 Task: Research Airbnb options in Martil, Morocco from 4th December, 2023 to 10th December, 2023 for 6 adults, 2 children. Place can be entire room or shared room with 6 bedrooms having 6 beds and 6 bathrooms. Property type can be house. Amenities needed are: wifi, TV, free parkinig on premises, gym, breakfast.
Action: Mouse moved to (432, 97)
Screenshot: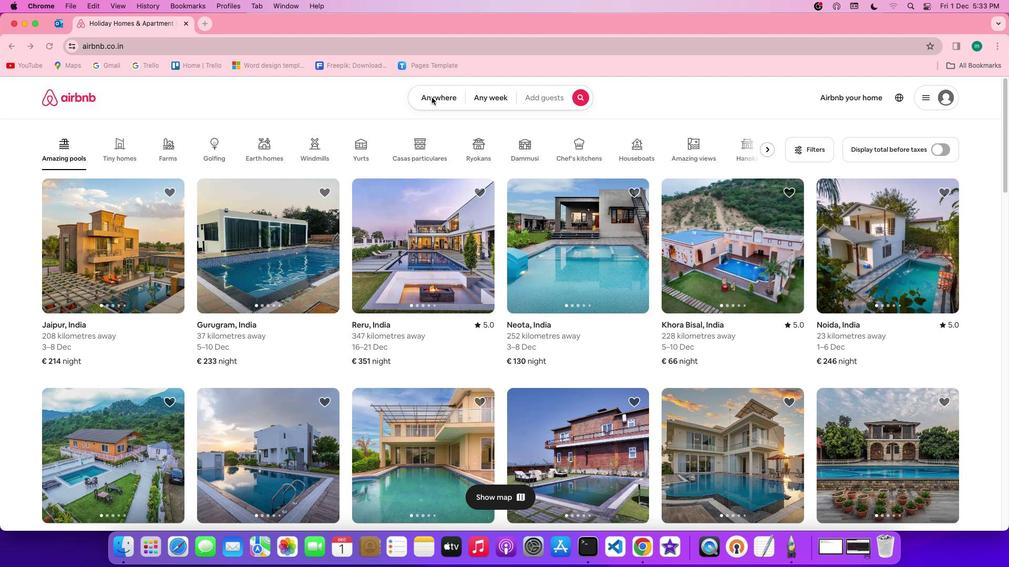 
Action: Mouse pressed left at (432, 97)
Screenshot: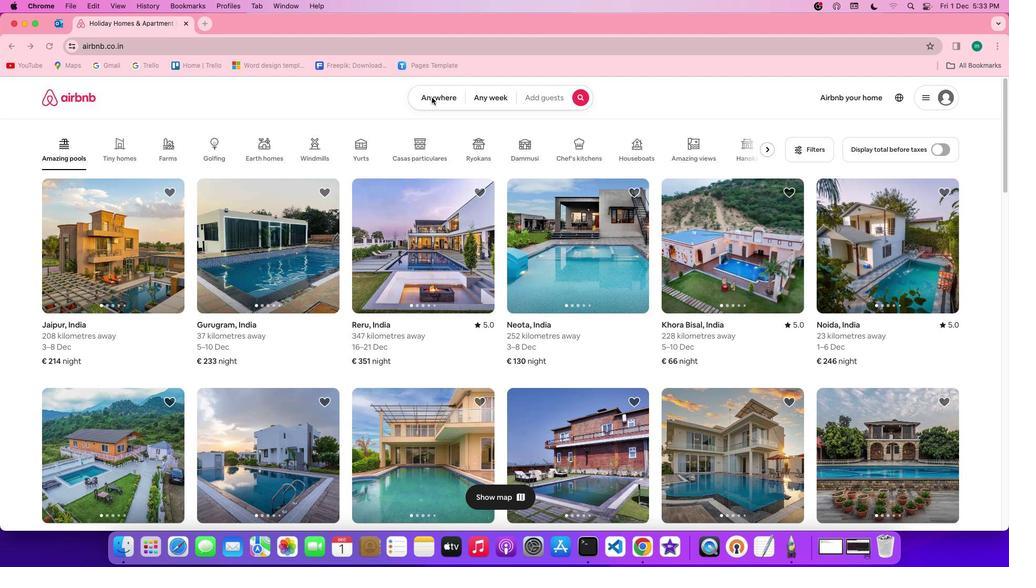
Action: Mouse pressed left at (432, 97)
Screenshot: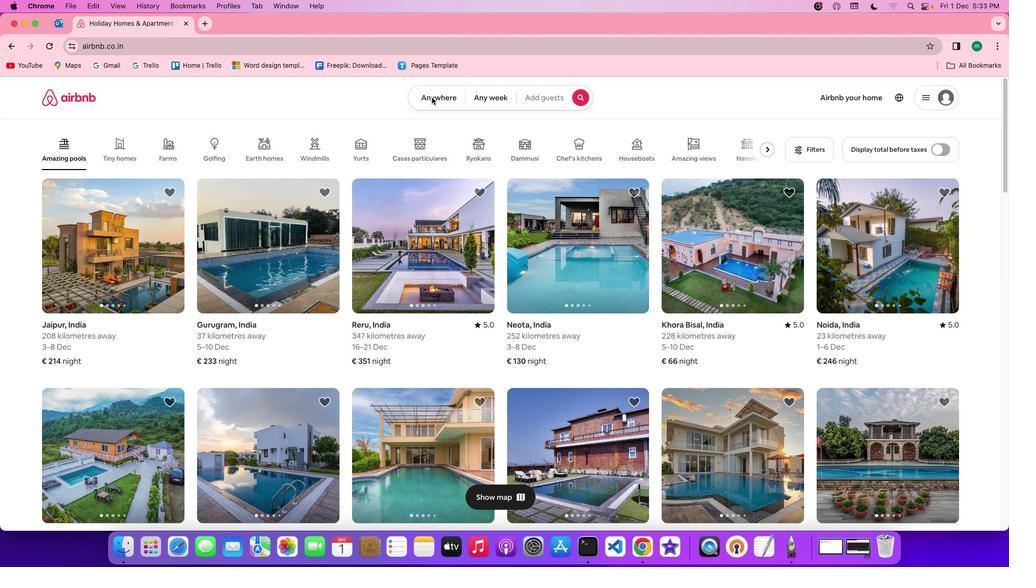 
Action: Mouse moved to (381, 137)
Screenshot: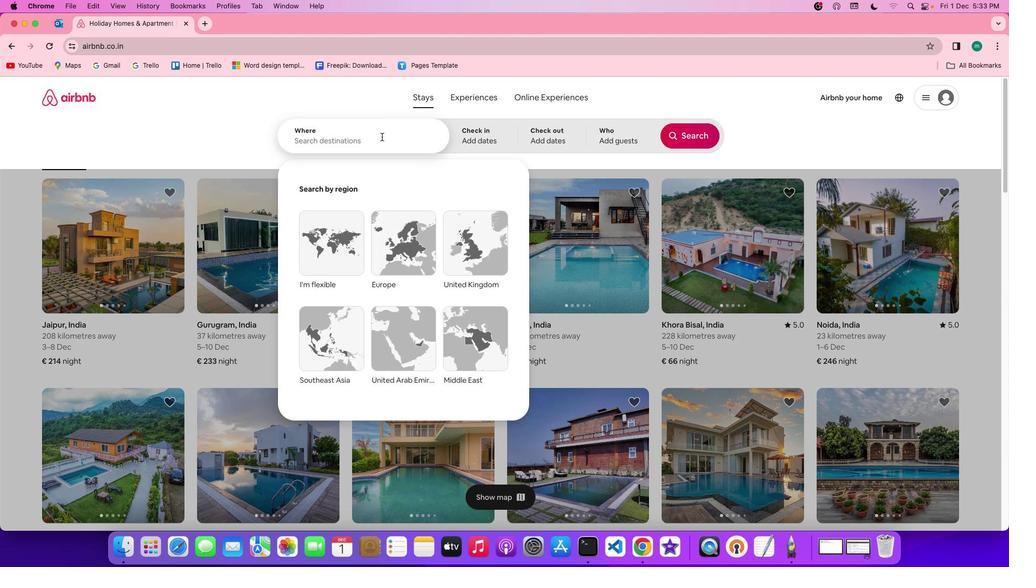 
Action: Mouse pressed left at (381, 137)
Screenshot: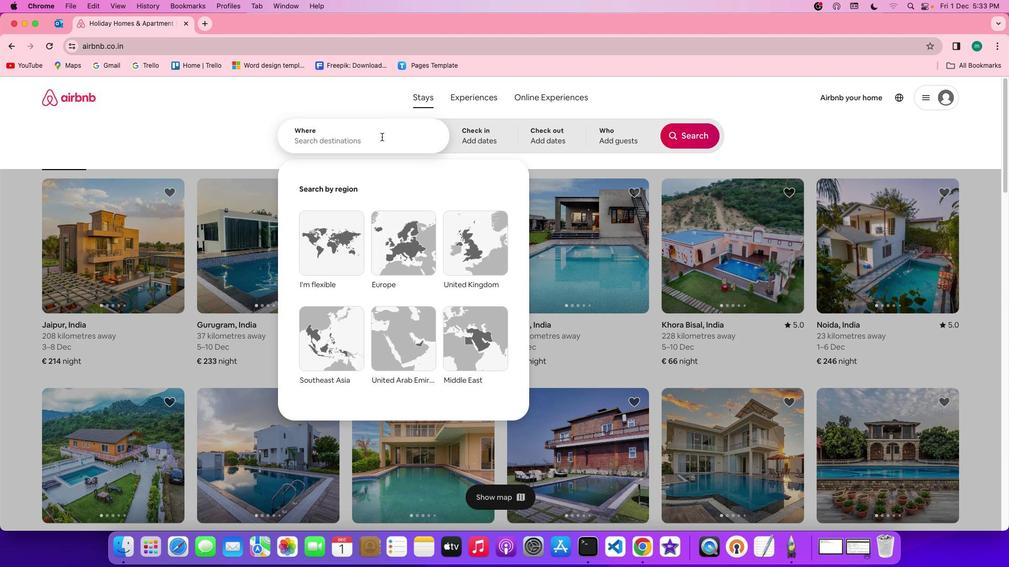 
Action: Key pressed Key.shift'M''a''r''t''i'','Key.spaceKey.shift'M''o''r''o''c''c''o'
Screenshot: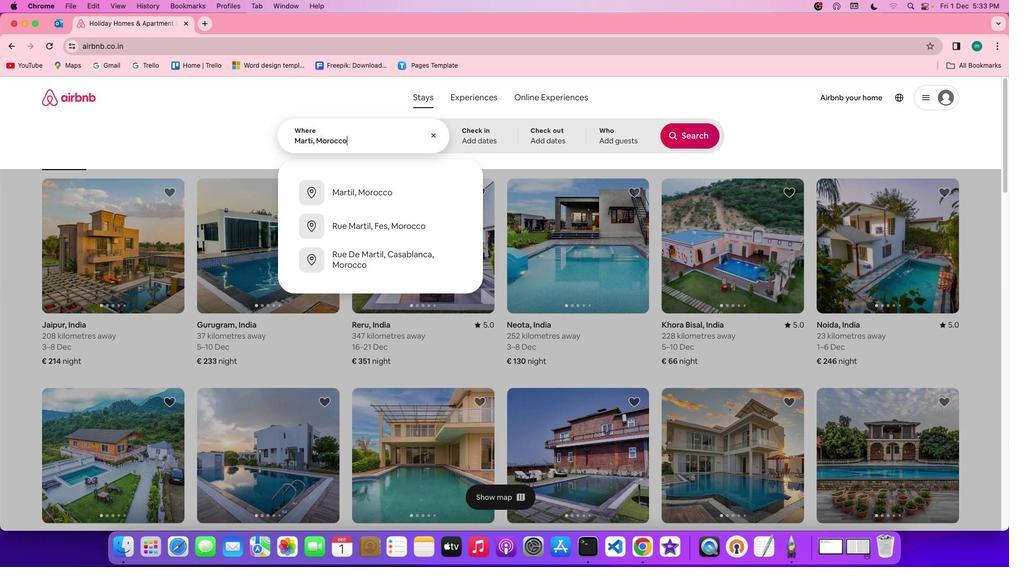 
Action: Mouse moved to (482, 150)
Screenshot: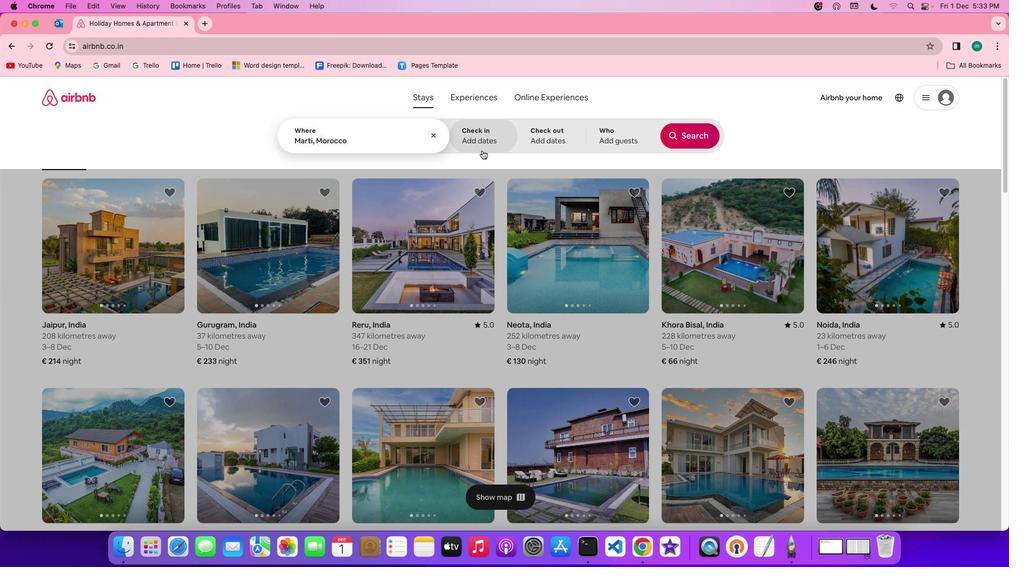 
Action: Mouse pressed left at (482, 150)
Screenshot: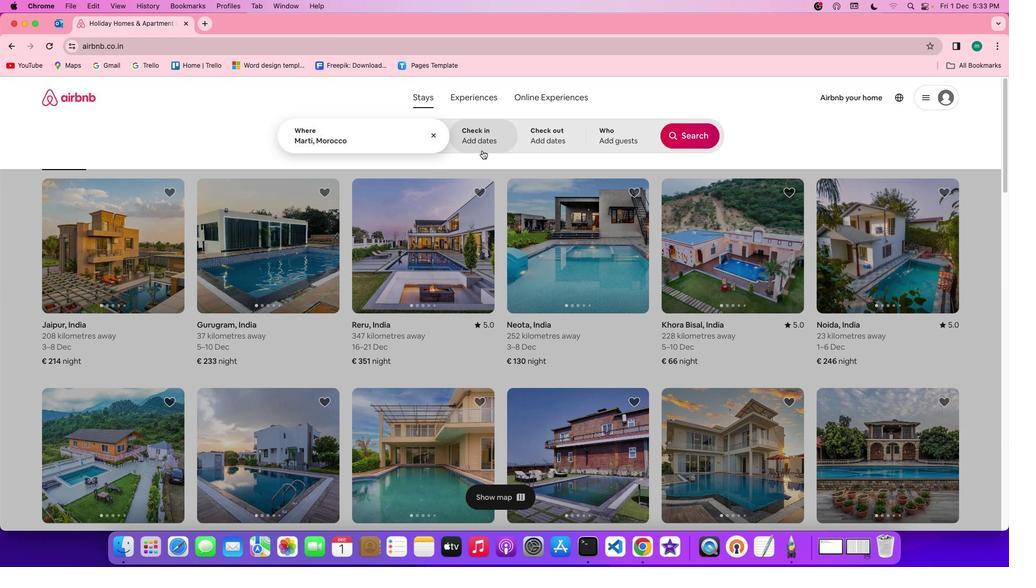 
Action: Mouse moved to (354, 295)
Screenshot: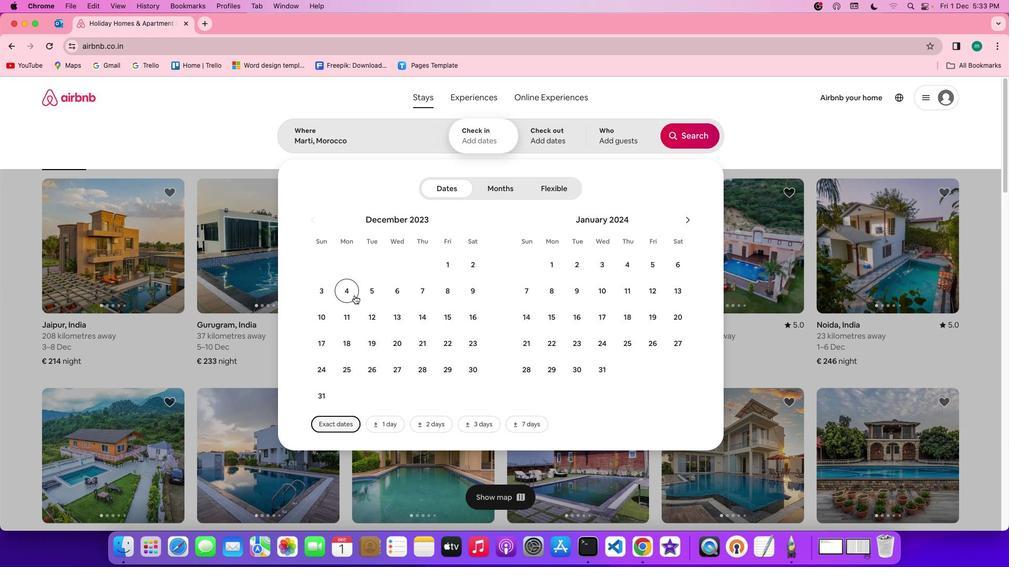
Action: Mouse pressed left at (354, 295)
Screenshot: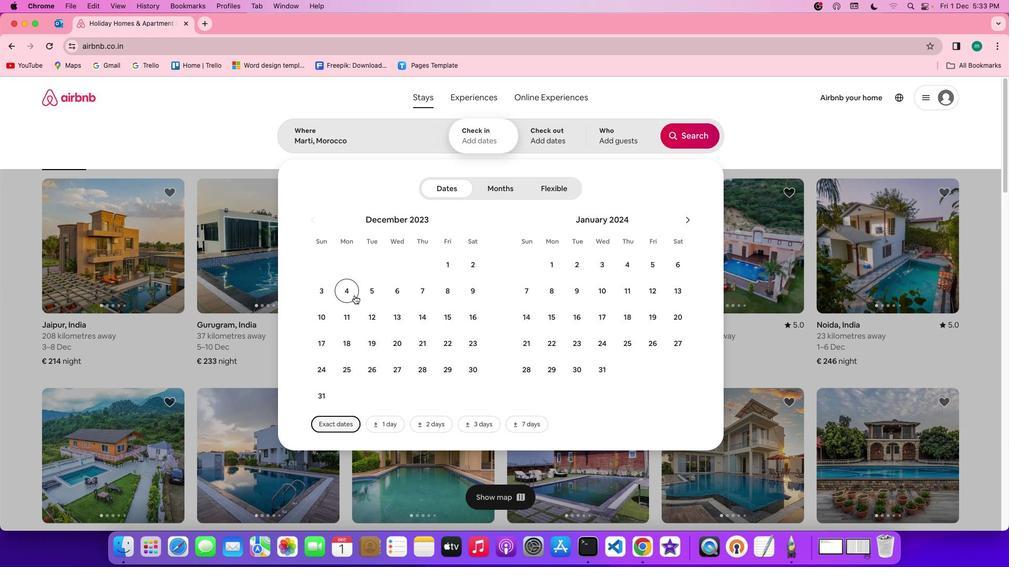 
Action: Mouse moved to (311, 329)
Screenshot: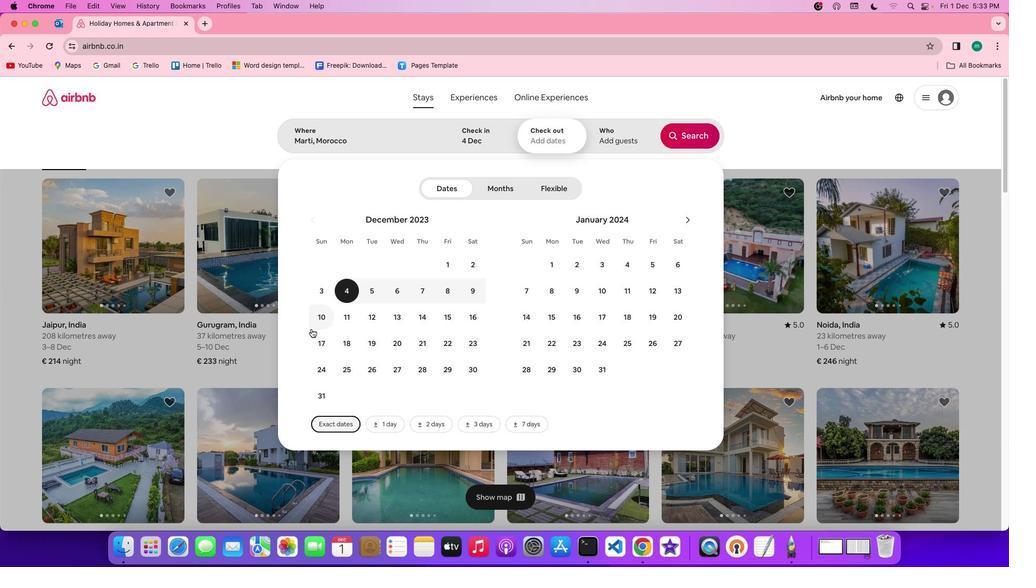 
Action: Mouse pressed left at (311, 329)
Screenshot: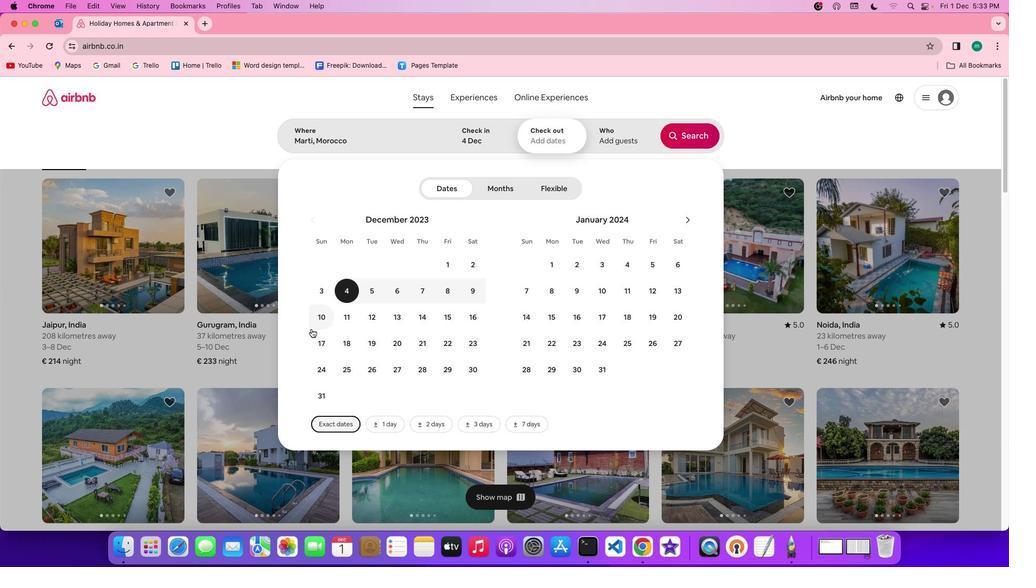 
Action: Mouse moved to (316, 324)
Screenshot: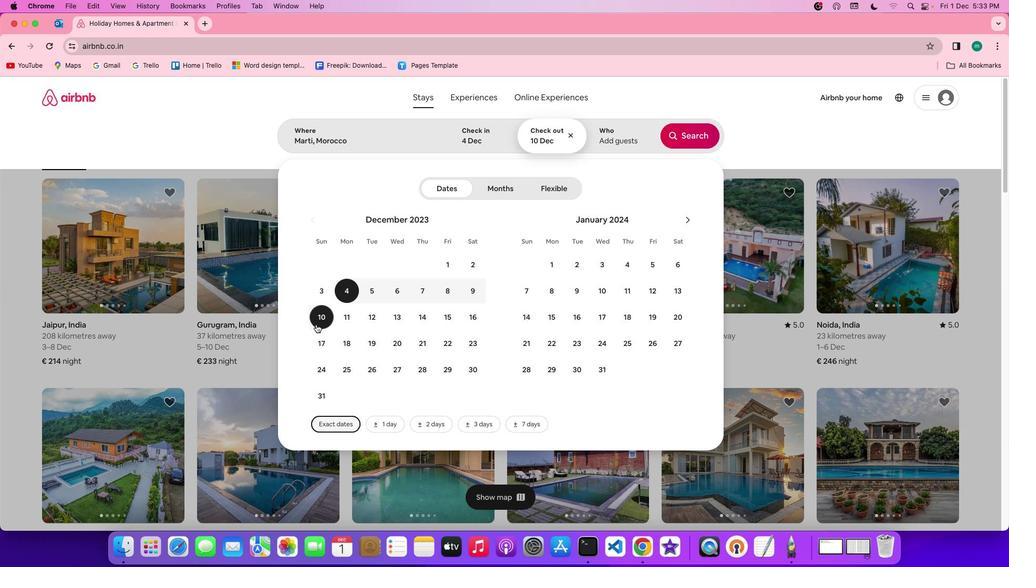 
Action: Mouse pressed left at (316, 324)
Screenshot: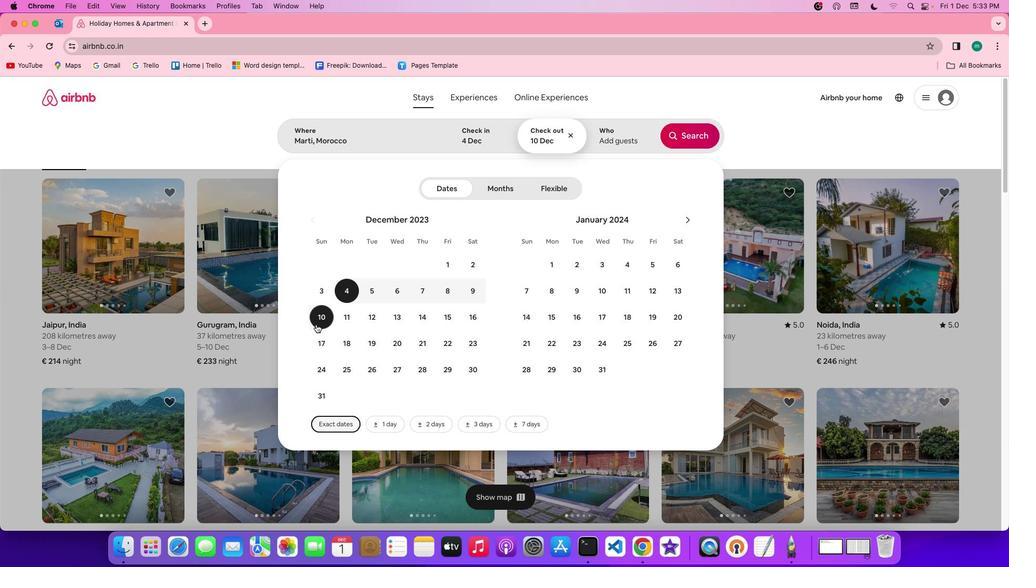 
Action: Mouse moved to (631, 140)
Screenshot: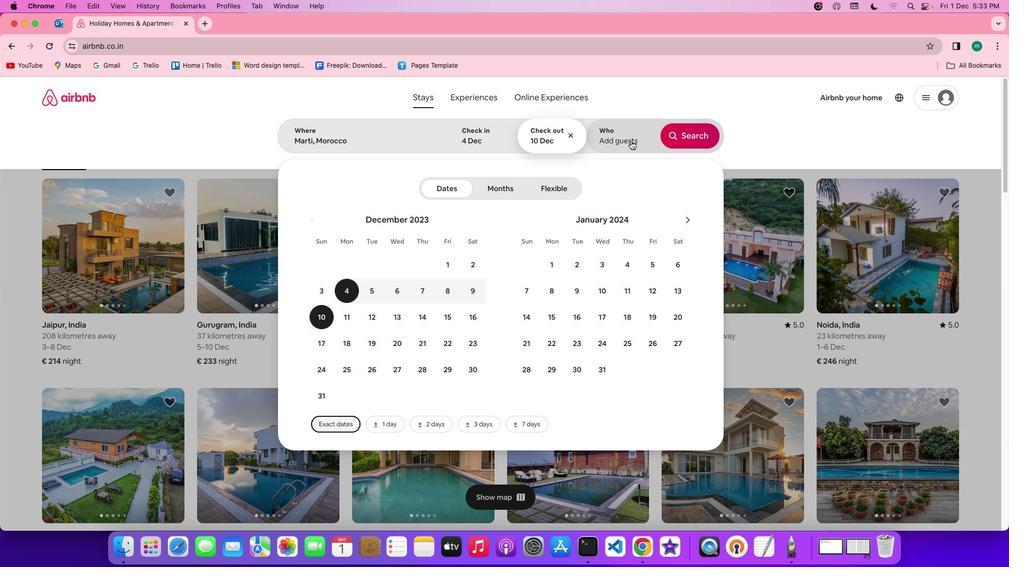 
Action: Mouse pressed left at (631, 140)
Screenshot: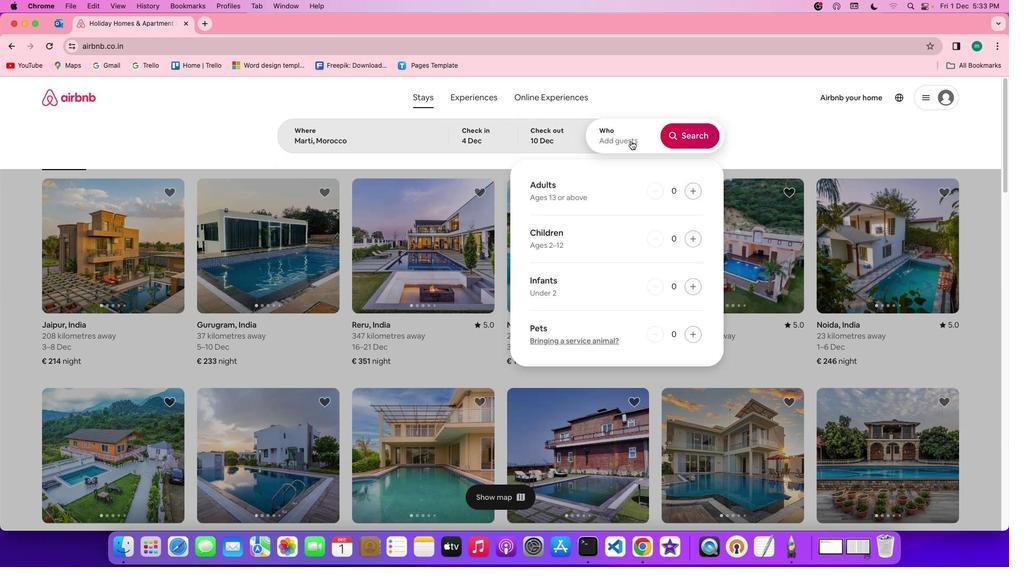 
Action: Mouse moved to (687, 192)
Screenshot: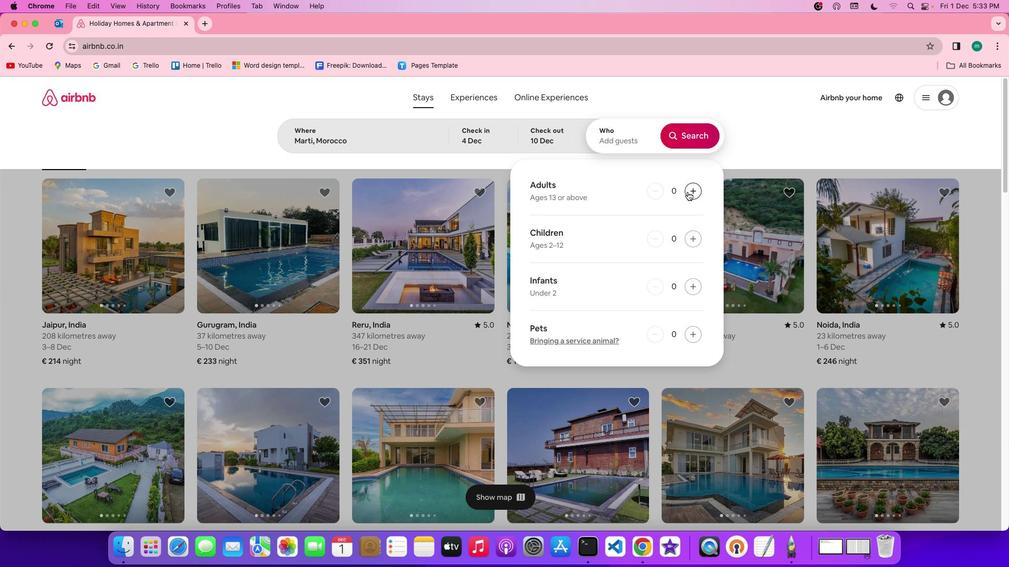 
Action: Mouse pressed left at (687, 192)
Screenshot: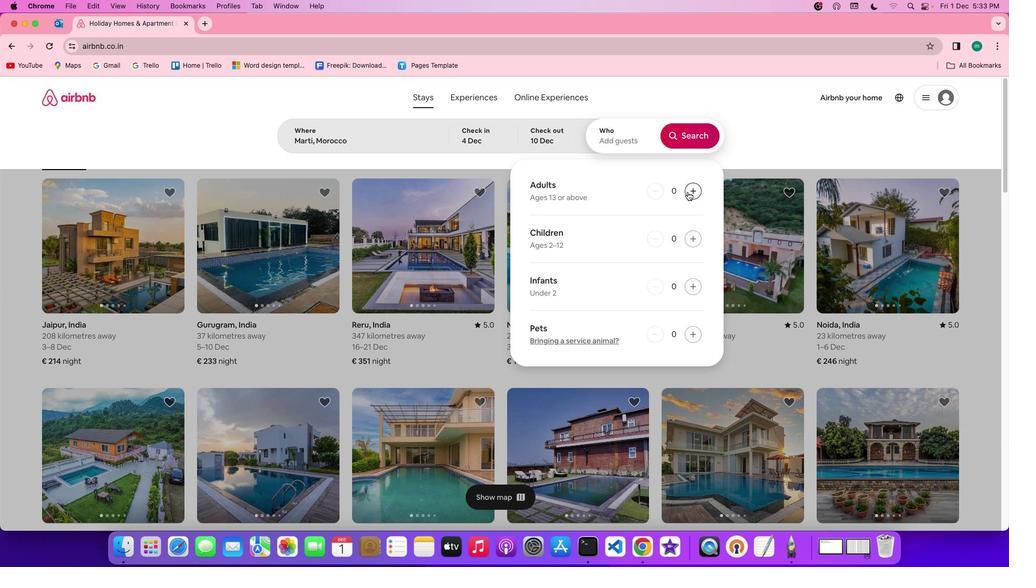 
Action: Mouse pressed left at (687, 192)
Screenshot: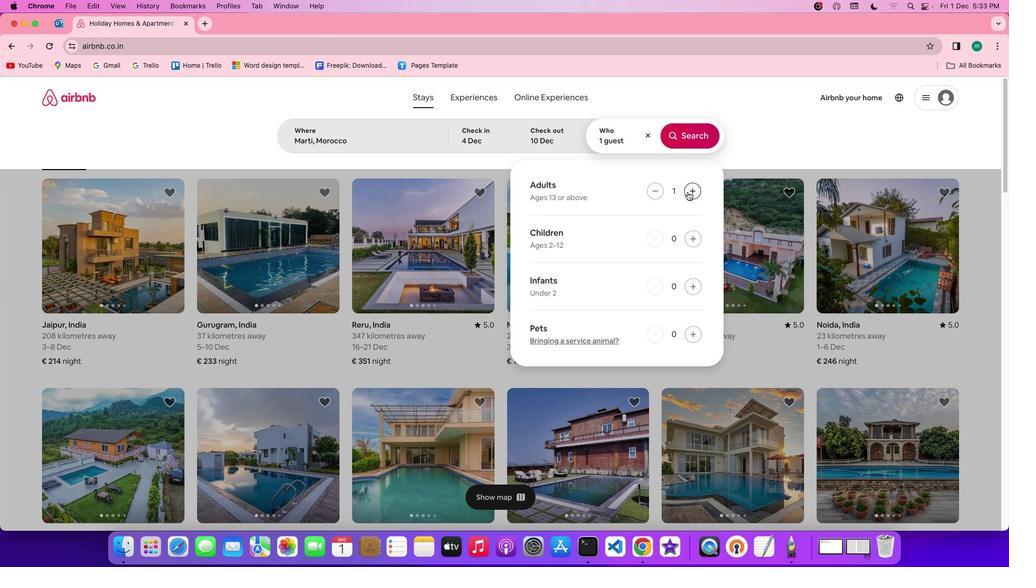 
Action: Mouse pressed left at (687, 192)
Screenshot: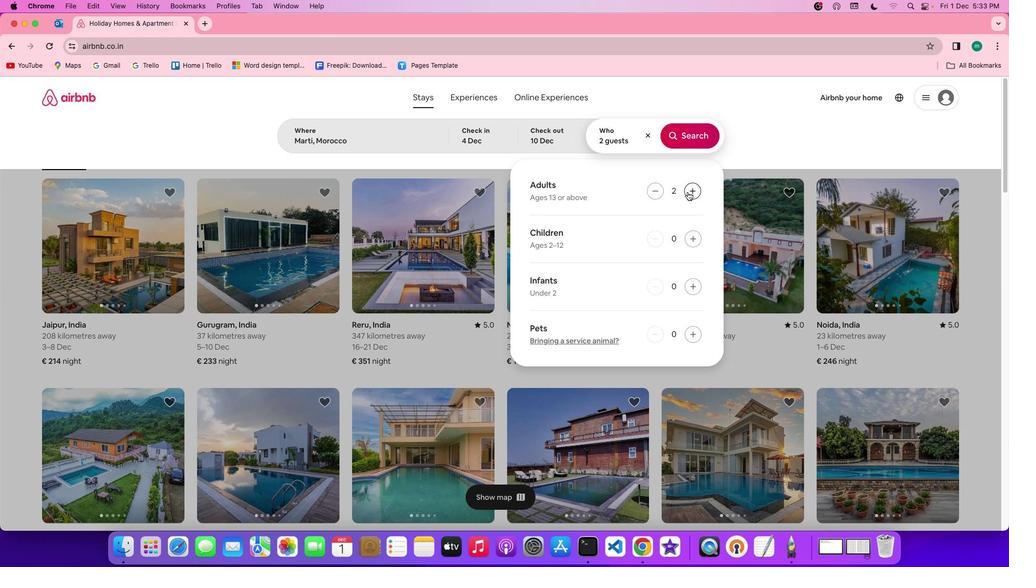 
Action: Mouse pressed left at (687, 192)
Screenshot: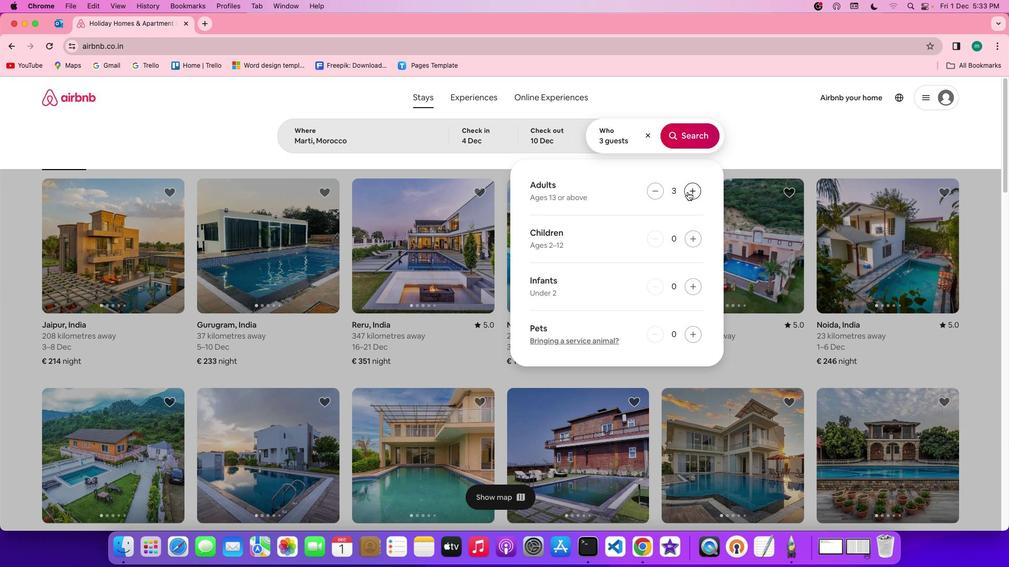 
Action: Mouse pressed left at (687, 192)
Screenshot: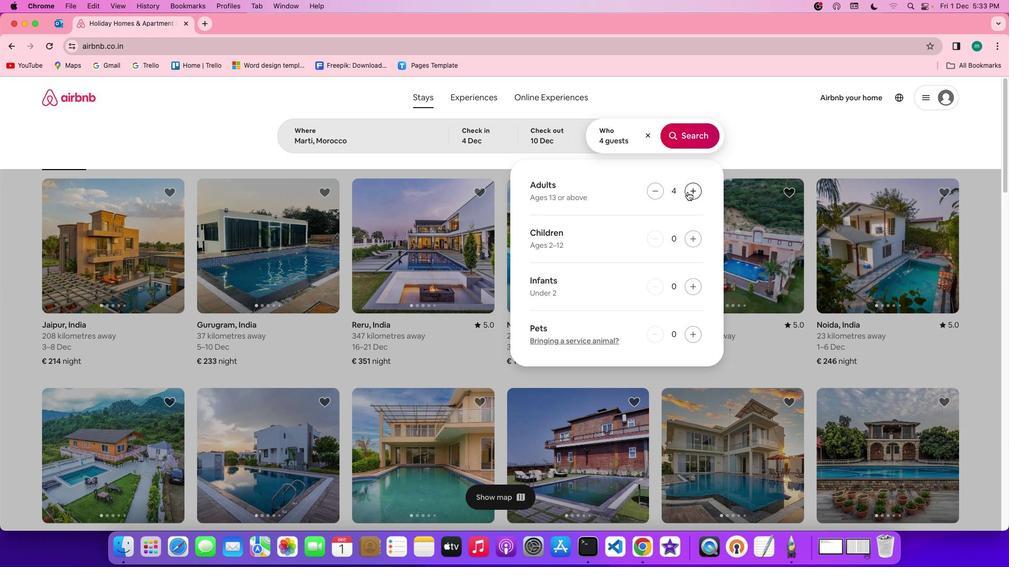 
Action: Mouse pressed left at (687, 192)
Screenshot: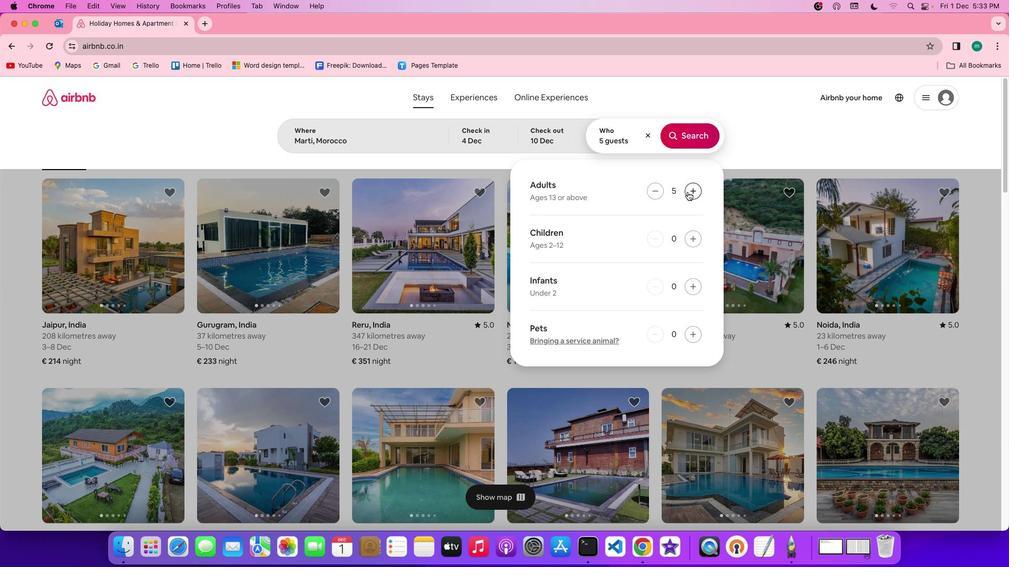 
Action: Mouse moved to (694, 234)
Screenshot: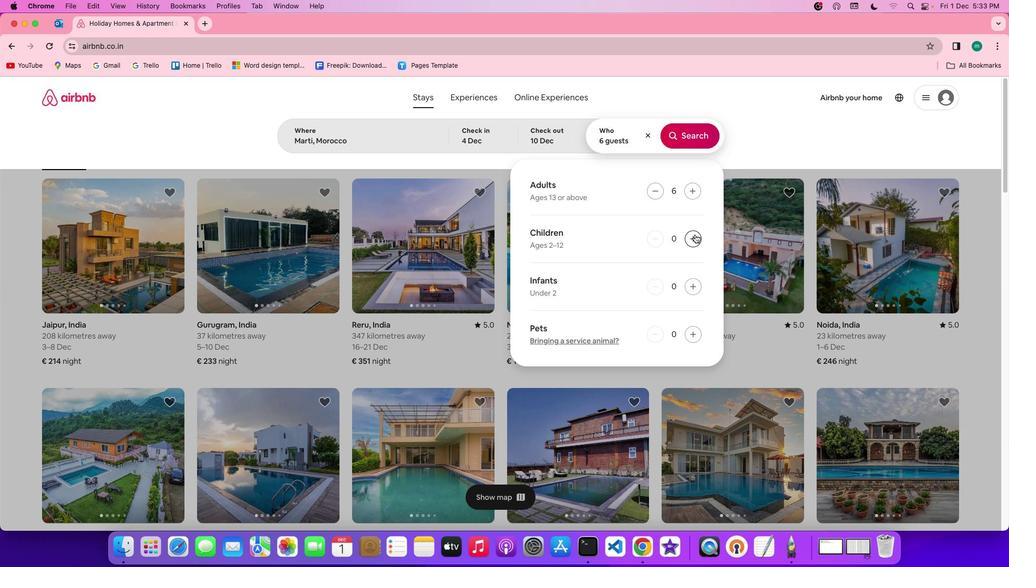 
Action: Mouse pressed left at (694, 234)
Screenshot: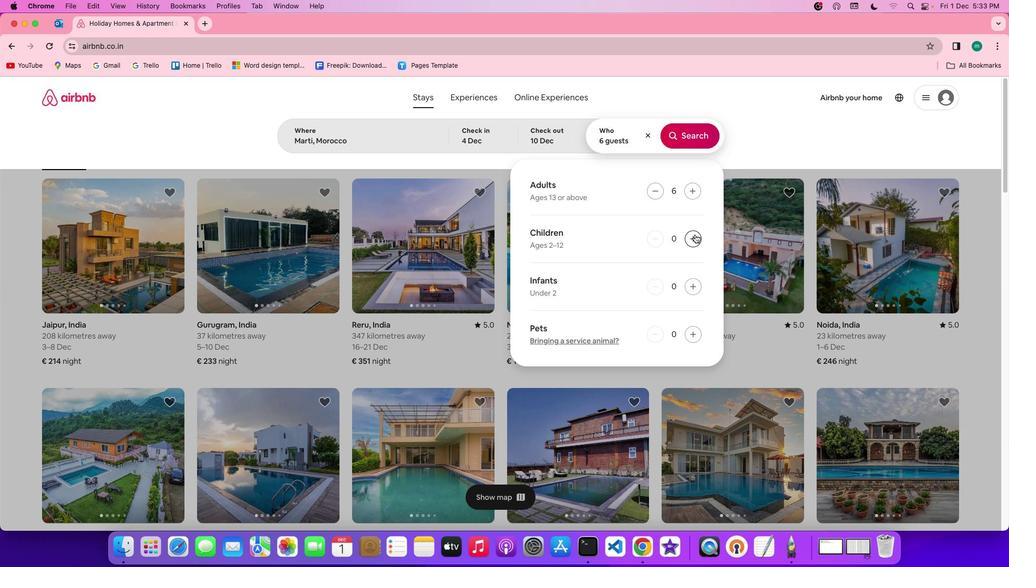 
Action: Mouse pressed left at (694, 234)
Screenshot: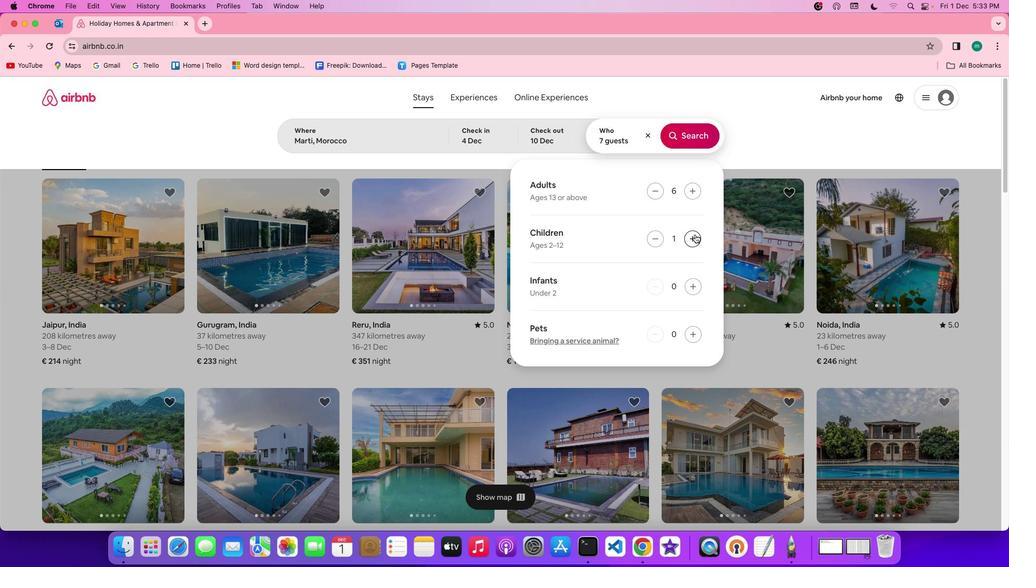 
Action: Mouse moved to (700, 139)
Screenshot: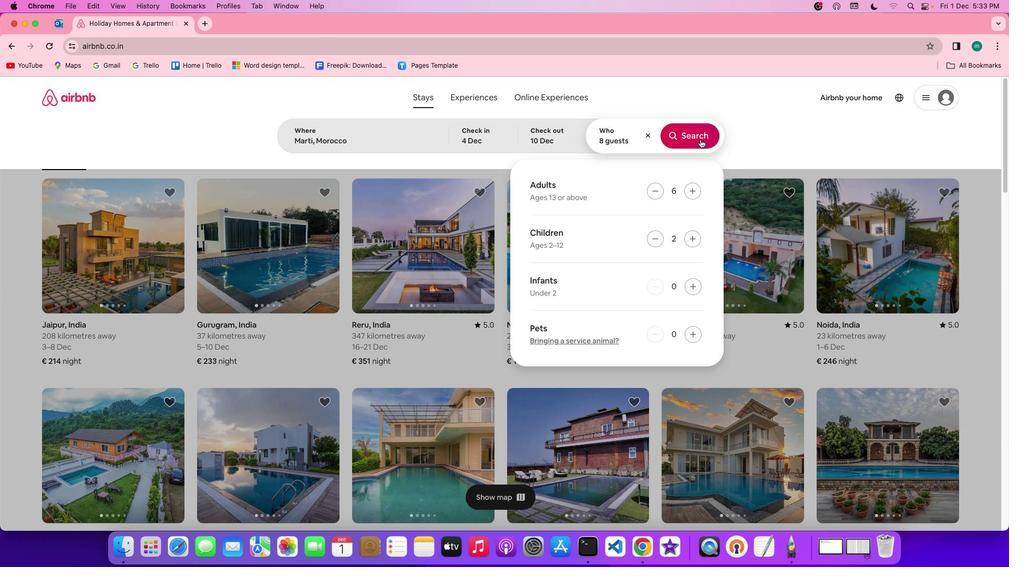 
Action: Mouse pressed left at (700, 139)
Screenshot: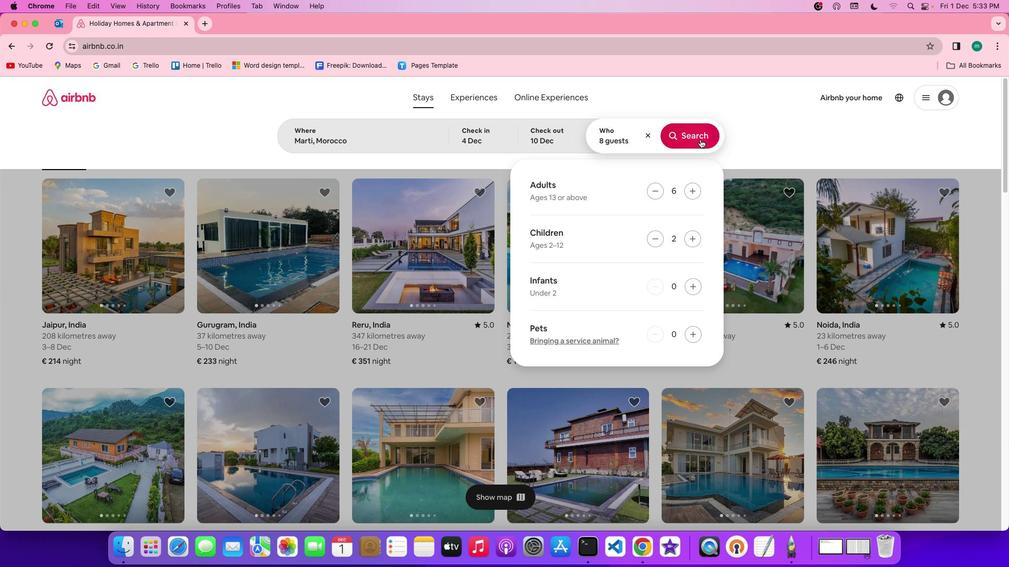 
Action: Mouse moved to (853, 134)
Screenshot: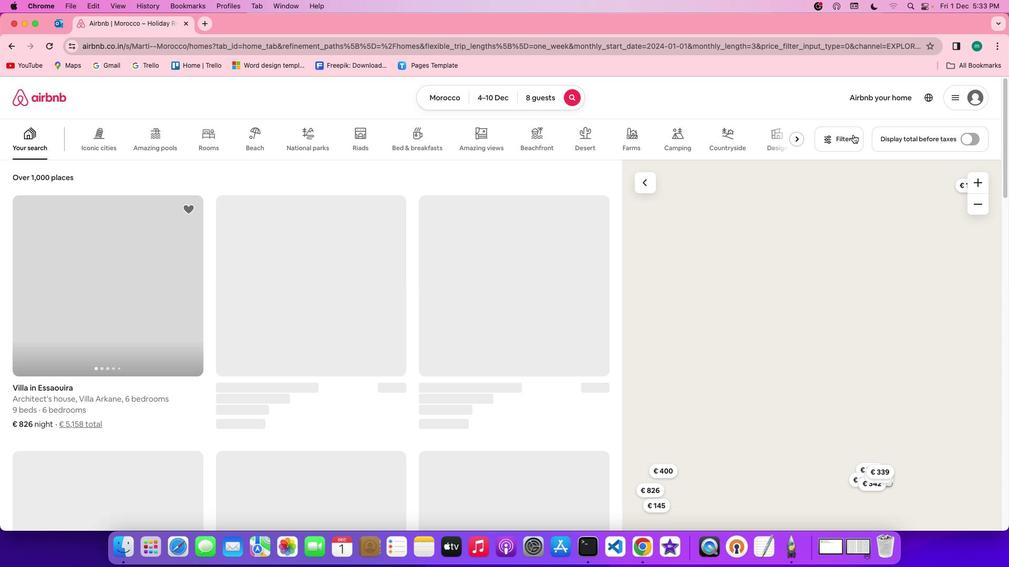 
Action: Mouse pressed left at (853, 134)
Screenshot: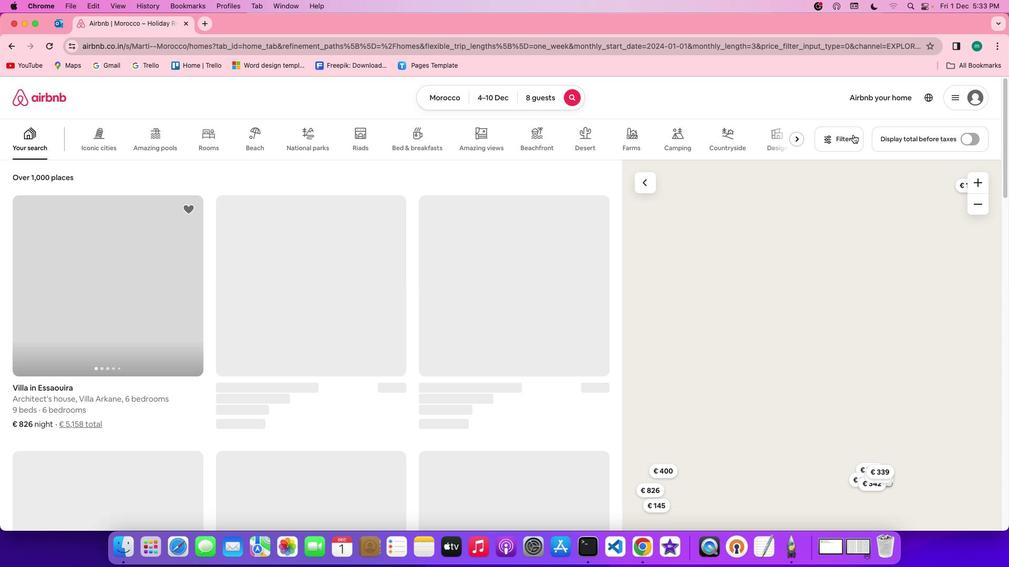 
Action: Mouse moved to (479, 280)
Screenshot: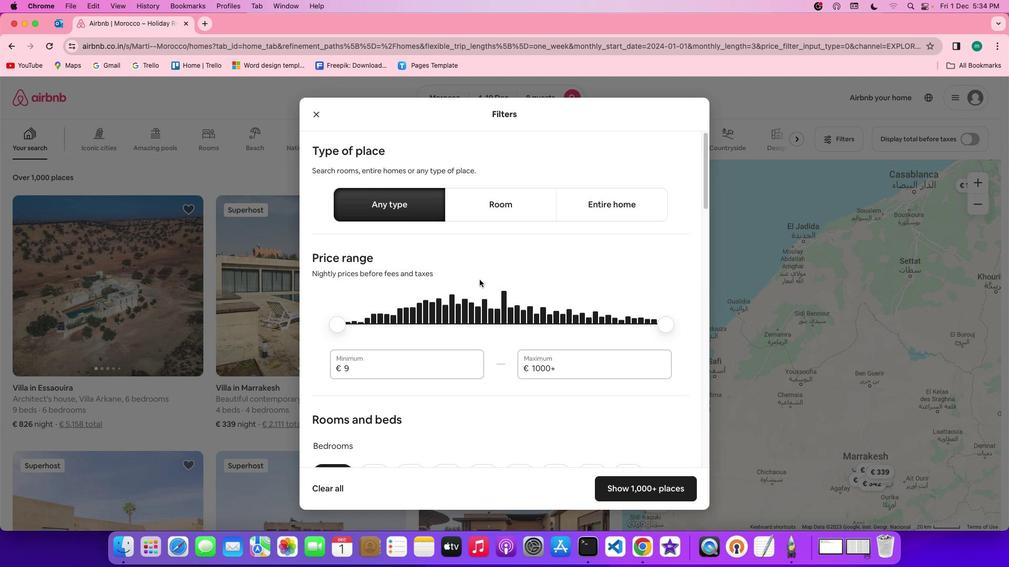 
Action: Mouse scrolled (479, 280) with delta (0, 0)
Screenshot: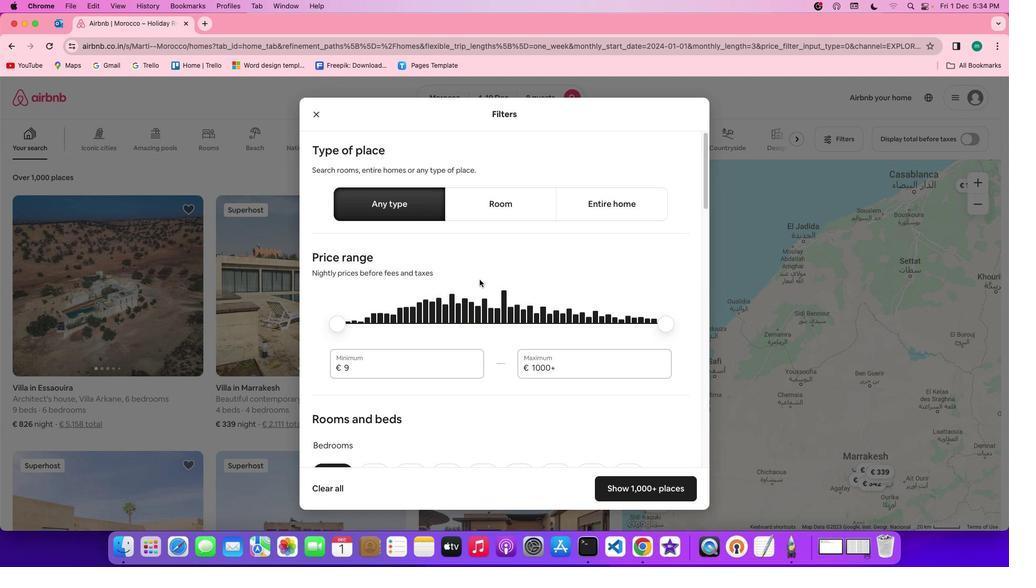 
Action: Mouse scrolled (479, 280) with delta (0, 0)
Screenshot: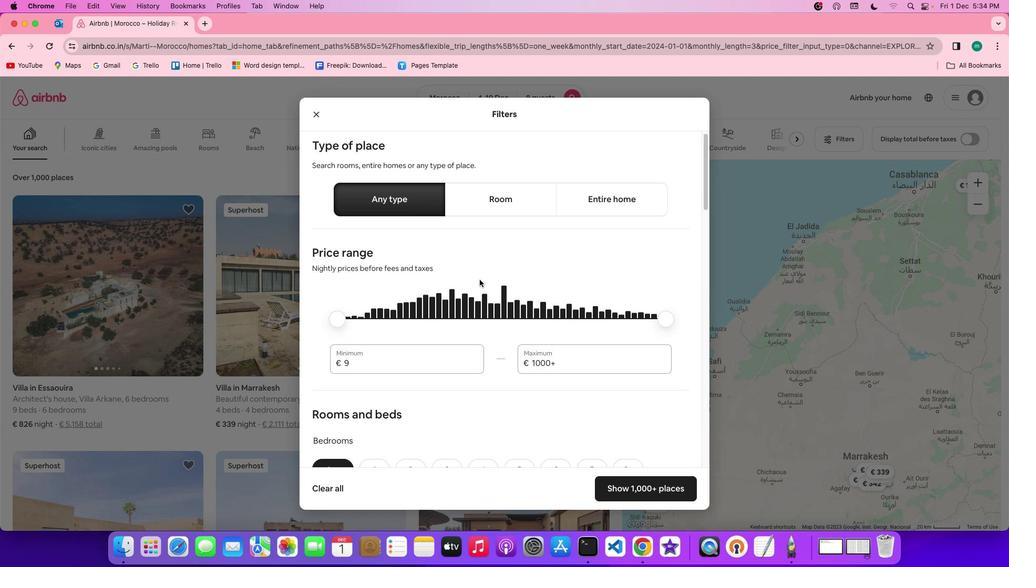 
Action: Mouse scrolled (479, 280) with delta (0, 0)
Screenshot: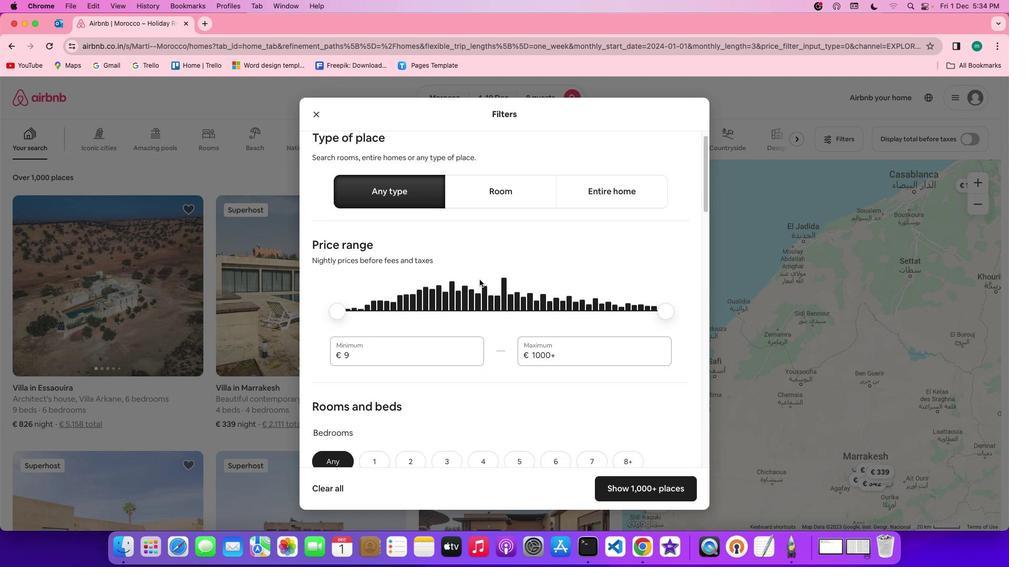 
Action: Mouse moved to (479, 280)
Screenshot: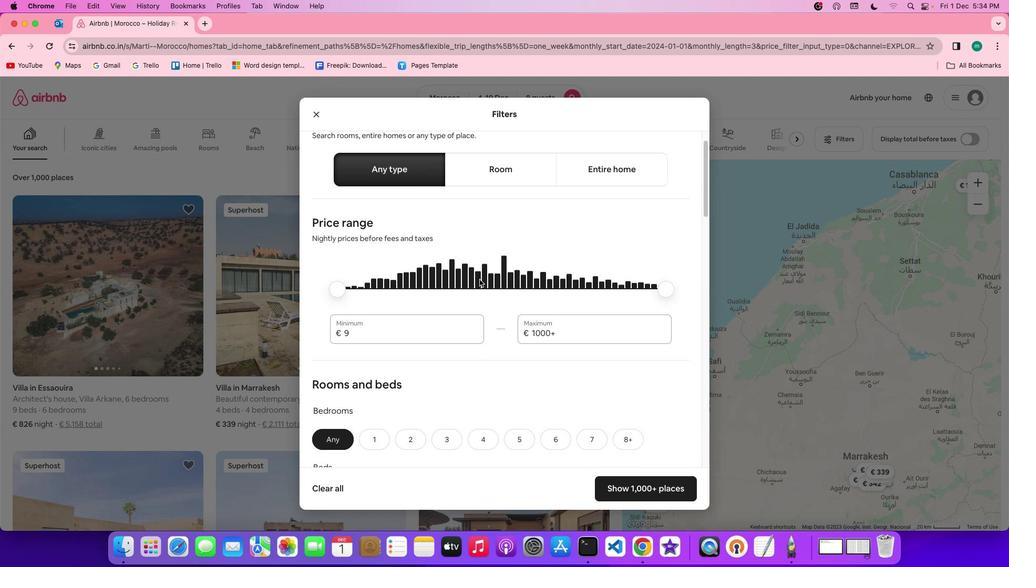 
Action: Mouse scrolled (479, 280) with delta (0, 0)
Screenshot: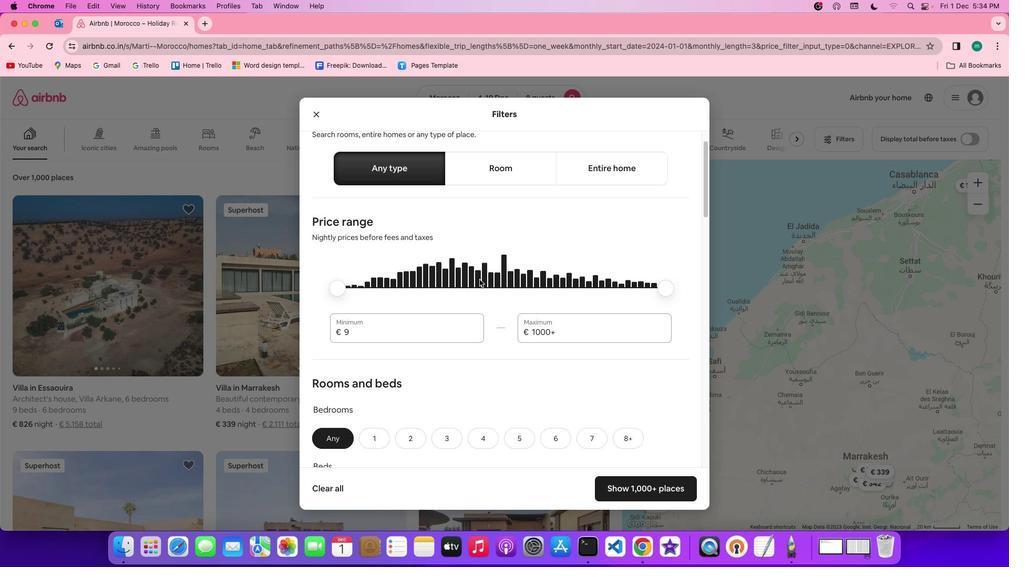 
Action: Mouse scrolled (479, 280) with delta (0, 0)
Screenshot: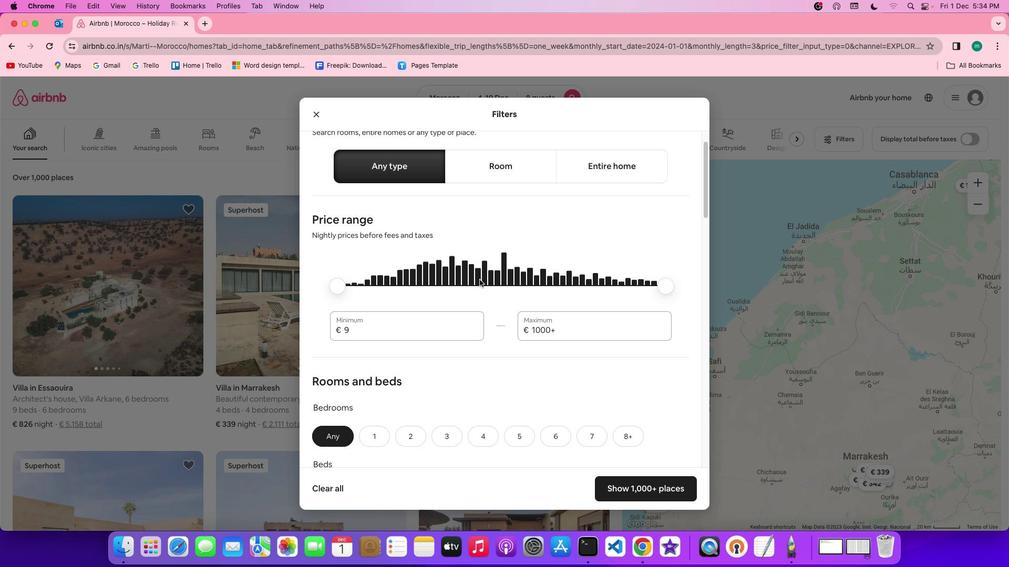 
Action: Mouse scrolled (479, 280) with delta (0, 0)
Screenshot: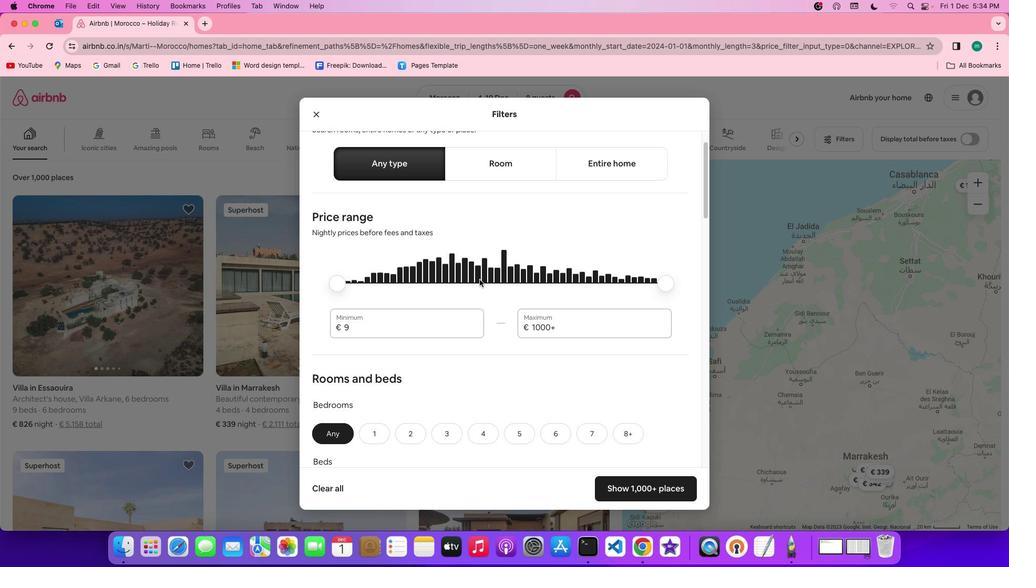 
Action: Mouse scrolled (479, 280) with delta (0, 0)
Screenshot: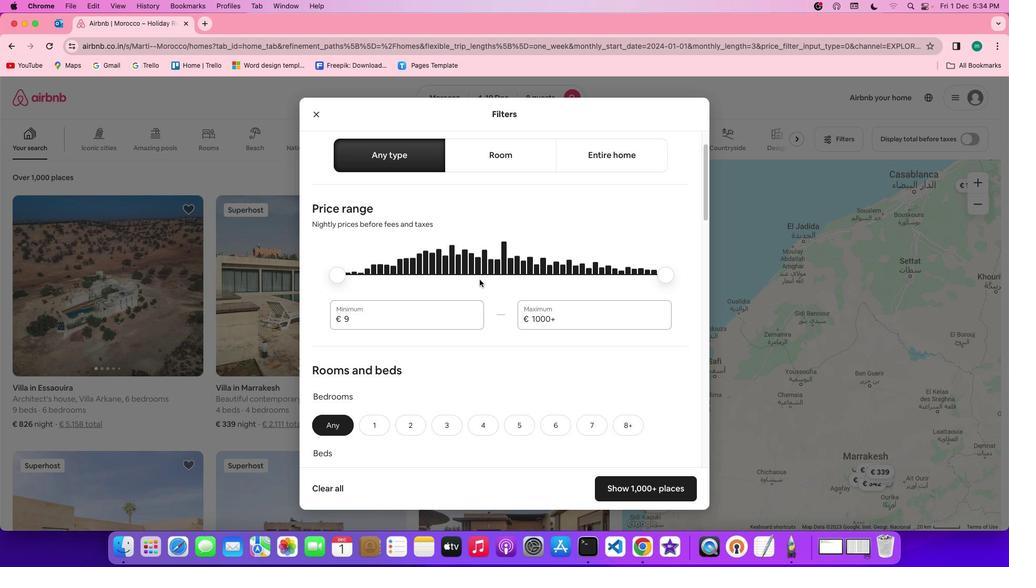 
Action: Mouse scrolled (479, 280) with delta (0, 0)
Screenshot: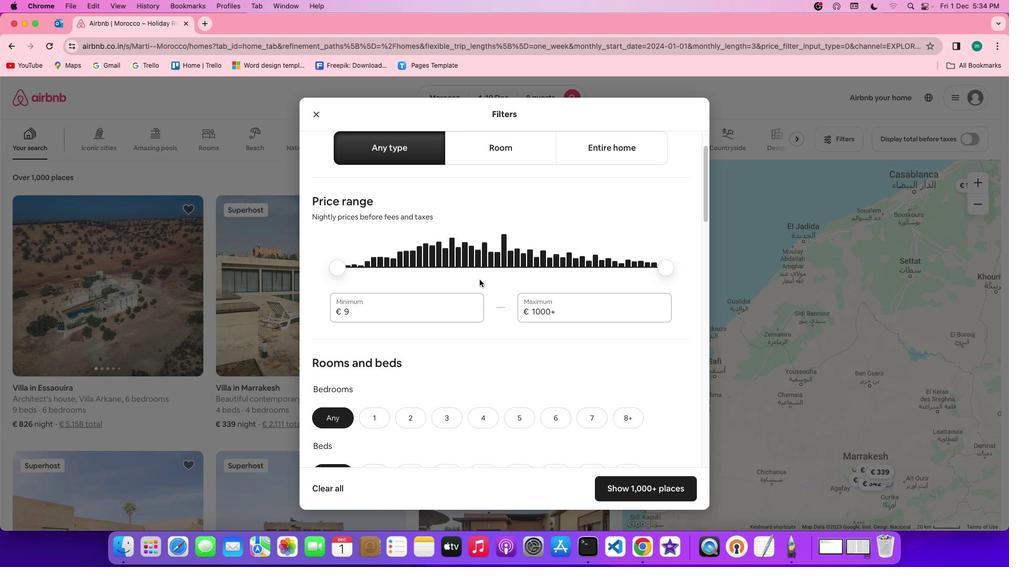 
Action: Mouse scrolled (479, 280) with delta (0, 0)
Screenshot: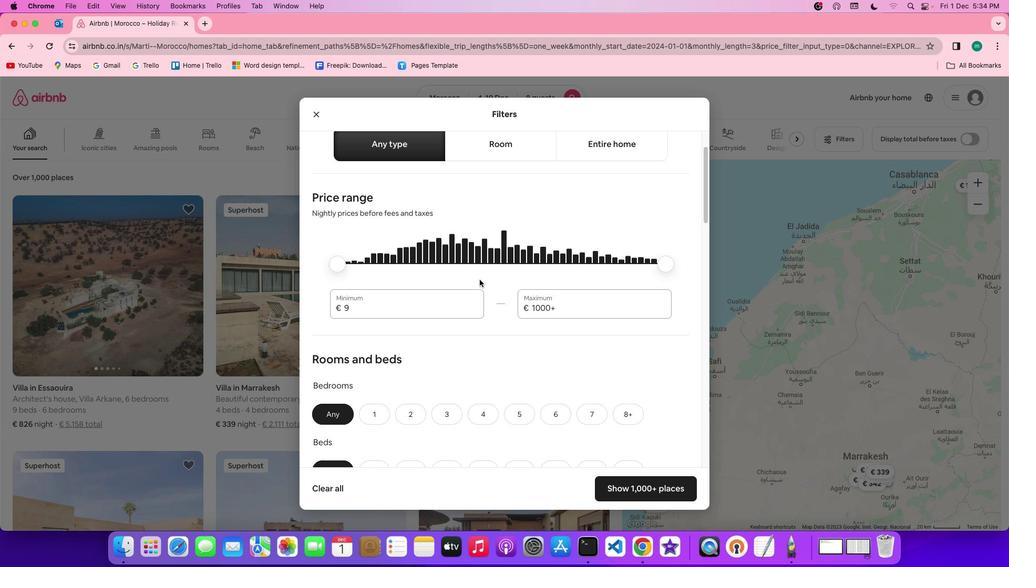 
Action: Mouse scrolled (479, 280) with delta (0, 0)
Screenshot: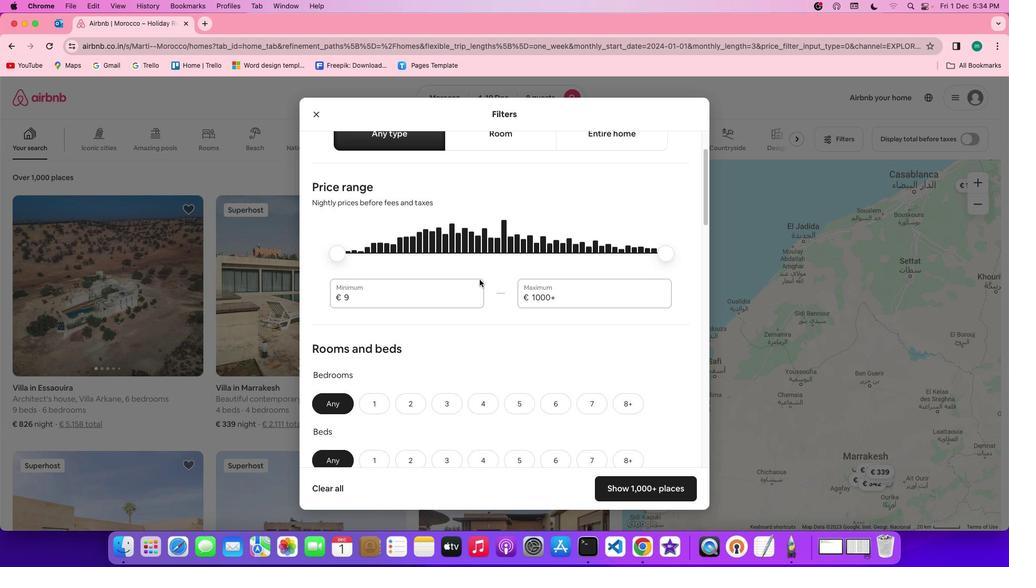 
Action: Mouse scrolled (479, 280) with delta (0, 0)
Screenshot: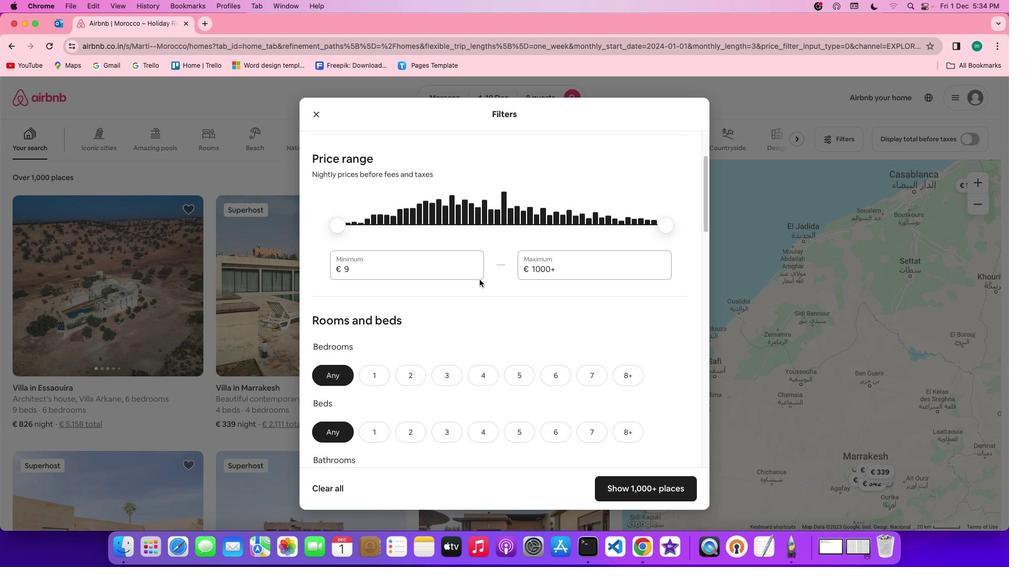 
Action: Mouse scrolled (479, 280) with delta (0, 0)
Screenshot: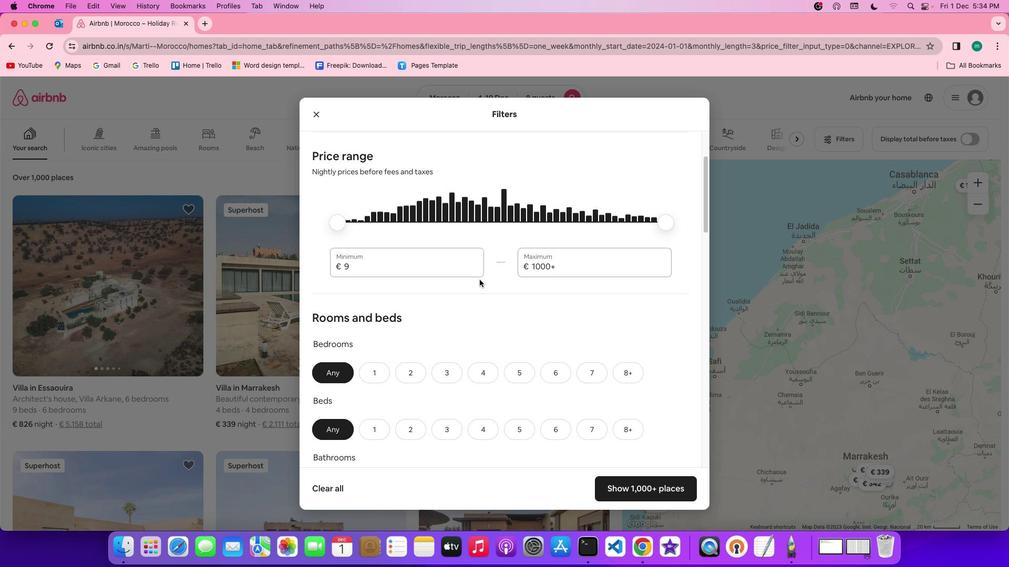 
Action: Mouse scrolled (479, 280) with delta (0, 0)
Screenshot: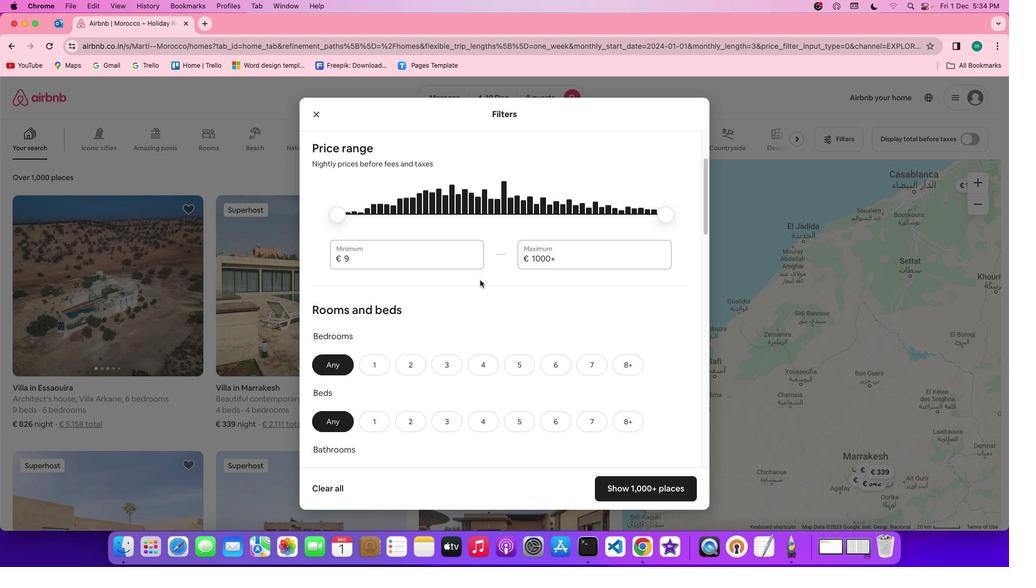
Action: Mouse moved to (479, 280)
Screenshot: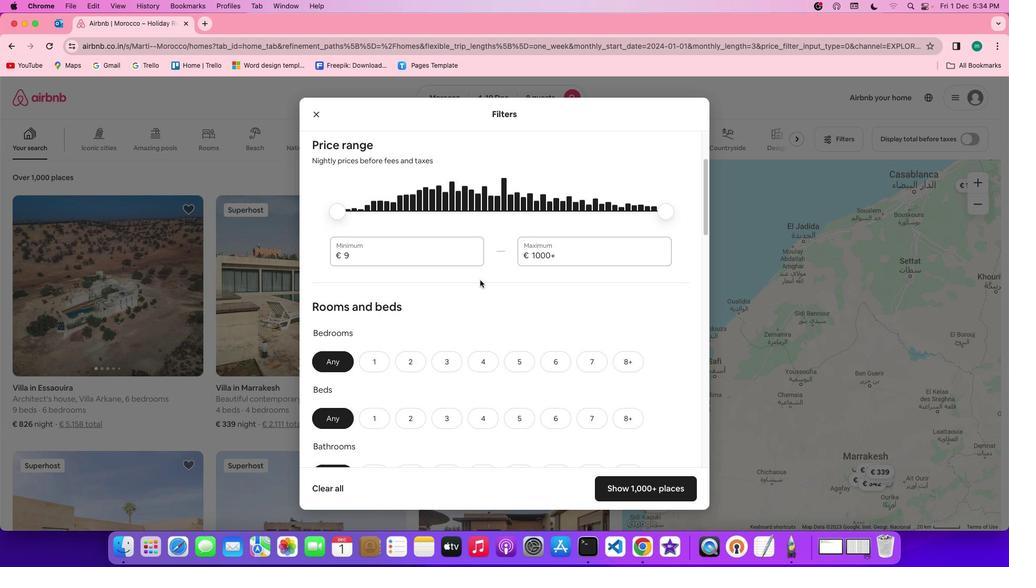 
Action: Mouse scrolled (479, 280) with delta (0, 0)
Screenshot: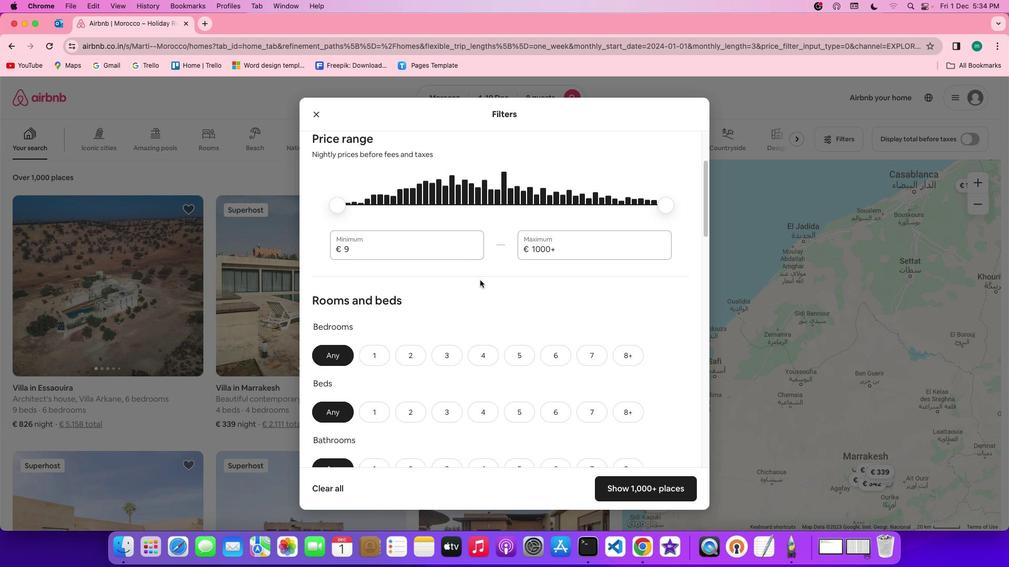 
Action: Mouse scrolled (479, 280) with delta (0, 0)
Screenshot: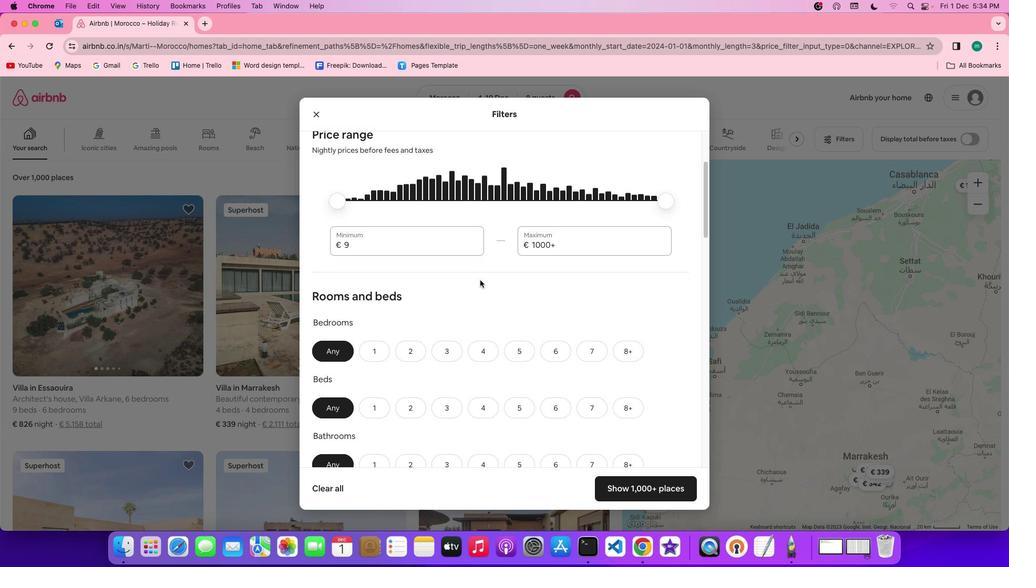 
Action: Mouse moved to (480, 280)
Screenshot: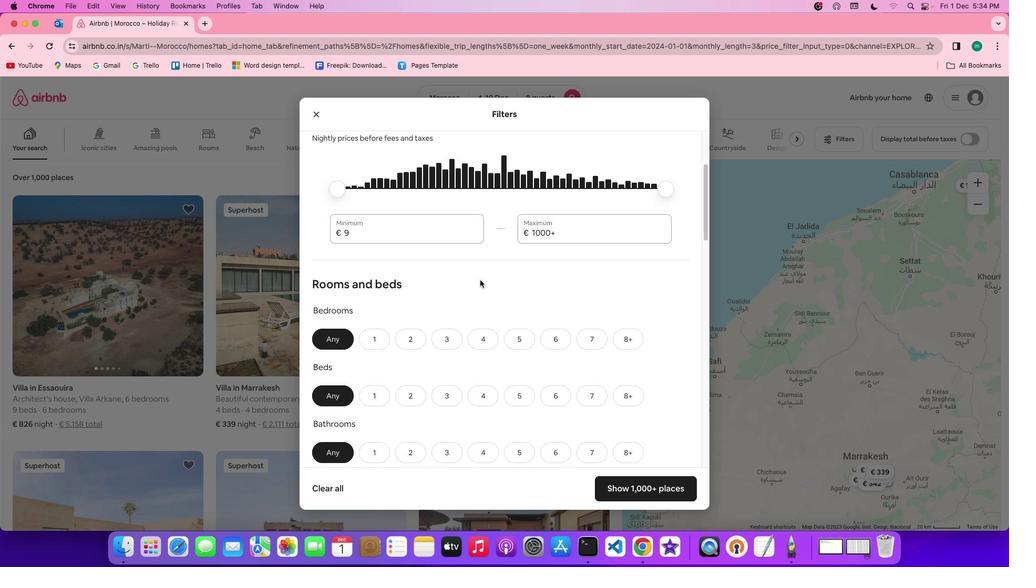 
Action: Mouse scrolled (480, 280) with delta (0, 0)
Screenshot: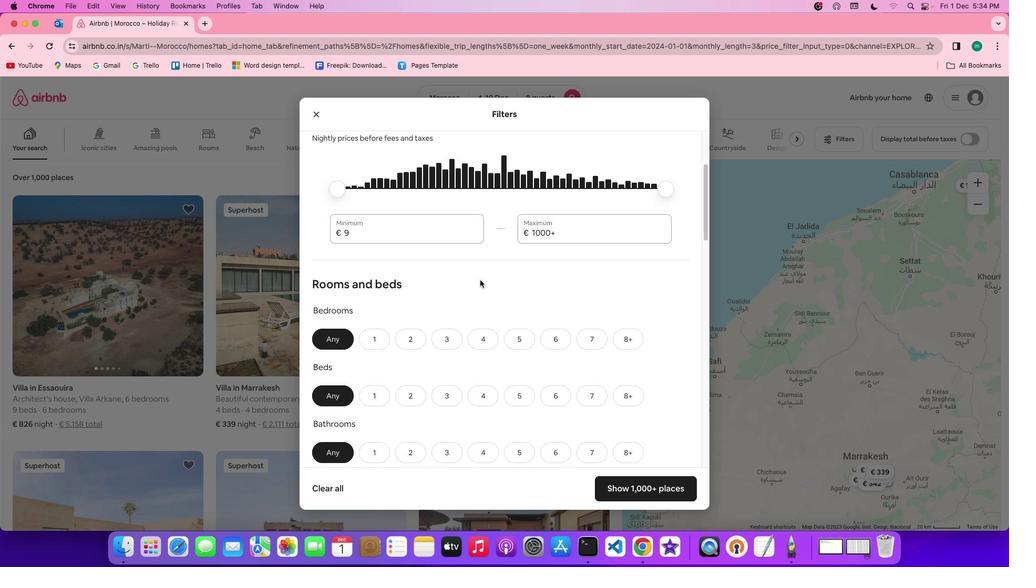 
Action: Mouse moved to (480, 284)
Screenshot: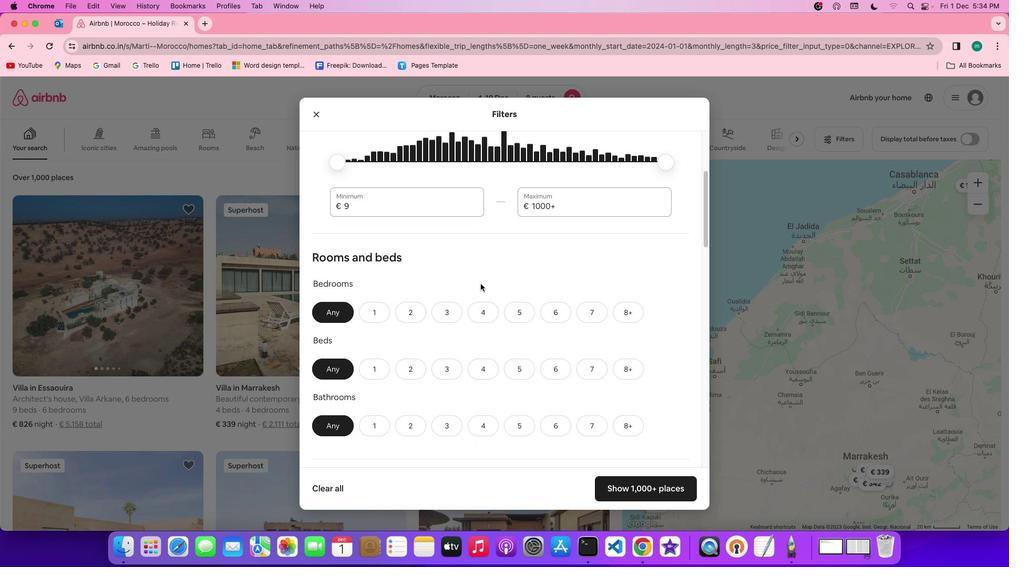
Action: Mouse scrolled (480, 284) with delta (0, 0)
Screenshot: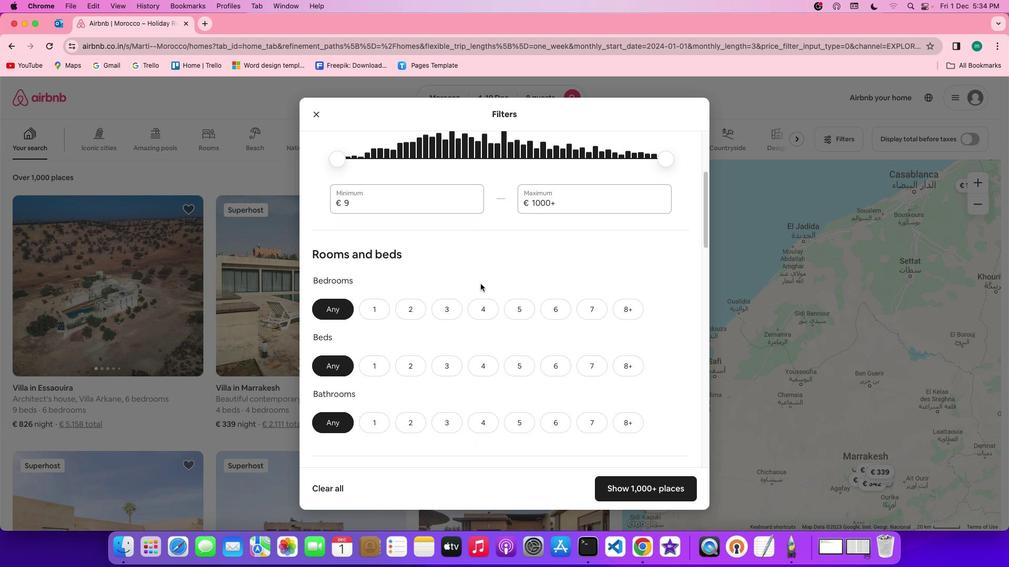 
Action: Mouse scrolled (480, 284) with delta (0, 0)
Screenshot: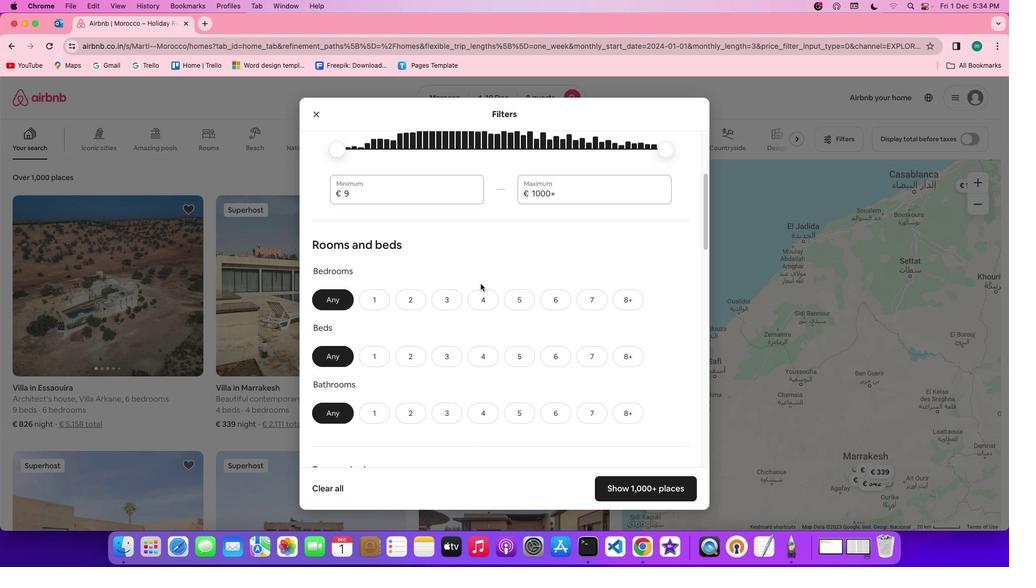 
Action: Mouse scrolled (480, 284) with delta (0, -1)
Screenshot: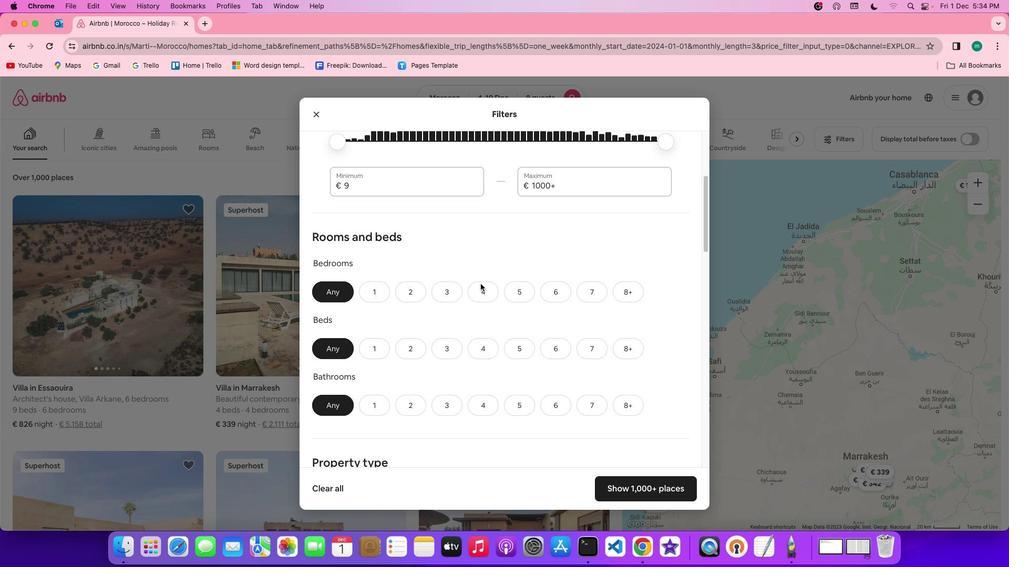 
Action: Mouse moved to (548, 233)
Screenshot: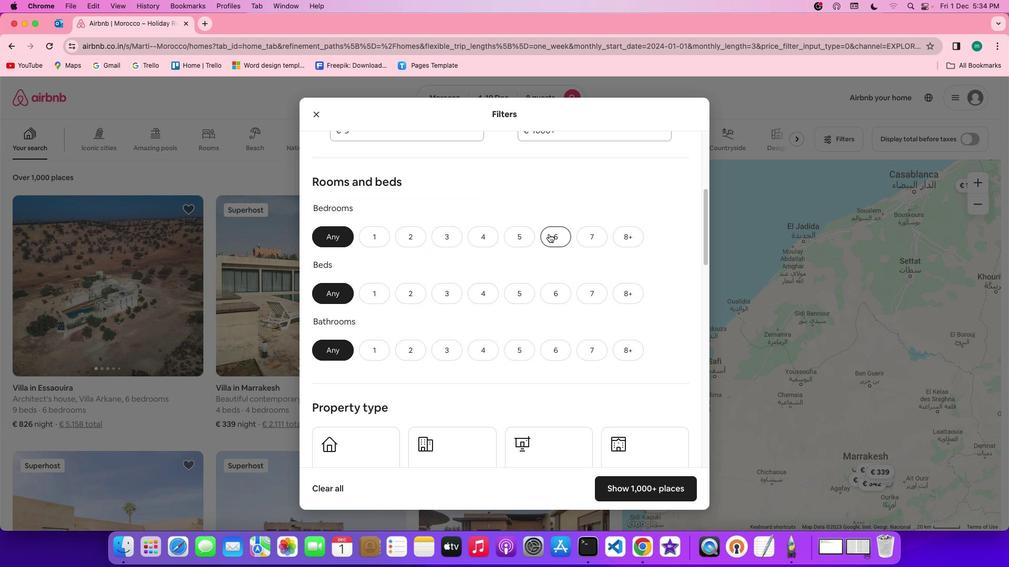 
Action: Mouse pressed left at (548, 233)
Screenshot: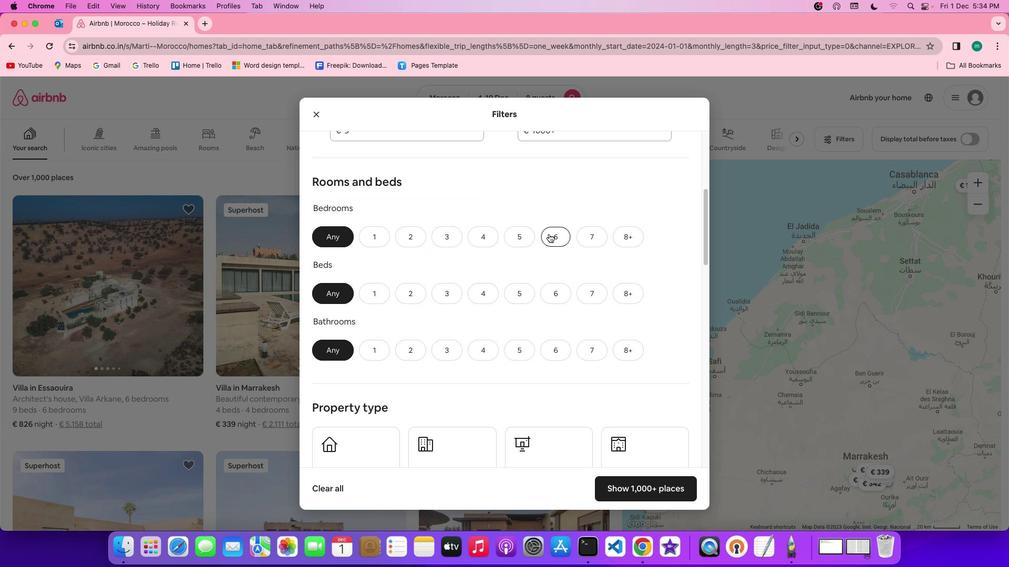 
Action: Mouse moved to (557, 305)
Screenshot: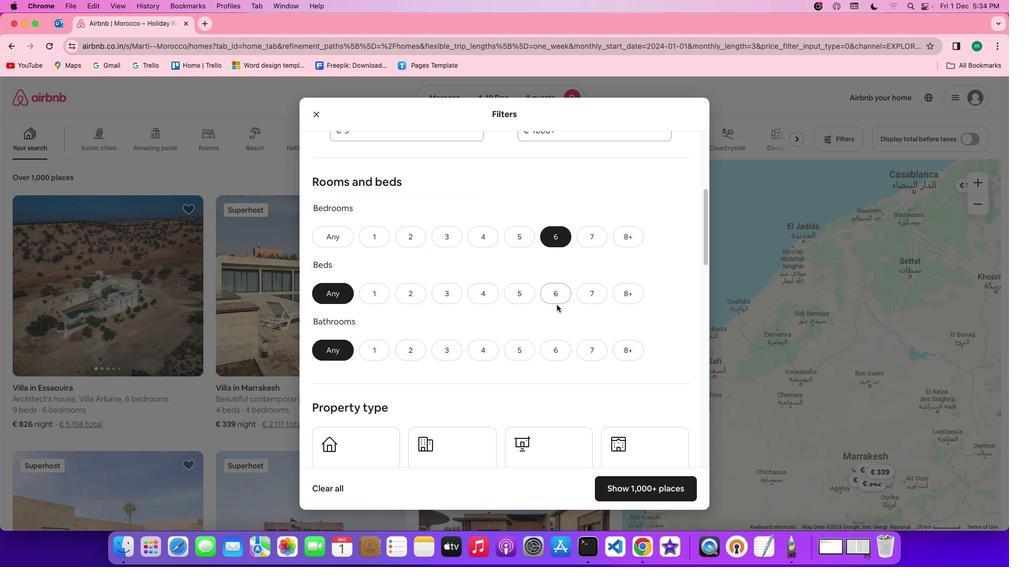 
Action: Mouse pressed left at (557, 305)
Screenshot: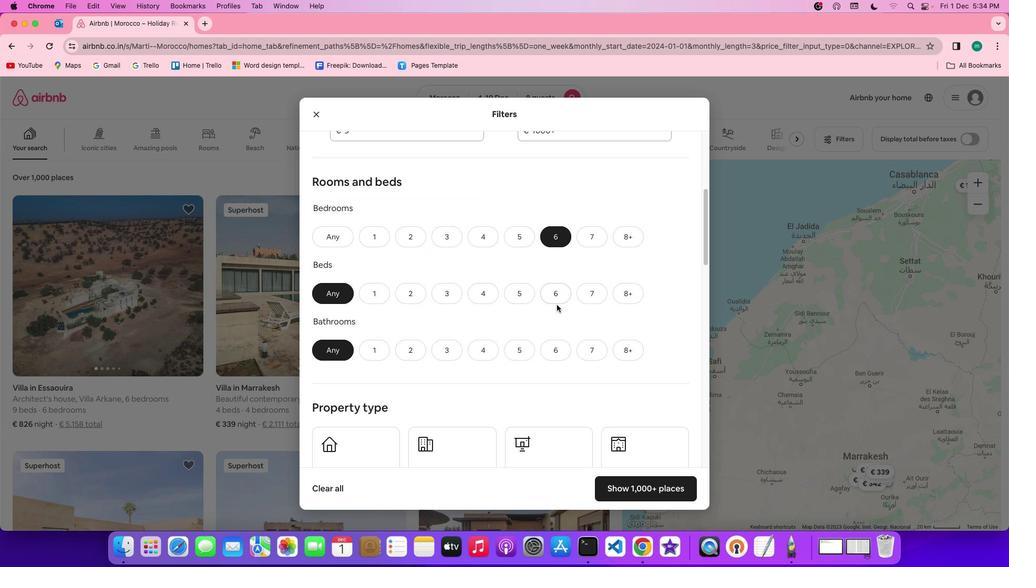 
Action: Mouse moved to (545, 286)
Screenshot: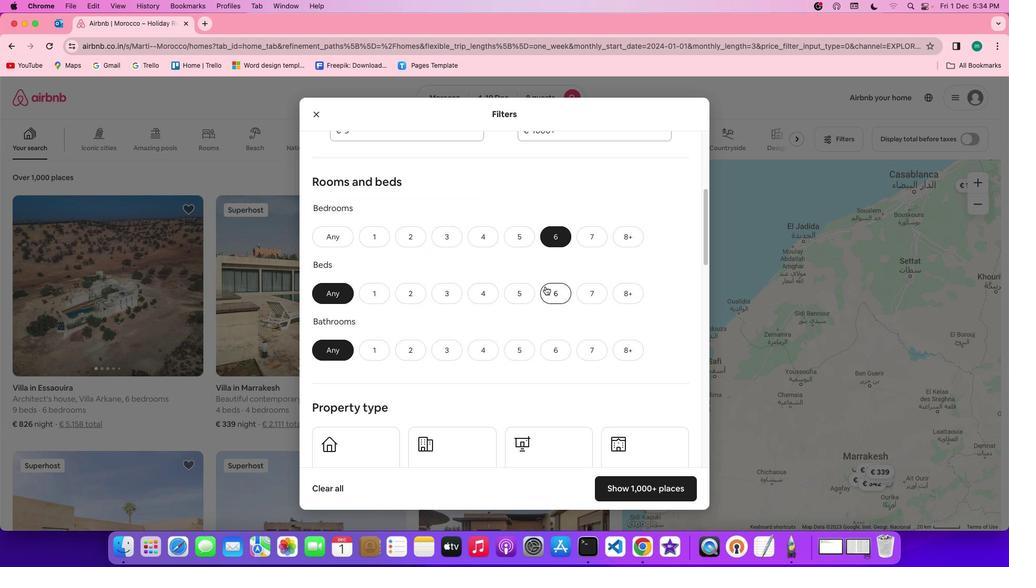 
Action: Mouse pressed left at (545, 286)
Screenshot: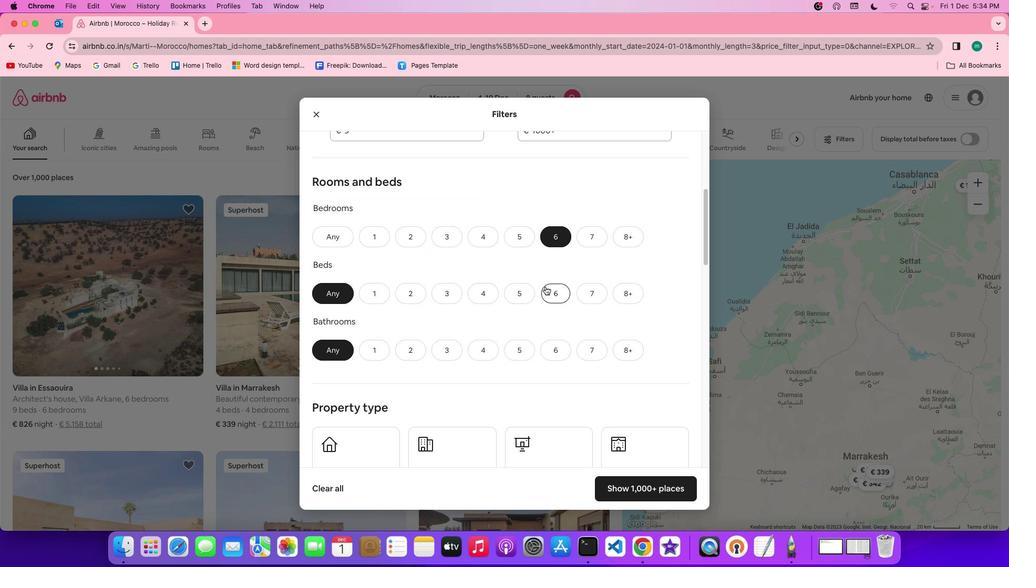 
Action: Mouse moved to (550, 350)
Screenshot: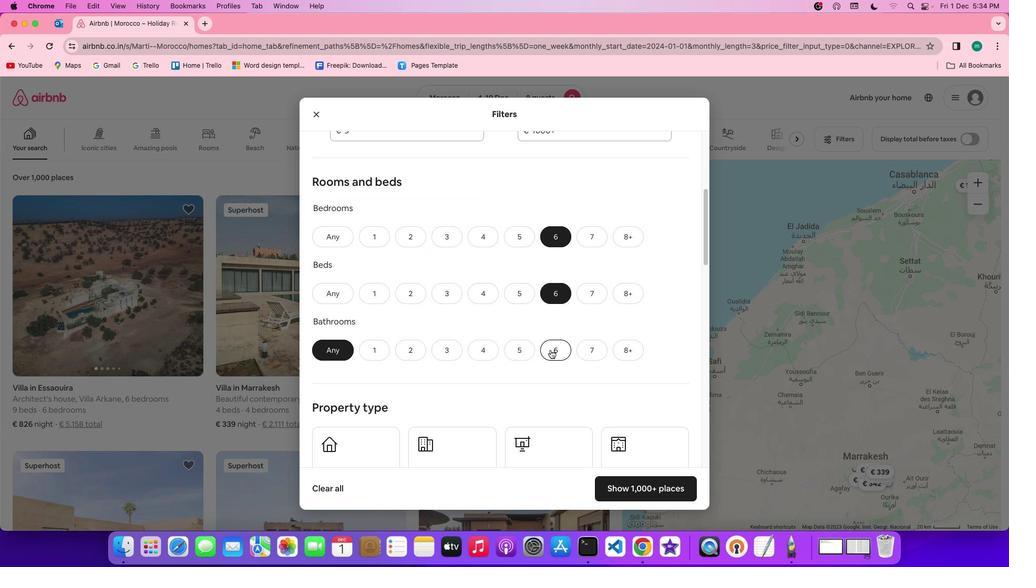
Action: Mouse pressed left at (550, 350)
Screenshot: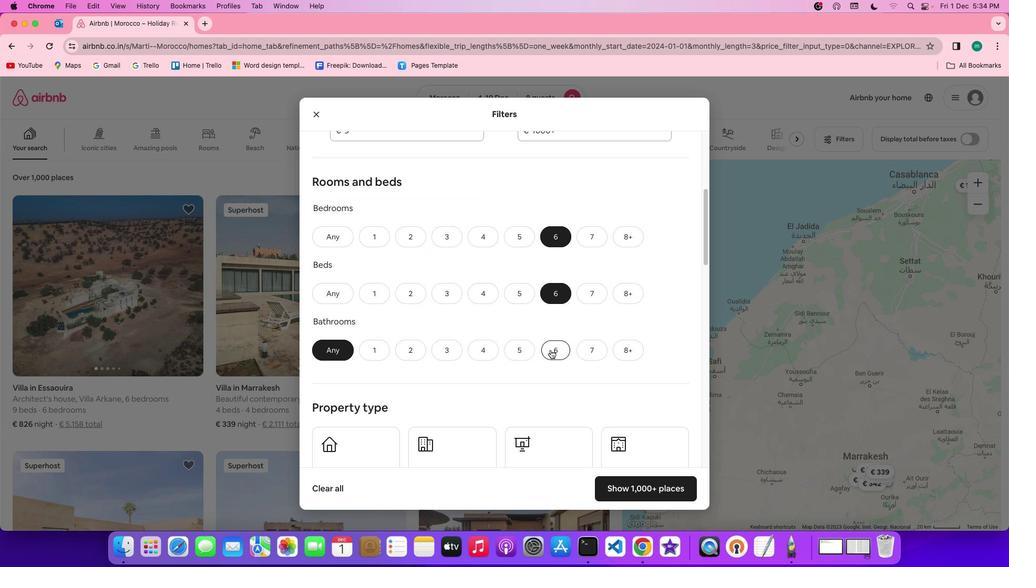 
Action: Mouse moved to (620, 343)
Screenshot: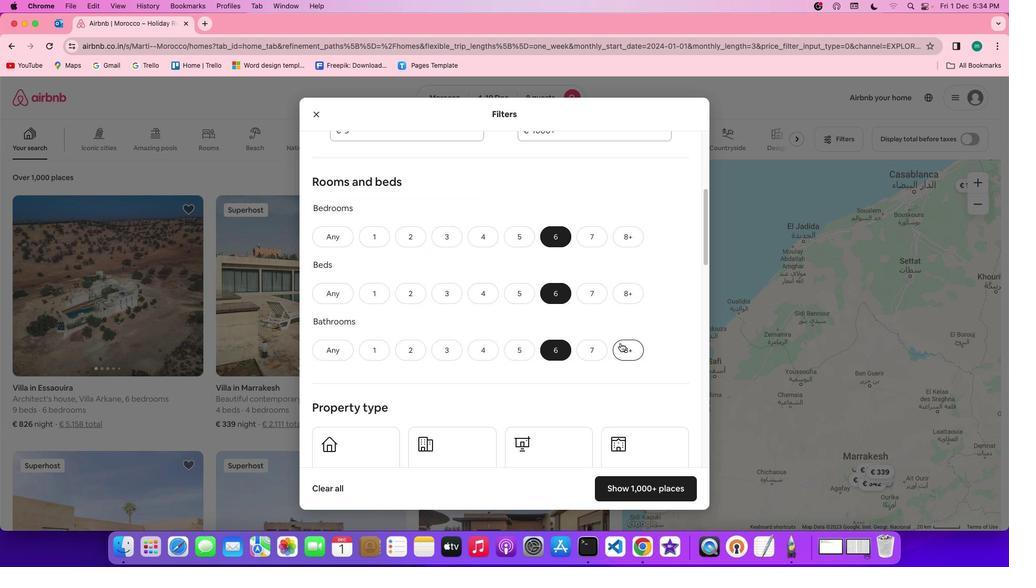 
Action: Mouse scrolled (620, 343) with delta (0, 0)
Screenshot: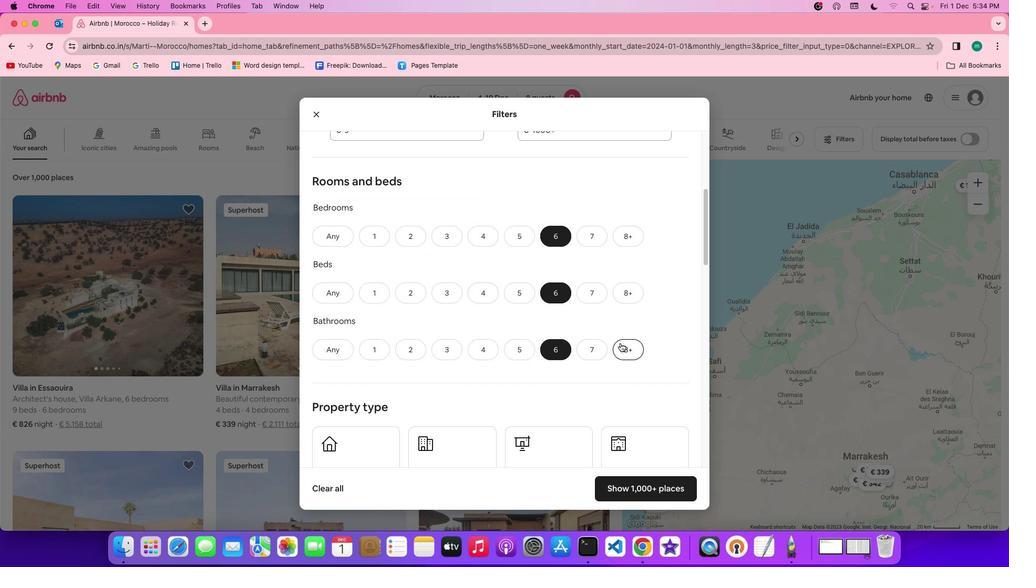 
Action: Mouse scrolled (620, 343) with delta (0, 0)
Screenshot: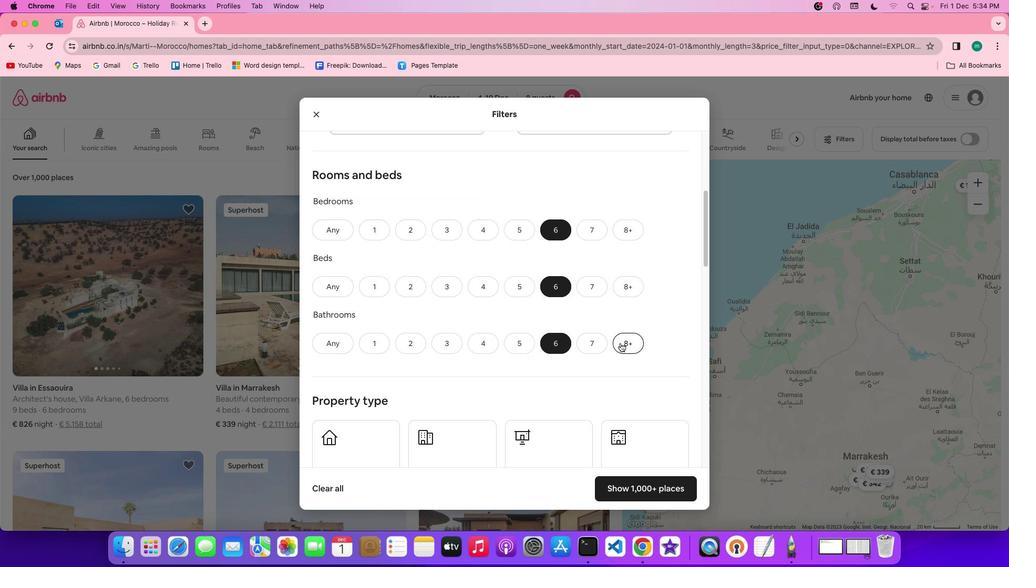
Action: Mouse scrolled (620, 343) with delta (0, 0)
Screenshot: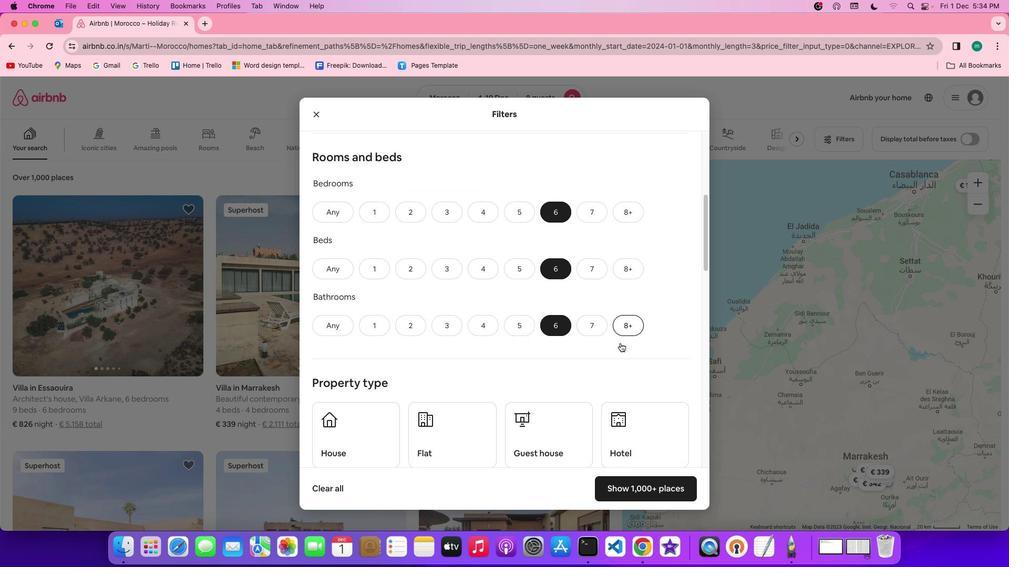 
Action: Mouse scrolled (620, 343) with delta (0, 0)
Screenshot: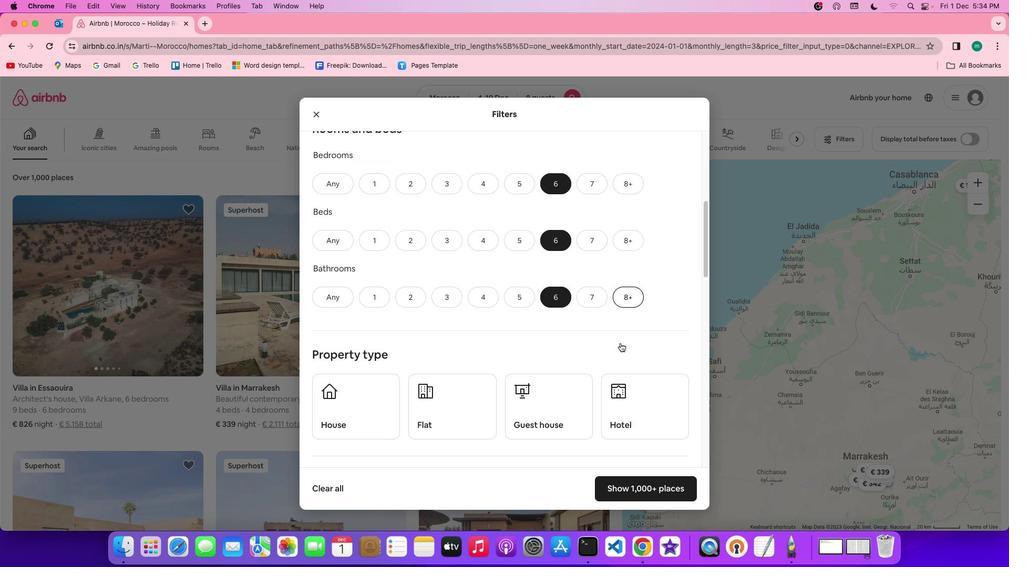 
Action: Mouse scrolled (620, 343) with delta (0, 0)
Screenshot: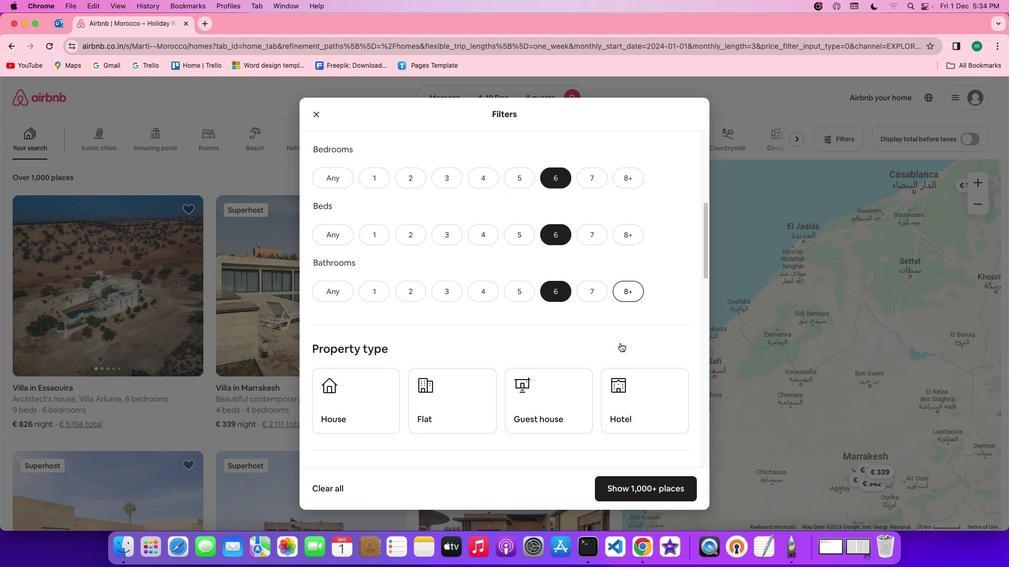 
Action: Mouse scrolled (620, 343) with delta (0, 0)
Screenshot: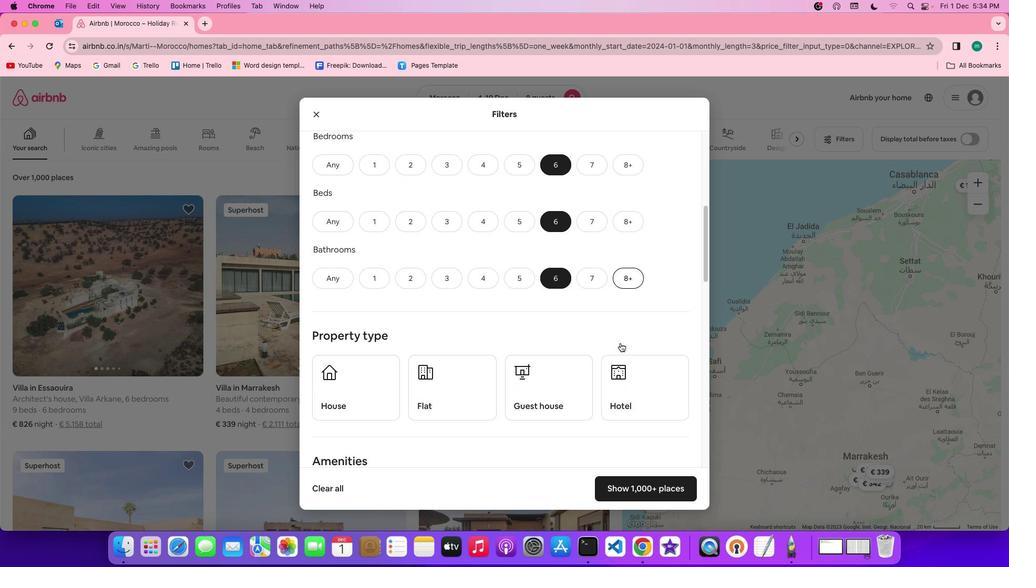 
Action: Mouse scrolled (620, 343) with delta (0, 0)
Screenshot: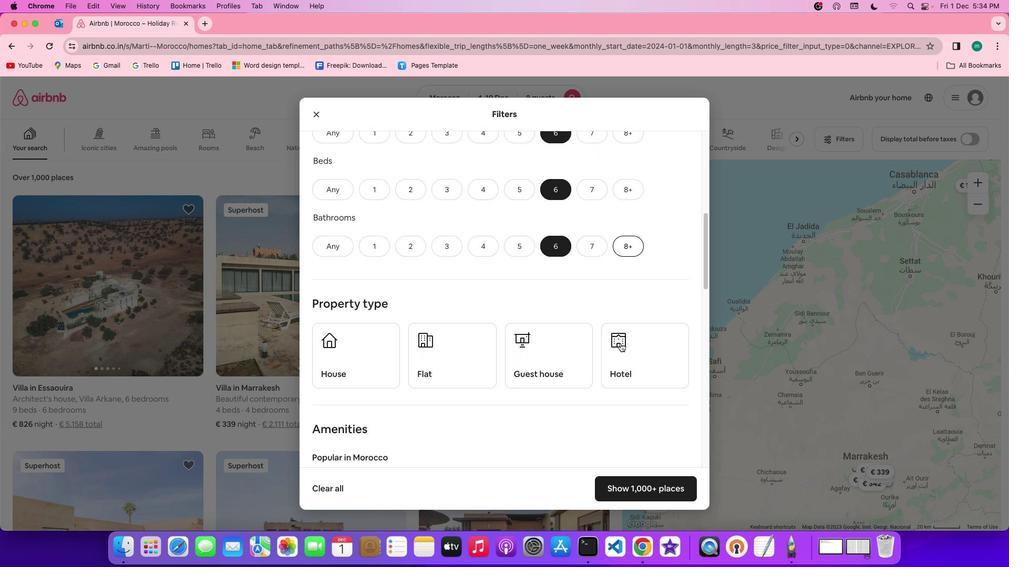 
Action: Mouse scrolled (620, 343) with delta (0, 0)
Screenshot: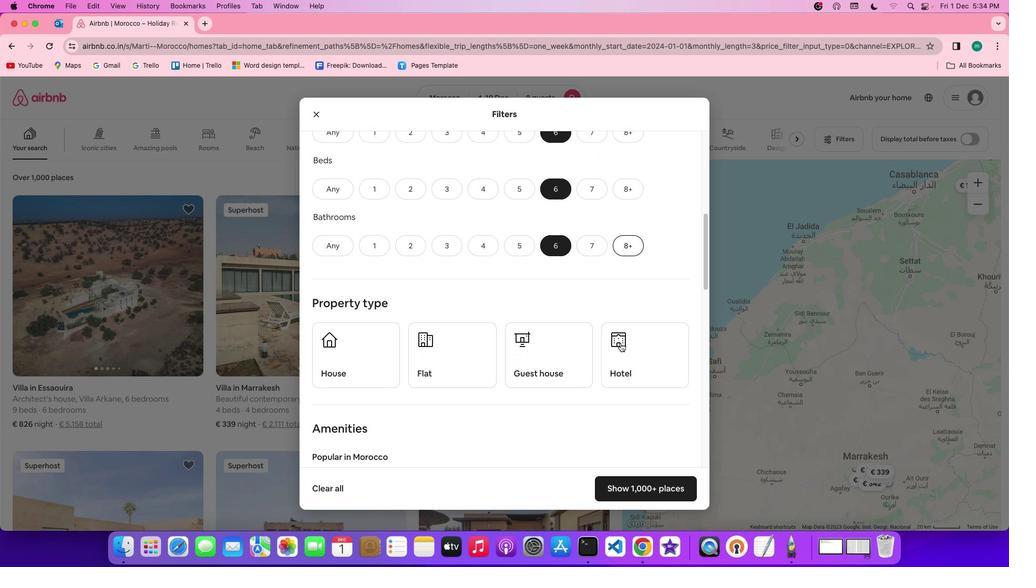 
Action: Mouse scrolled (620, 343) with delta (0, 0)
Screenshot: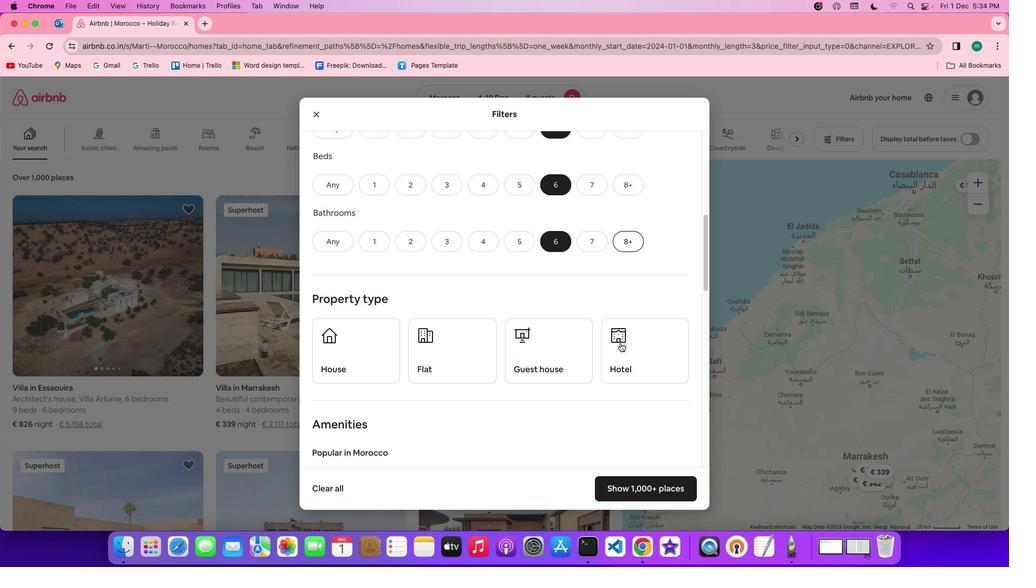 
Action: Mouse scrolled (620, 343) with delta (0, 0)
Screenshot: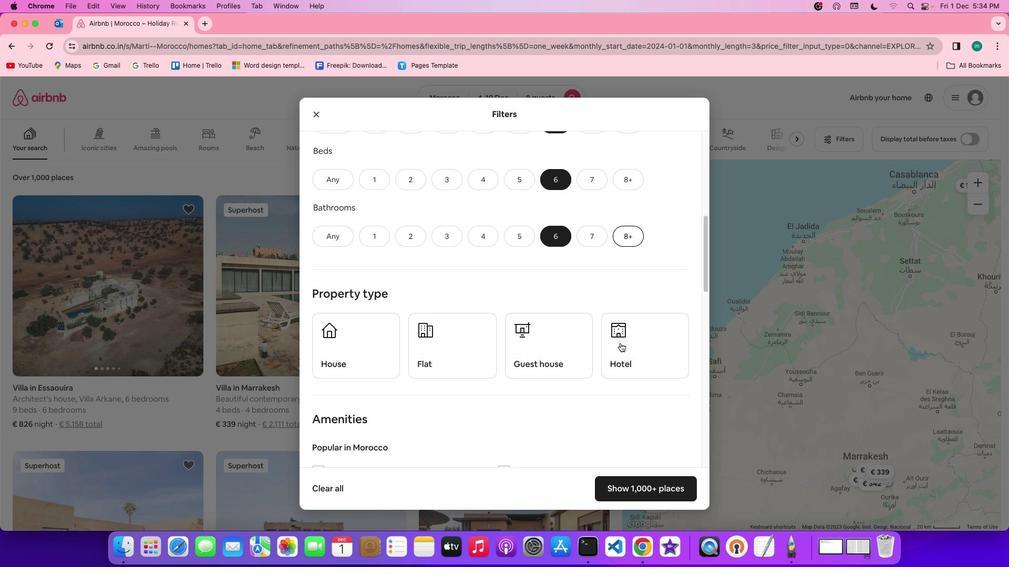 
Action: Mouse scrolled (620, 343) with delta (0, 0)
Screenshot: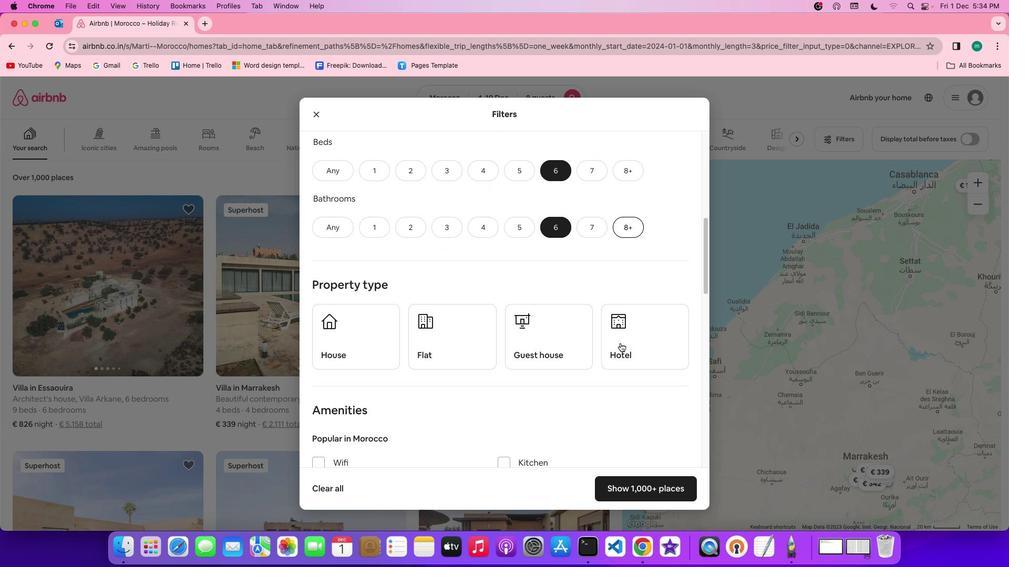 
Action: Mouse scrolled (620, 343) with delta (0, 0)
Screenshot: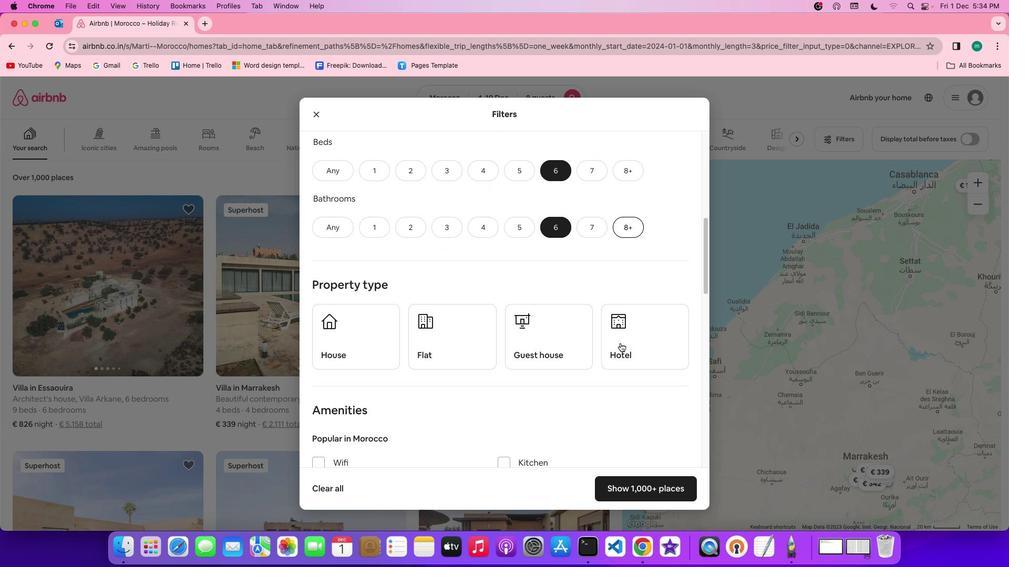 
Action: Mouse scrolled (620, 343) with delta (0, -1)
Screenshot: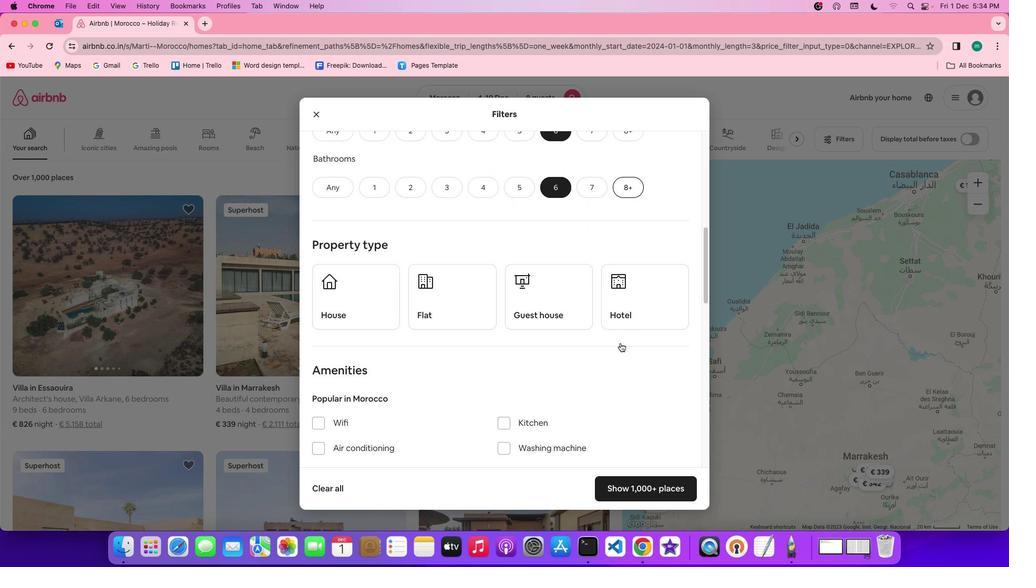 
Action: Mouse moved to (379, 263)
Screenshot: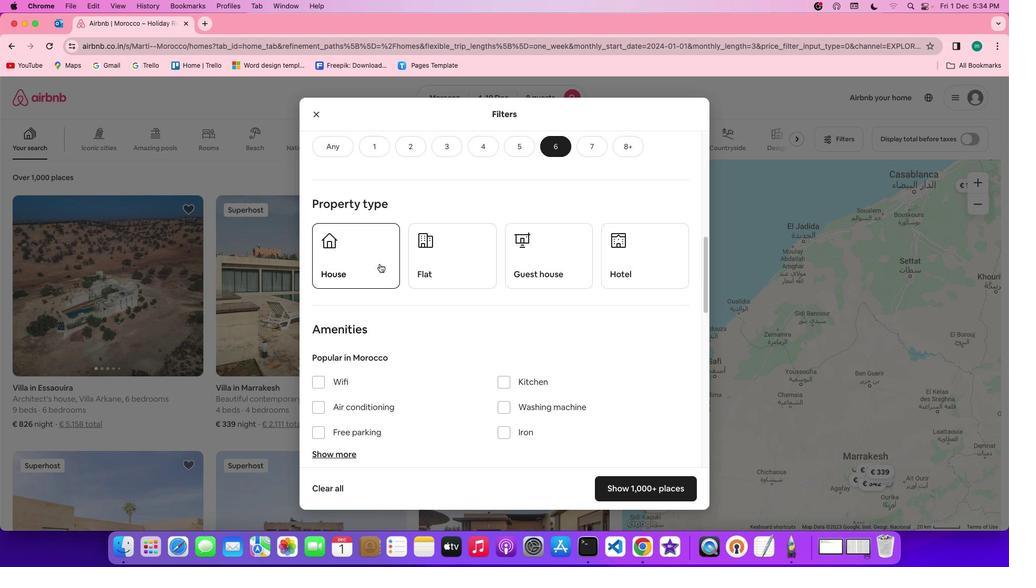
Action: Mouse pressed left at (379, 263)
Screenshot: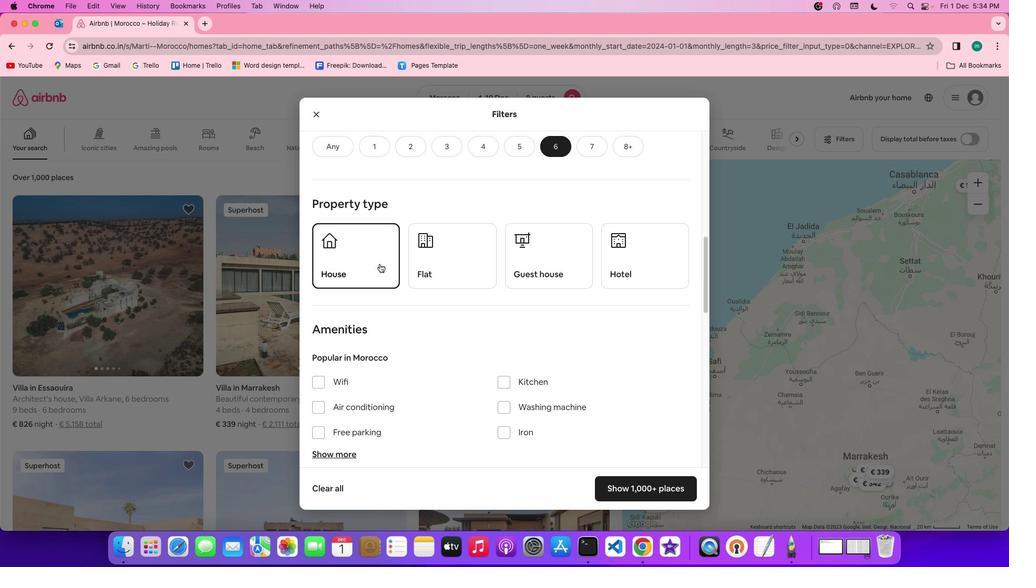 
Action: Mouse moved to (525, 309)
Screenshot: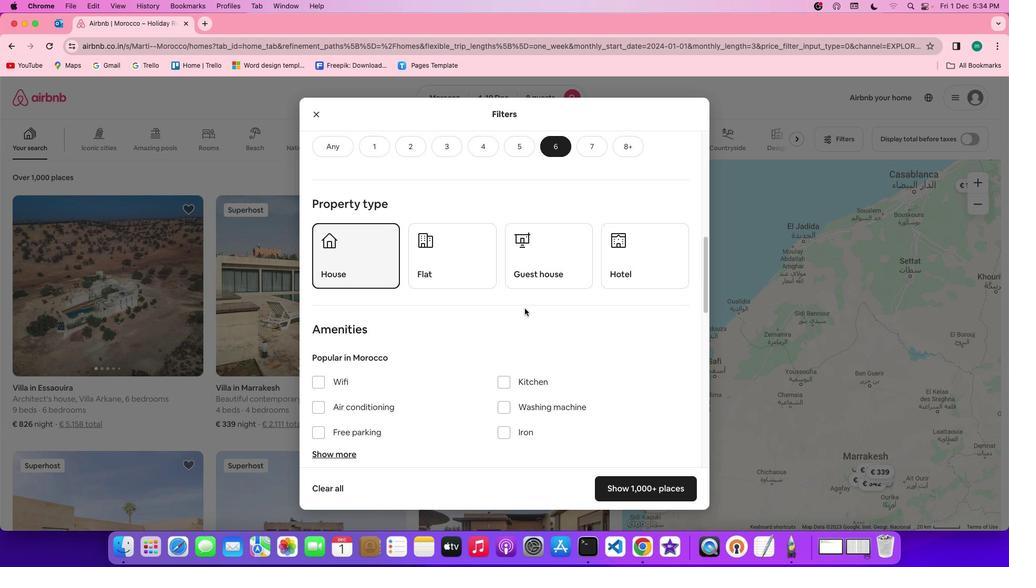 
Action: Mouse scrolled (525, 309) with delta (0, 0)
Screenshot: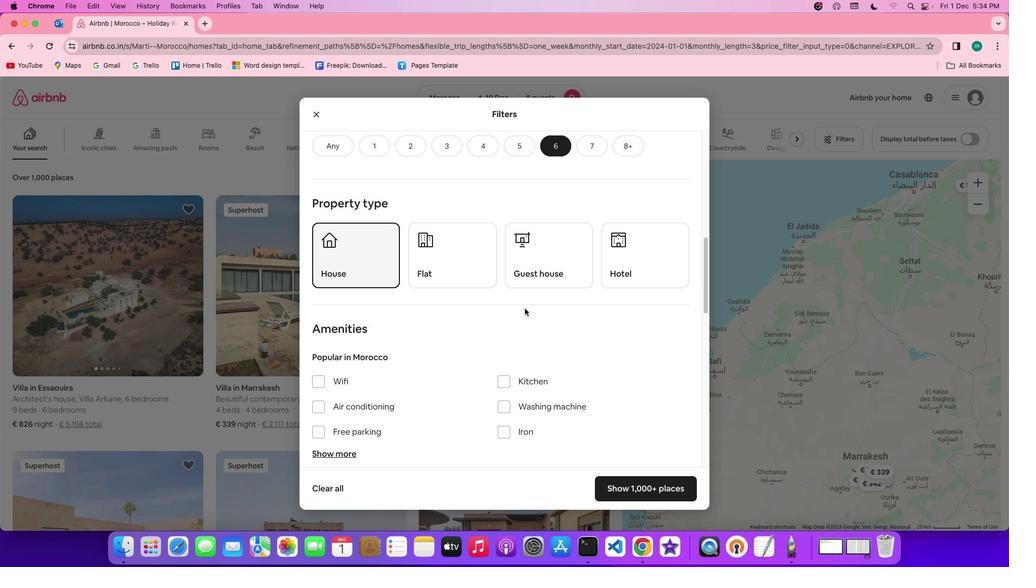
Action: Mouse scrolled (525, 309) with delta (0, 0)
Screenshot: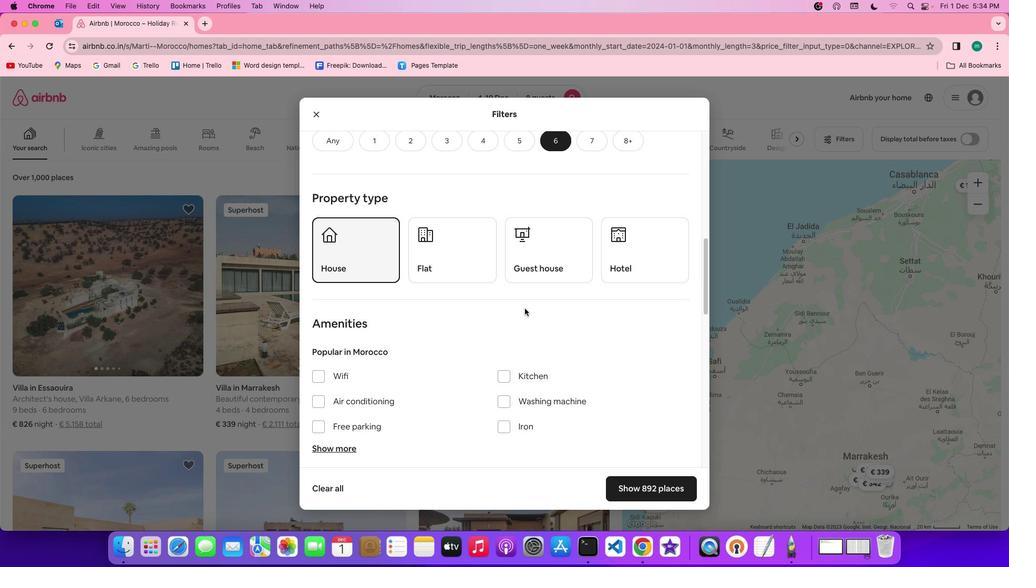 
Action: Mouse scrolled (525, 309) with delta (0, 0)
Screenshot: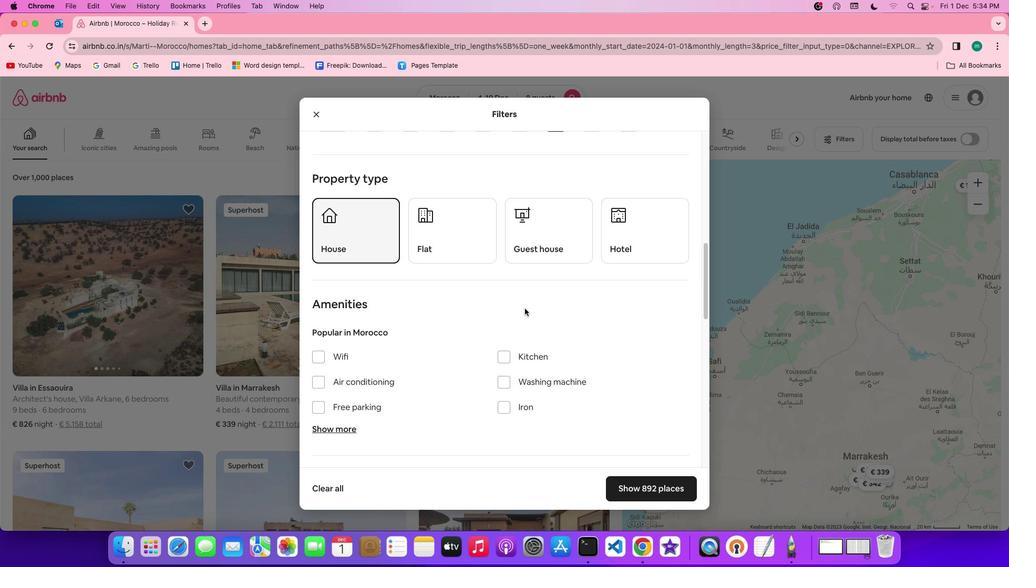 
Action: Mouse scrolled (525, 309) with delta (0, 0)
Screenshot: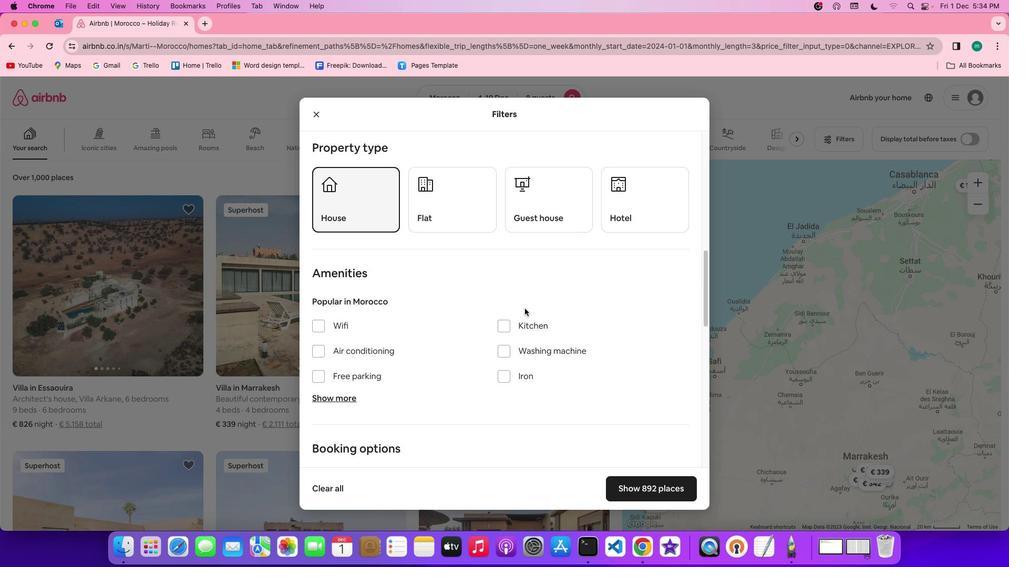 
Action: Mouse scrolled (525, 309) with delta (0, 0)
Screenshot: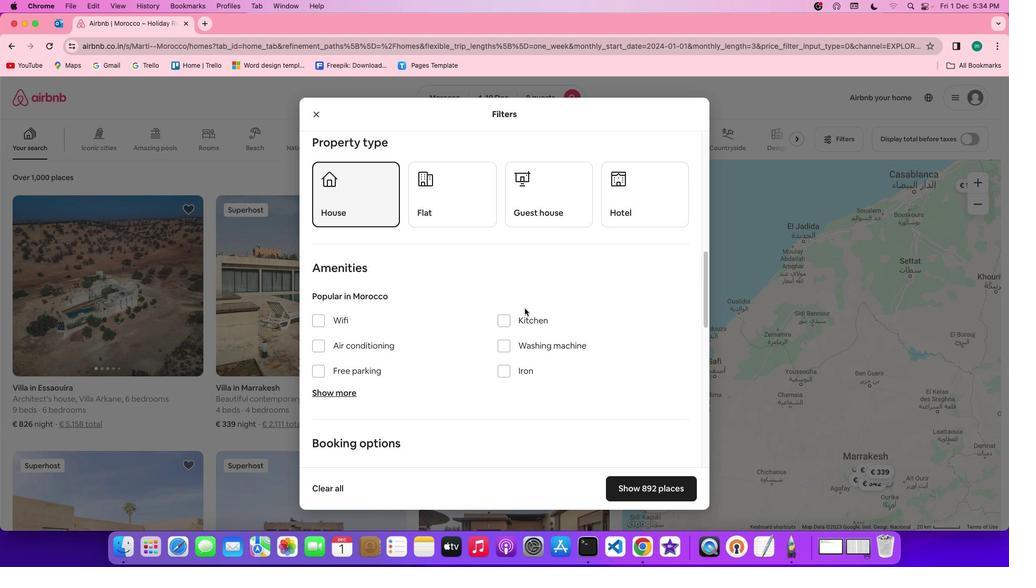 
Action: Mouse scrolled (525, 309) with delta (0, 0)
Screenshot: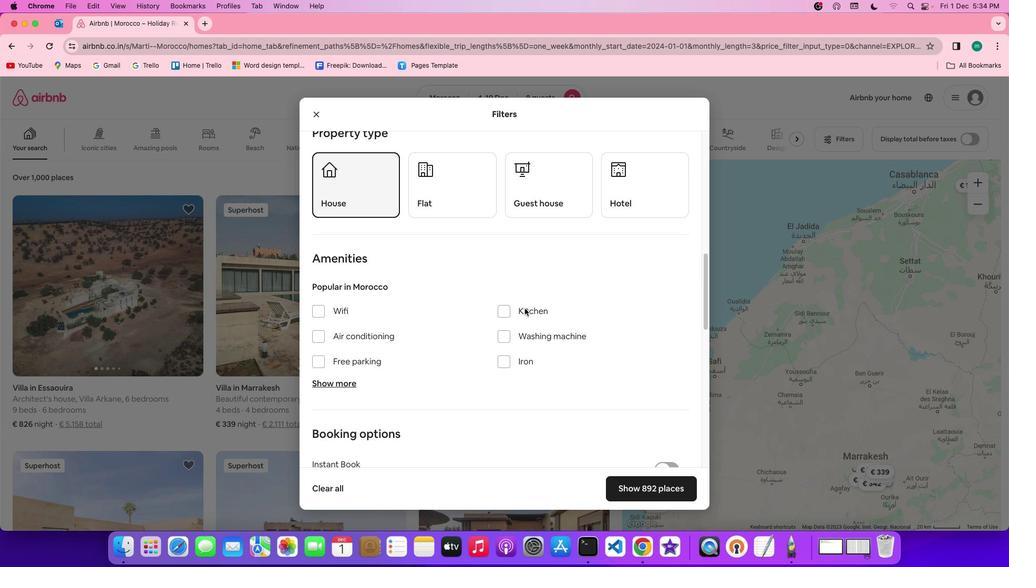 
Action: Mouse scrolled (525, 309) with delta (0, 0)
Screenshot: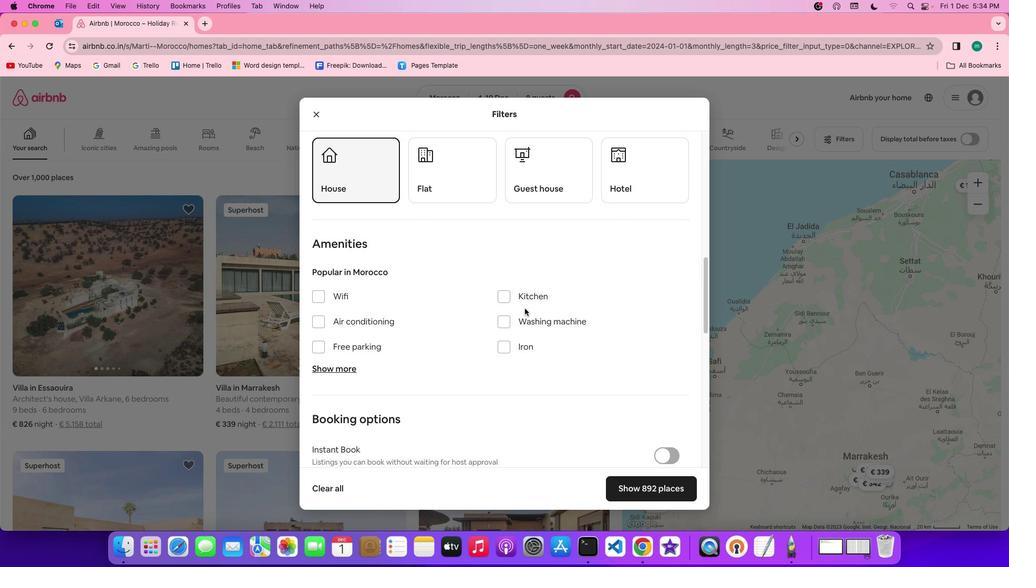 
Action: Mouse scrolled (525, 309) with delta (0, 0)
Screenshot: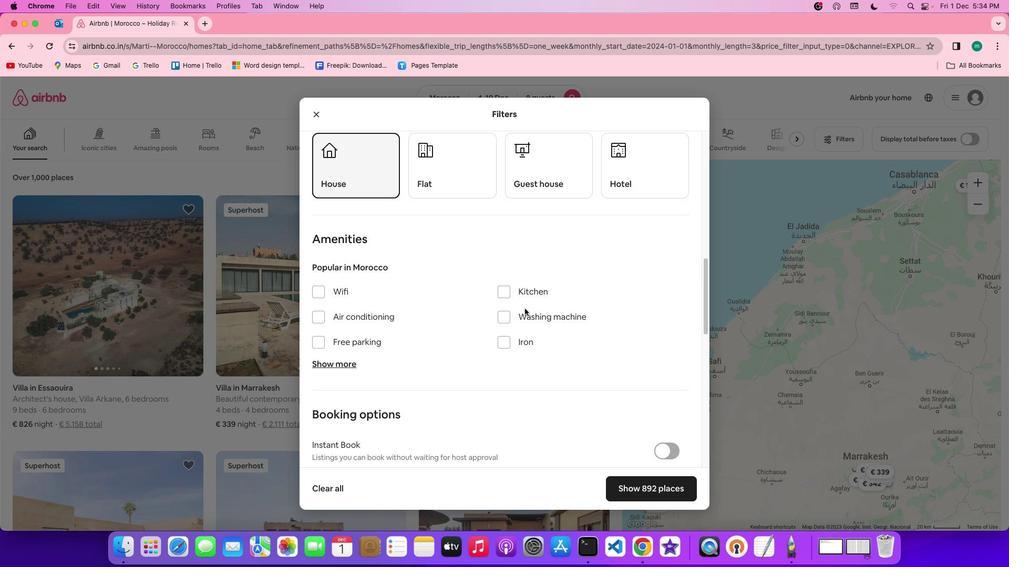 
Action: Mouse scrolled (525, 309) with delta (0, 0)
Screenshot: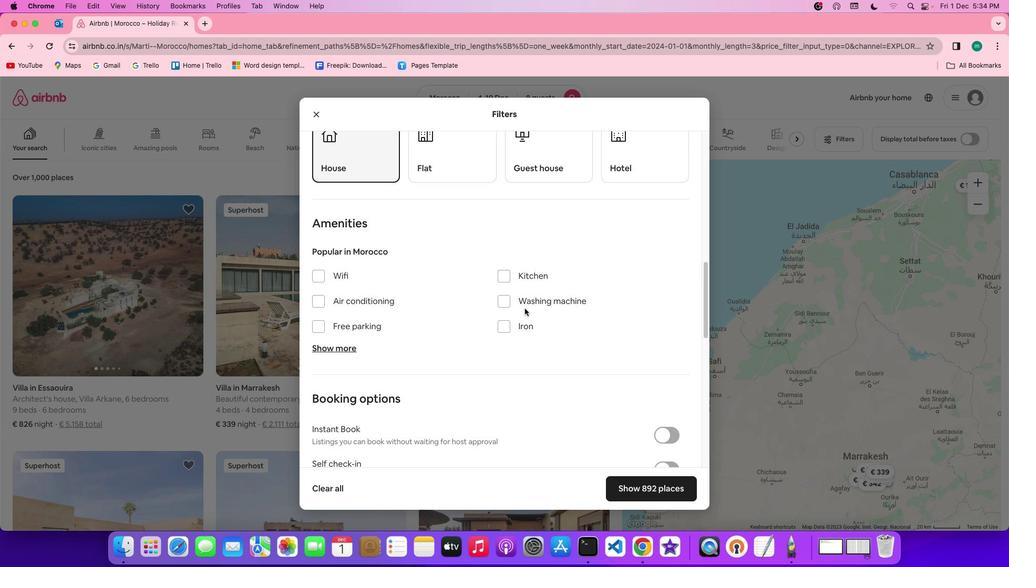 
Action: Mouse scrolled (525, 309) with delta (0, 0)
Screenshot: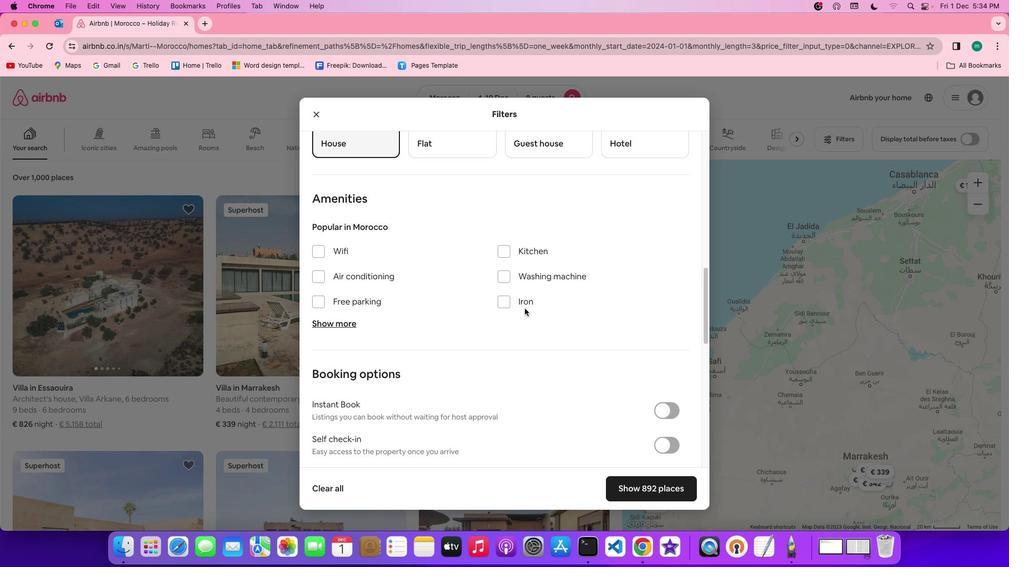 
Action: Mouse scrolled (525, 309) with delta (0, 0)
Screenshot: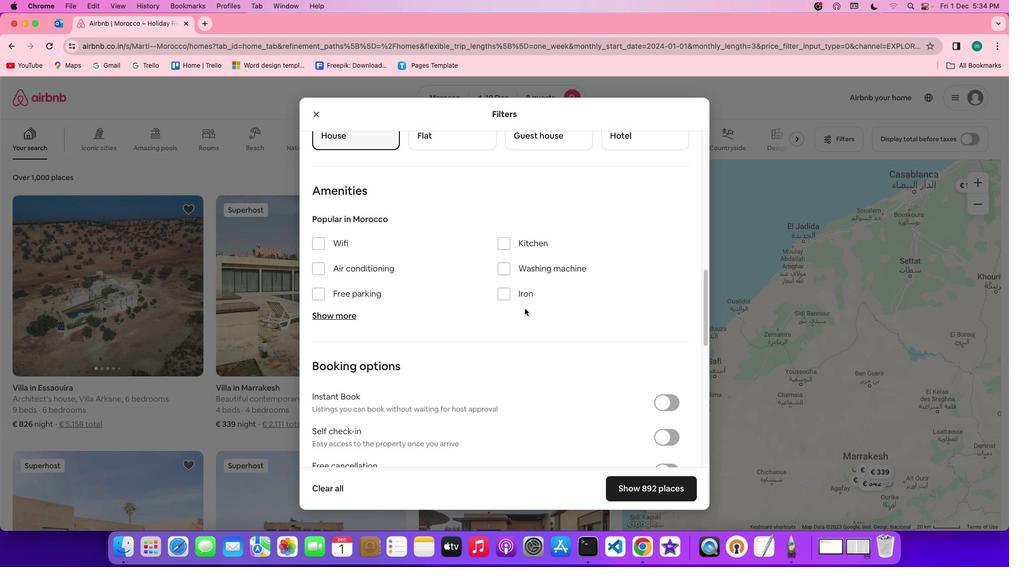 
Action: Mouse scrolled (525, 309) with delta (0, 0)
Screenshot: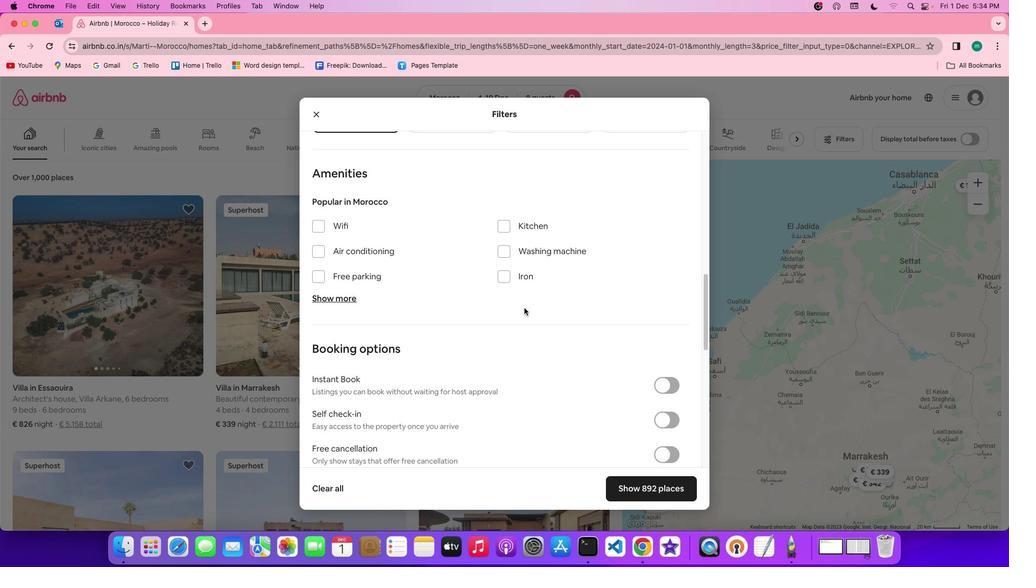 
Action: Mouse moved to (314, 201)
Screenshot: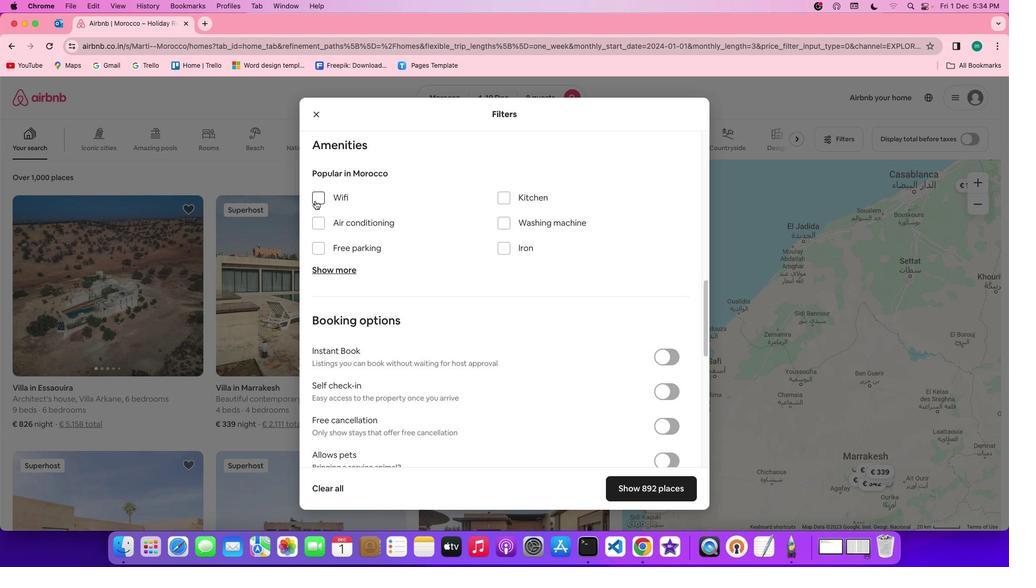 
Action: Mouse pressed left at (314, 201)
Screenshot: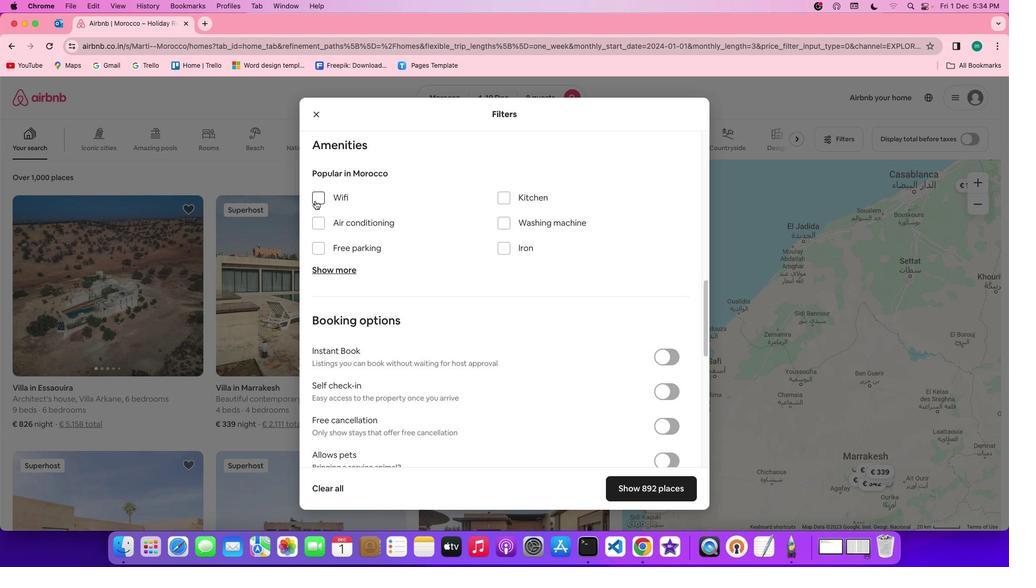 
Action: Mouse moved to (403, 253)
Screenshot: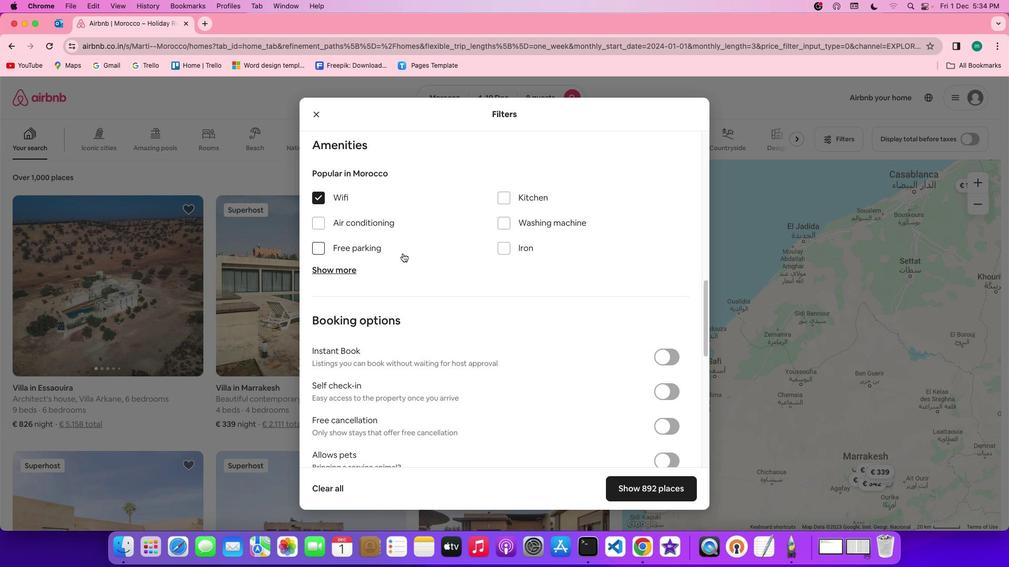 
Action: Mouse scrolled (403, 253) with delta (0, 0)
Screenshot: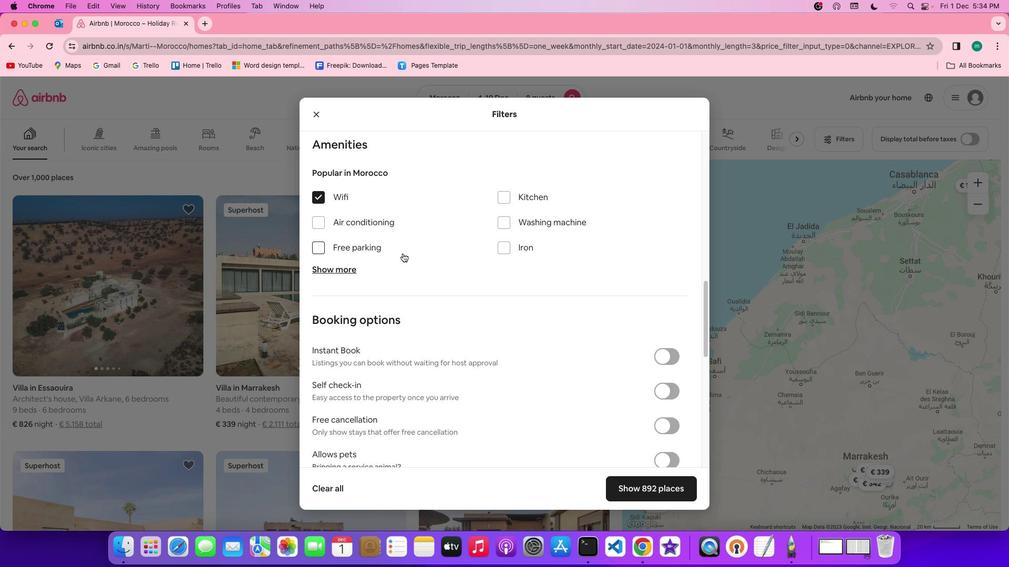 
Action: Mouse scrolled (403, 253) with delta (0, 0)
Screenshot: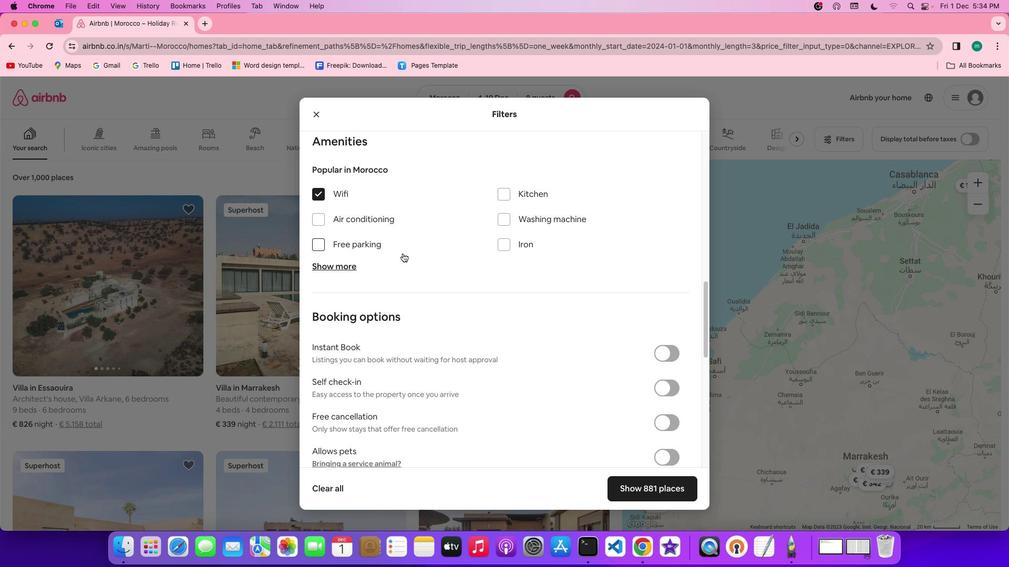 
Action: Mouse scrolled (403, 253) with delta (0, 0)
Screenshot: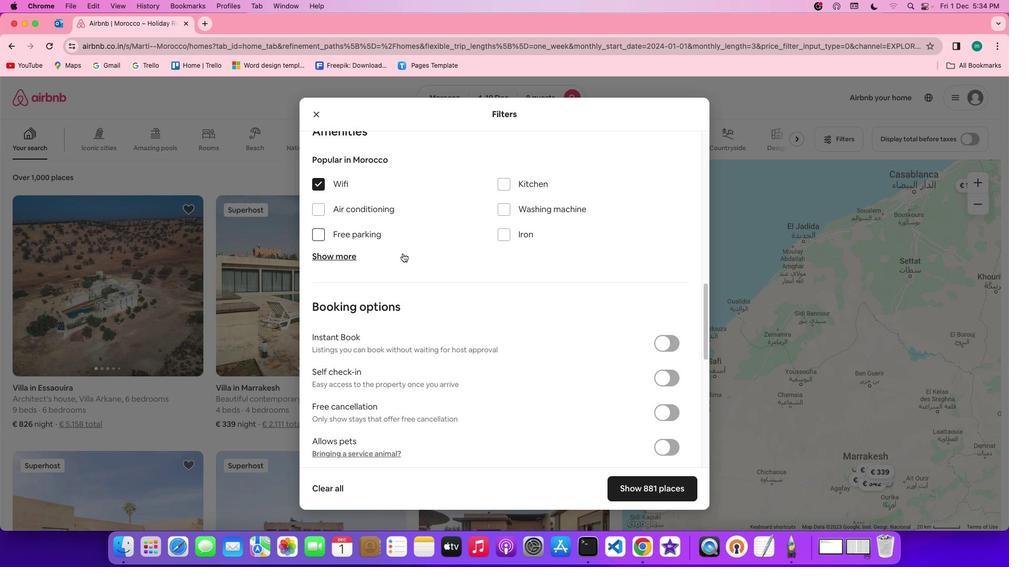 
Action: Mouse moved to (331, 238)
Screenshot: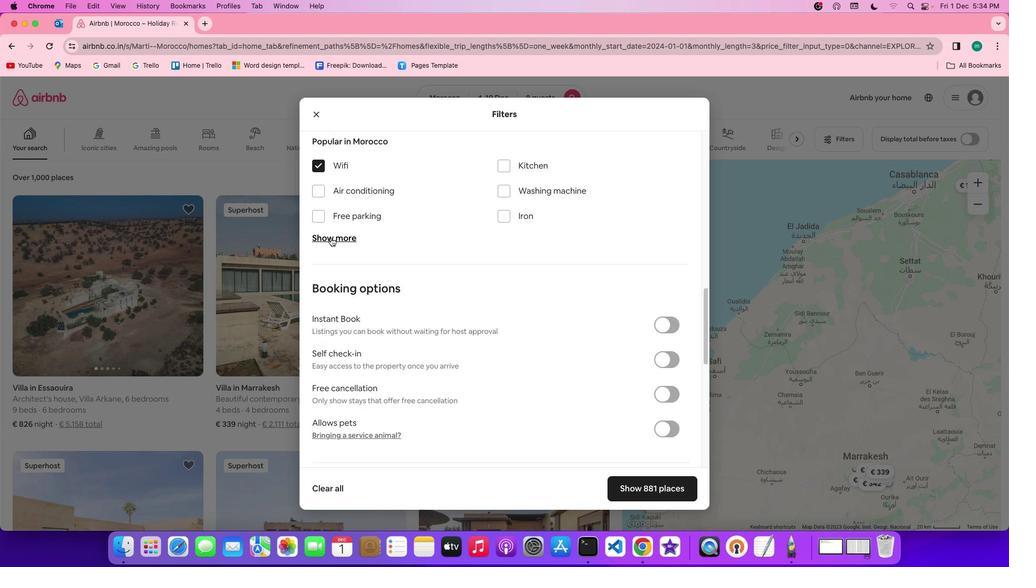
Action: Mouse pressed left at (331, 238)
Screenshot: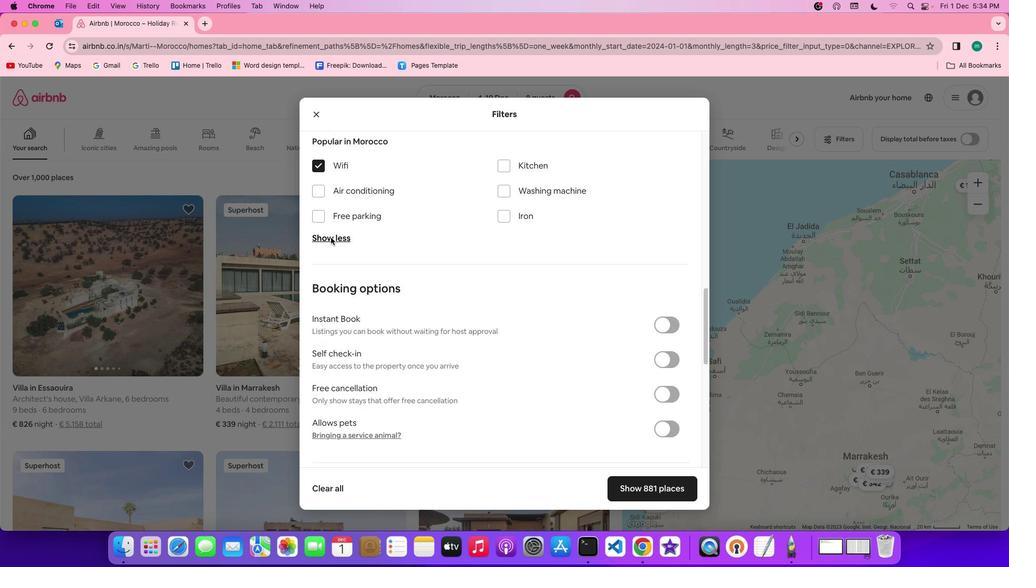 
Action: Mouse moved to (499, 297)
Screenshot: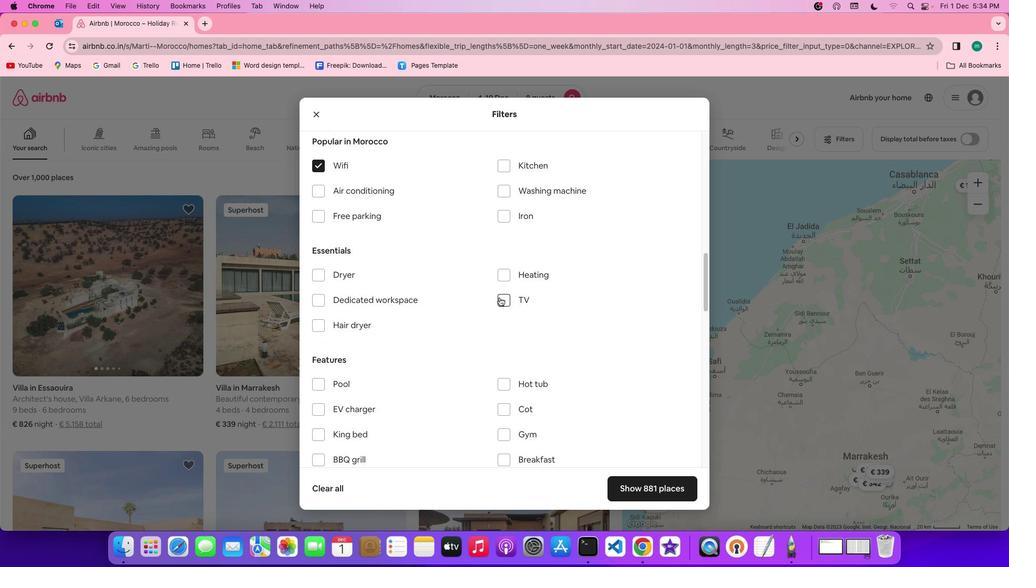
Action: Mouse pressed left at (499, 297)
Screenshot: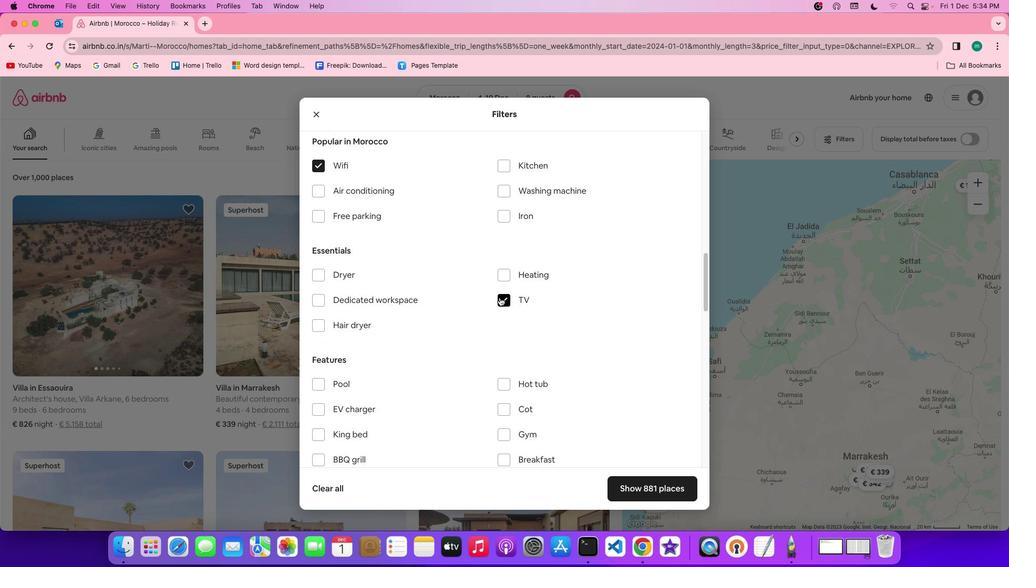 
Action: Mouse moved to (597, 316)
Screenshot: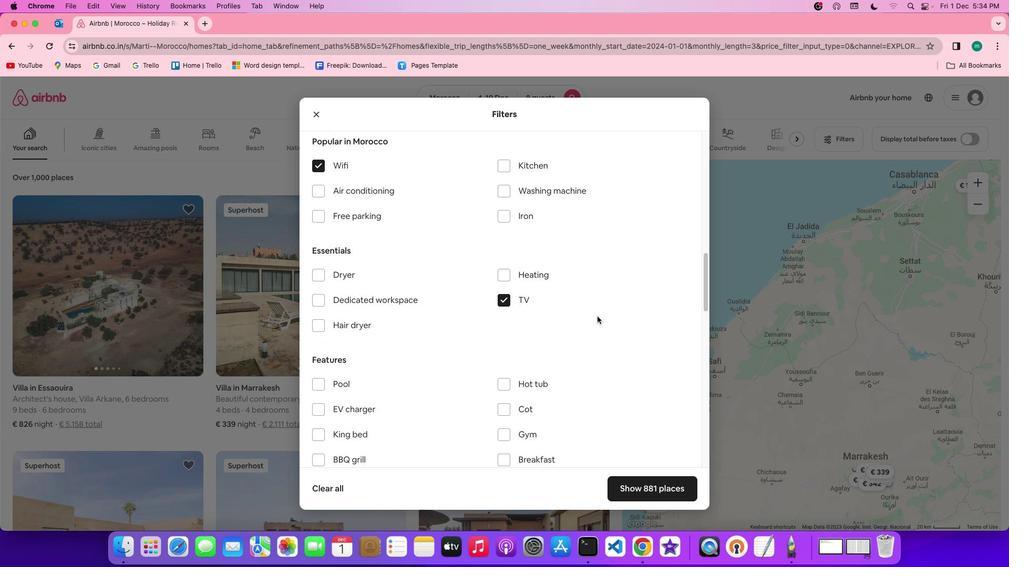 
Action: Mouse scrolled (597, 316) with delta (0, 0)
Screenshot: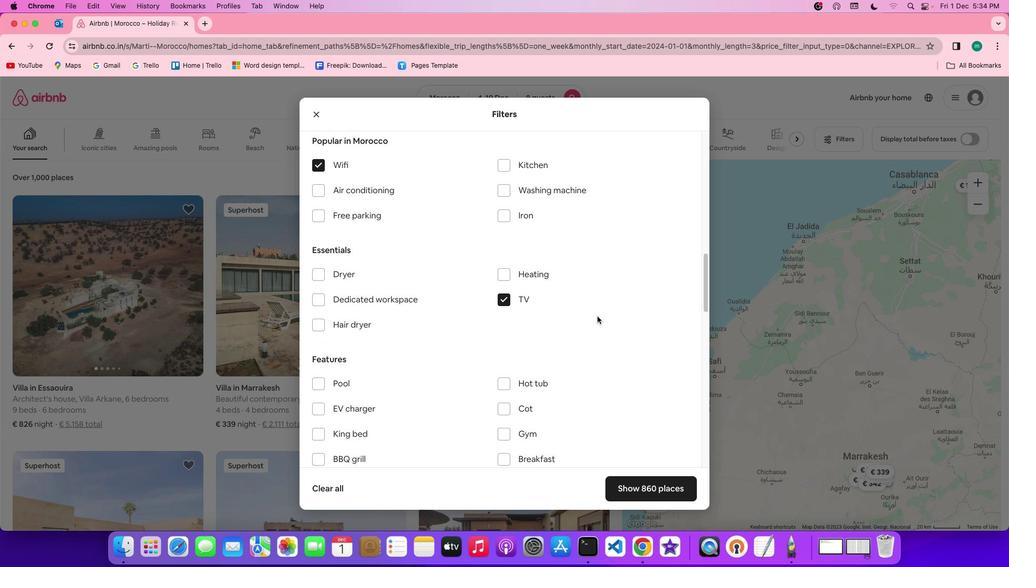 
Action: Mouse scrolled (597, 316) with delta (0, 0)
Screenshot: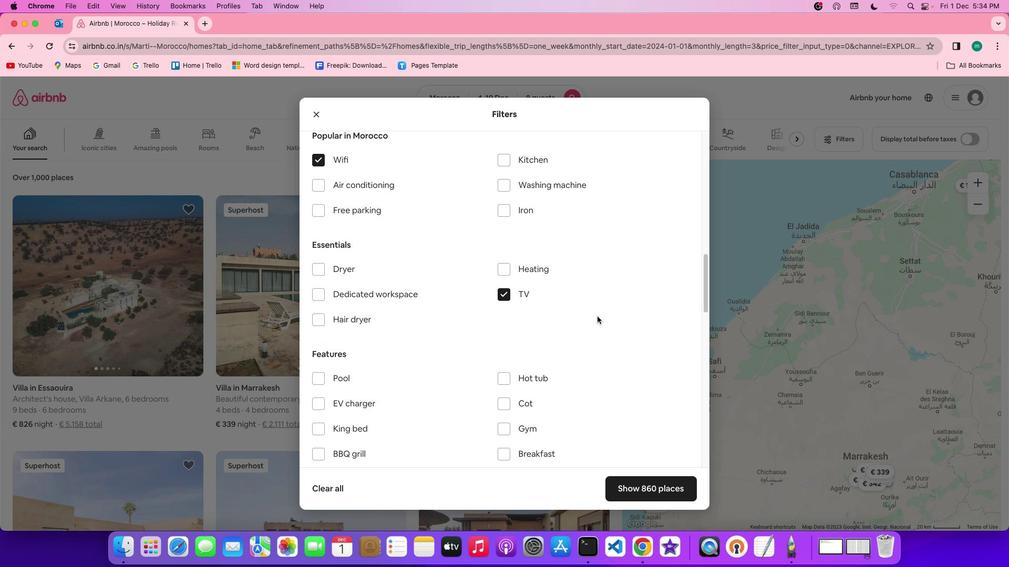 
Action: Mouse scrolled (597, 316) with delta (0, 0)
Screenshot: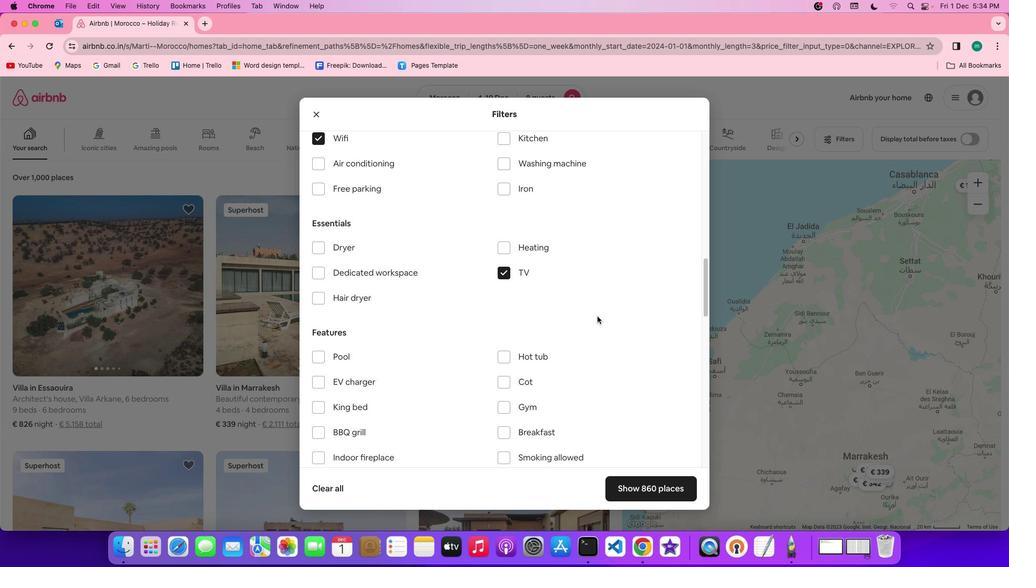 
Action: Mouse moved to (355, 172)
Screenshot: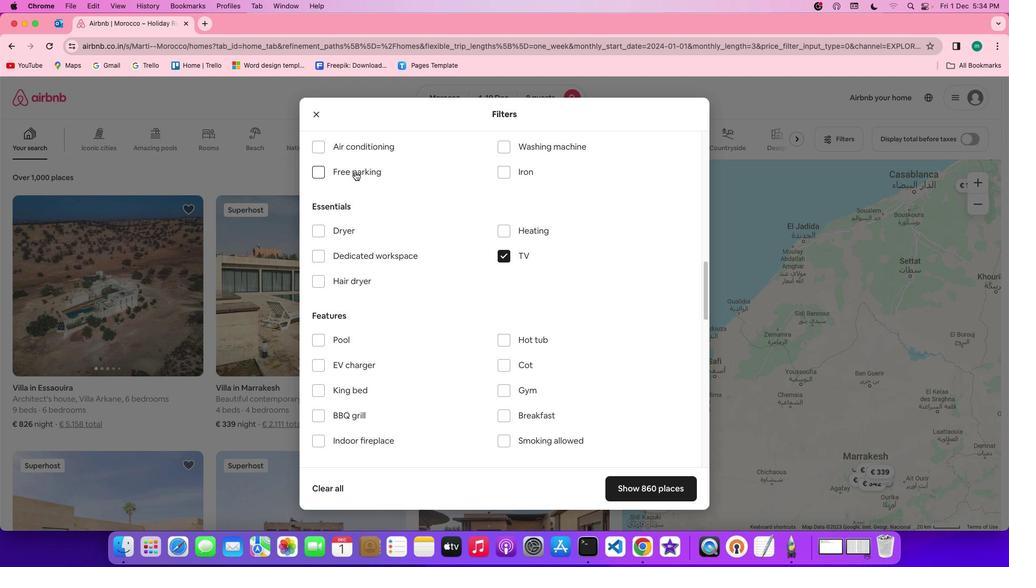 
Action: Mouse pressed left at (355, 172)
Screenshot: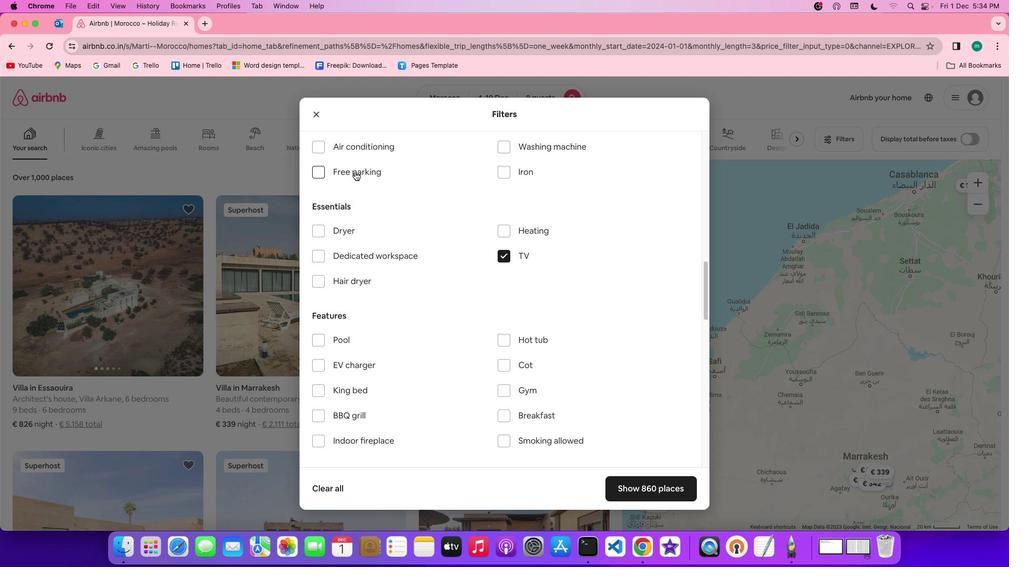 
Action: Mouse moved to (538, 288)
Screenshot: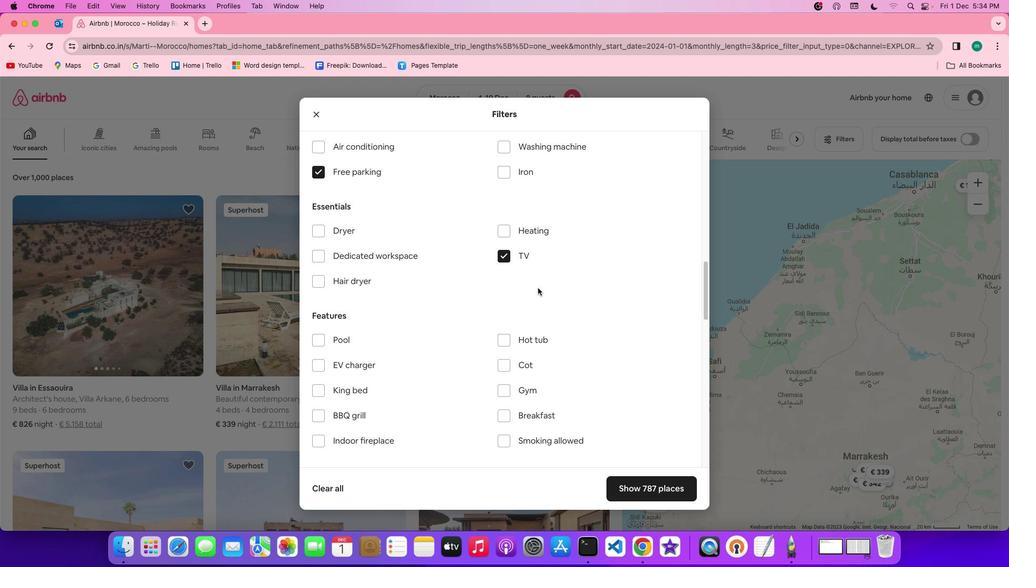 
Action: Mouse scrolled (538, 288) with delta (0, 0)
Screenshot: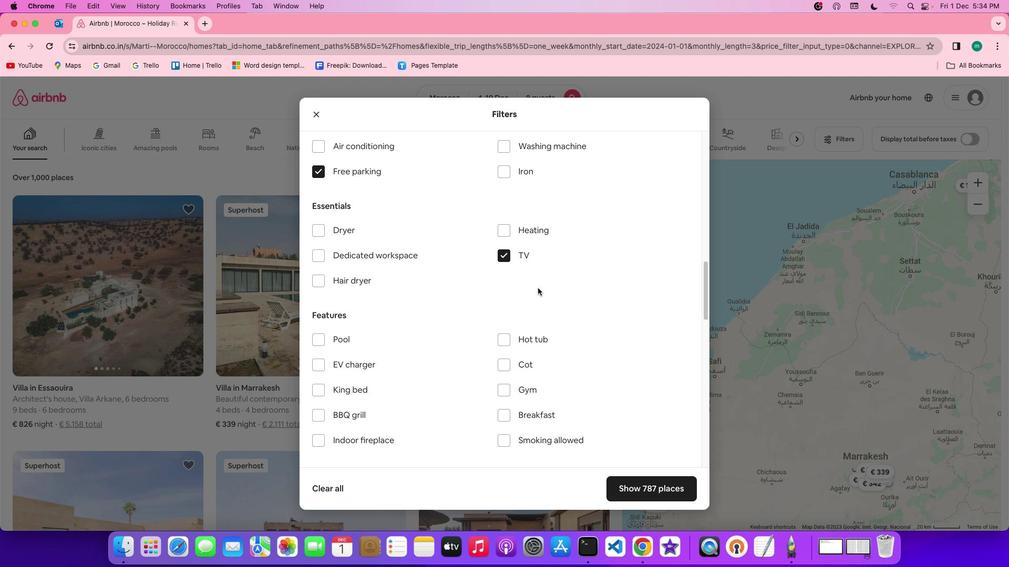 
Action: Mouse scrolled (538, 288) with delta (0, 0)
Screenshot: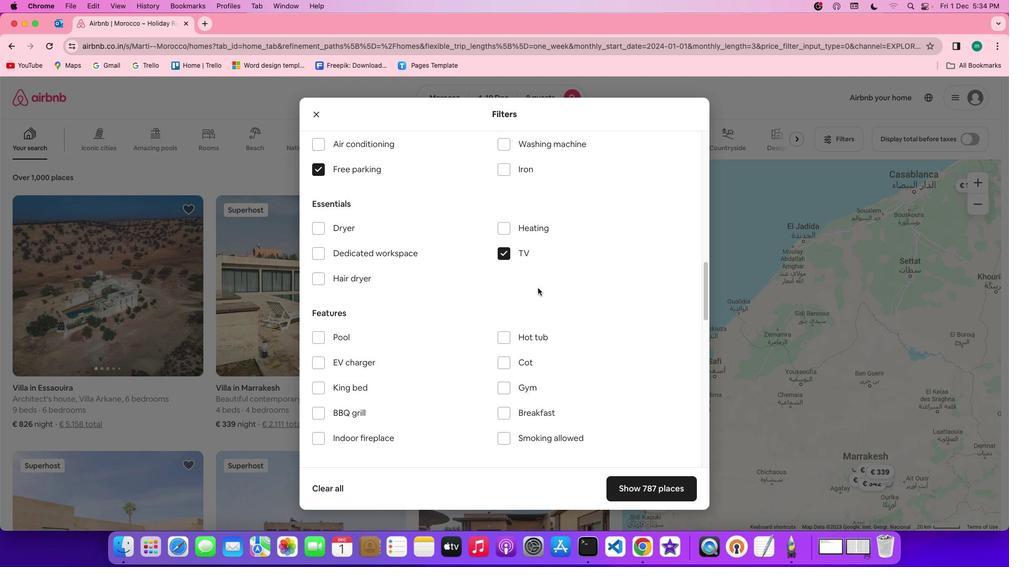 
Action: Mouse scrolled (538, 288) with delta (0, 0)
Screenshot: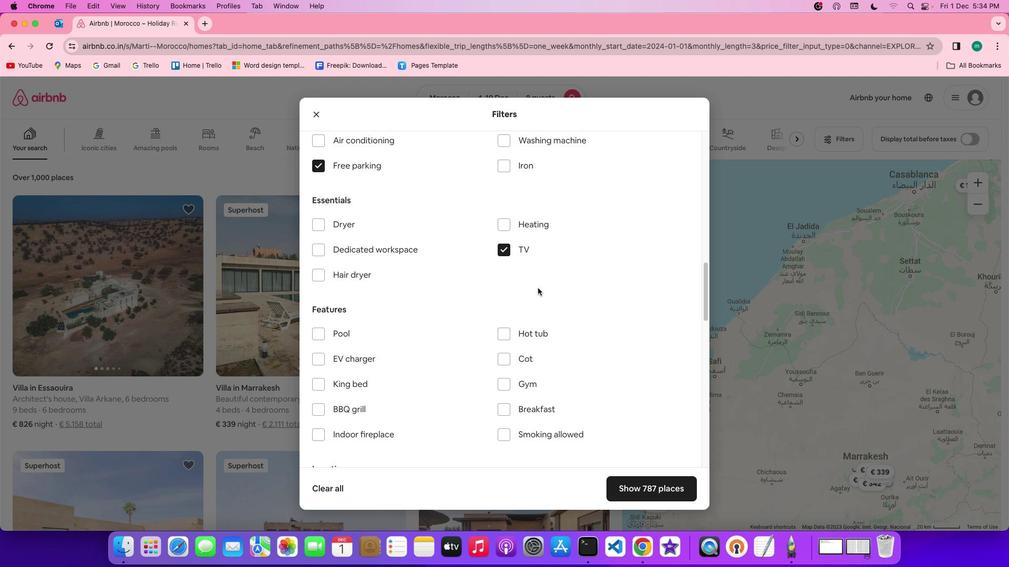 
Action: Mouse scrolled (538, 288) with delta (0, 0)
Screenshot: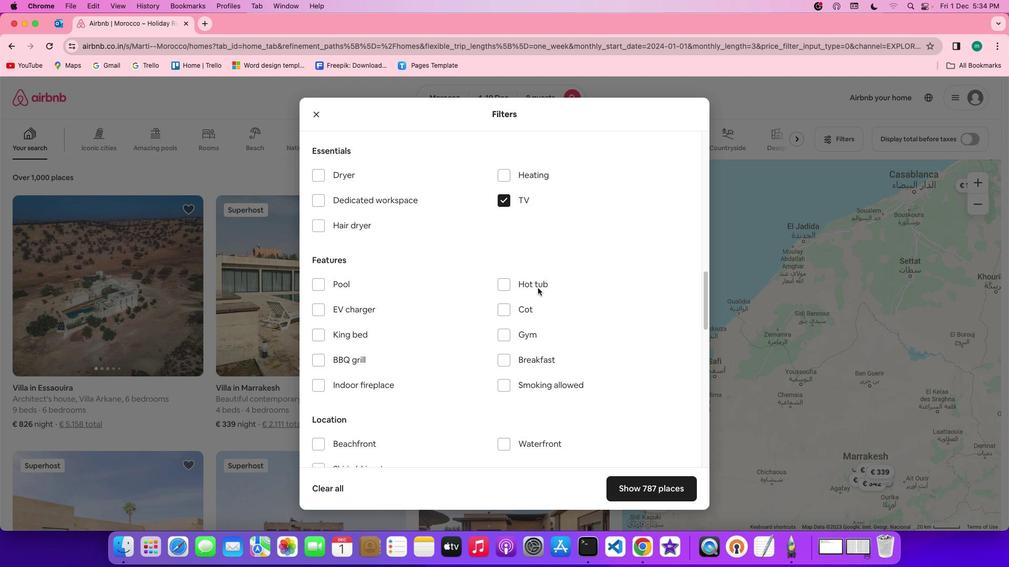 
Action: Mouse scrolled (538, 288) with delta (0, 0)
Screenshot: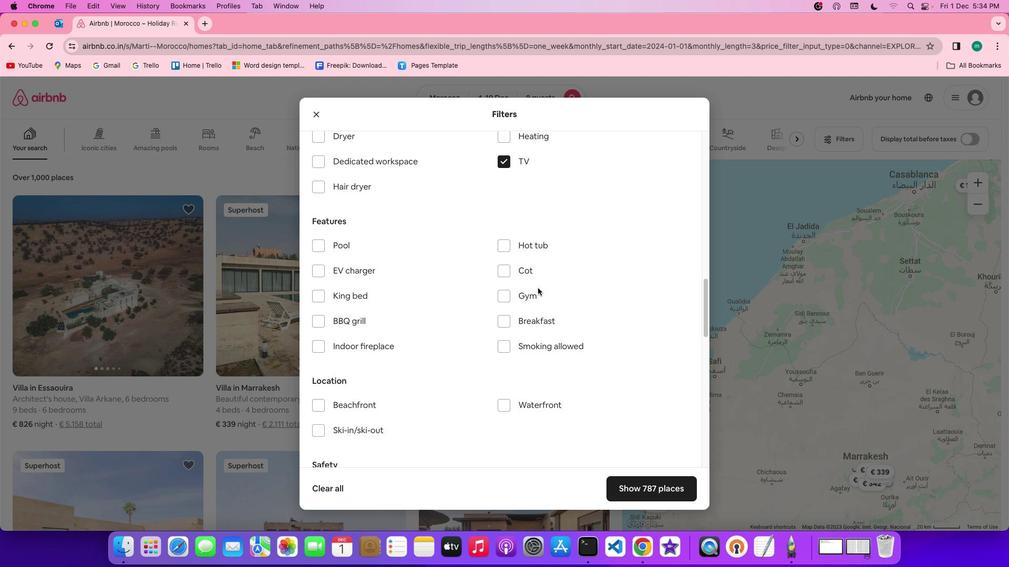 
Action: Mouse scrolled (538, 288) with delta (0, 0)
Screenshot: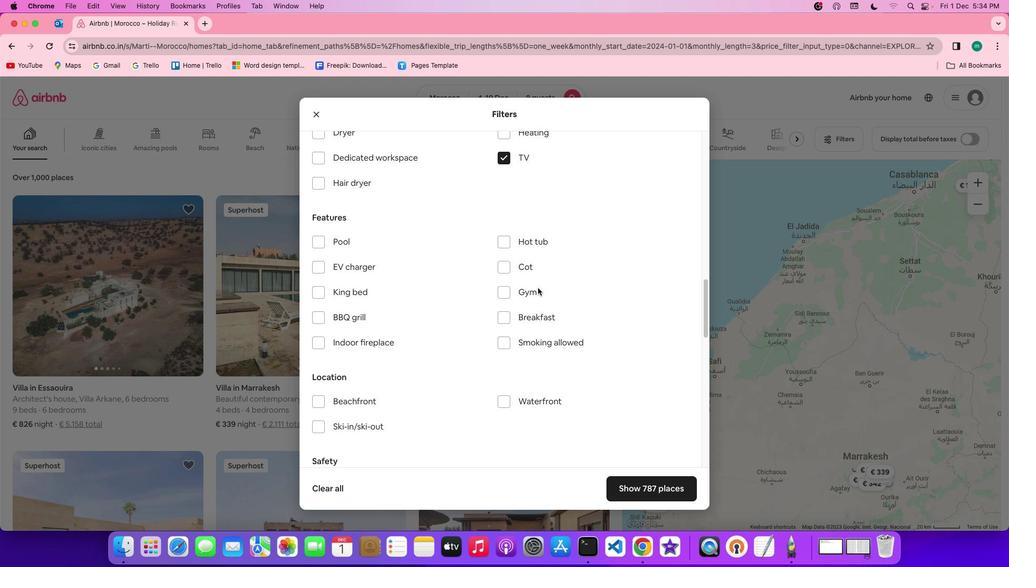 
Action: Mouse scrolled (538, 288) with delta (0, 0)
Screenshot: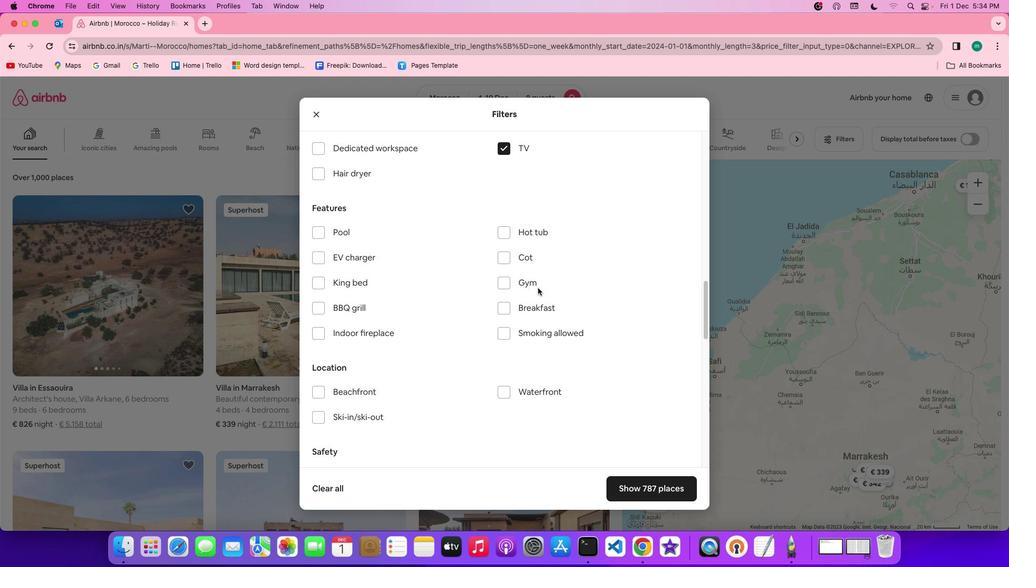 
Action: Mouse moved to (526, 253)
Screenshot: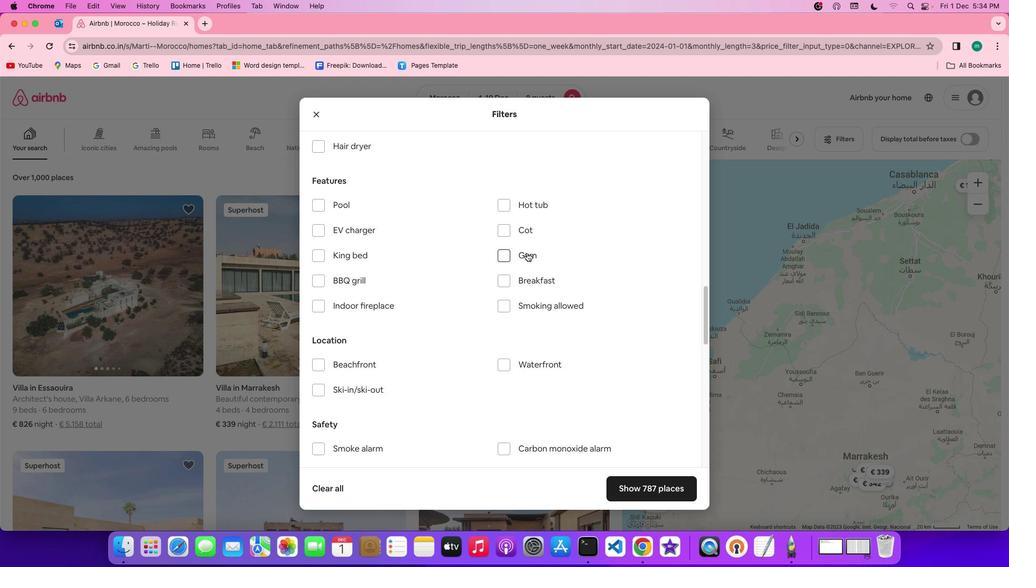 
Action: Mouse pressed left at (526, 253)
Screenshot: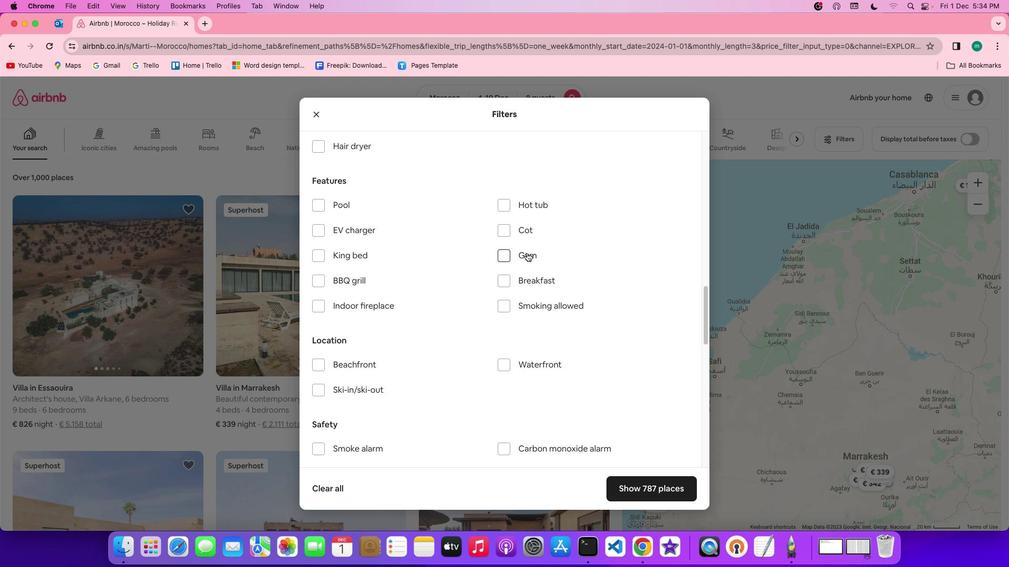
Action: Mouse moved to (535, 285)
Screenshot: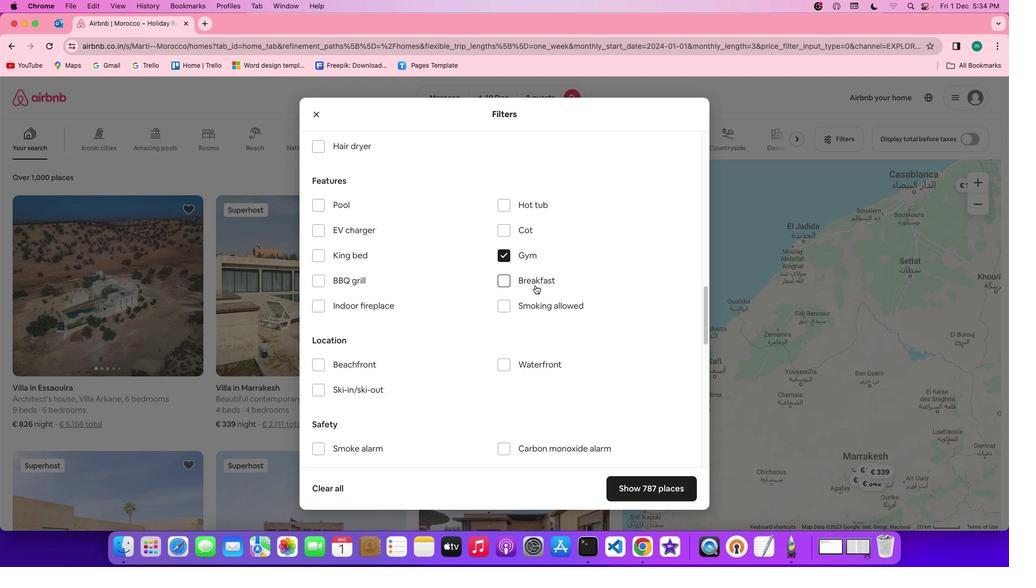 
Action: Mouse pressed left at (535, 285)
Screenshot: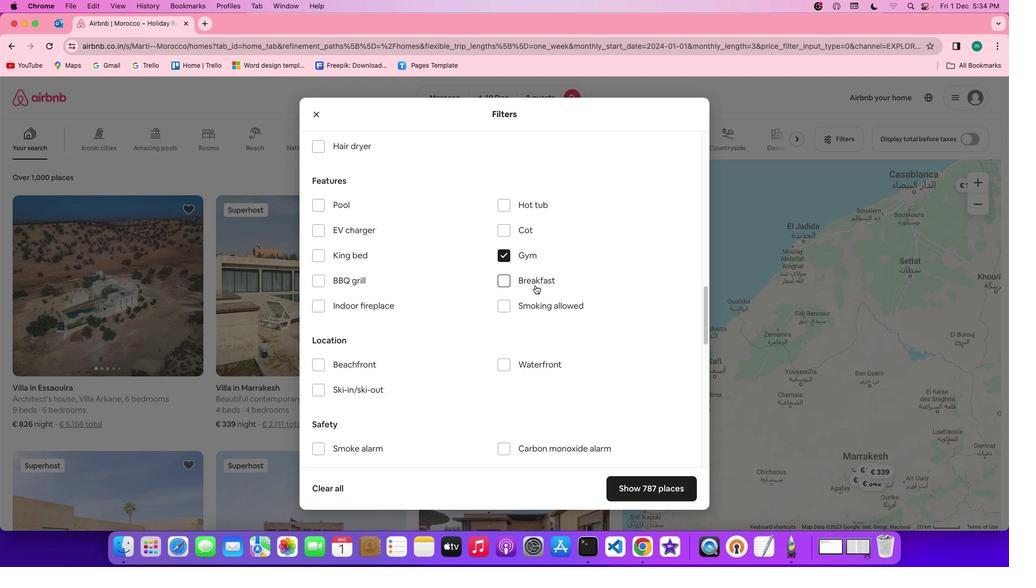 
Action: Mouse moved to (627, 326)
Screenshot: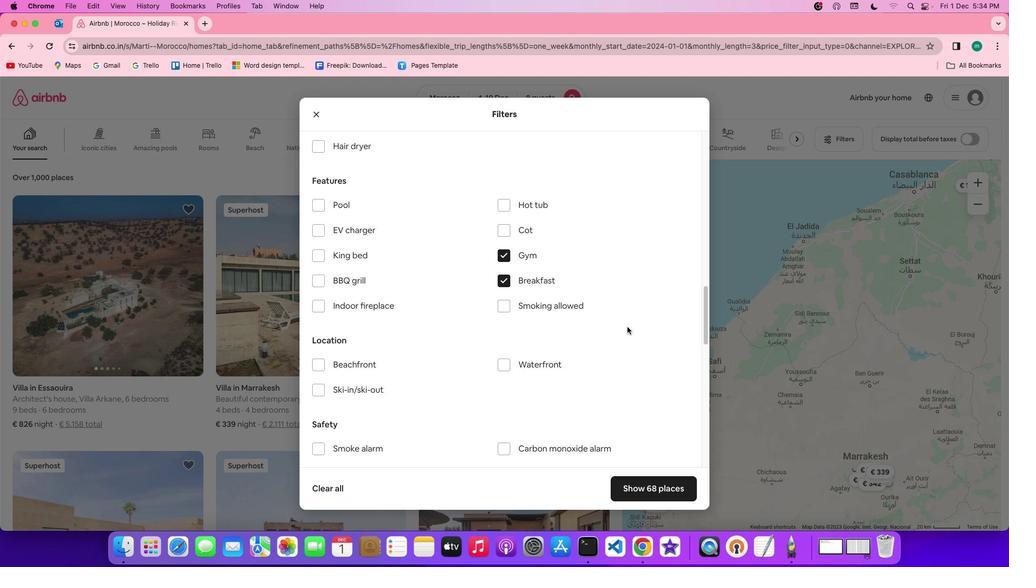 
Action: Mouse scrolled (627, 326) with delta (0, 0)
Screenshot: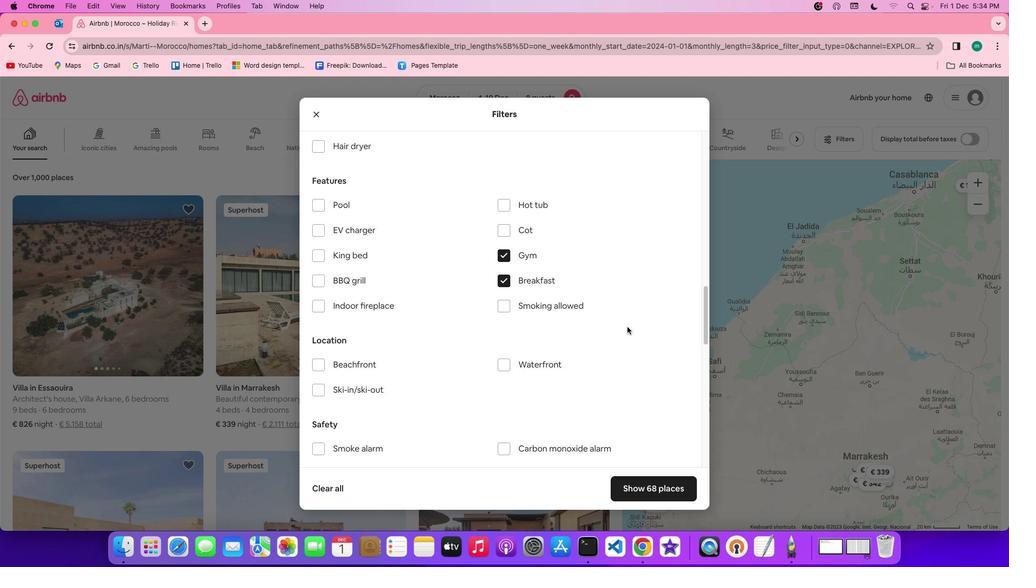 
Action: Mouse scrolled (627, 326) with delta (0, 0)
Screenshot: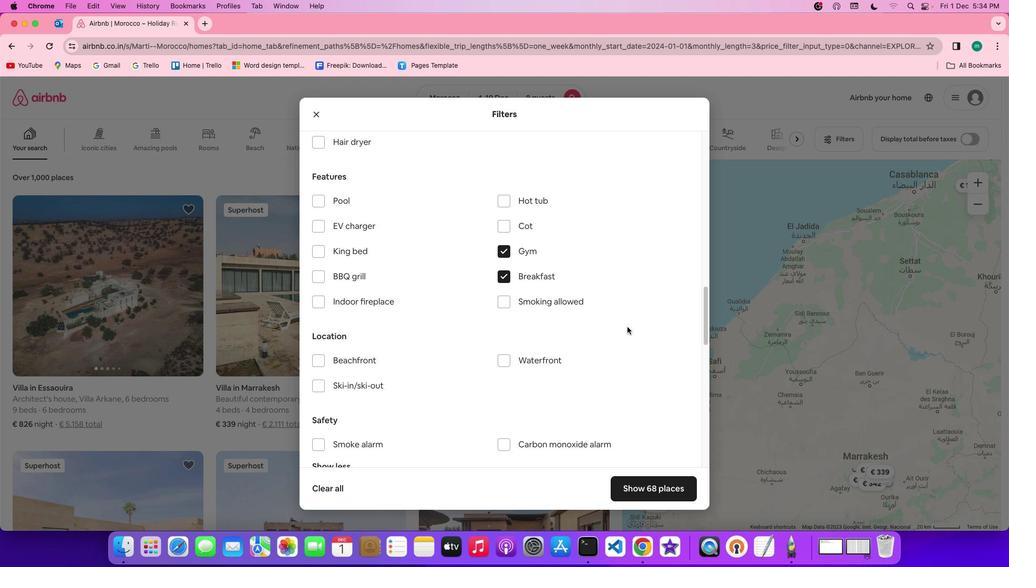 
Action: Mouse scrolled (627, 326) with delta (0, 0)
Screenshot: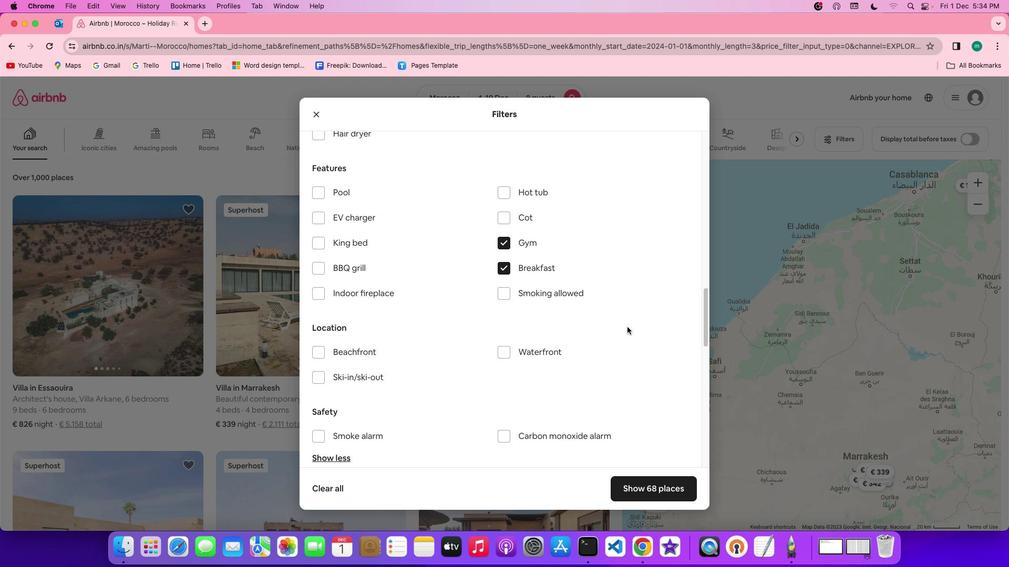 
Action: Mouse scrolled (627, 326) with delta (0, 0)
Screenshot: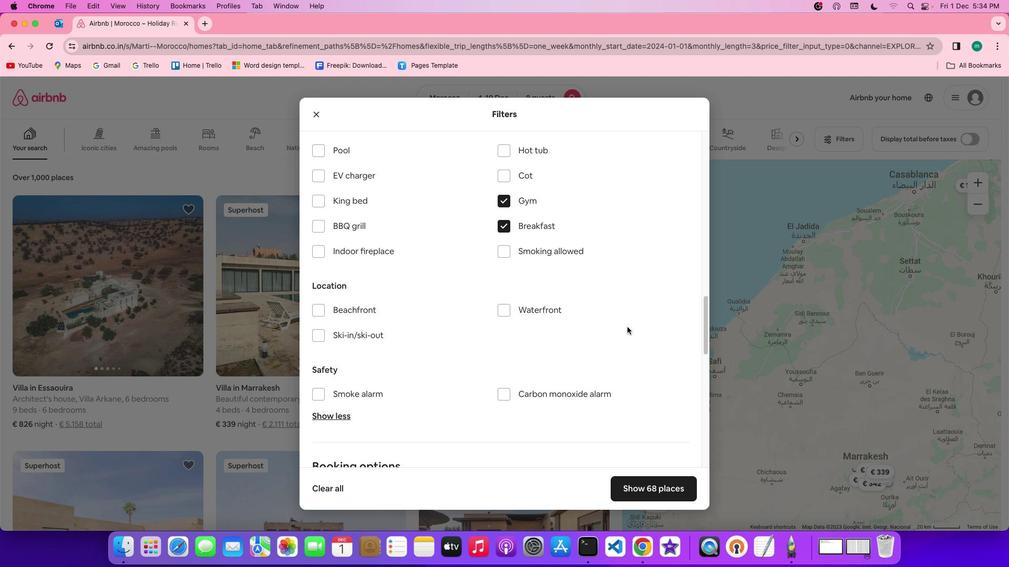 
Action: Mouse moved to (627, 331)
Screenshot: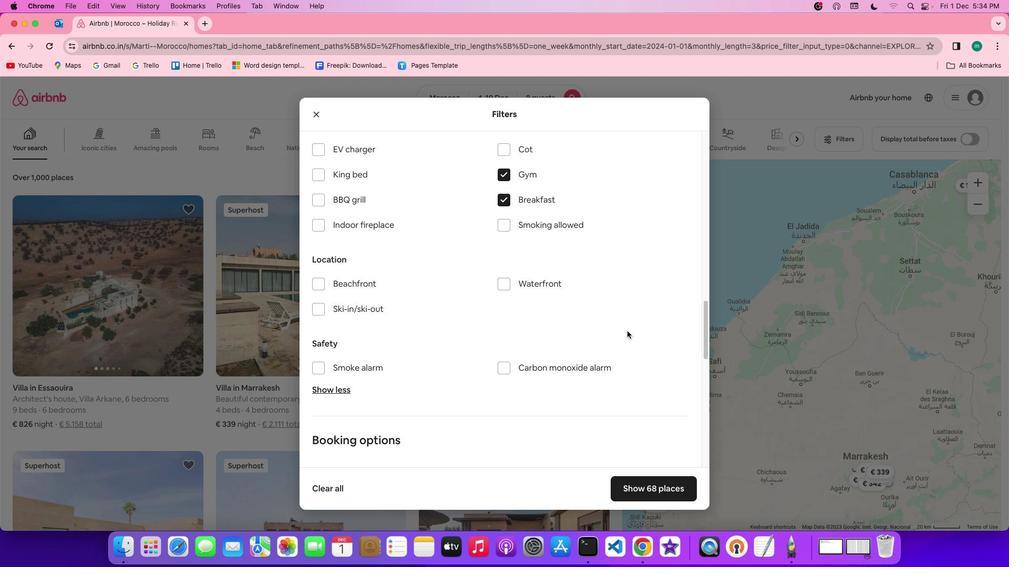 
Action: Mouse scrolled (627, 331) with delta (0, 0)
Screenshot: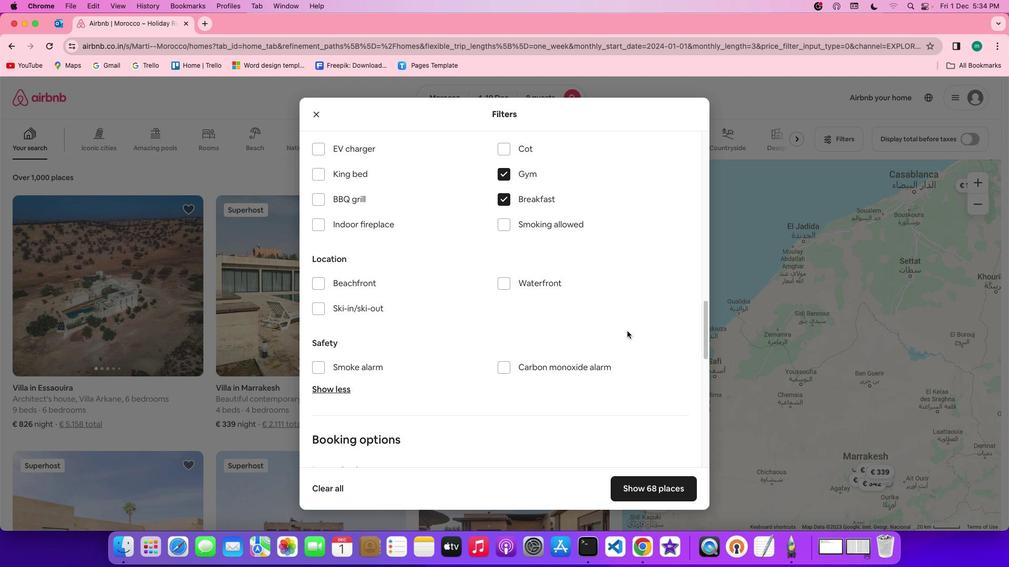 
Action: Mouse scrolled (627, 331) with delta (0, 0)
Screenshot: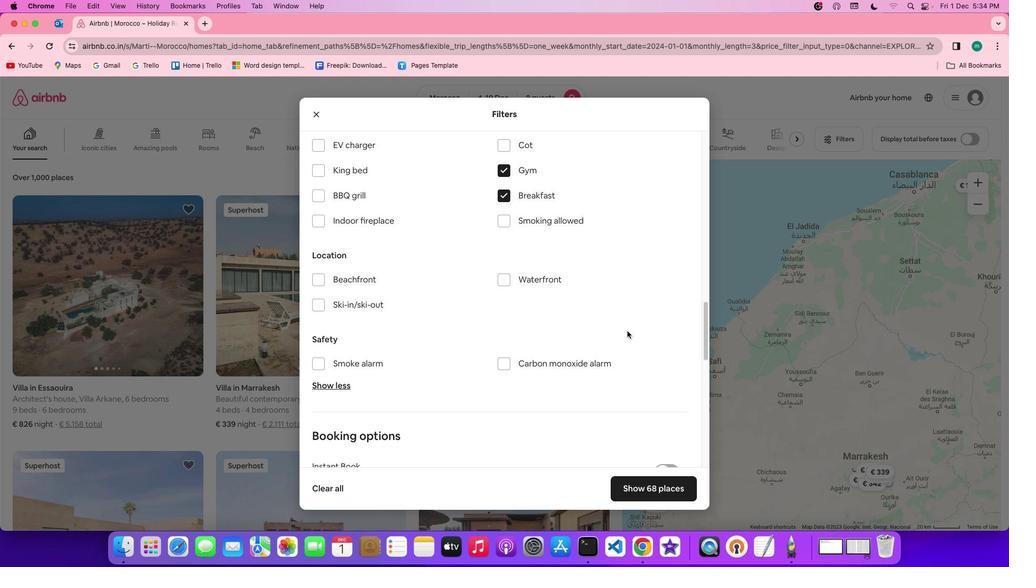 
Action: Mouse scrolled (627, 331) with delta (0, 0)
Screenshot: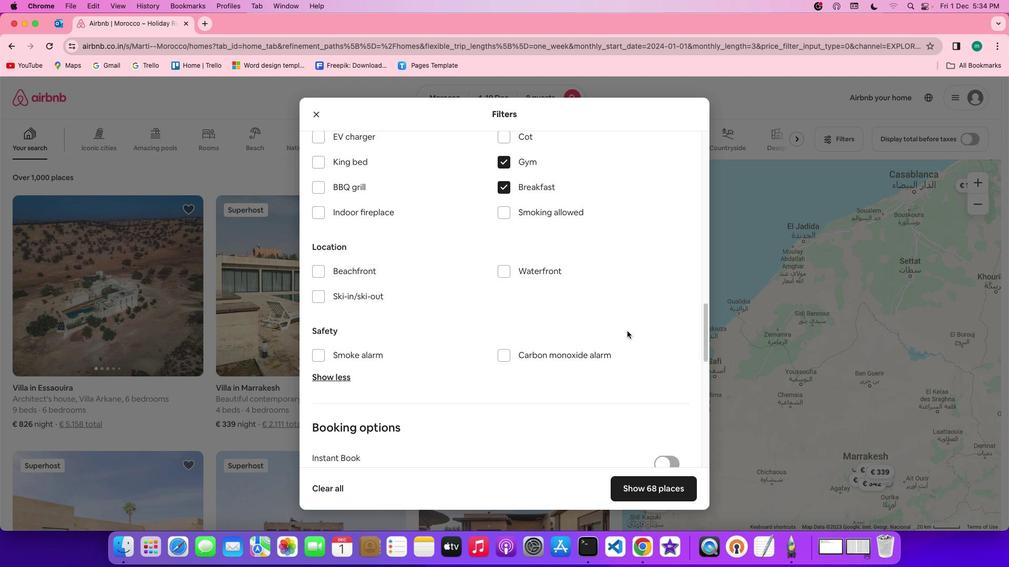 
Action: Mouse scrolled (627, 331) with delta (0, 0)
Screenshot: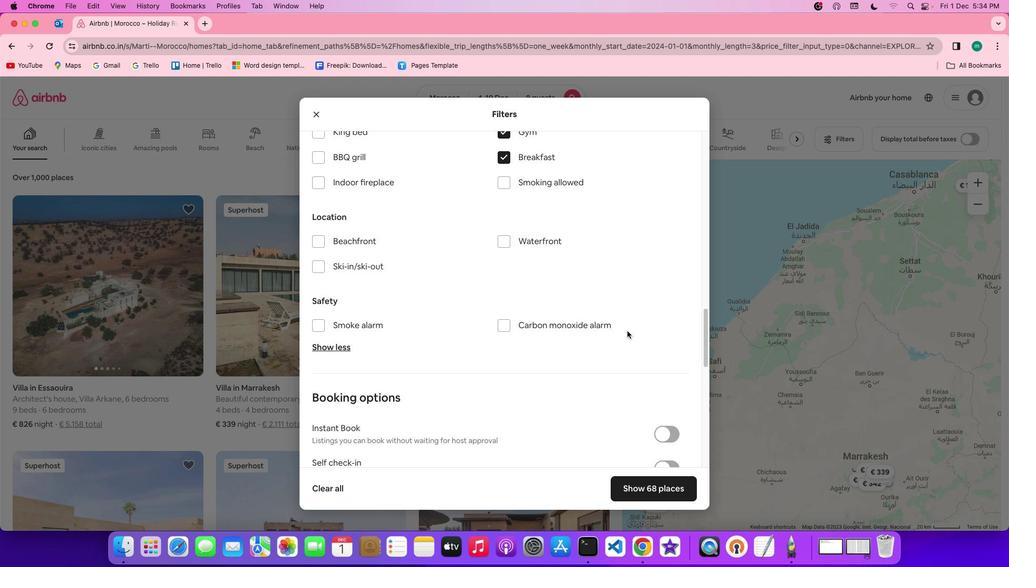 
Action: Mouse scrolled (627, 331) with delta (0, 0)
Screenshot: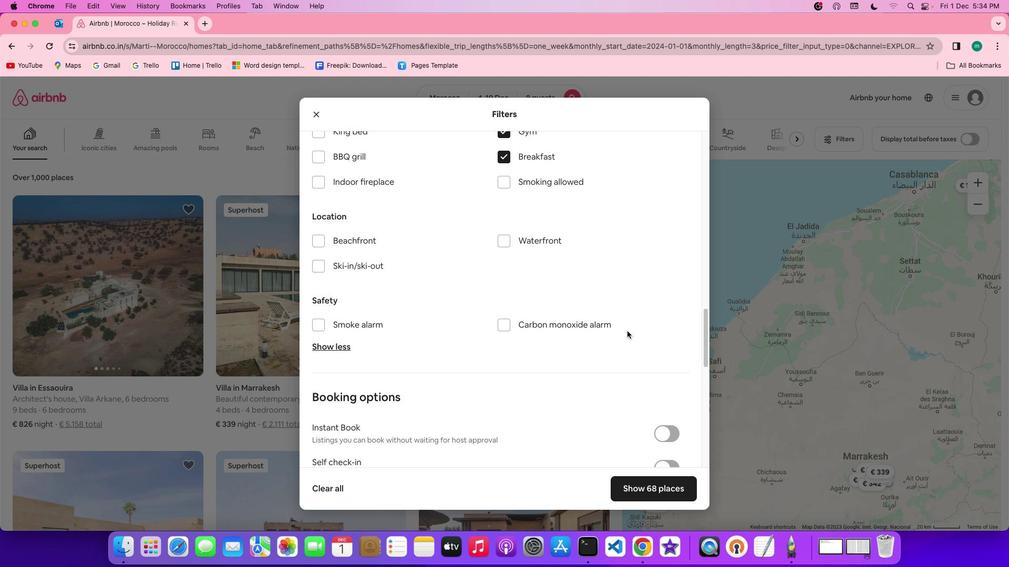 
Action: Mouse scrolled (627, 331) with delta (0, 0)
Screenshot: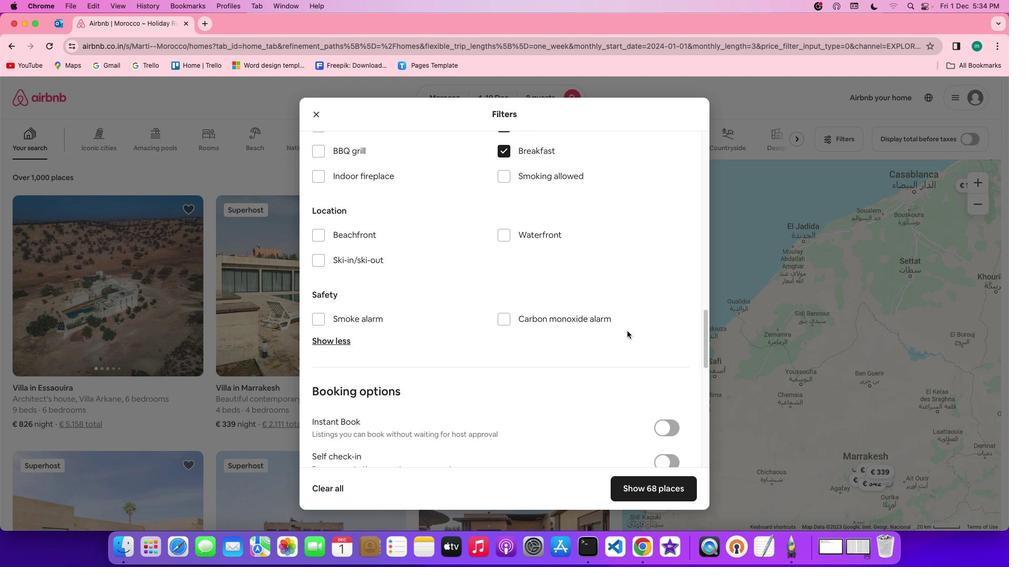 
Action: Mouse scrolled (627, 331) with delta (0, -1)
Screenshot: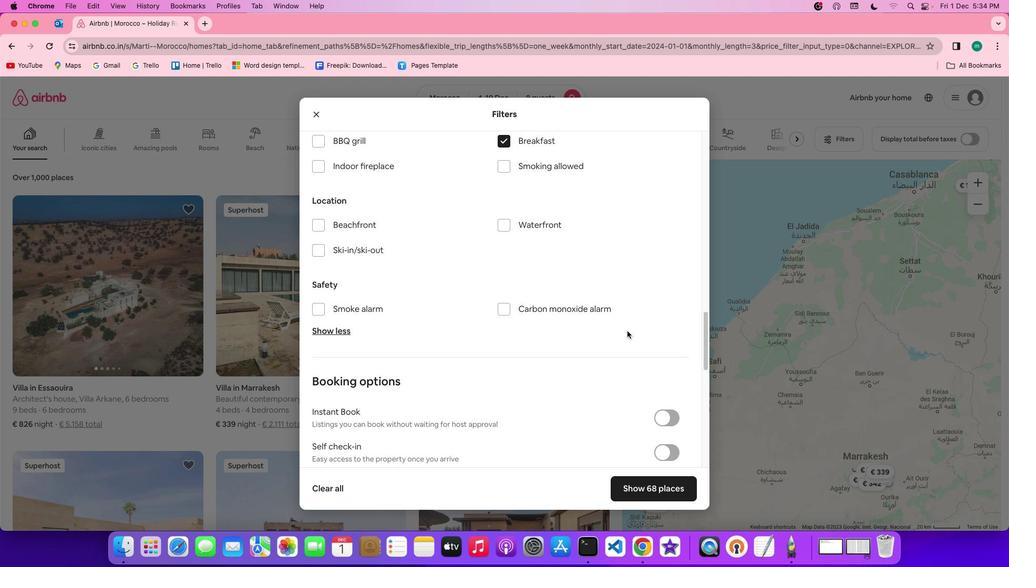 
Action: Mouse scrolled (627, 331) with delta (0, -1)
Screenshot: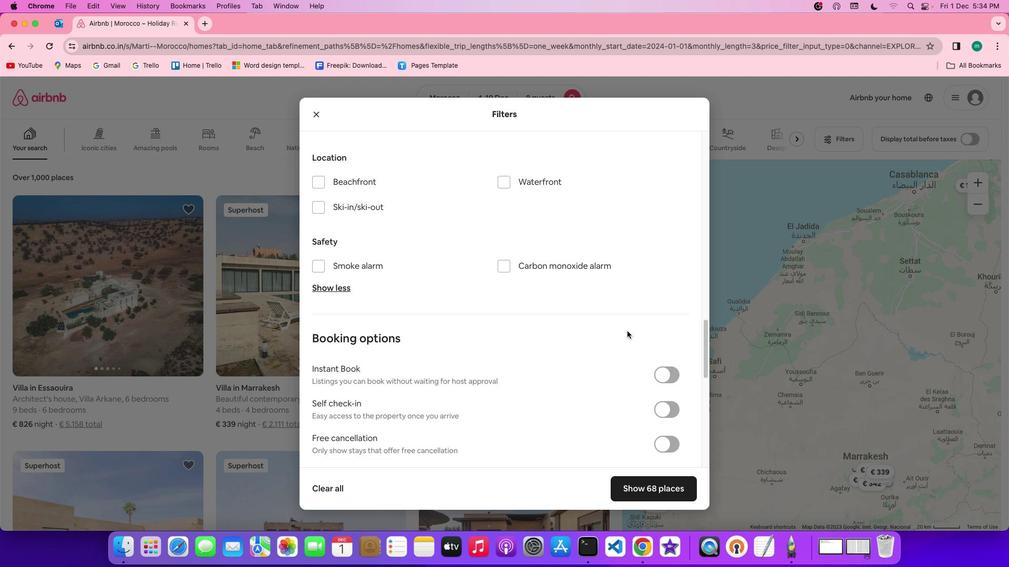 
Action: Mouse scrolled (627, 331) with delta (0, 0)
Screenshot: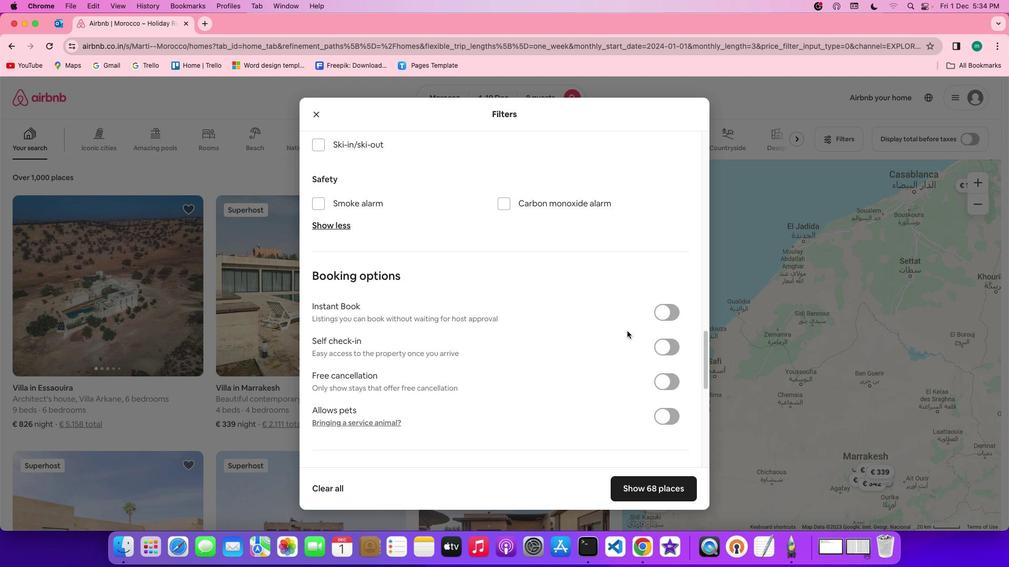 
Action: Mouse scrolled (627, 331) with delta (0, 0)
Screenshot: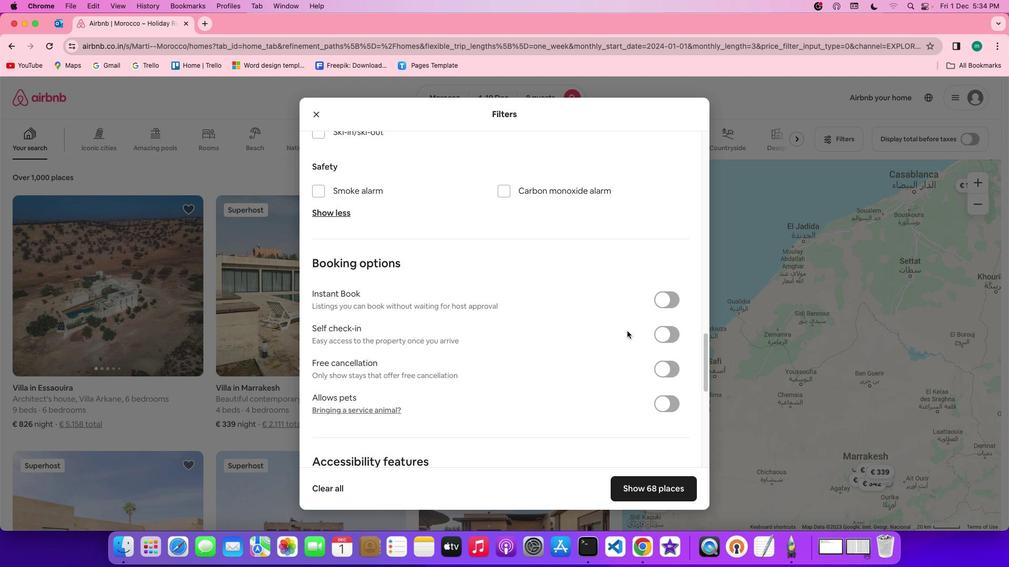
Action: Mouse scrolled (627, 331) with delta (0, -1)
Screenshot: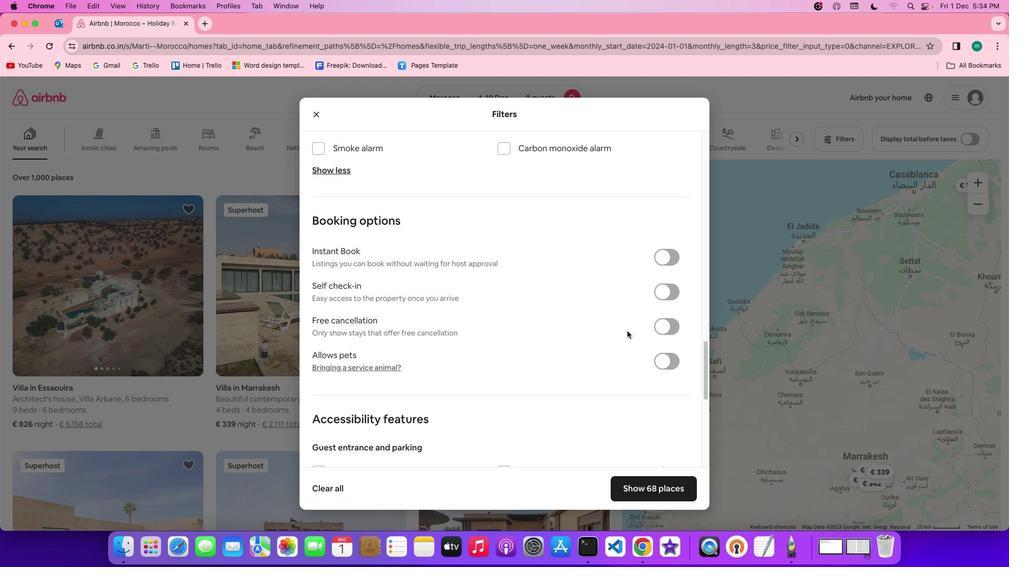 
Action: Mouse scrolled (627, 331) with delta (0, -2)
Screenshot: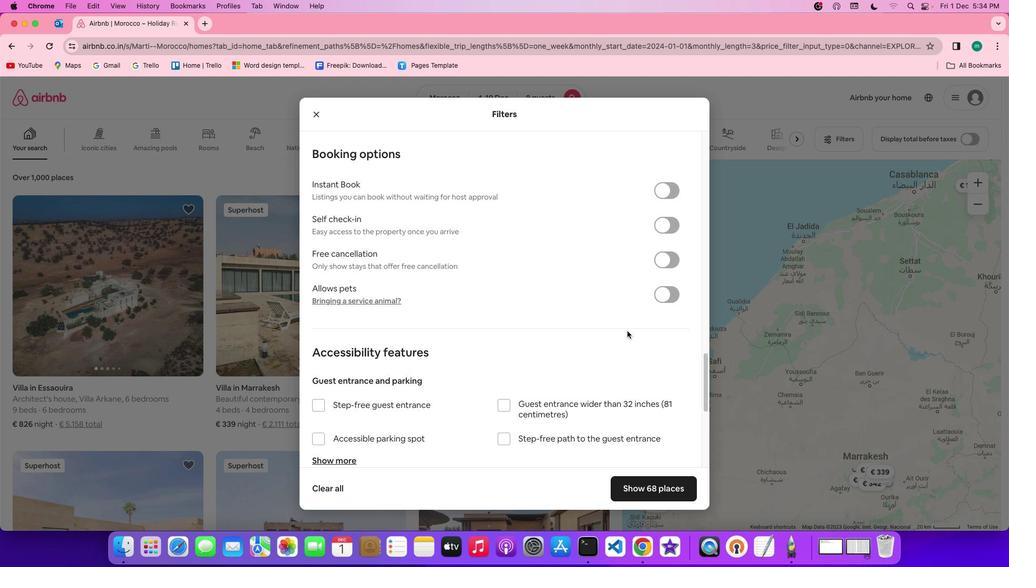 
Action: Mouse scrolled (627, 331) with delta (0, 0)
Screenshot: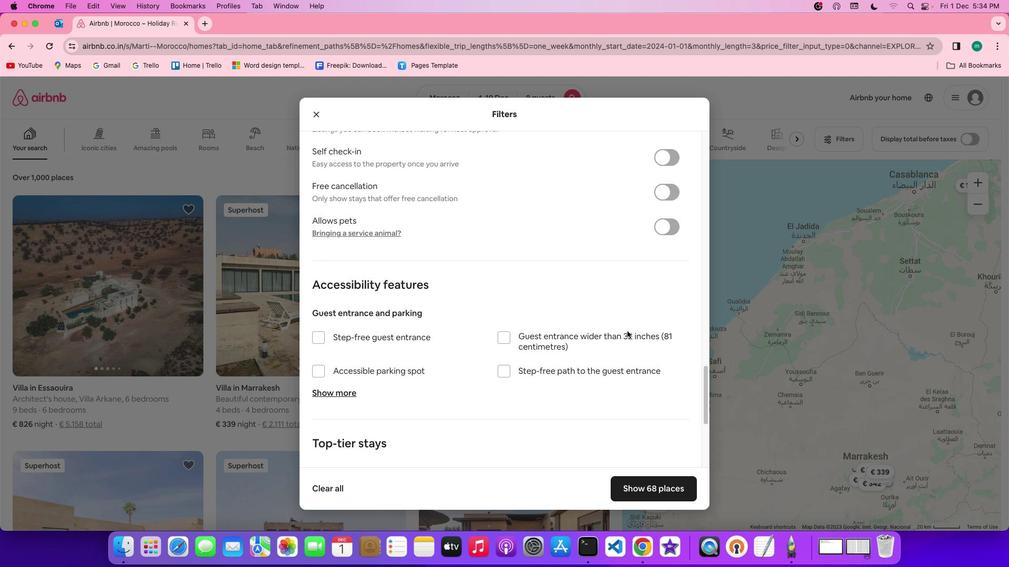 
Action: Mouse scrolled (627, 331) with delta (0, 0)
Screenshot: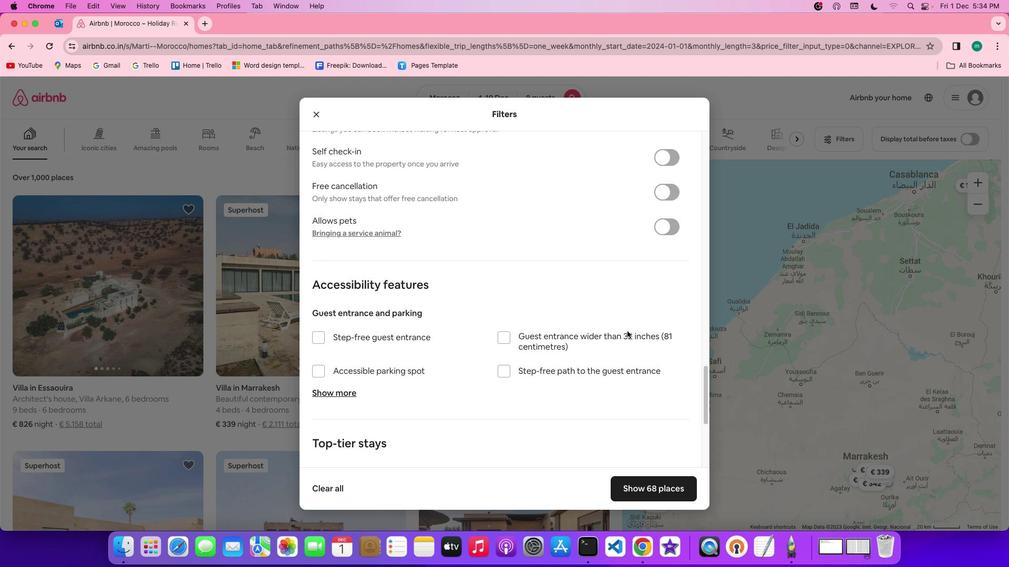 
Action: Mouse scrolled (627, 331) with delta (0, -1)
Screenshot: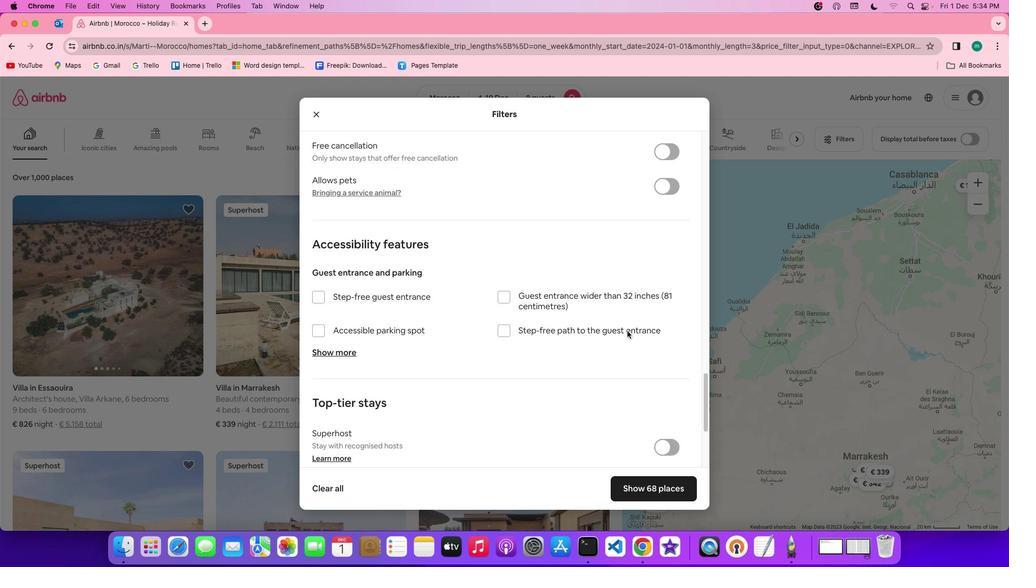 
Action: Mouse scrolled (627, 331) with delta (0, -2)
Screenshot: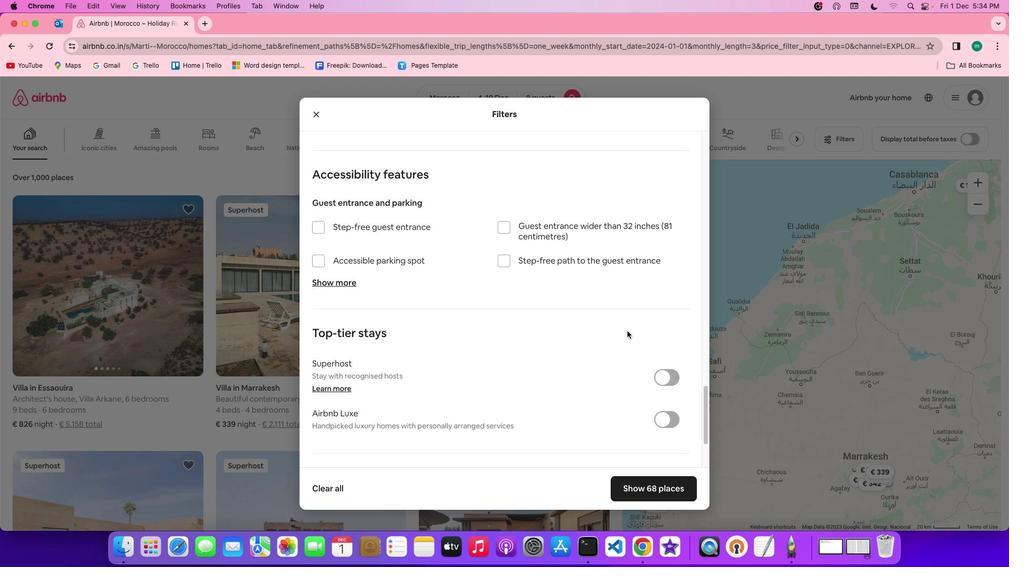 
Action: Mouse scrolled (627, 331) with delta (0, -2)
Screenshot: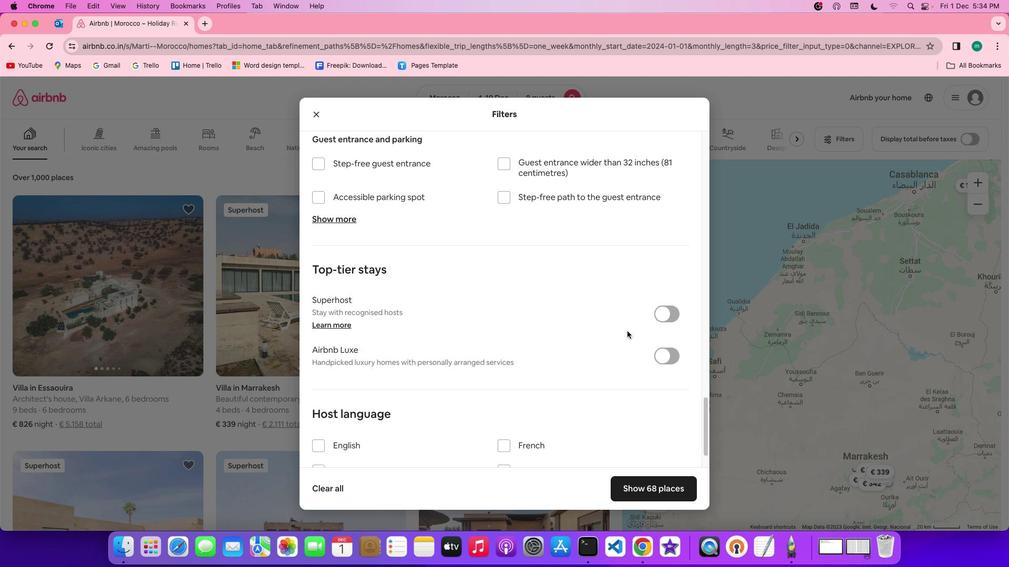 
Action: Mouse scrolled (627, 331) with delta (0, 0)
Screenshot: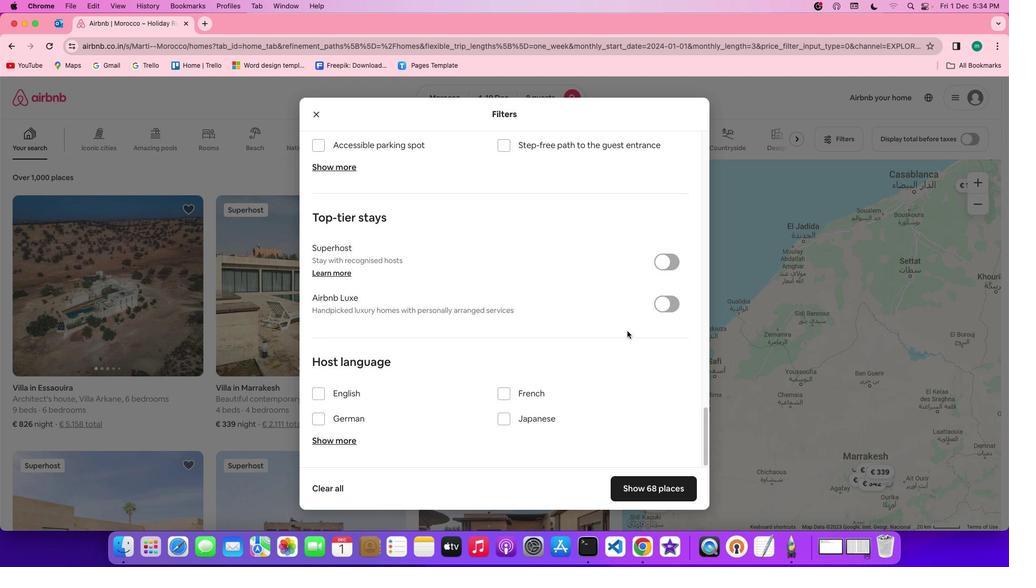 
Action: Mouse scrolled (627, 331) with delta (0, 0)
Screenshot: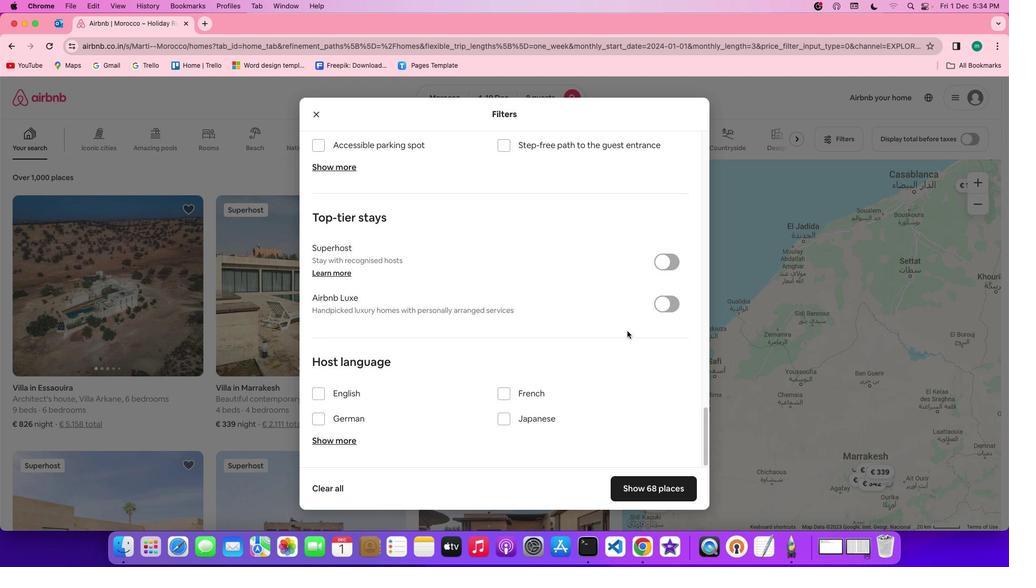 
Action: Mouse scrolled (627, 331) with delta (0, -1)
Screenshot: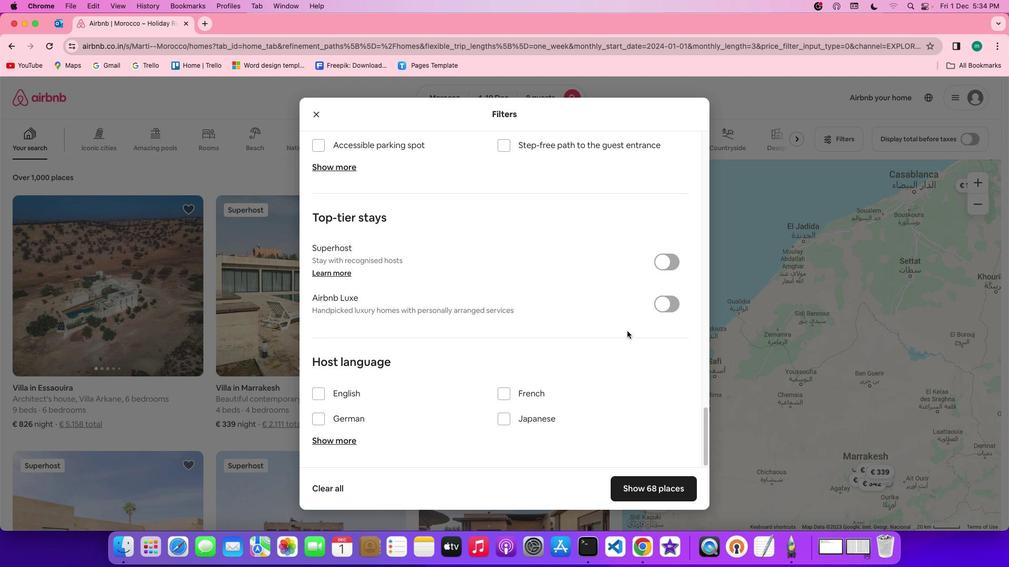 
Action: Mouse scrolled (627, 331) with delta (0, -2)
Screenshot: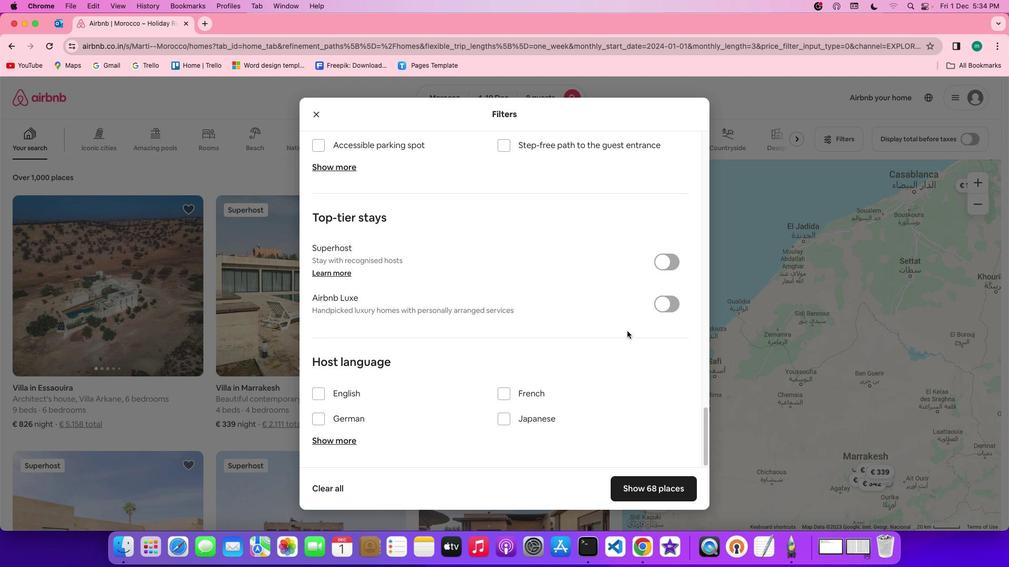 
Action: Mouse scrolled (627, 331) with delta (0, -3)
Screenshot: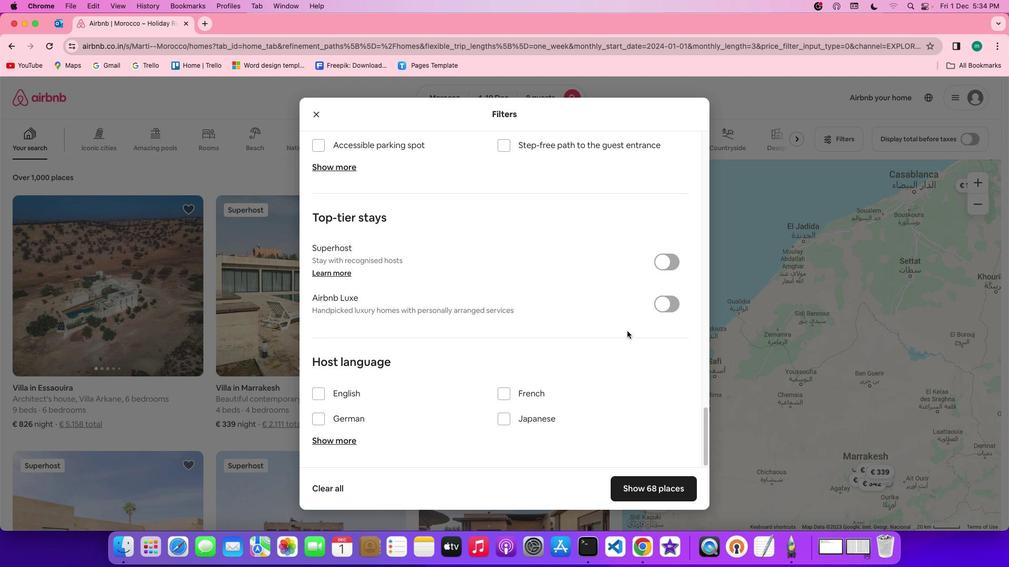 
Action: Mouse moved to (657, 485)
Screenshot: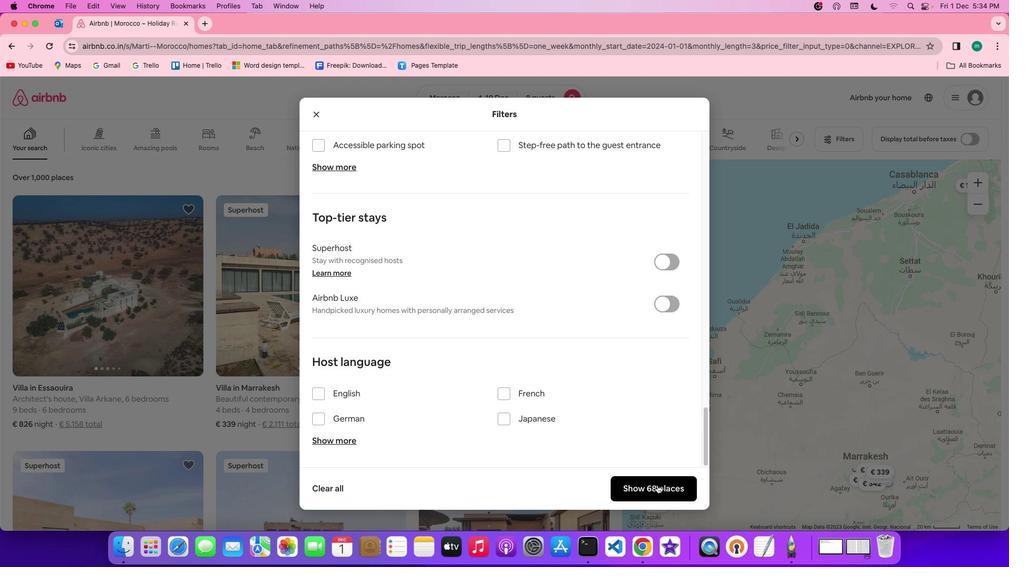 
Action: Mouse pressed left at (657, 485)
Screenshot: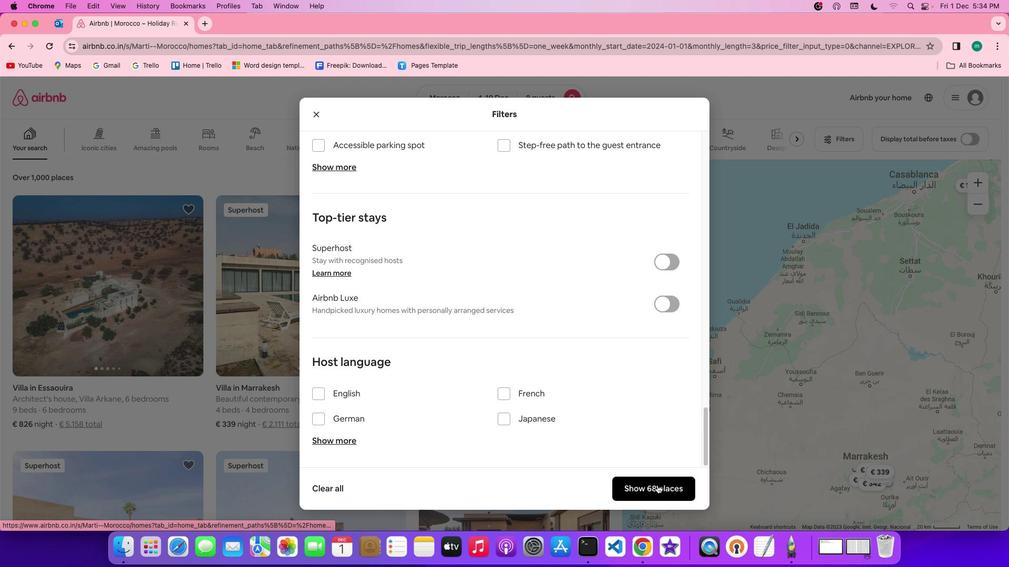 
Action: Mouse moved to (172, 318)
Screenshot: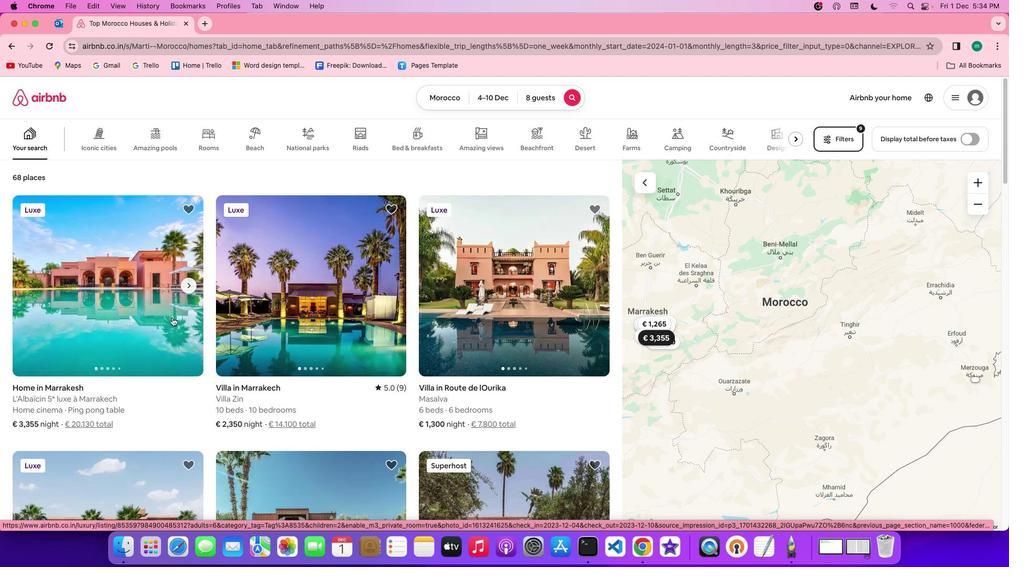 
Action: Mouse scrolled (172, 318) with delta (0, 0)
Screenshot: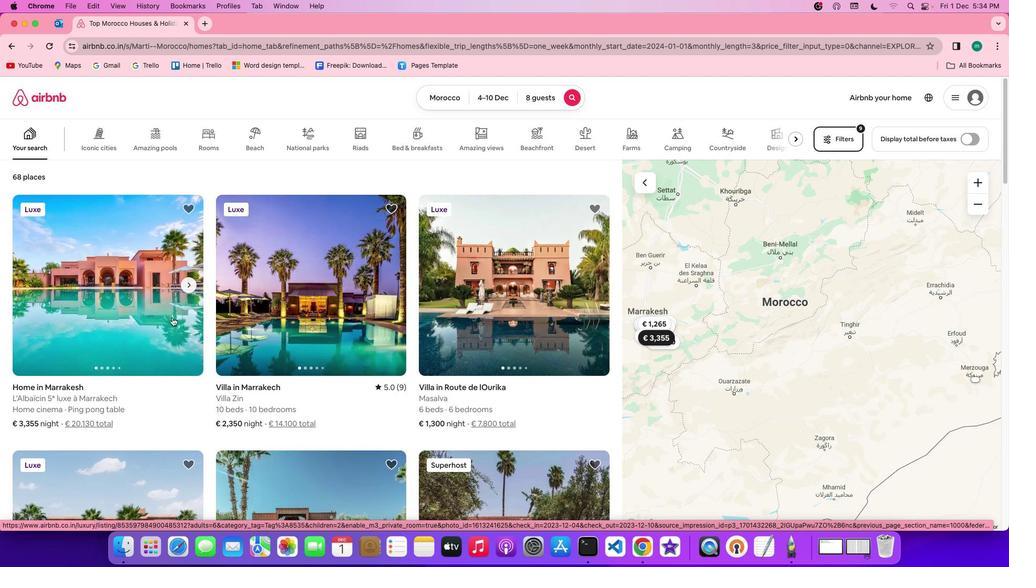 
Action: Mouse scrolled (172, 318) with delta (0, 0)
Screenshot: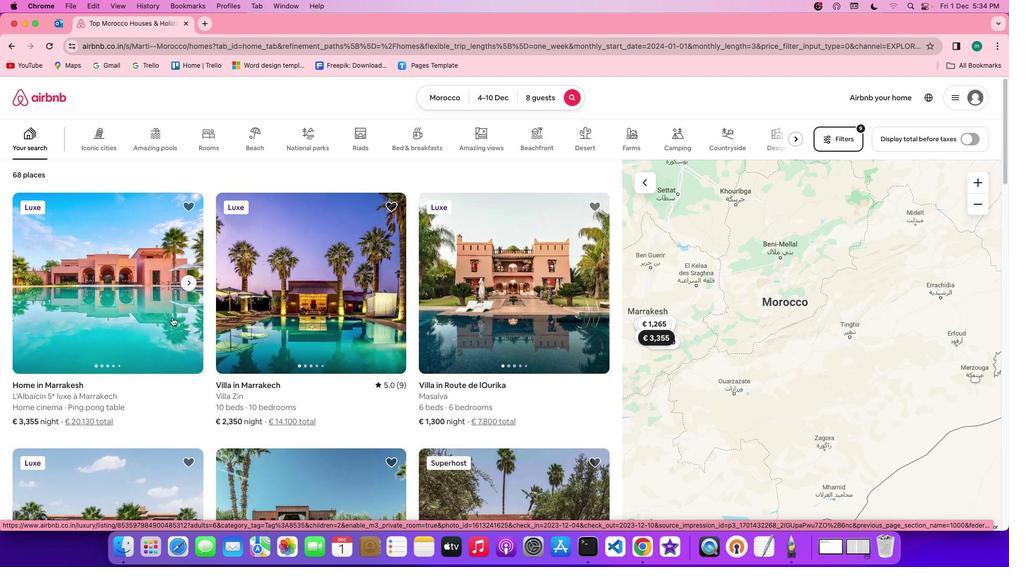 
Action: Mouse scrolled (172, 318) with delta (0, 0)
Screenshot: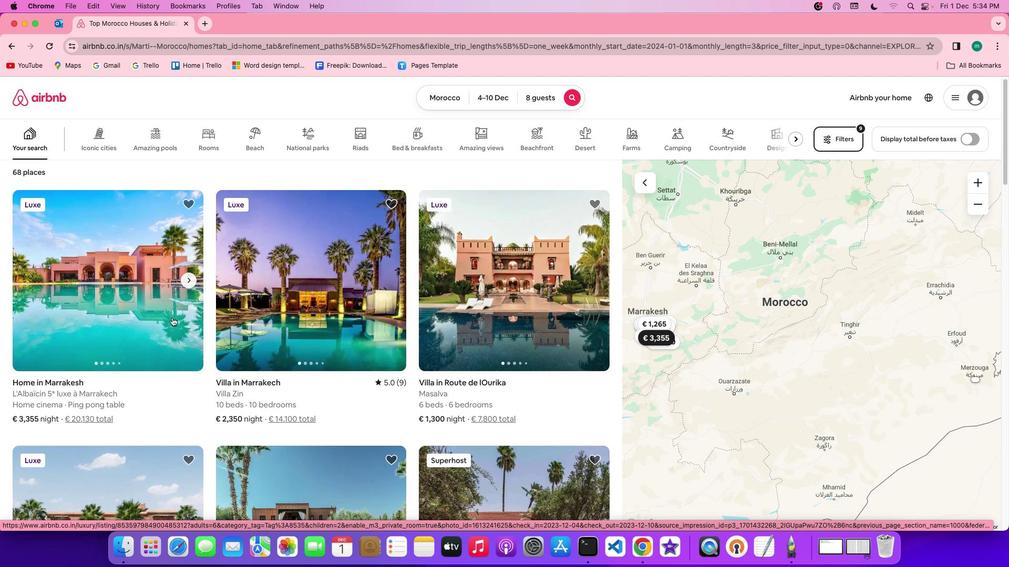 
Action: Mouse scrolled (172, 318) with delta (0, 0)
Screenshot: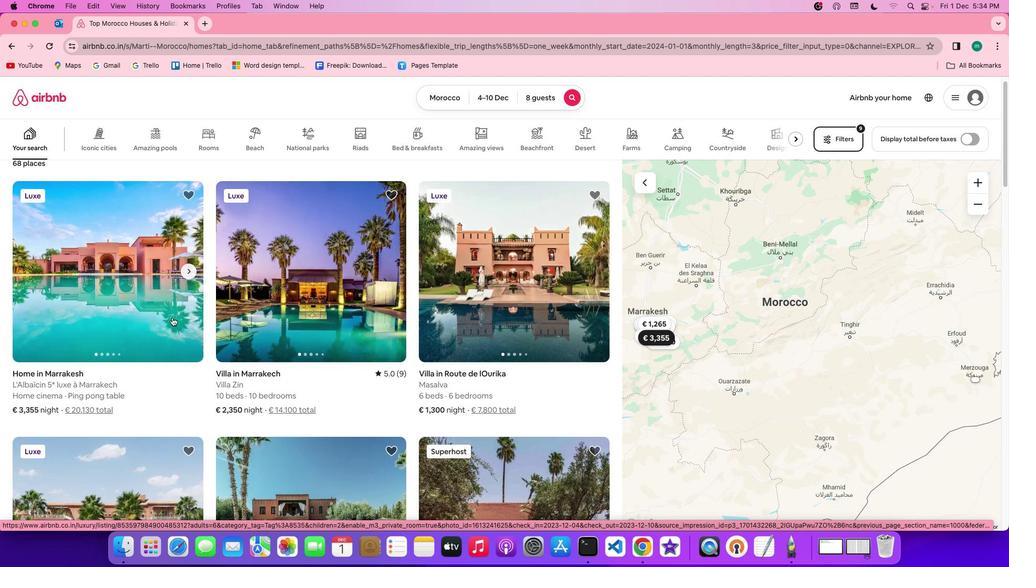 
Action: Mouse scrolled (172, 318) with delta (0, 0)
Screenshot: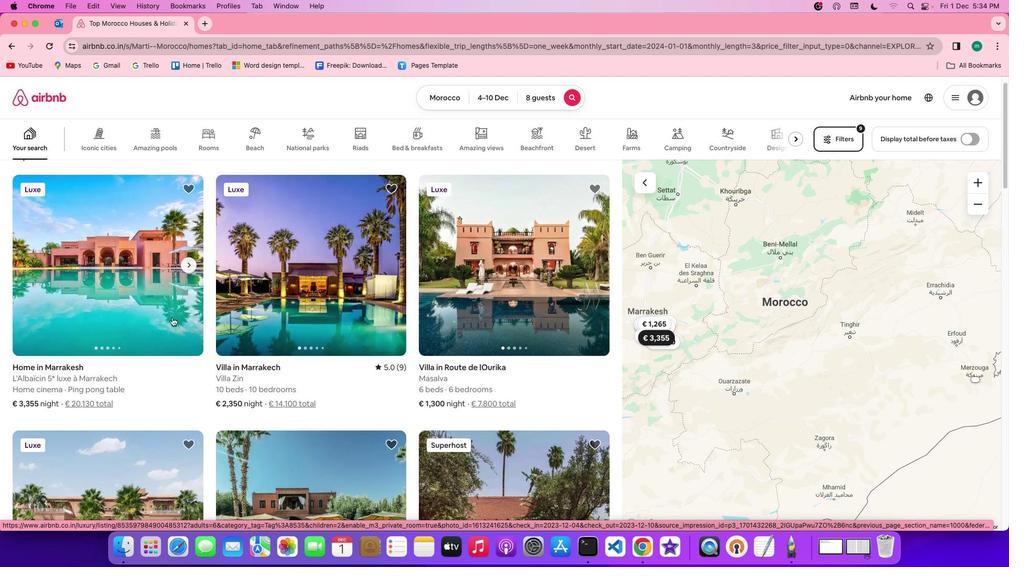 
Action: Mouse scrolled (172, 318) with delta (0, 0)
Screenshot: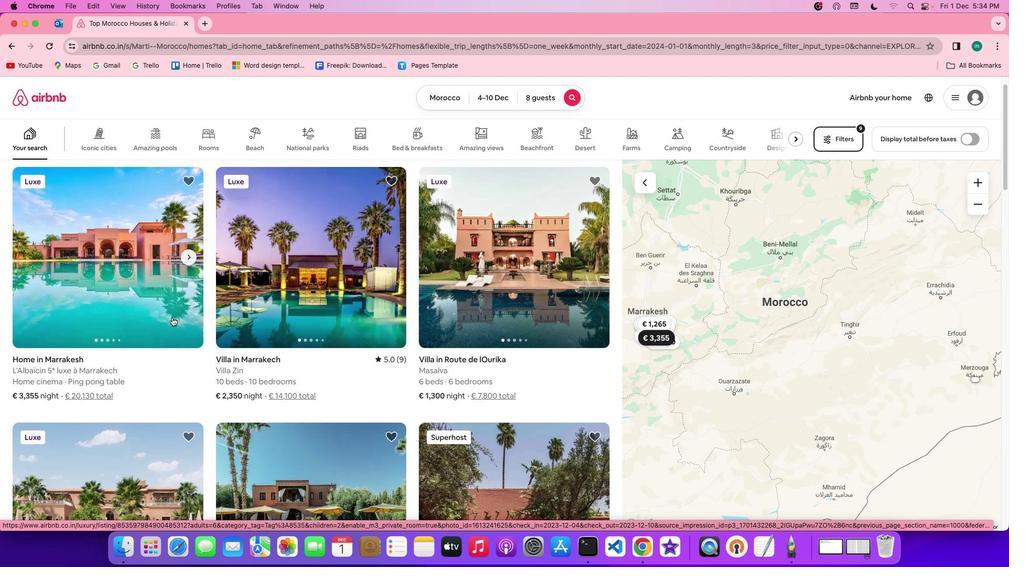 
Action: Mouse scrolled (172, 318) with delta (0, 0)
Screenshot: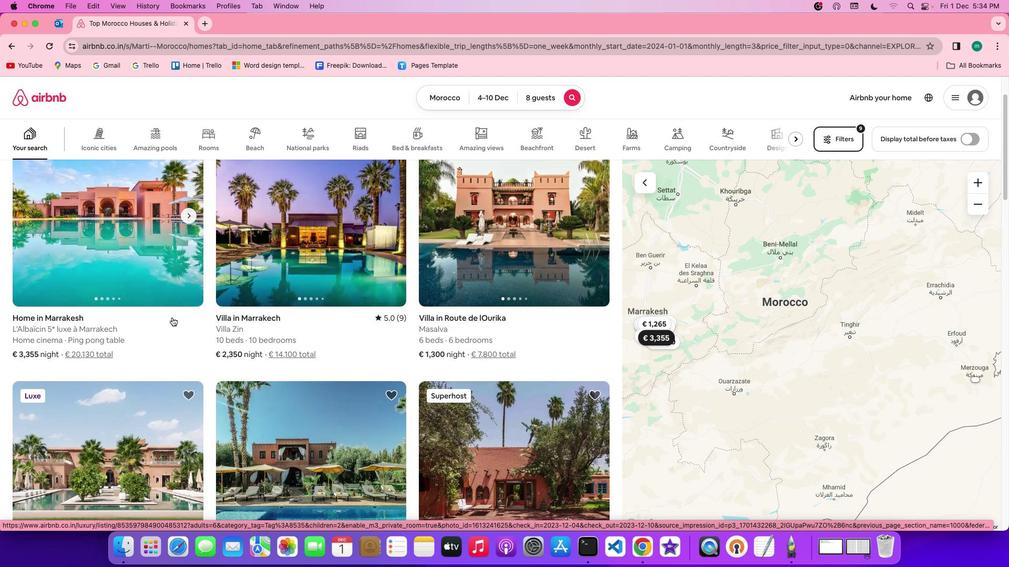 
Action: Mouse scrolled (172, 318) with delta (0, 0)
Screenshot: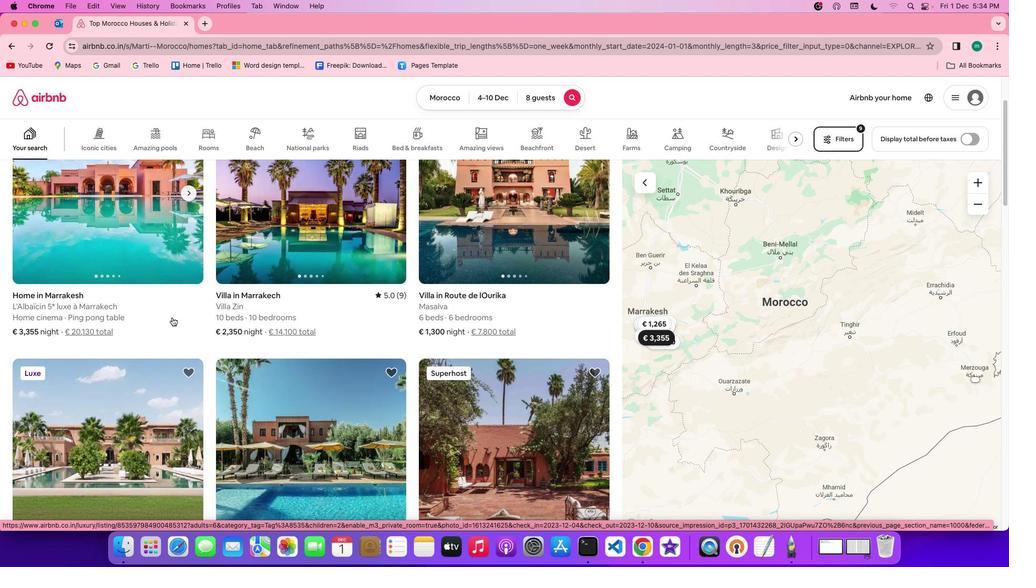 
Action: Mouse scrolled (172, 318) with delta (0, 0)
Screenshot: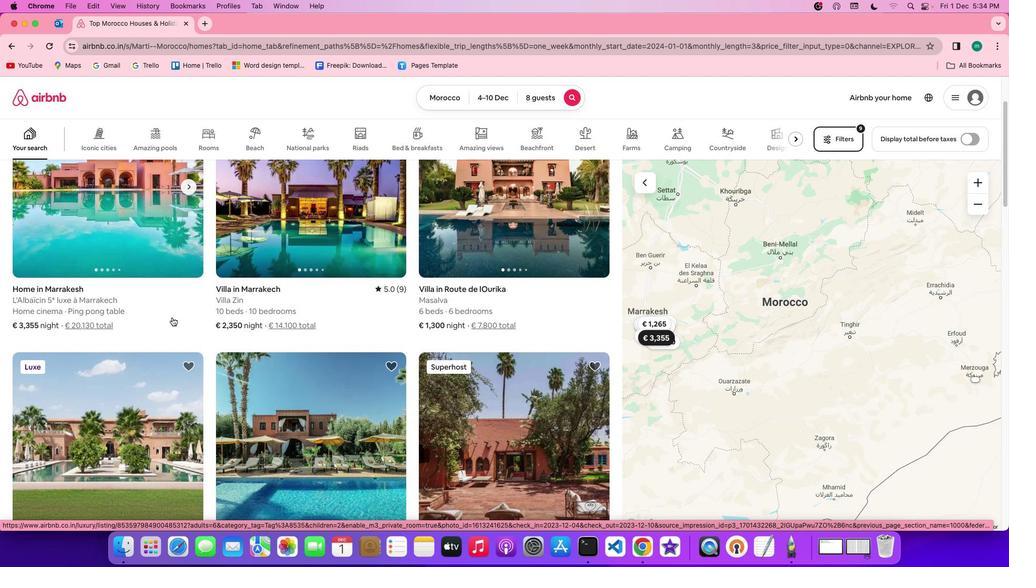 
Action: Mouse scrolled (172, 318) with delta (0, 0)
Screenshot: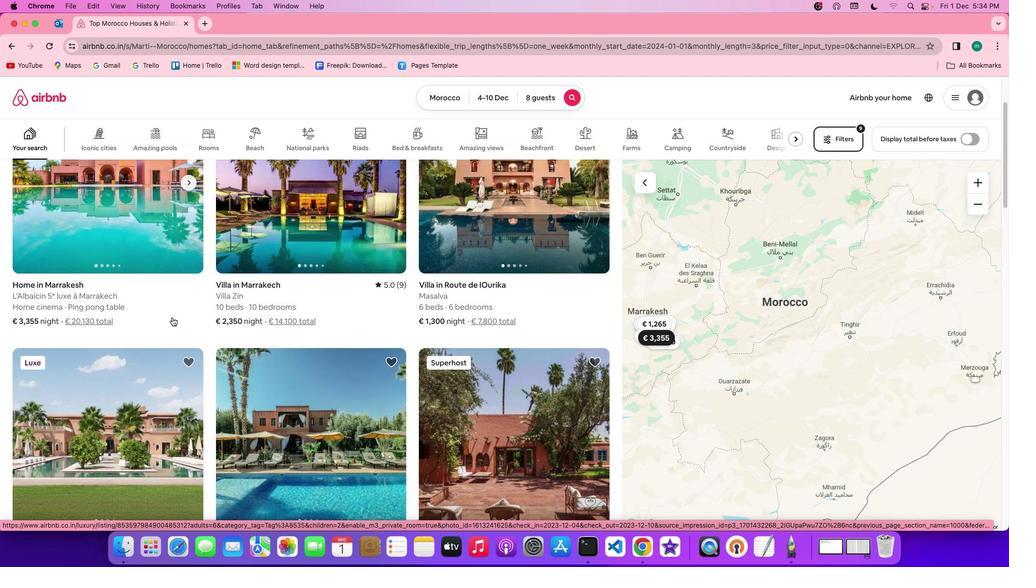 
Action: Mouse scrolled (172, 318) with delta (0, -1)
Screenshot: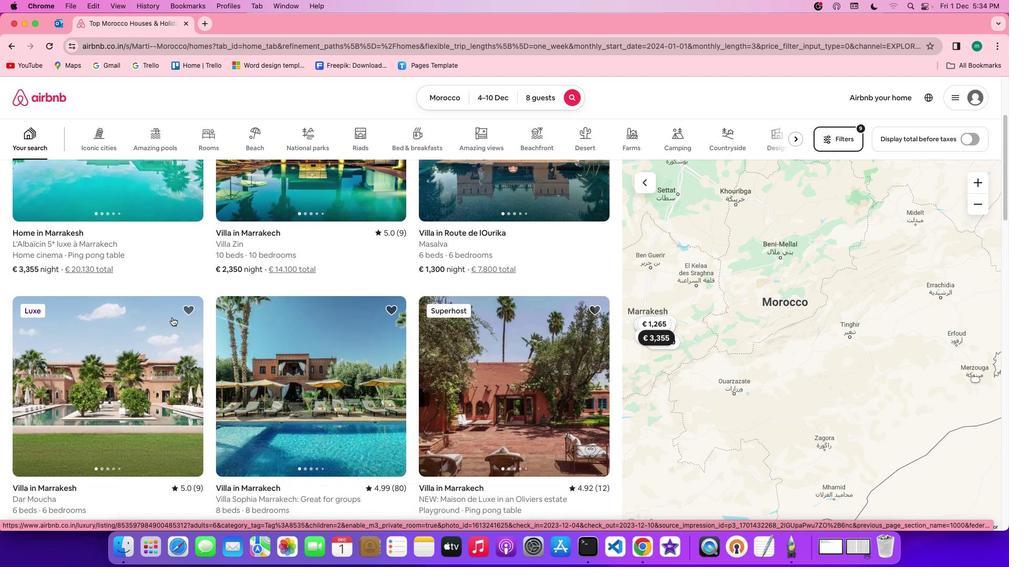 
Action: Mouse moved to (273, 344)
Screenshot: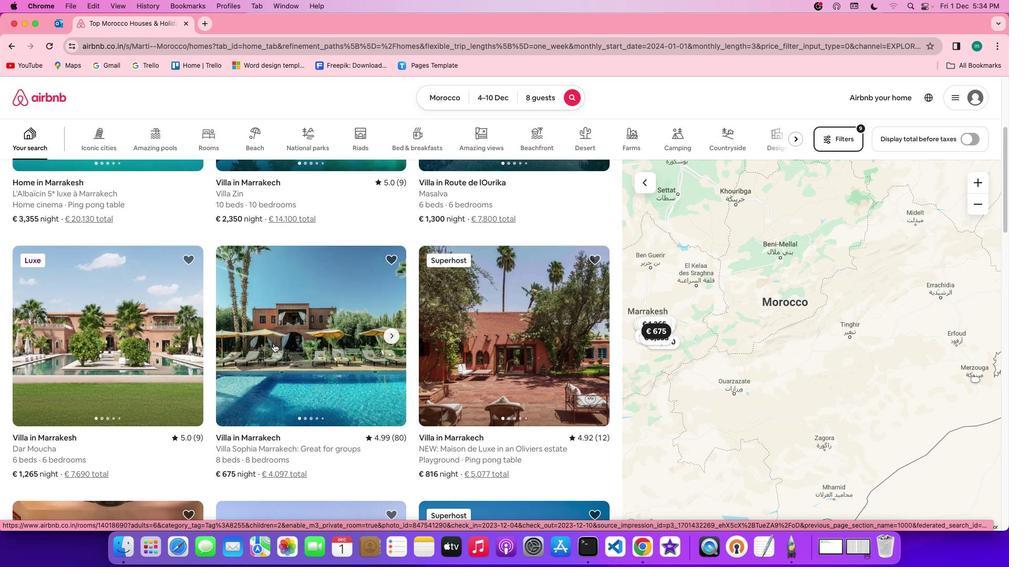 
Action: Mouse scrolled (273, 344) with delta (0, 0)
Screenshot: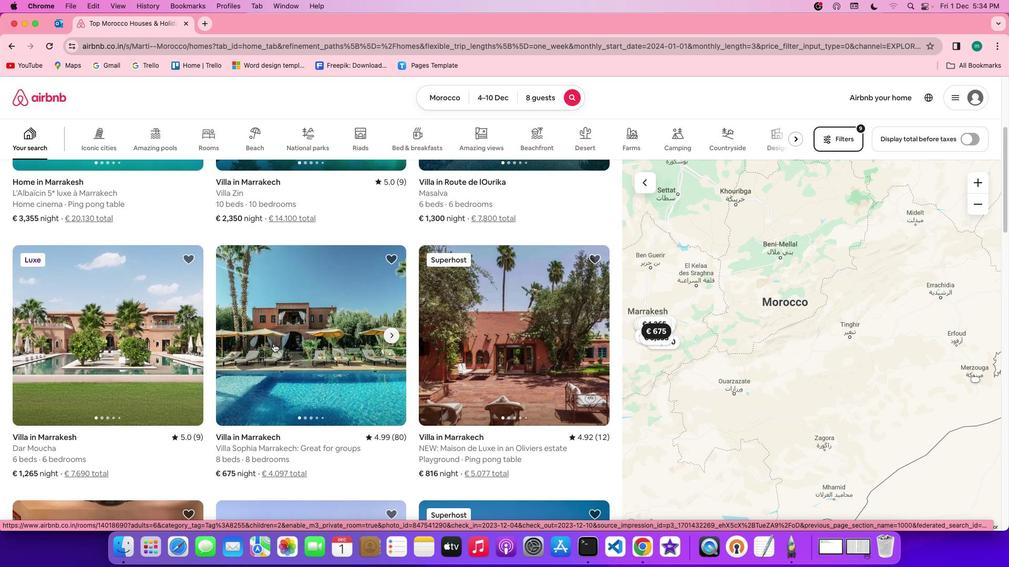 
Action: Mouse scrolled (273, 344) with delta (0, 0)
Screenshot: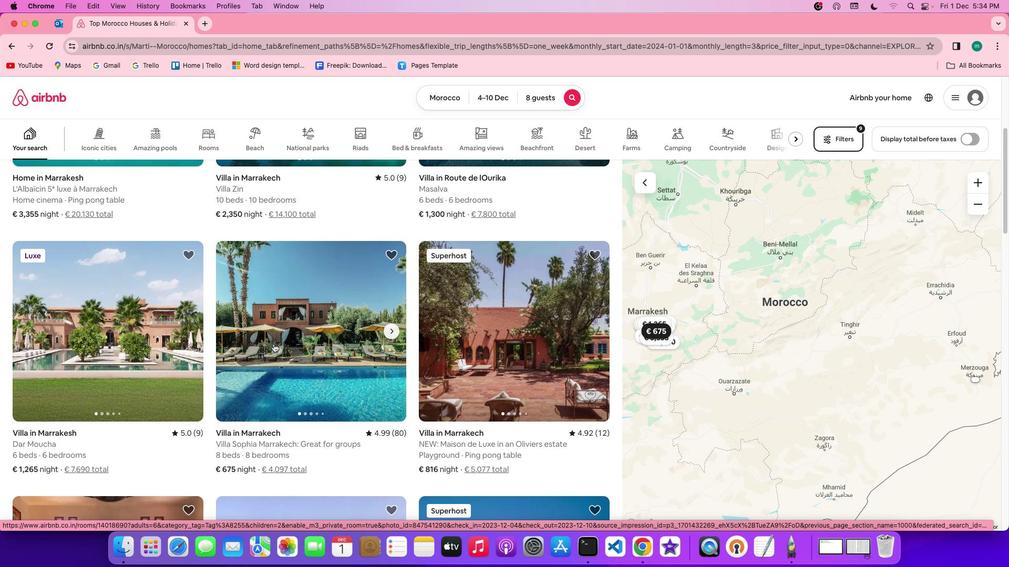
Action: Mouse scrolled (273, 344) with delta (0, 0)
Screenshot: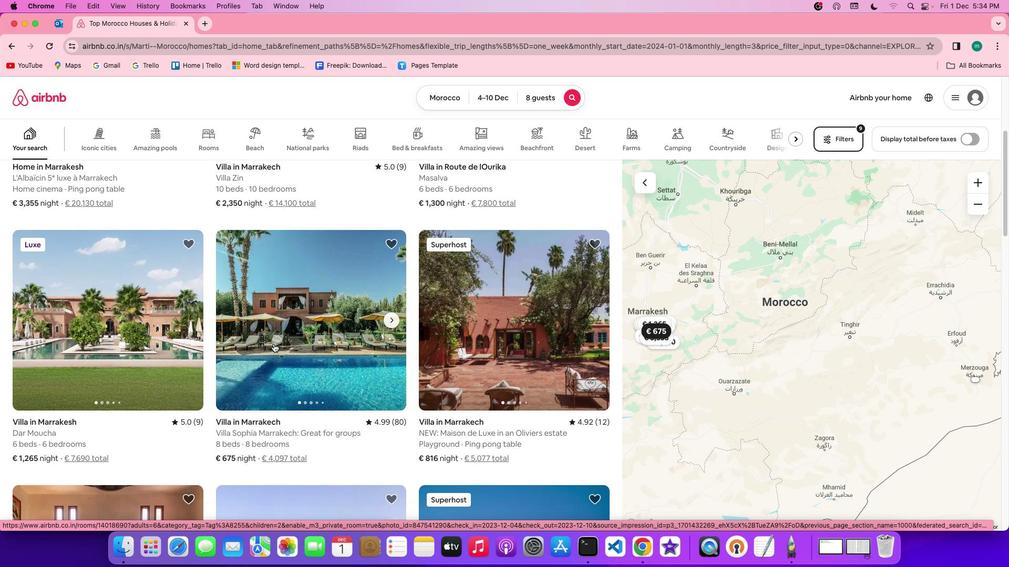 
Action: Mouse scrolled (273, 344) with delta (0, 0)
Screenshot: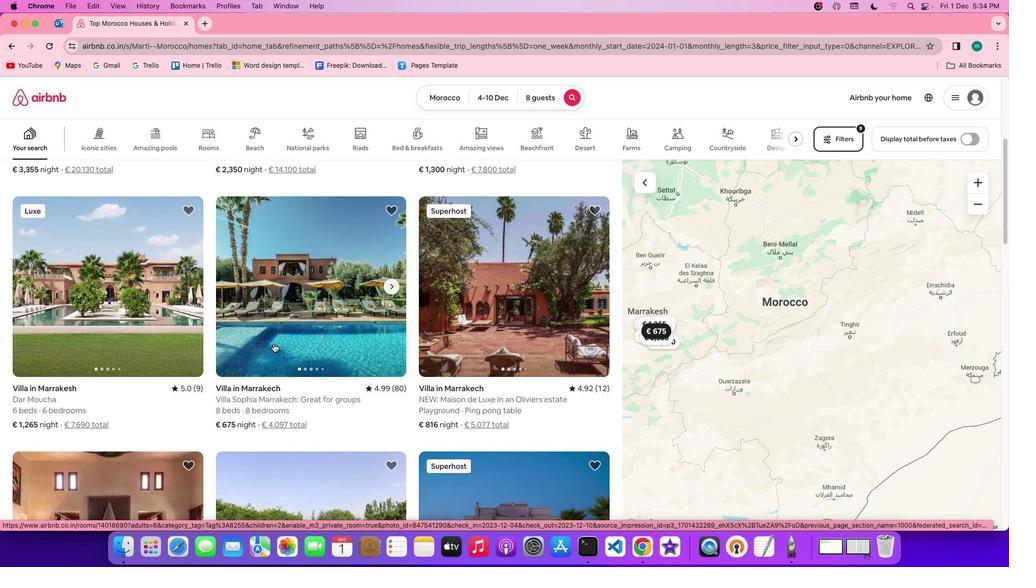 
Action: Mouse scrolled (273, 344) with delta (0, 0)
Screenshot: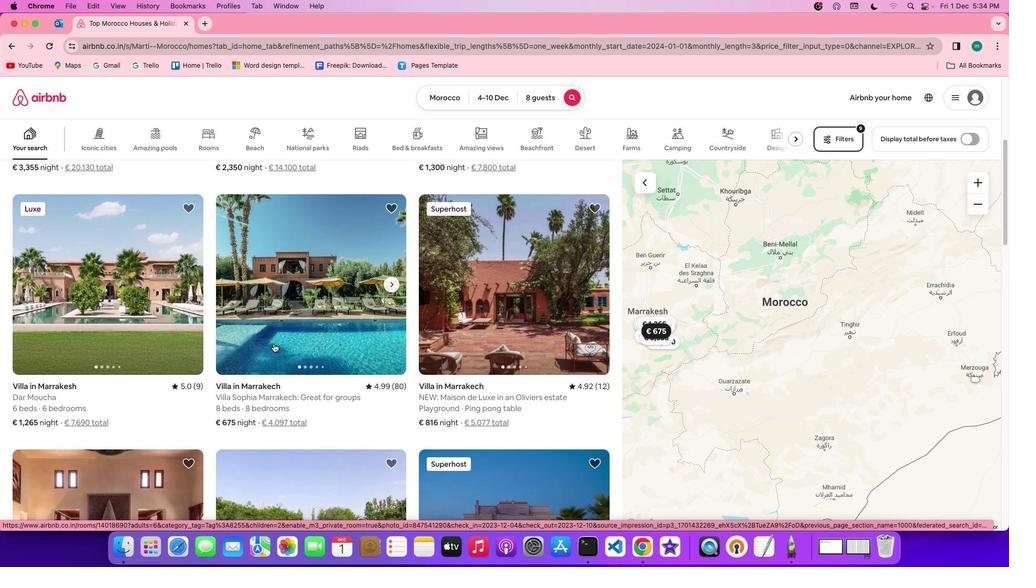 
Action: Mouse scrolled (273, 344) with delta (0, 0)
Screenshot: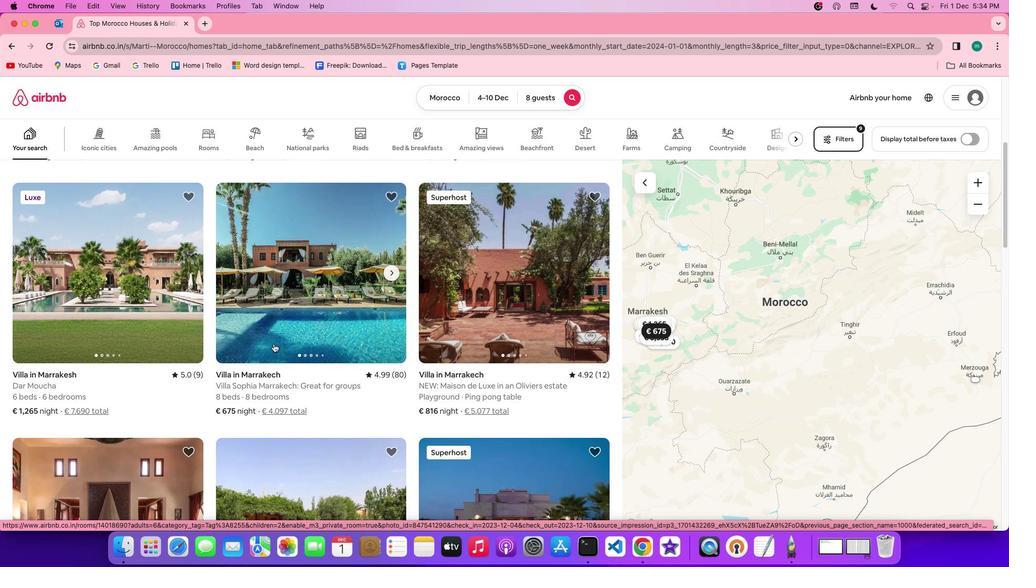 
Action: Mouse scrolled (273, 344) with delta (0, 0)
Screenshot: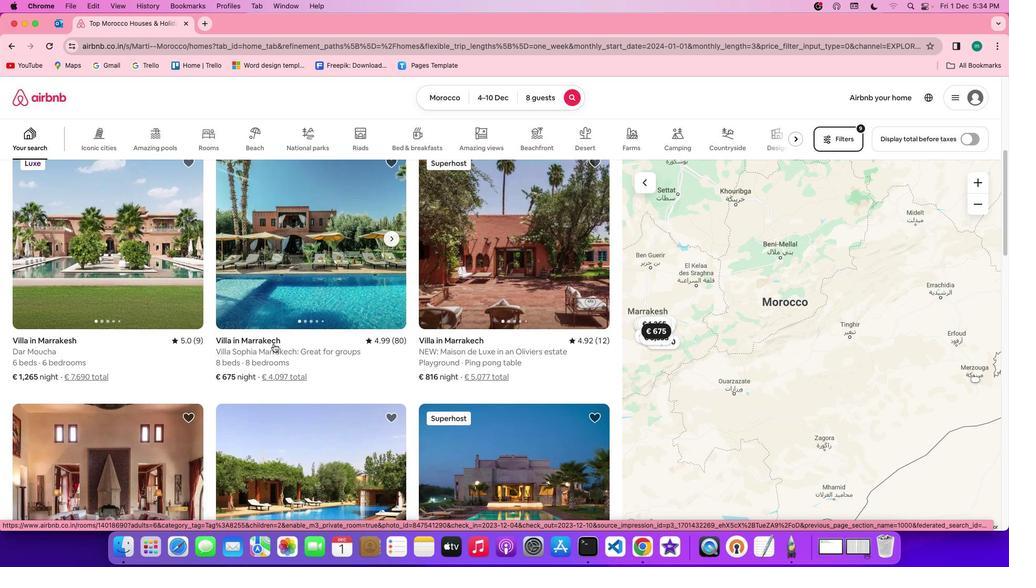 
Action: Mouse scrolled (273, 344) with delta (0, 0)
Screenshot: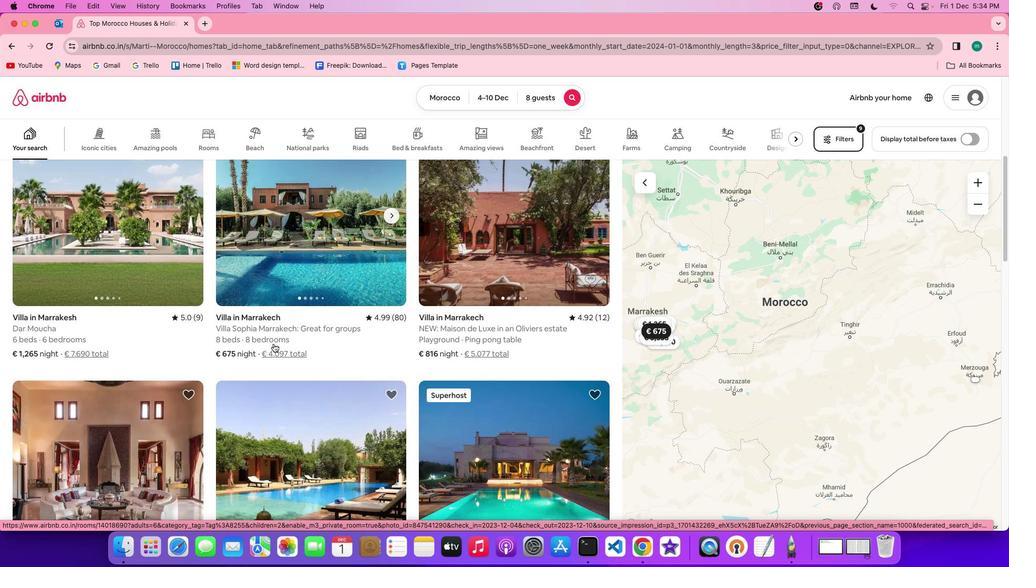 
Action: Mouse scrolled (273, 344) with delta (0, 0)
Screenshot: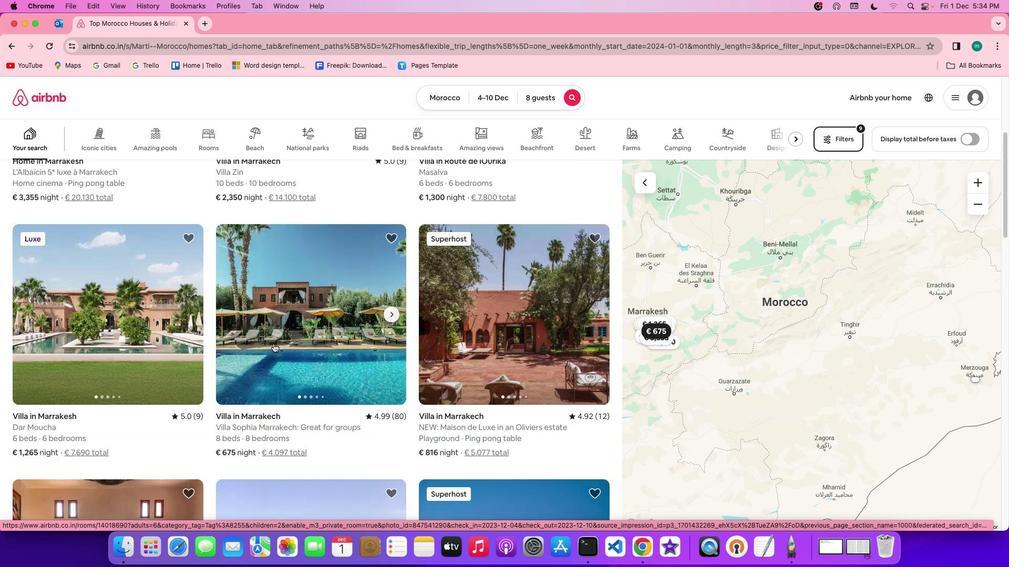 
Action: Mouse scrolled (273, 344) with delta (0, 1)
Screenshot: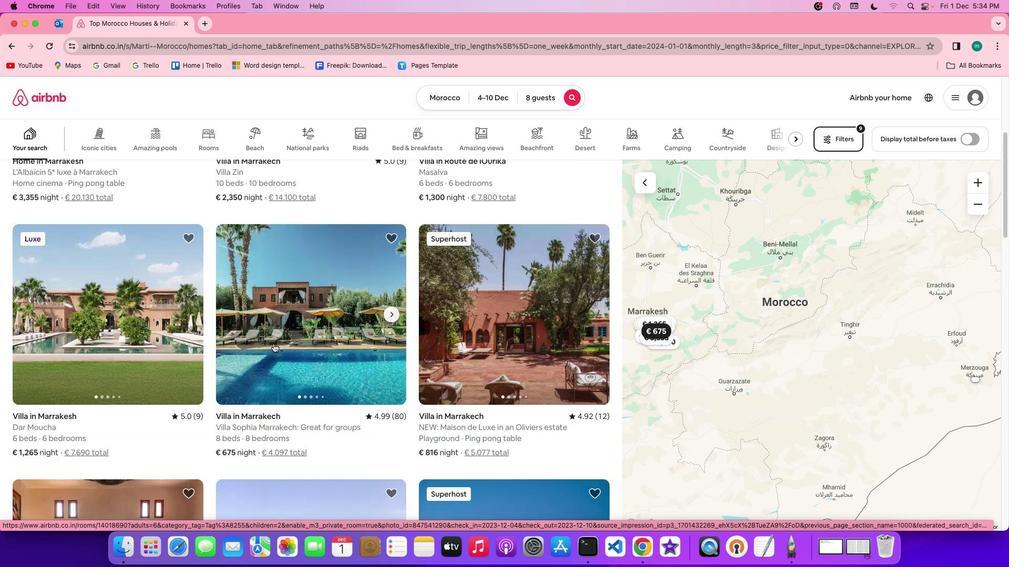 
Action: Mouse scrolled (273, 344) with delta (0, 2)
Screenshot: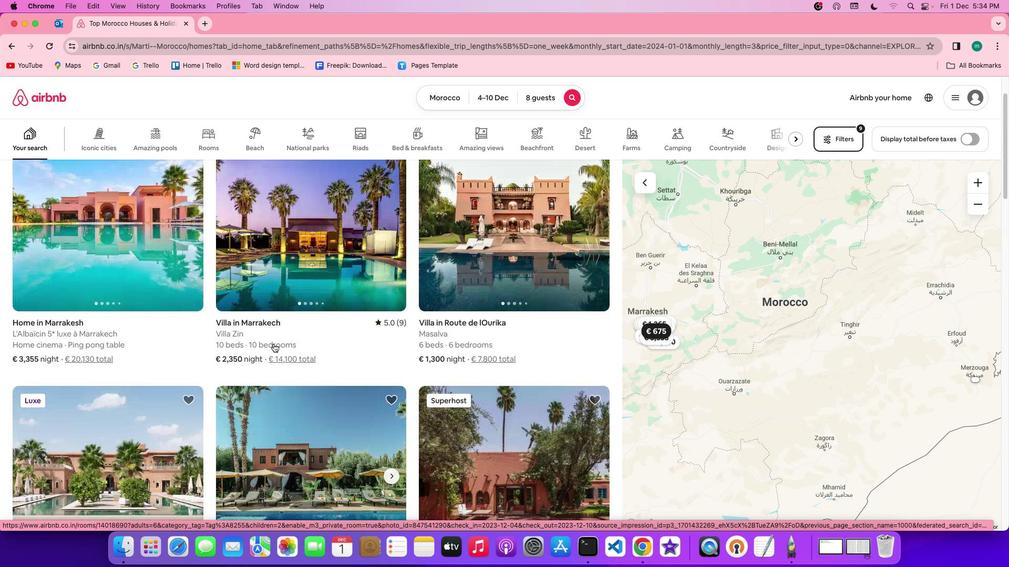 
Action: Mouse scrolled (273, 344) with delta (0, 3)
Screenshot: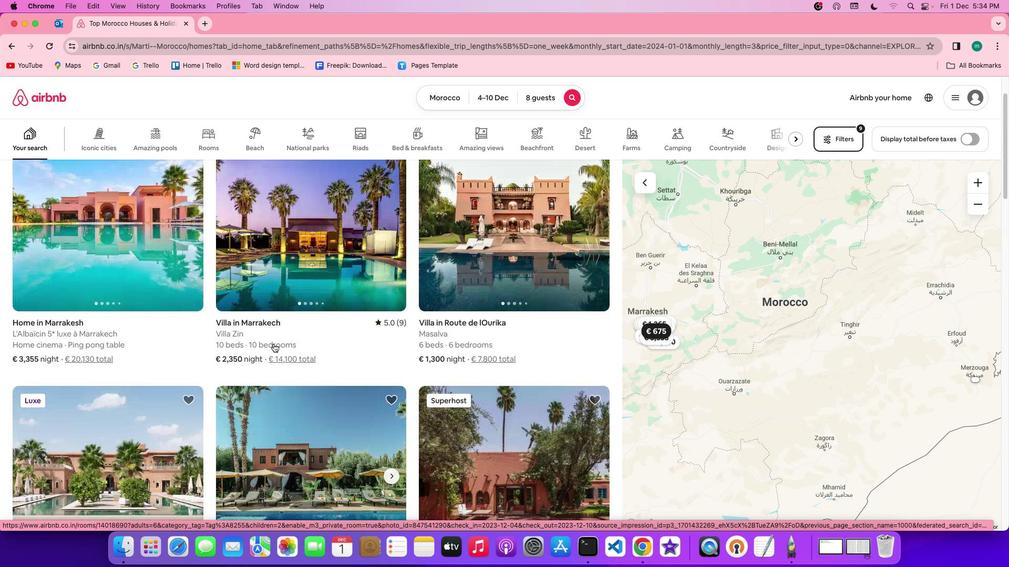 
Action: Mouse moved to (248, 314)
Screenshot: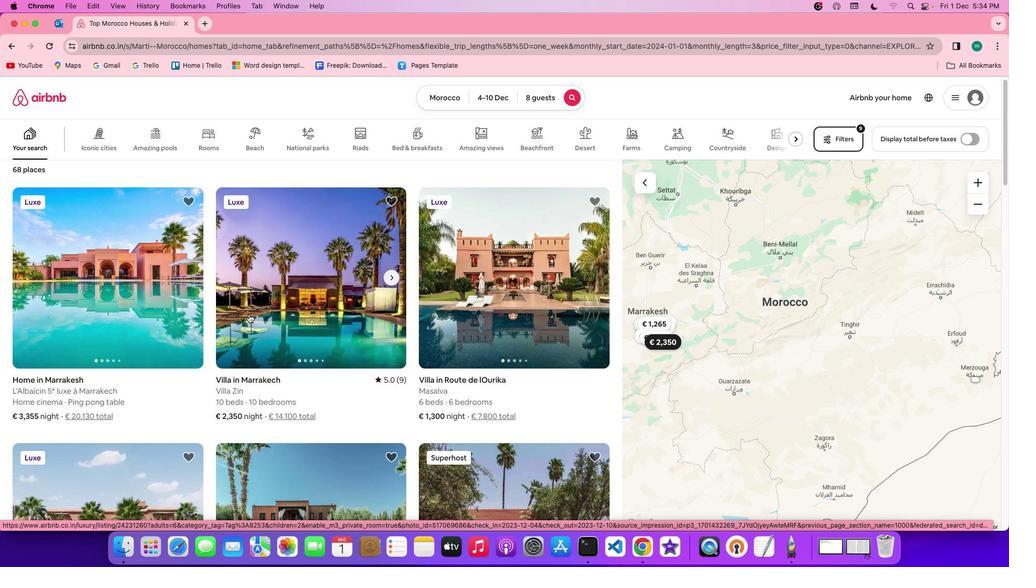 
Action: Mouse pressed left at (248, 314)
Screenshot: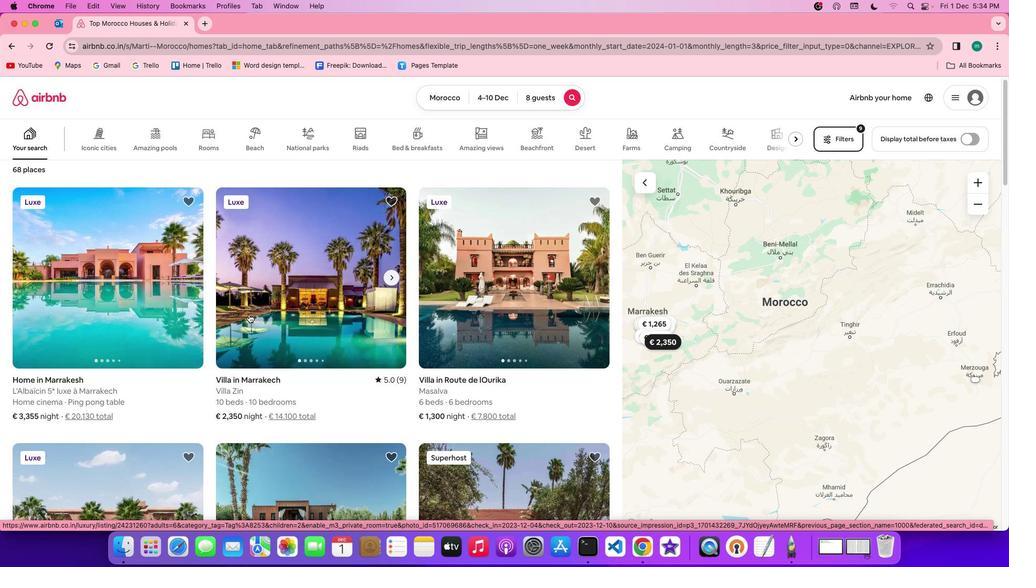 
Action: Mouse moved to (749, 398)
Screenshot: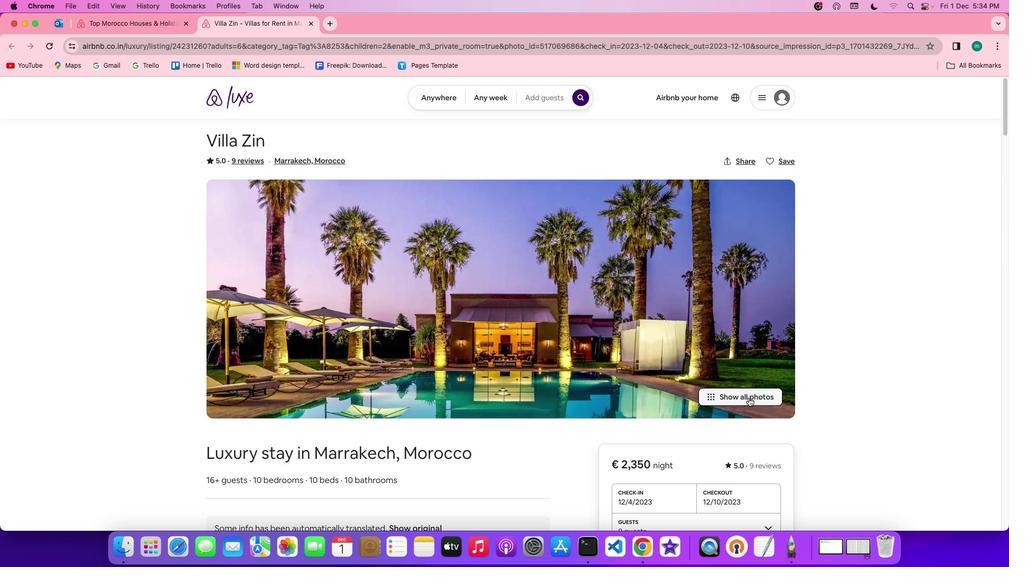 
Action: Mouse pressed left at (749, 398)
Screenshot: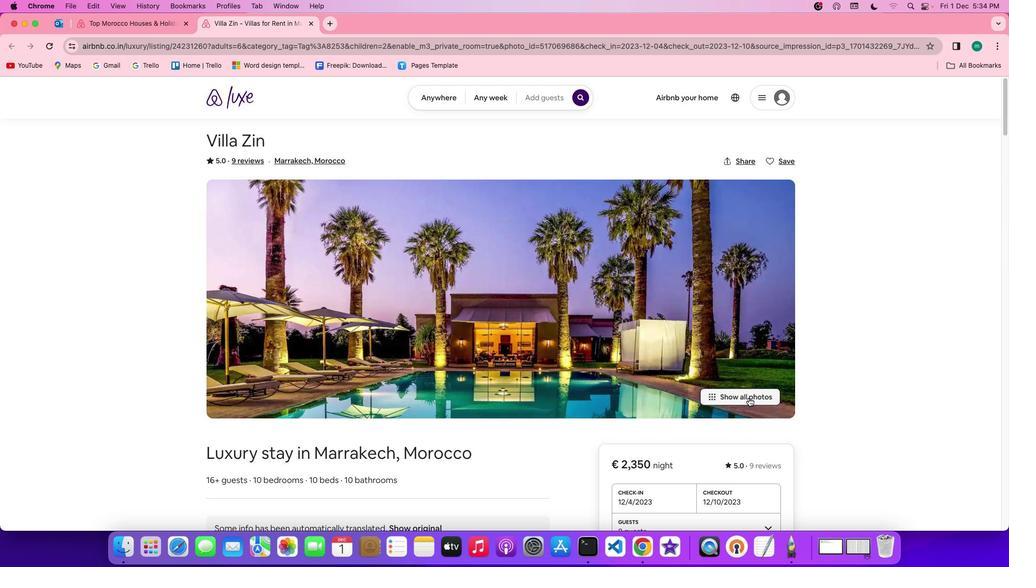 
Action: Mouse moved to (630, 432)
Screenshot: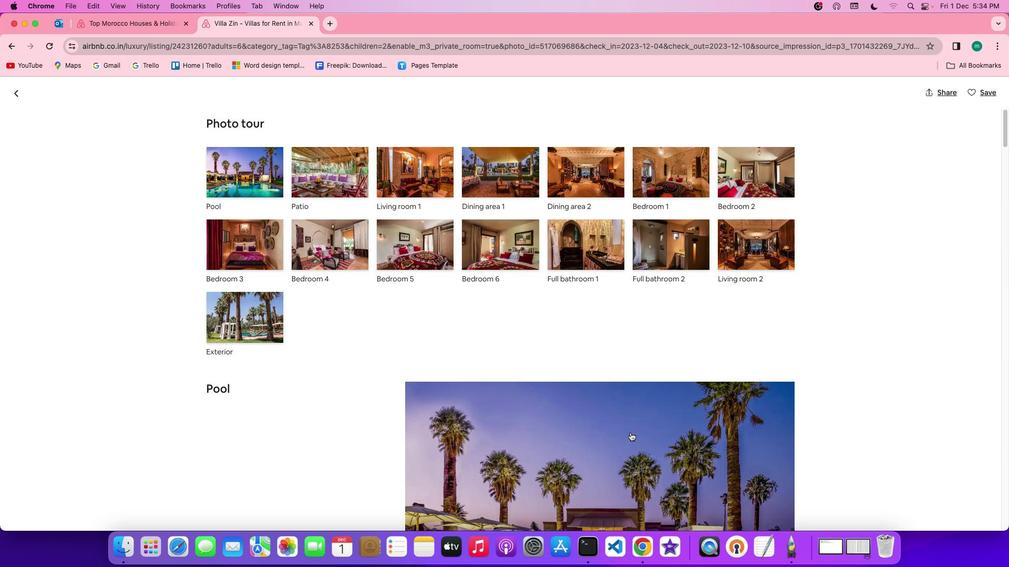 
Action: Mouse scrolled (630, 432) with delta (0, 0)
Screenshot: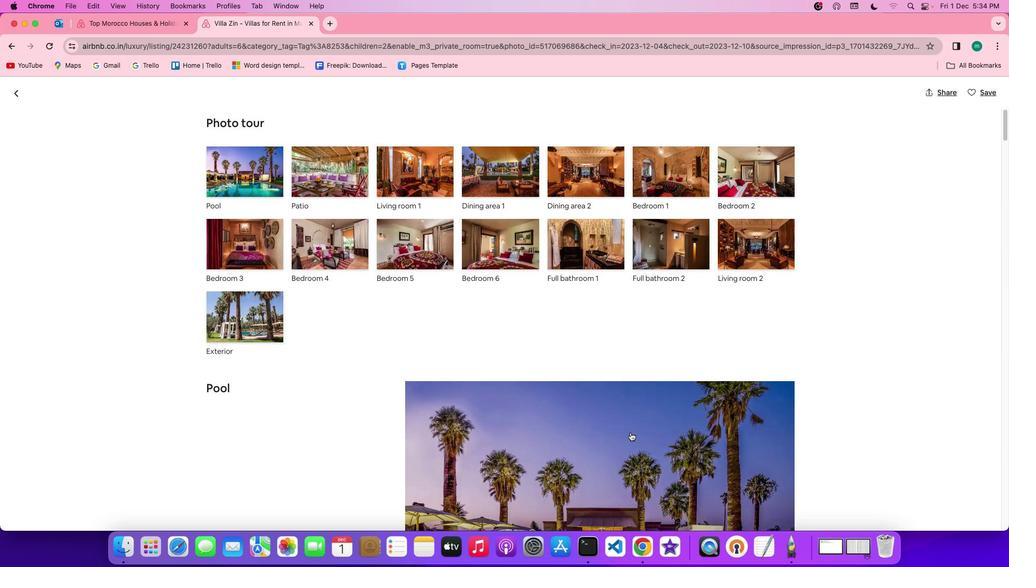 
Action: Mouse scrolled (630, 432) with delta (0, 0)
Screenshot: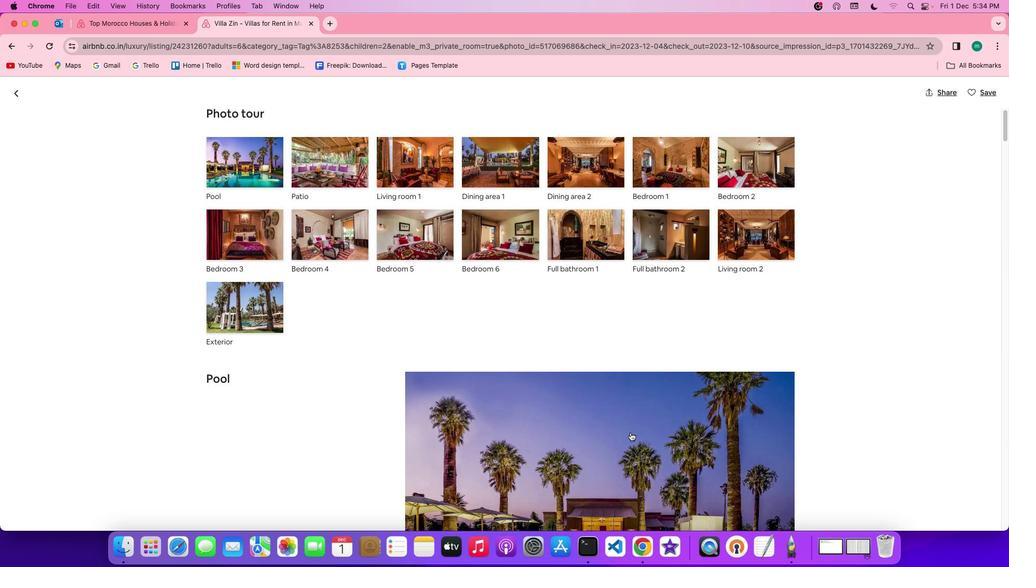
Action: Mouse scrolled (630, 432) with delta (0, -1)
Screenshot: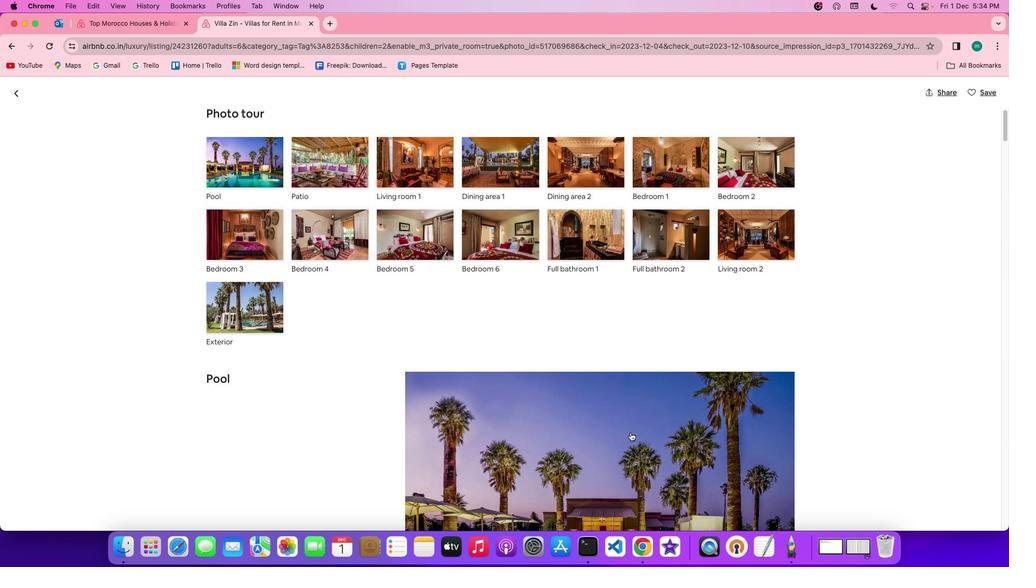 
Action: Mouse scrolled (630, 432) with delta (0, -1)
Screenshot: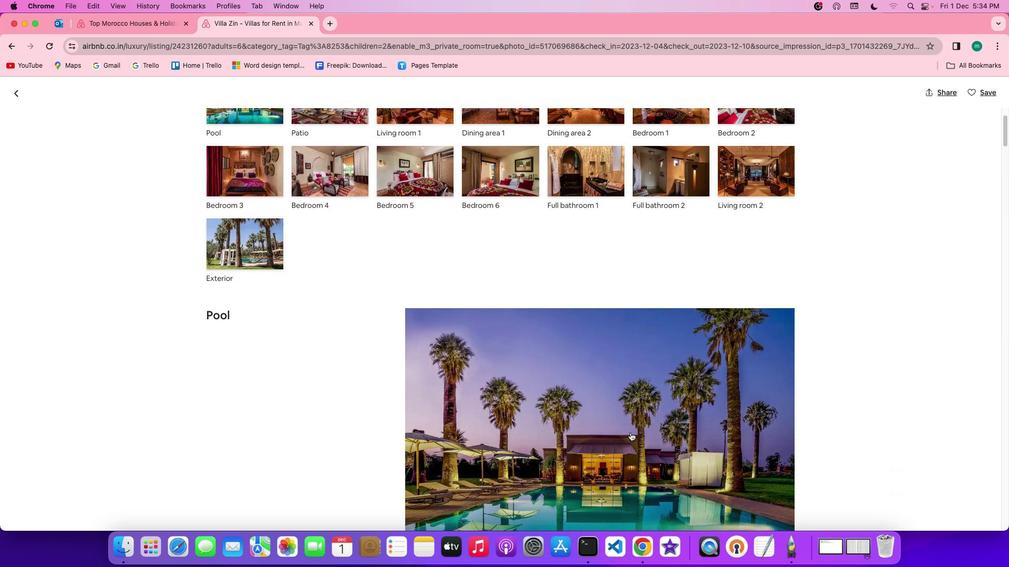 
Action: Mouse moved to (628, 432)
Screenshot: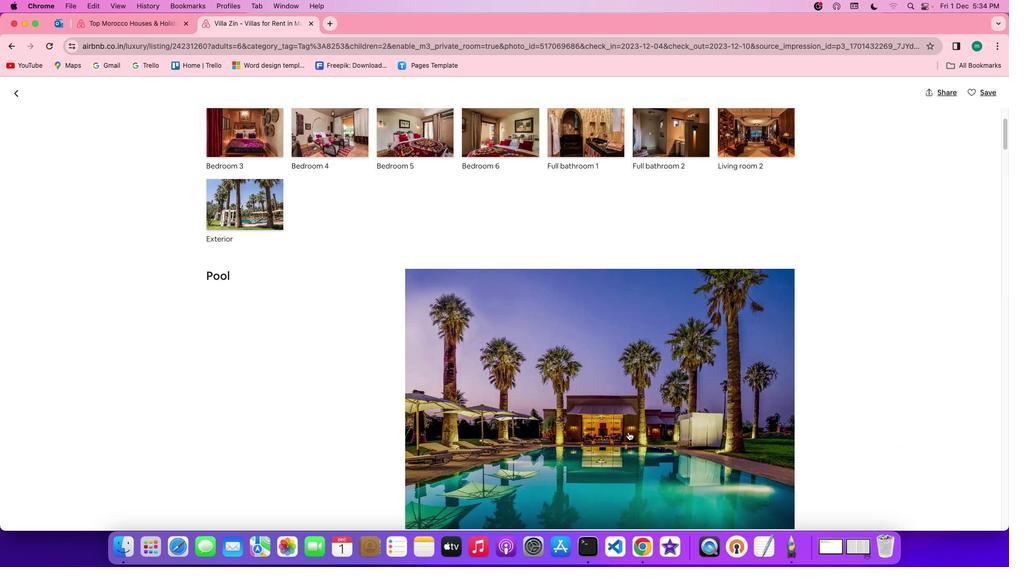 
Action: Mouse scrolled (628, 432) with delta (0, 0)
Screenshot: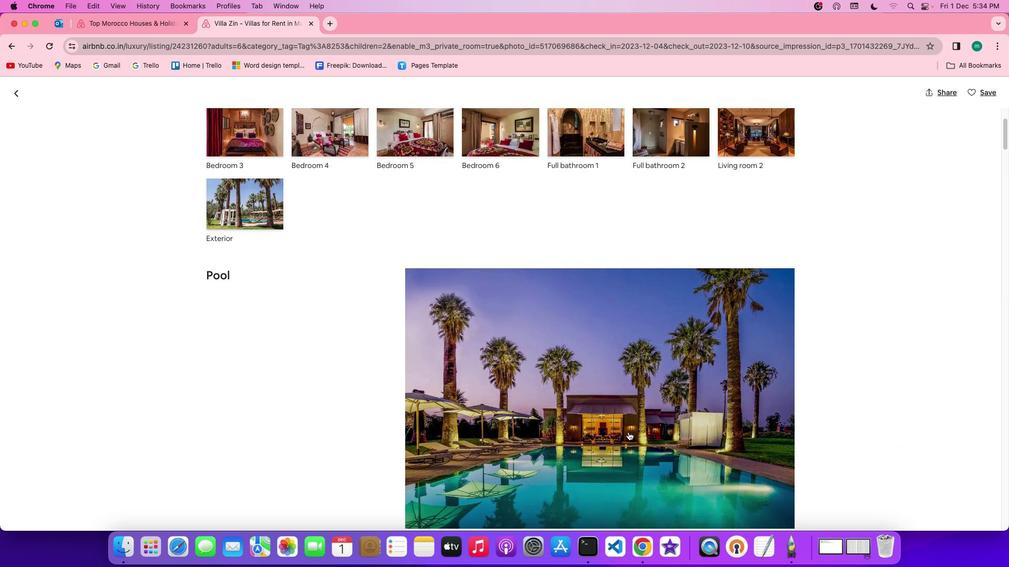 
Action: Mouse scrolled (628, 432) with delta (0, 0)
Screenshot: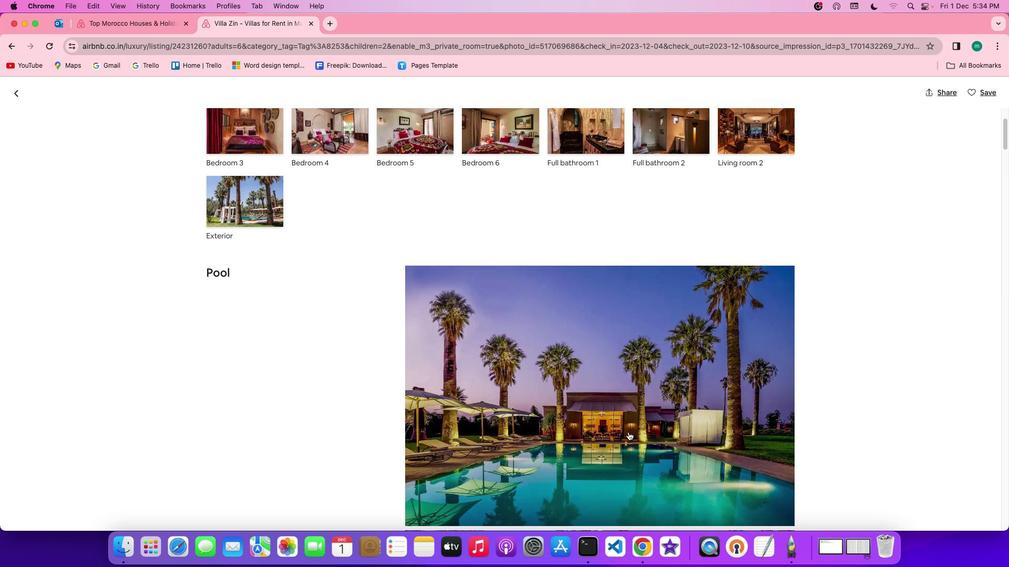 
Action: Mouse scrolled (628, 432) with delta (0, 0)
Screenshot: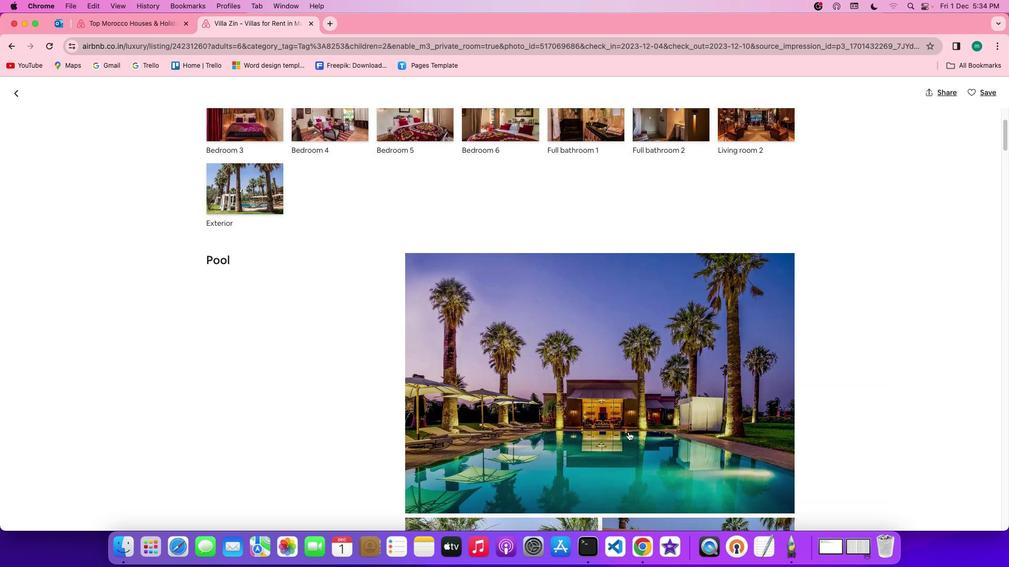 
Action: Mouse scrolled (628, 432) with delta (0, 0)
Screenshot: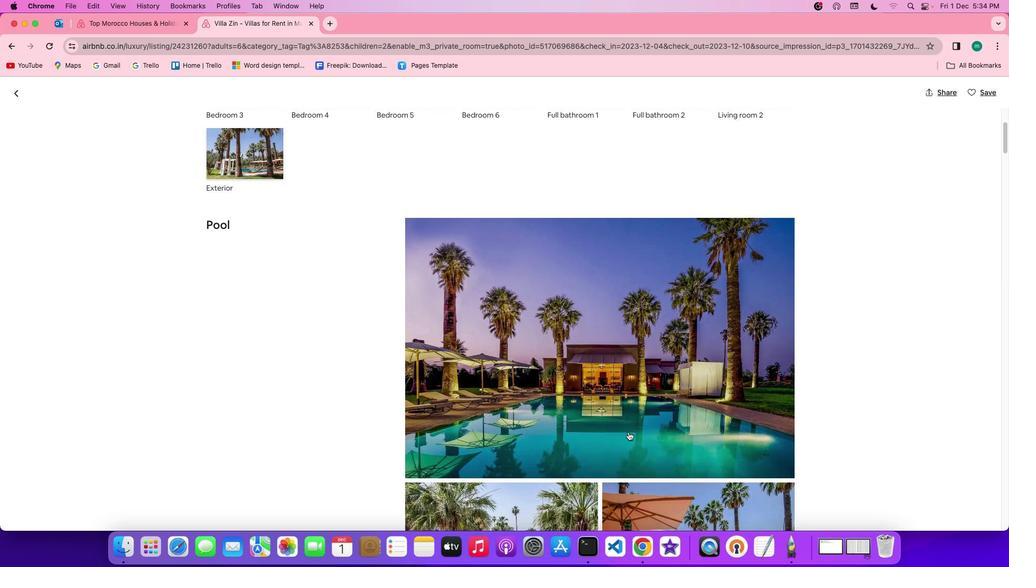 
Action: Mouse scrolled (628, 432) with delta (0, 0)
Screenshot: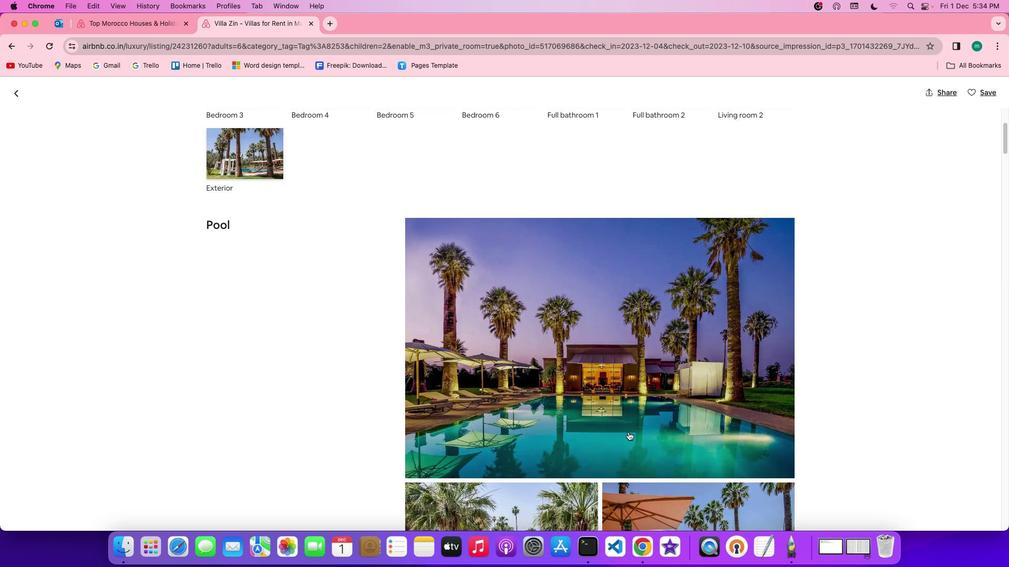 
Action: Mouse scrolled (628, 432) with delta (0, 0)
Screenshot: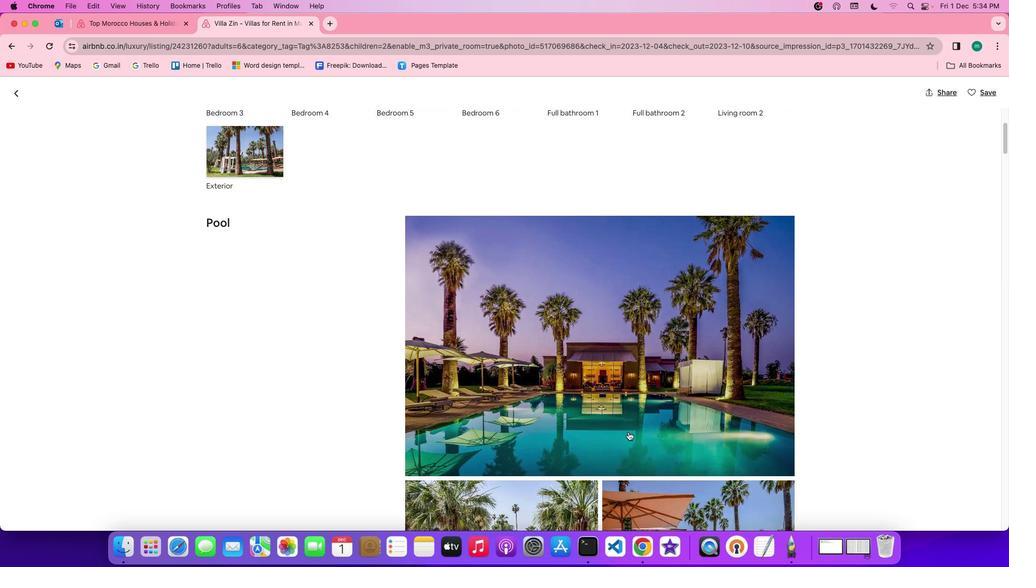 
Action: Mouse scrolled (628, 432) with delta (0, -1)
Screenshot: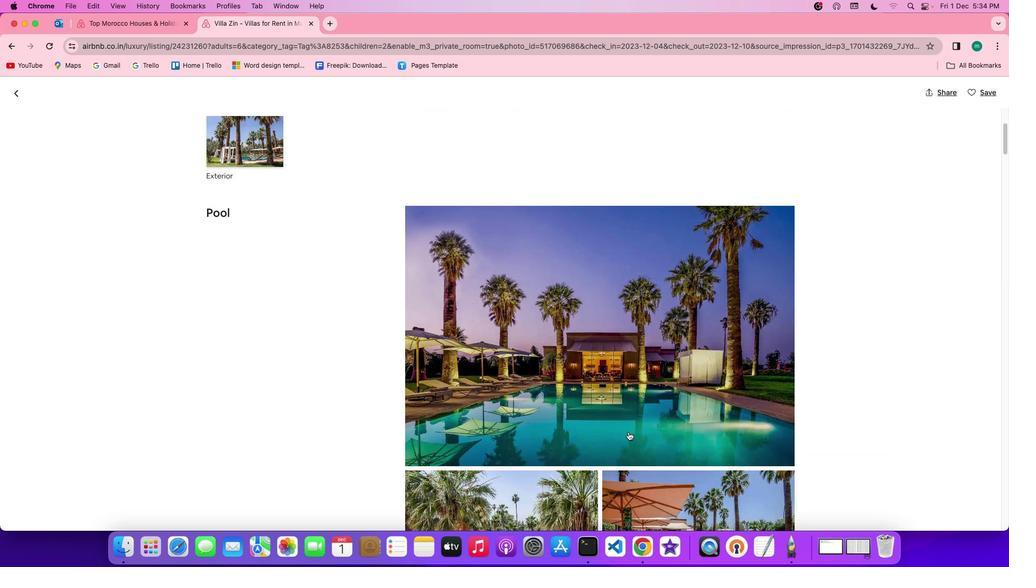 
Action: Mouse scrolled (628, 432) with delta (0, 0)
Screenshot: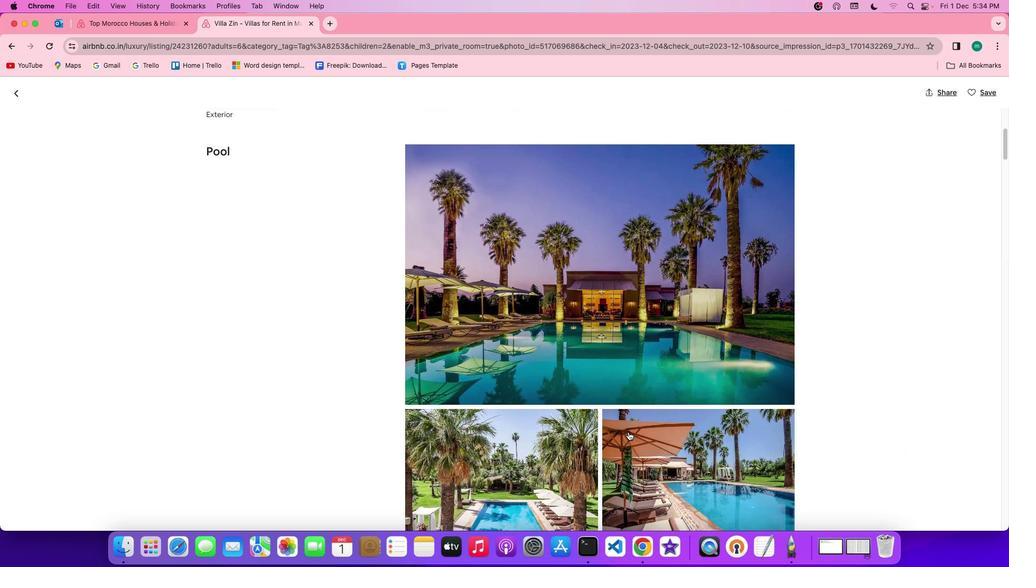 
Action: Mouse scrolled (628, 432) with delta (0, 0)
Screenshot: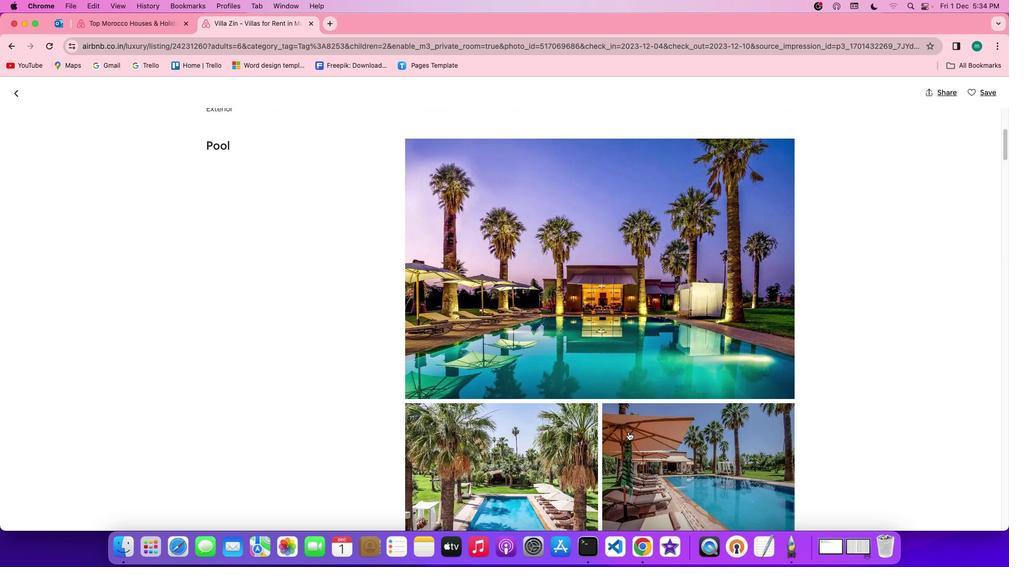 
Action: Mouse scrolled (628, 432) with delta (0, 0)
Screenshot: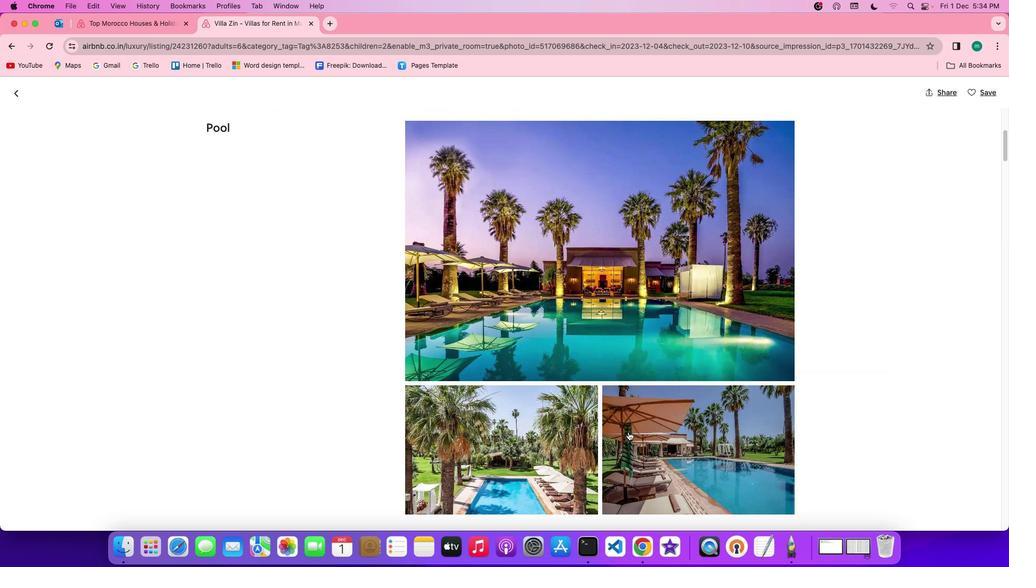 
Action: Mouse scrolled (628, 432) with delta (0, -1)
Screenshot: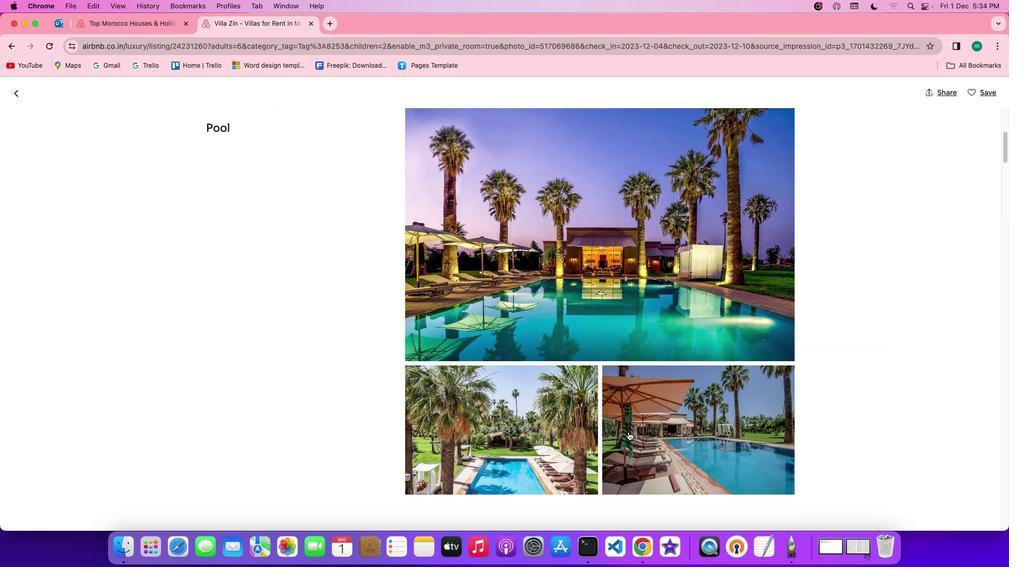 
Action: Mouse scrolled (628, 432) with delta (0, -1)
Screenshot: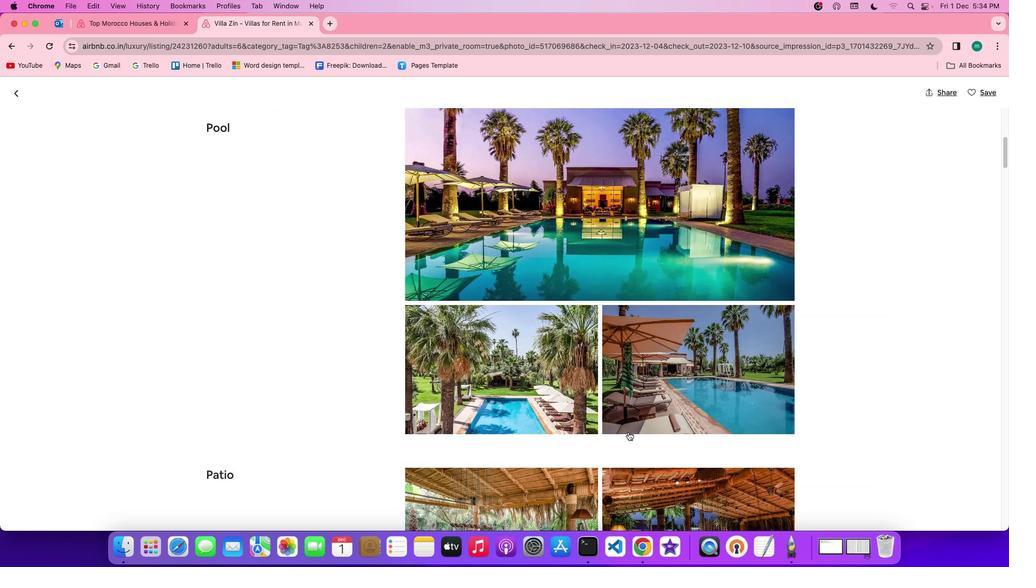 
Action: Mouse scrolled (628, 432) with delta (0, 0)
Screenshot: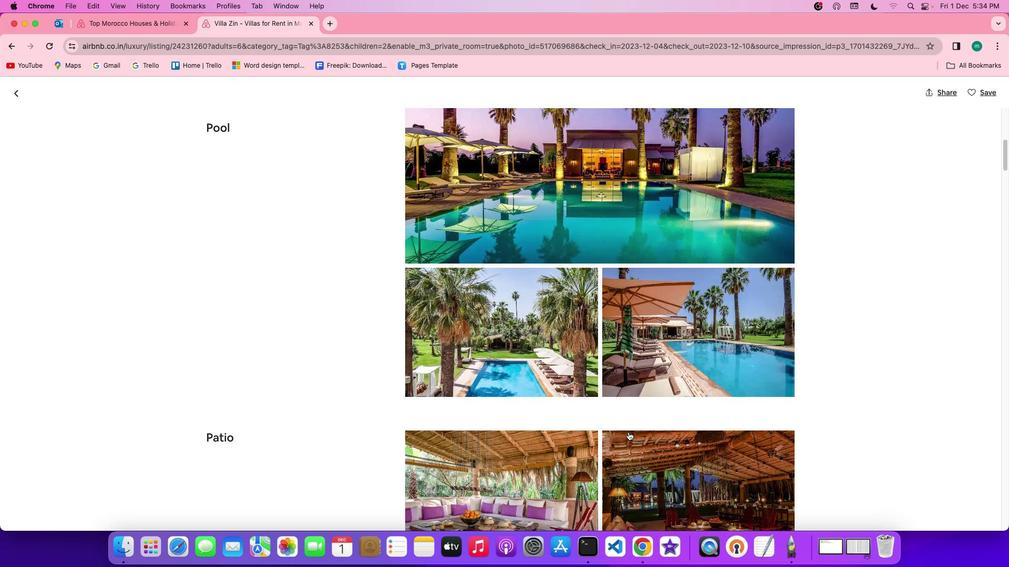 
Action: Mouse scrolled (628, 432) with delta (0, 0)
Screenshot: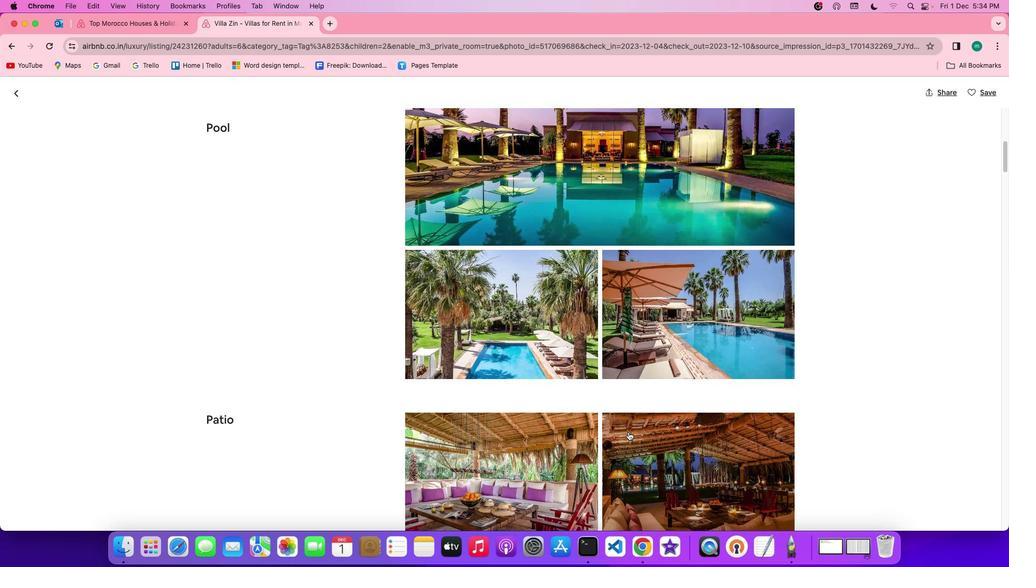 
Action: Mouse scrolled (628, 432) with delta (0, -1)
Screenshot: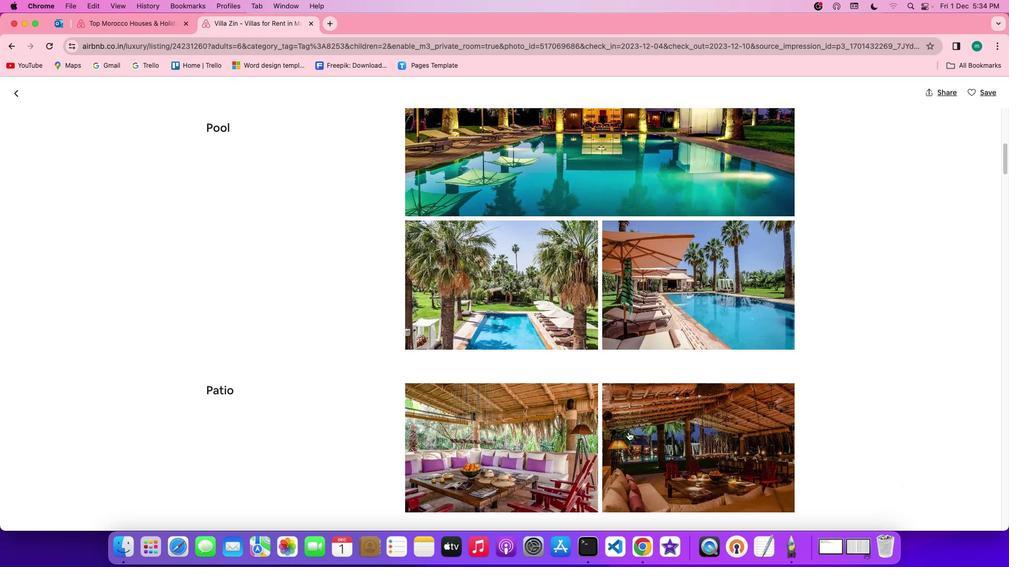 
Action: Mouse scrolled (628, 432) with delta (0, -1)
Screenshot: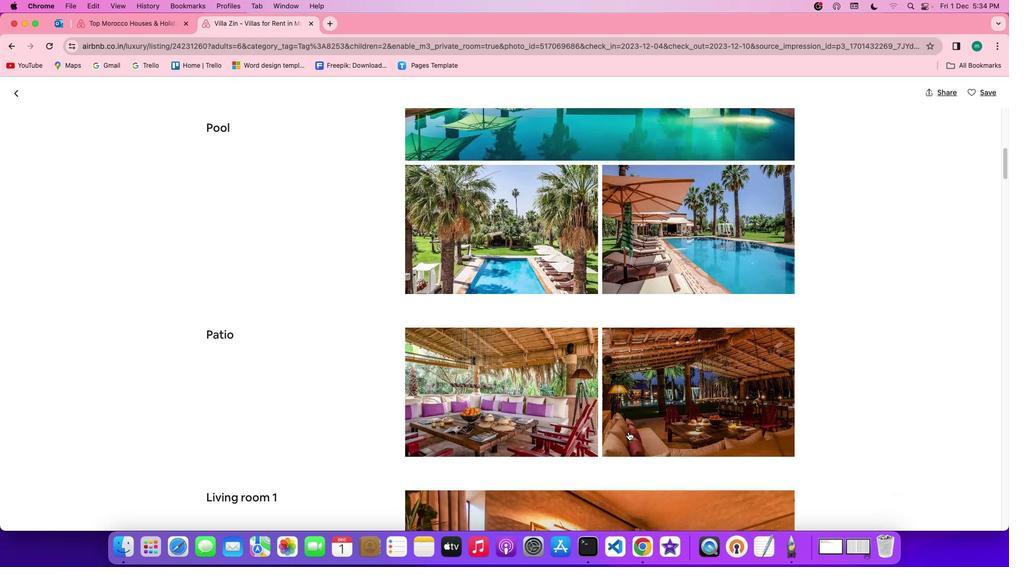 
Action: Mouse scrolled (628, 432) with delta (0, 0)
Screenshot: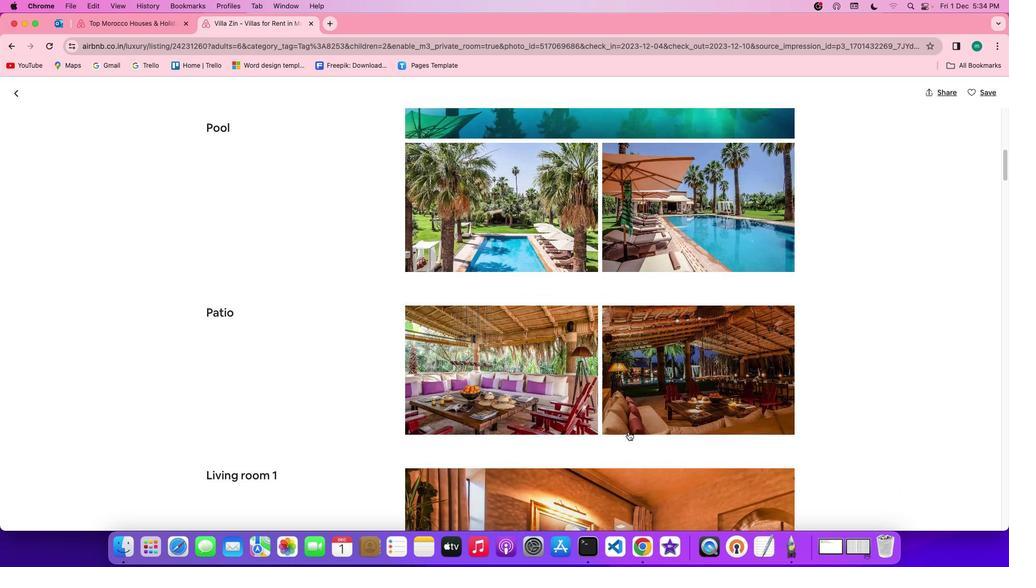 
Action: Mouse scrolled (628, 432) with delta (0, 0)
Screenshot: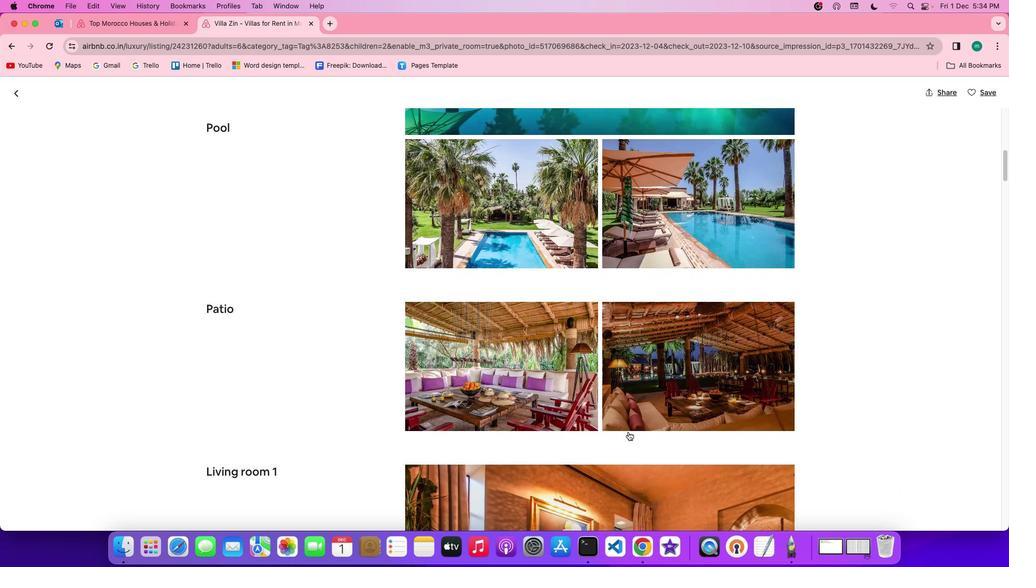 
Action: Mouse scrolled (628, 432) with delta (0, 0)
Screenshot: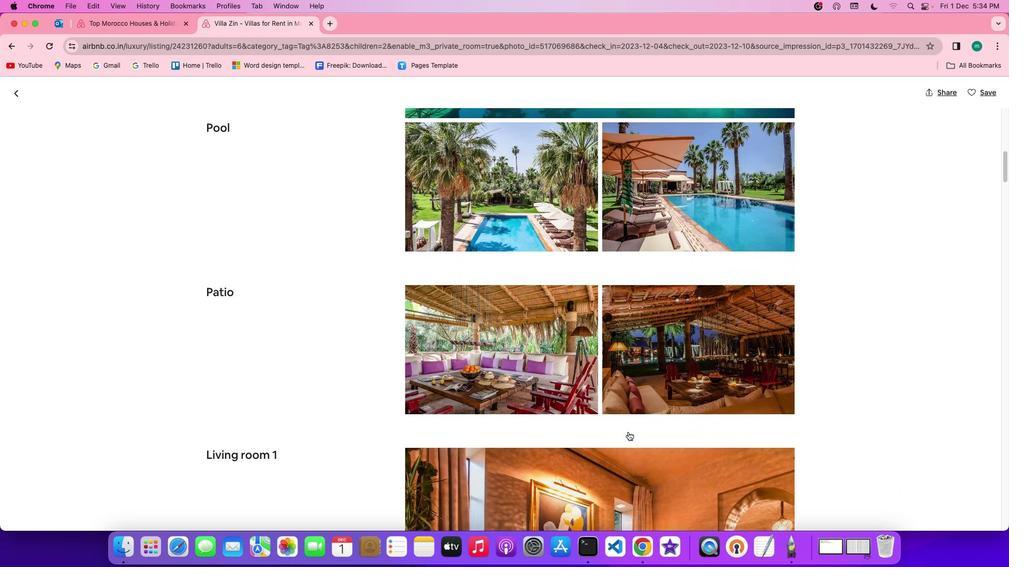 
Action: Mouse scrolled (628, 432) with delta (0, -1)
Screenshot: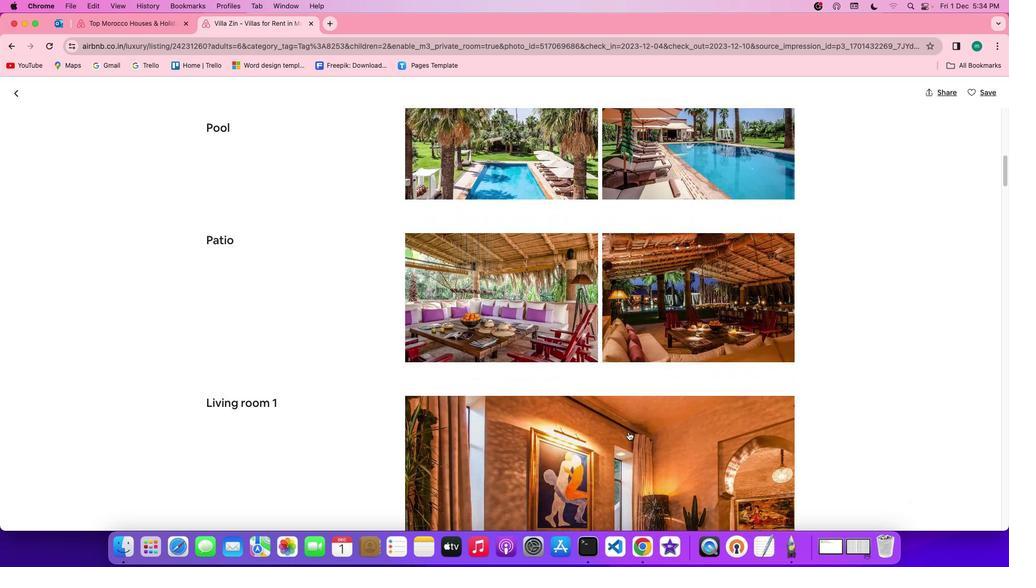 
Action: Mouse scrolled (628, 432) with delta (0, 0)
Screenshot: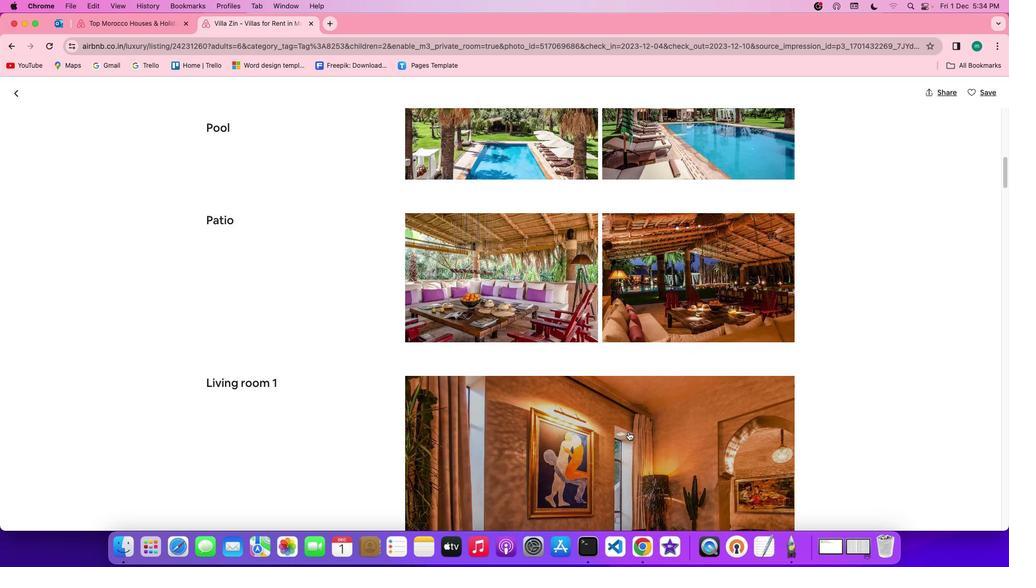 
Action: Mouse scrolled (628, 432) with delta (0, 0)
Screenshot: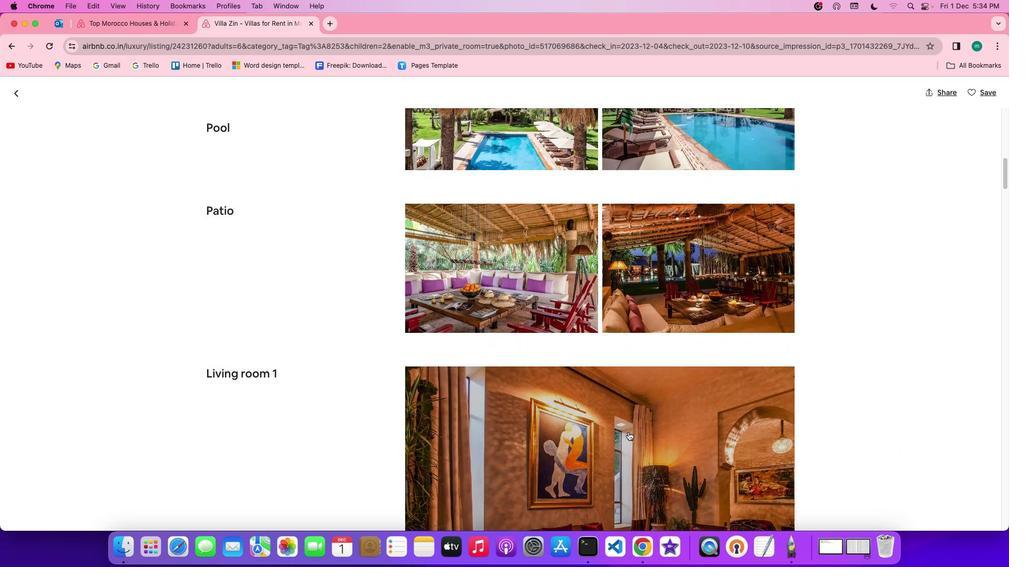 
Action: Mouse scrolled (628, 432) with delta (0, -1)
Screenshot: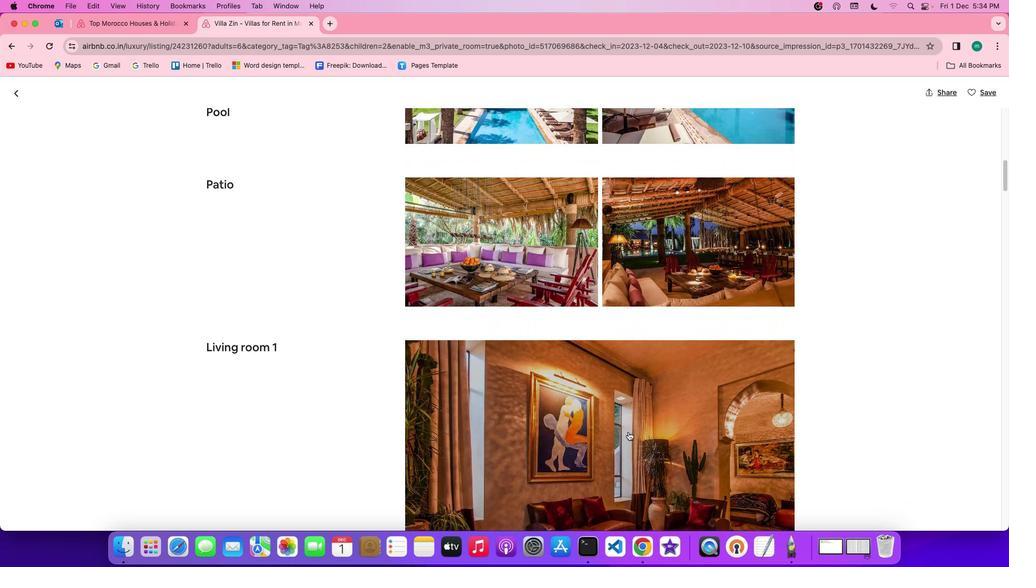 
Action: Mouse scrolled (628, 432) with delta (0, 0)
Screenshot: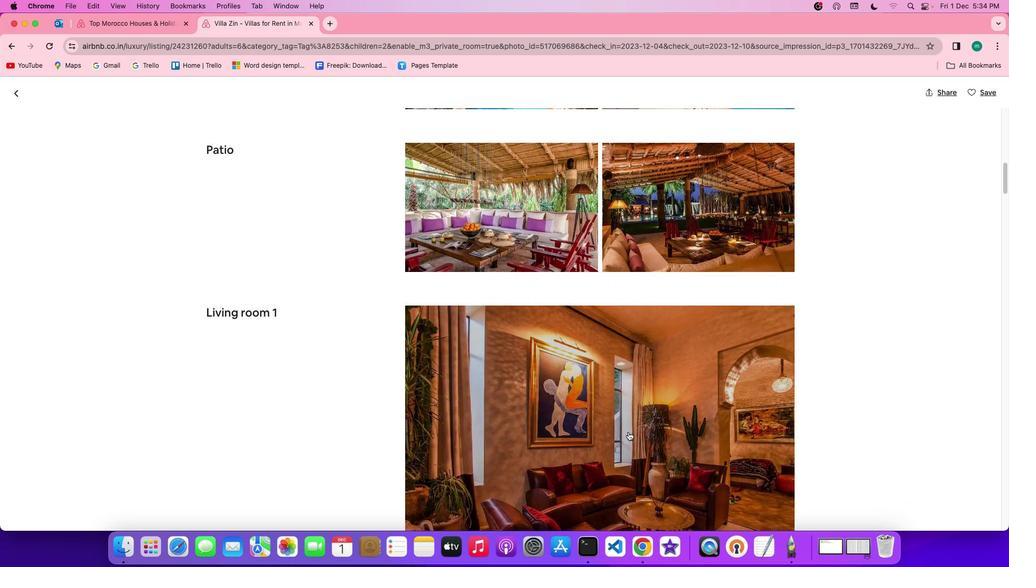 
Action: Mouse scrolled (628, 432) with delta (0, 0)
Screenshot: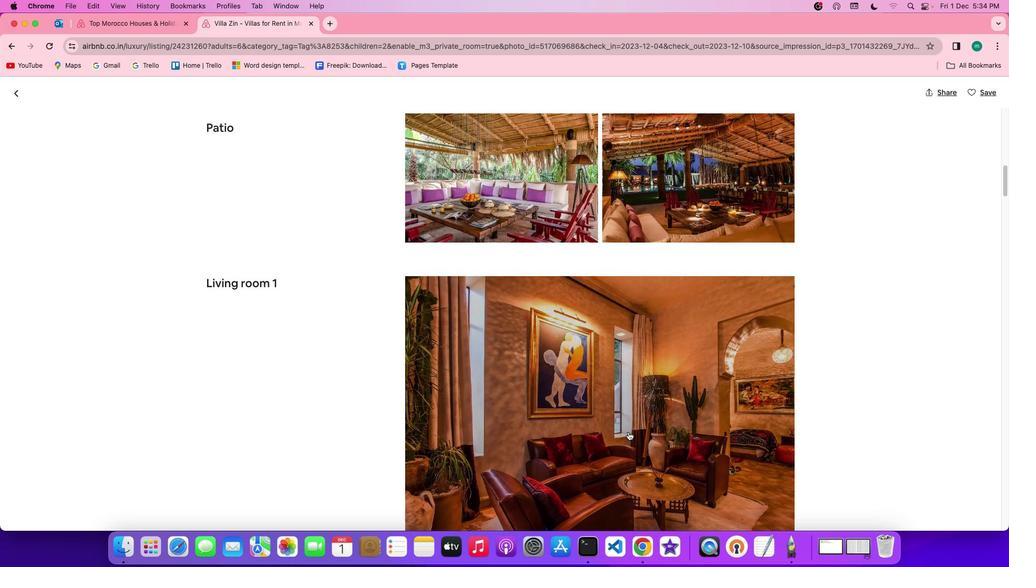 
Action: Mouse scrolled (628, 432) with delta (0, 0)
Screenshot: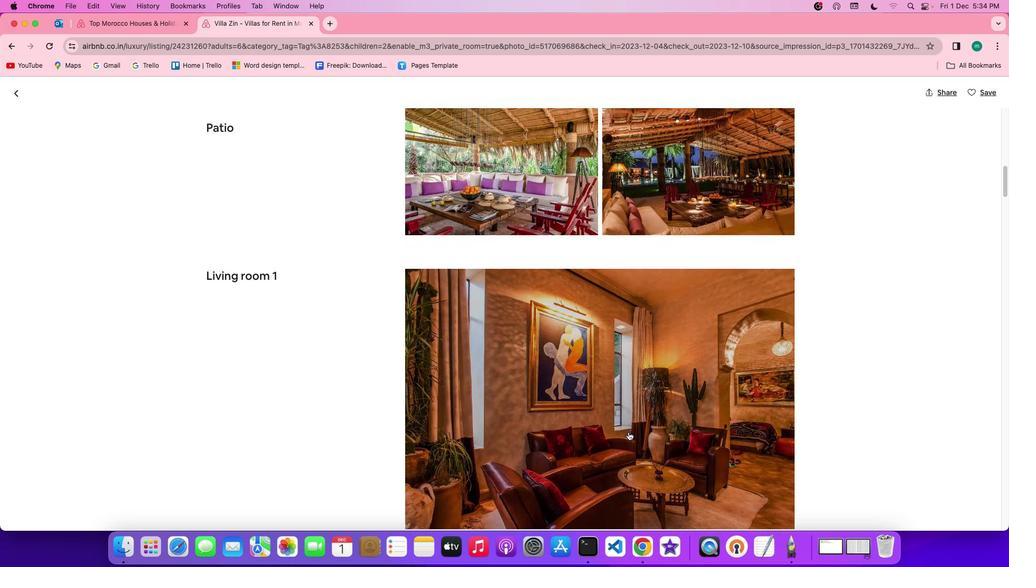 
Action: Mouse scrolled (628, 432) with delta (0, 0)
Screenshot: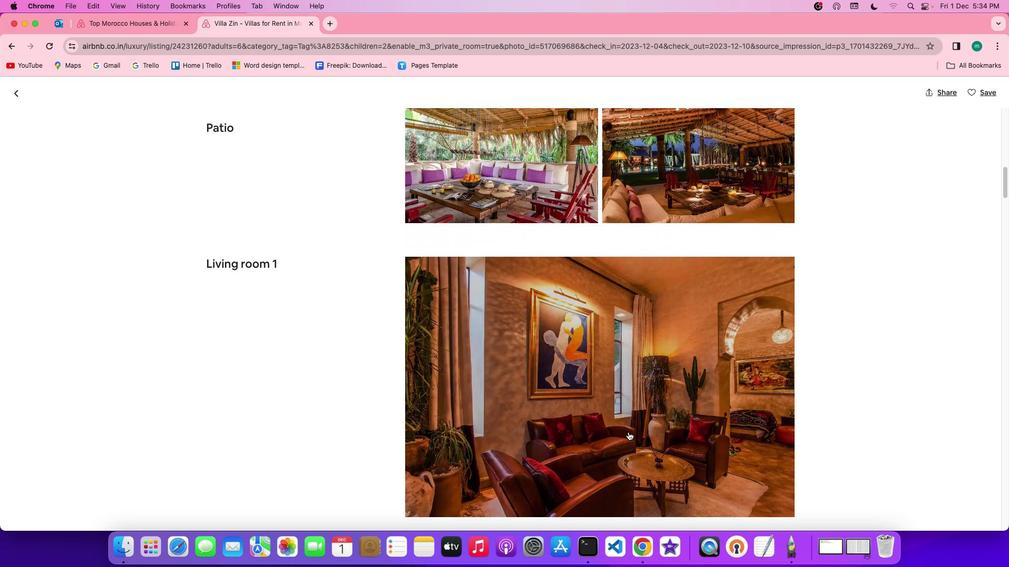 
Action: Mouse scrolled (628, 432) with delta (0, 0)
Screenshot: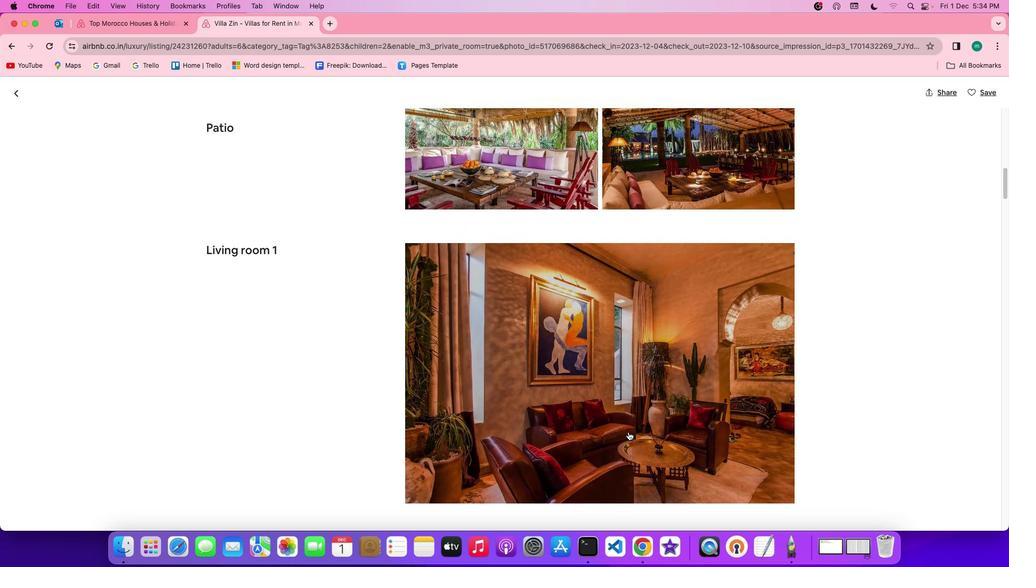 
Action: Mouse scrolled (628, 432) with delta (0, 0)
Screenshot: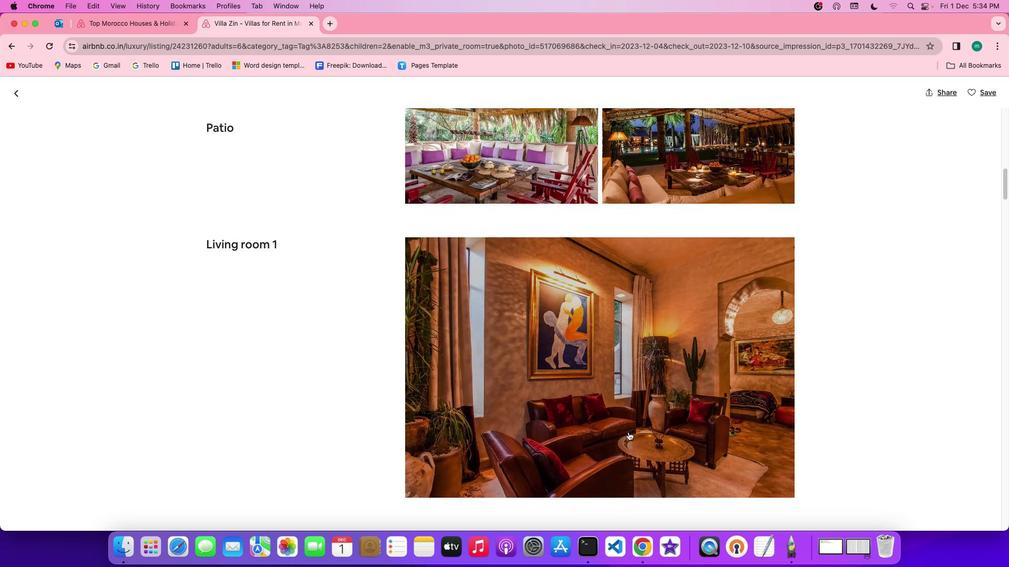 
Action: Mouse scrolled (628, 432) with delta (0, 0)
Screenshot: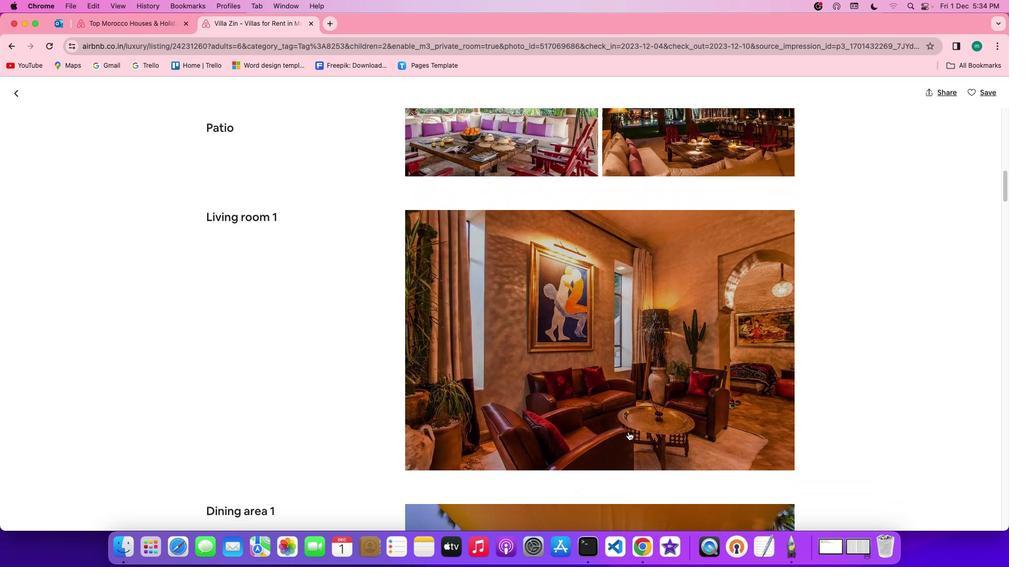 
Action: Mouse scrolled (628, 432) with delta (0, 0)
Screenshot: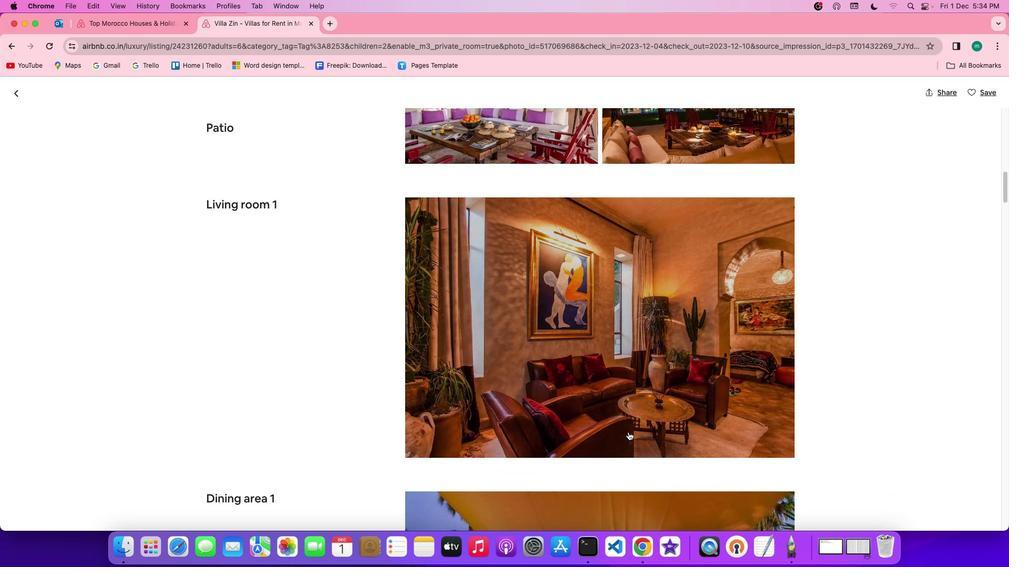 
Action: Mouse scrolled (628, 432) with delta (0, 0)
Screenshot: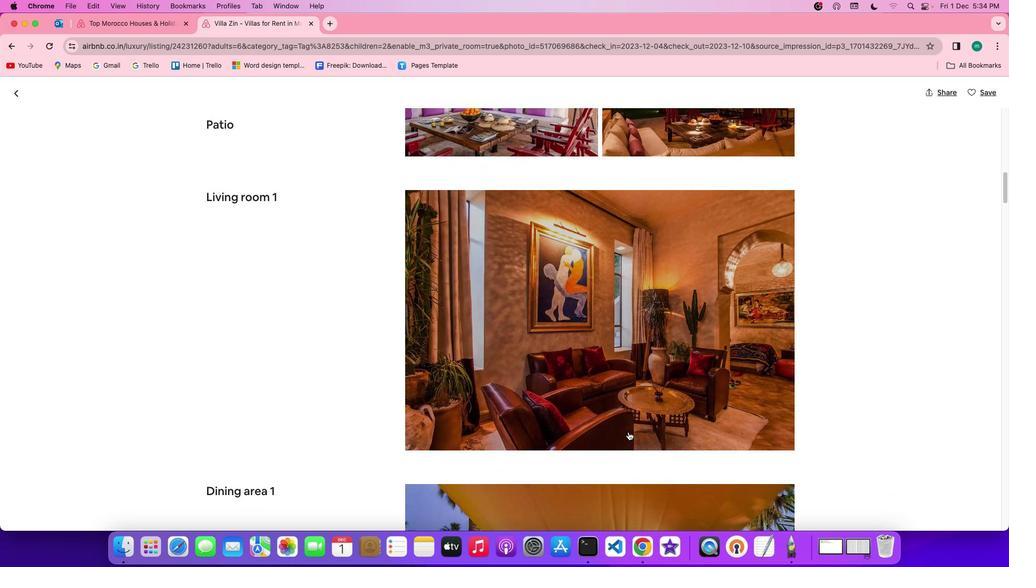 
Action: Mouse scrolled (628, 432) with delta (0, 0)
Screenshot: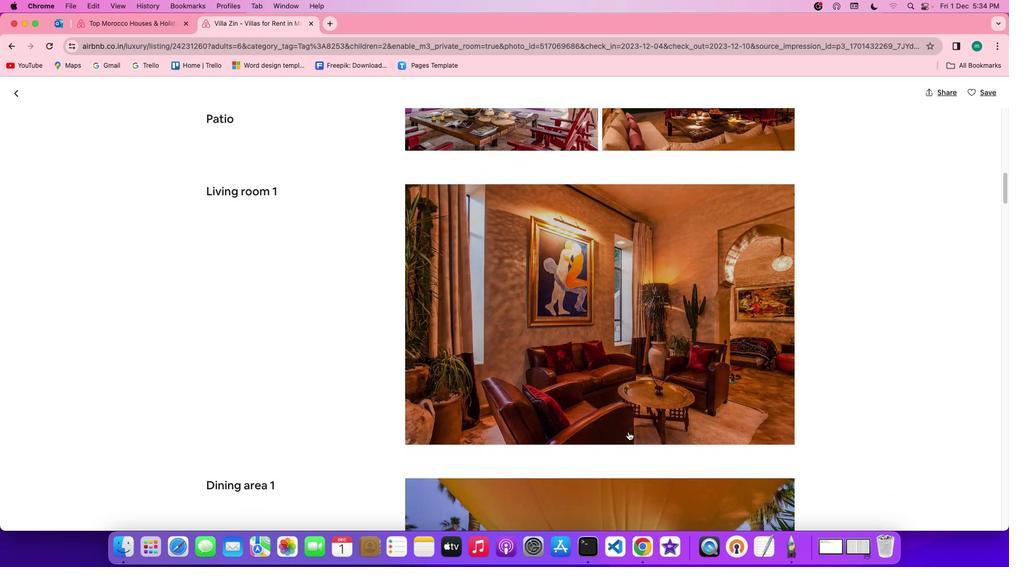 
Action: Mouse scrolled (628, 432) with delta (0, 0)
Screenshot: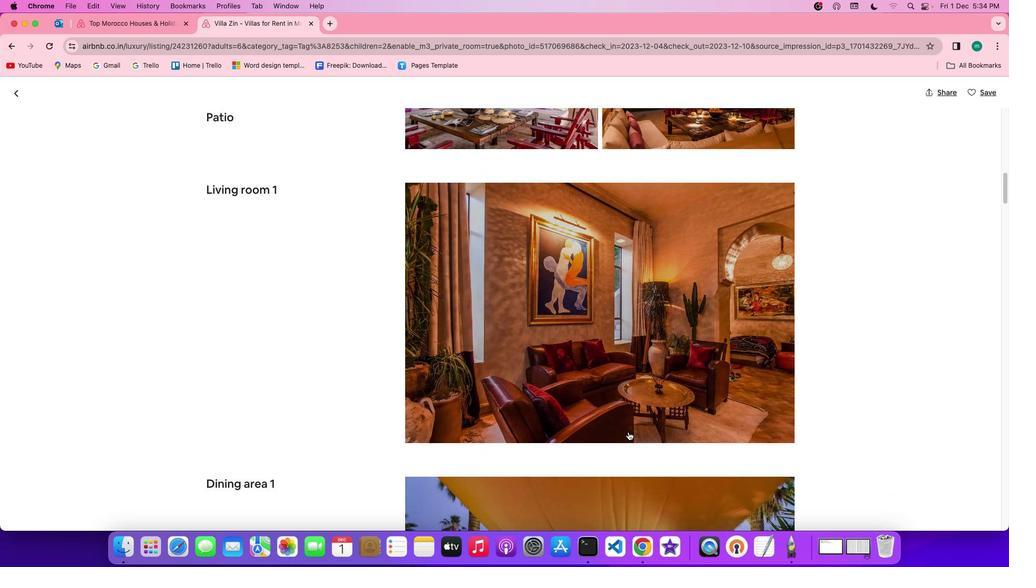 
Action: Mouse scrolled (628, 432) with delta (0, 0)
Screenshot: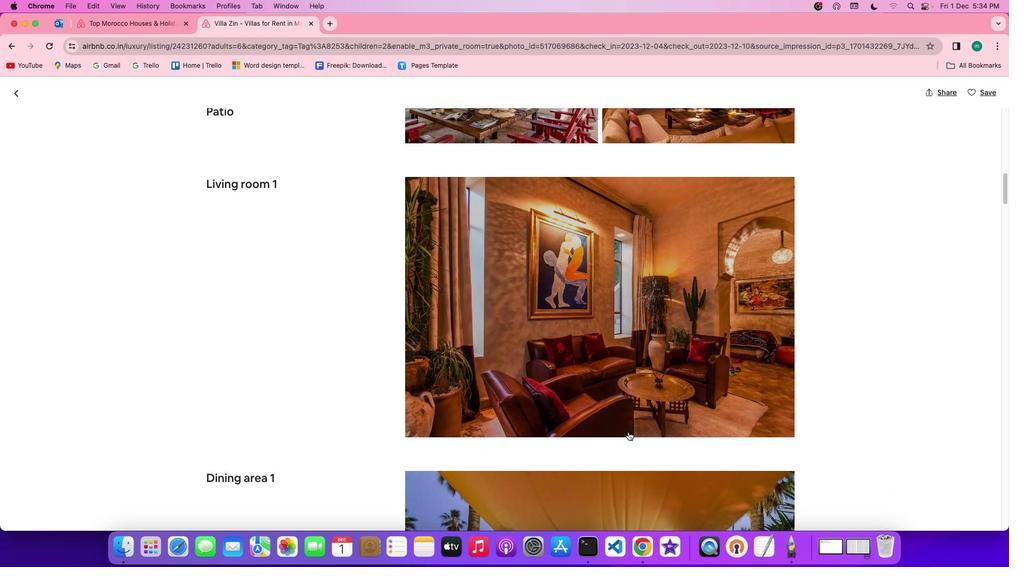 
Action: Mouse scrolled (628, 432) with delta (0, 0)
Screenshot: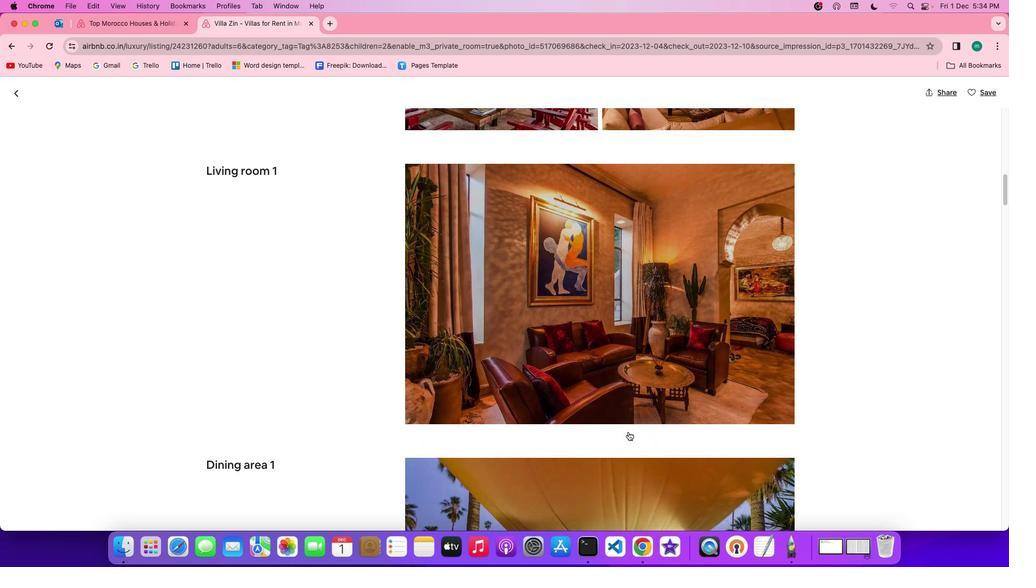 
Action: Mouse scrolled (628, 432) with delta (0, 0)
Screenshot: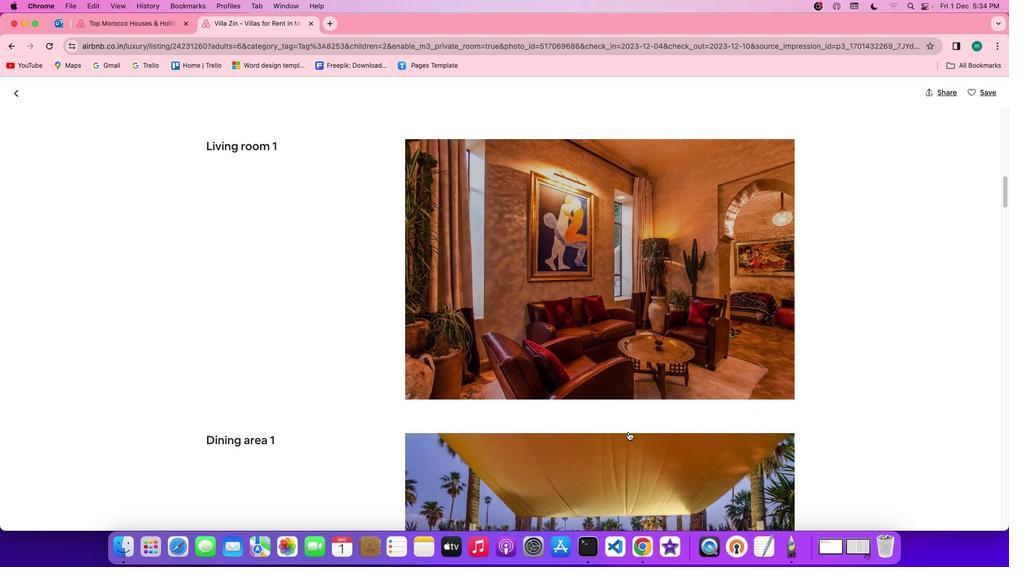 
Action: Mouse scrolled (628, 432) with delta (0, 0)
Screenshot: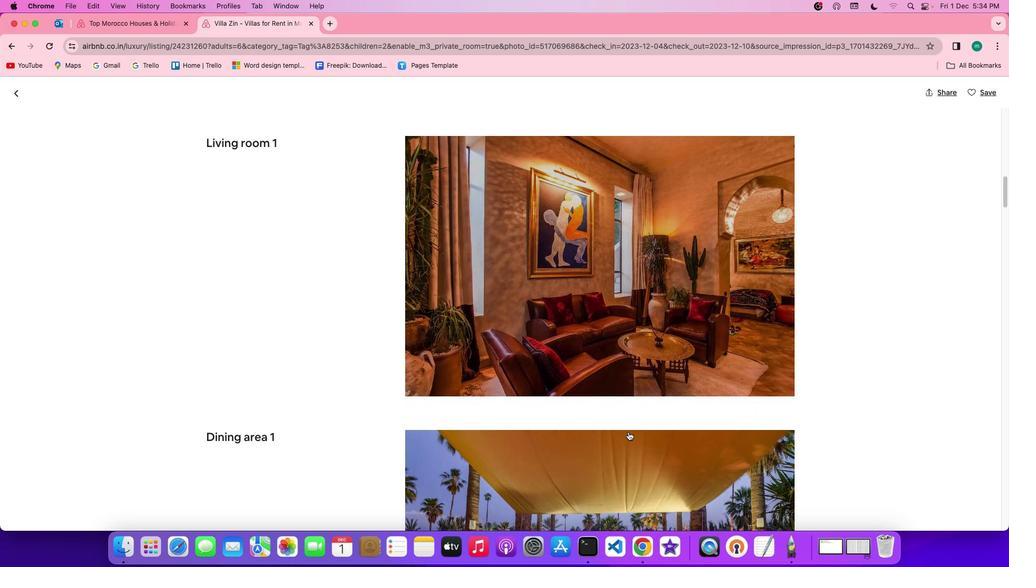 
Action: Mouse scrolled (628, 432) with delta (0, 0)
Screenshot: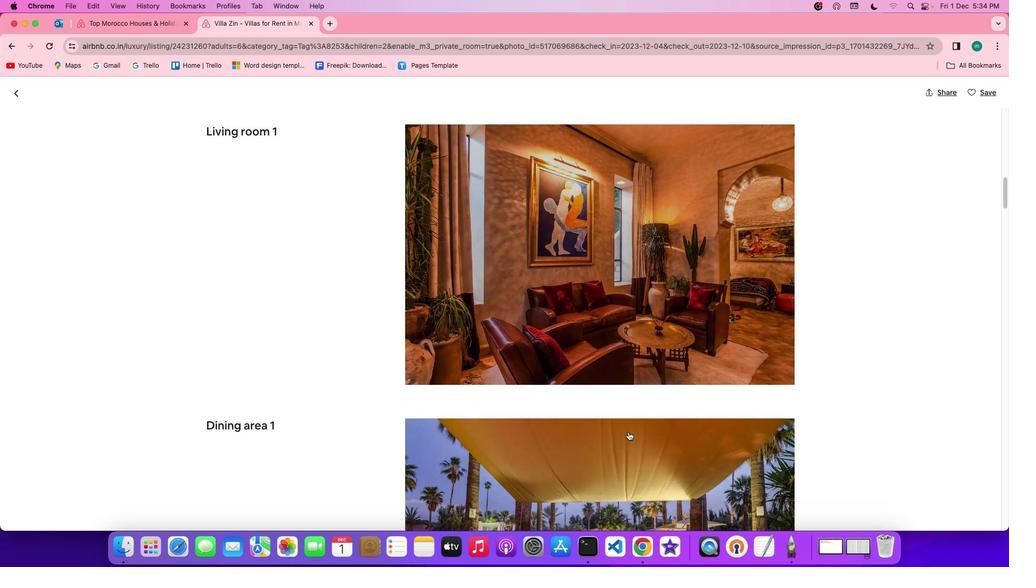 
Action: Mouse scrolled (628, 432) with delta (0, -1)
Screenshot: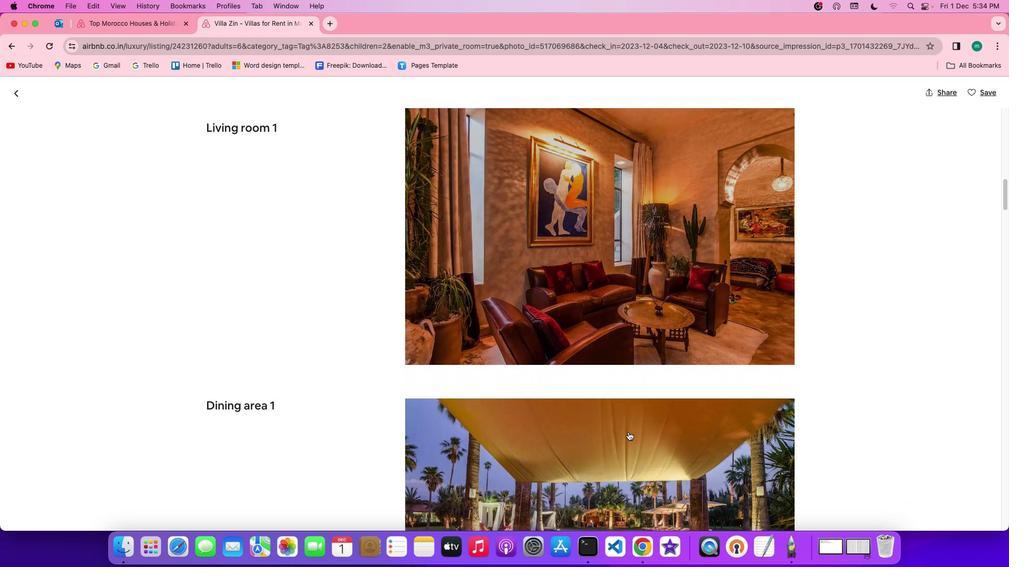 
Action: Mouse scrolled (628, 432) with delta (0, 0)
Screenshot: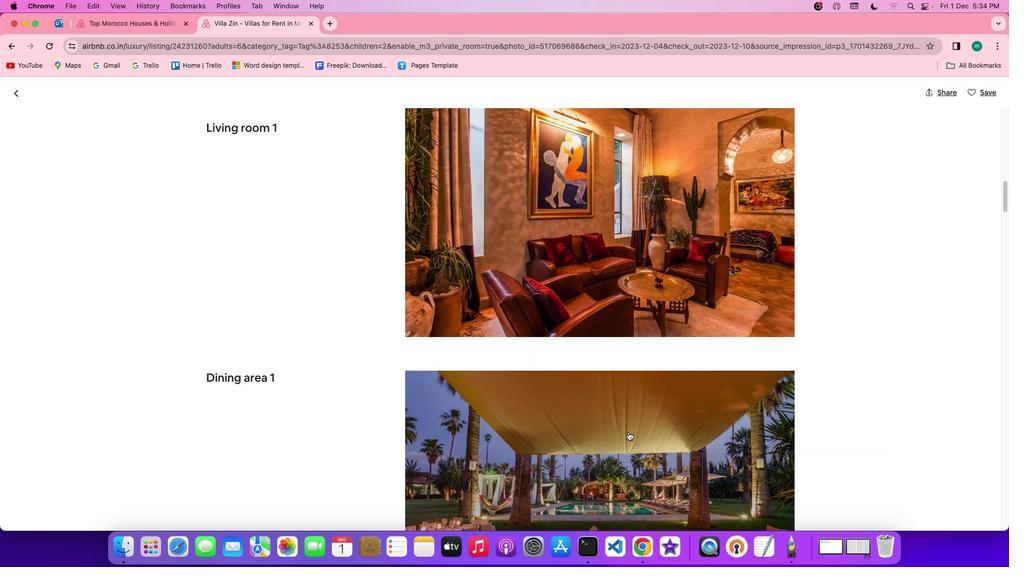 
Action: Mouse scrolled (628, 432) with delta (0, 0)
Screenshot: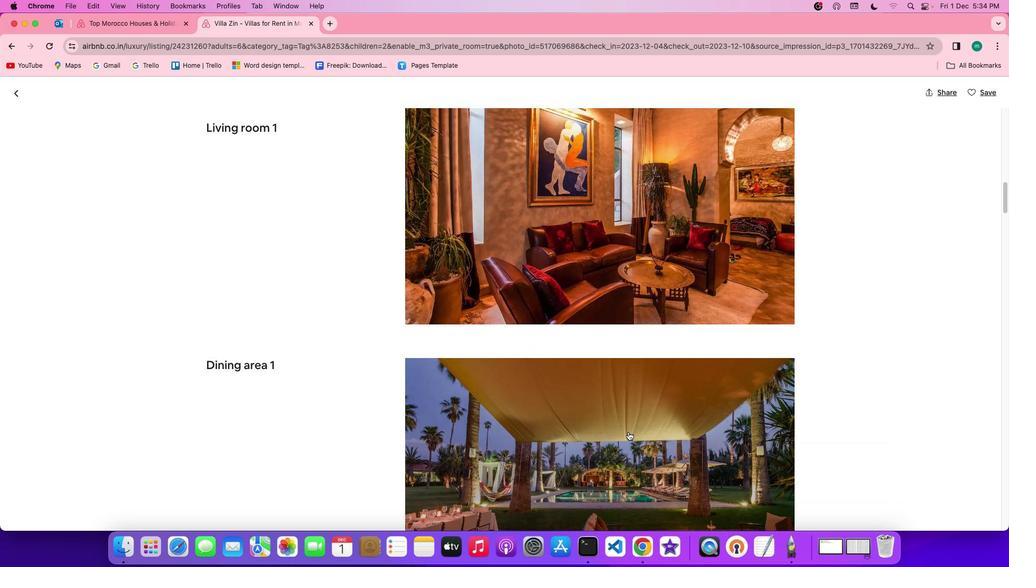 
Action: Mouse scrolled (628, 432) with delta (0, 0)
Screenshot: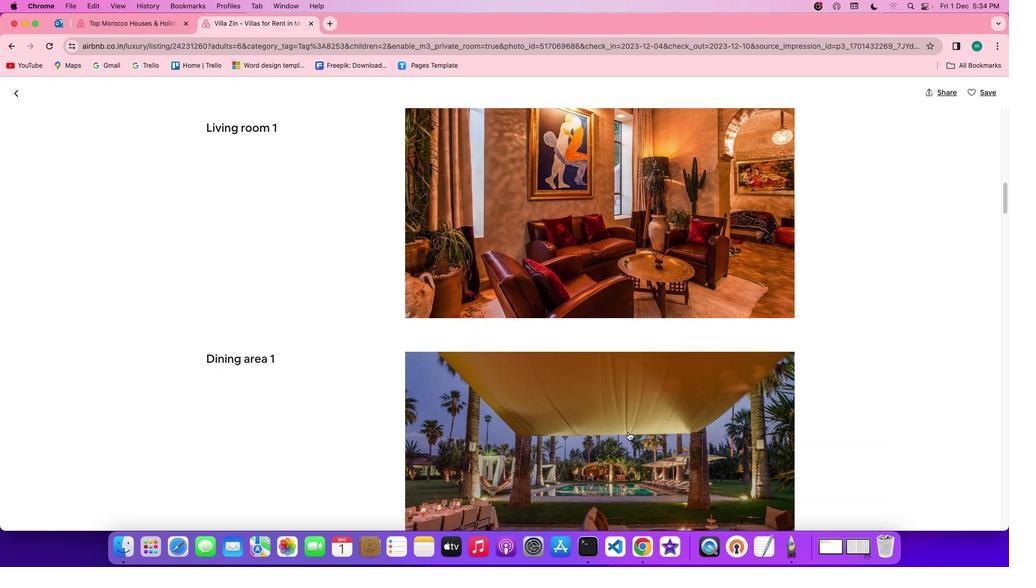 
Action: Mouse scrolled (628, 432) with delta (0, 0)
Screenshot: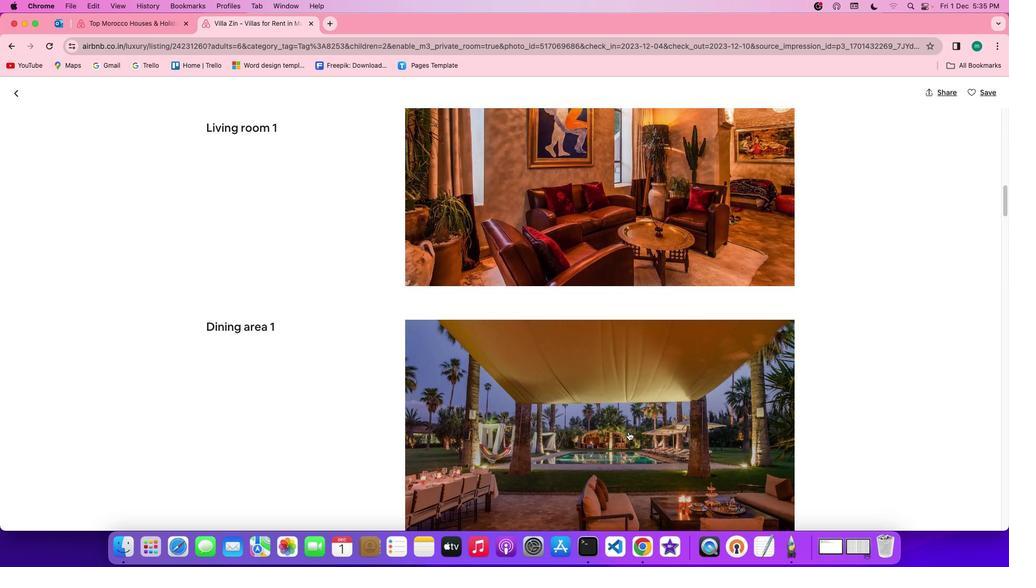 
Action: Mouse scrolled (628, 432) with delta (0, 0)
Screenshot: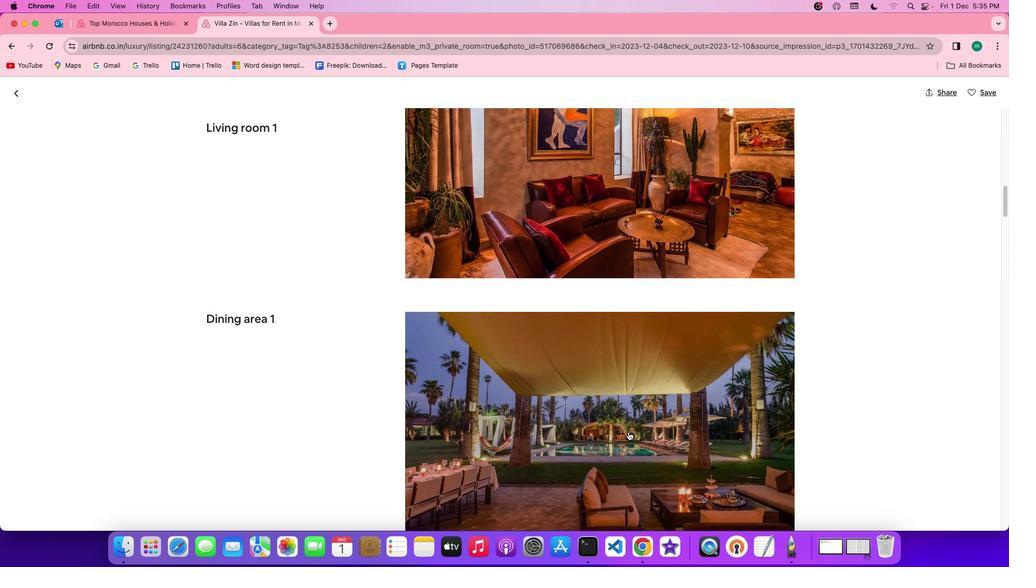 
Action: Mouse scrolled (628, 432) with delta (0, 0)
Screenshot: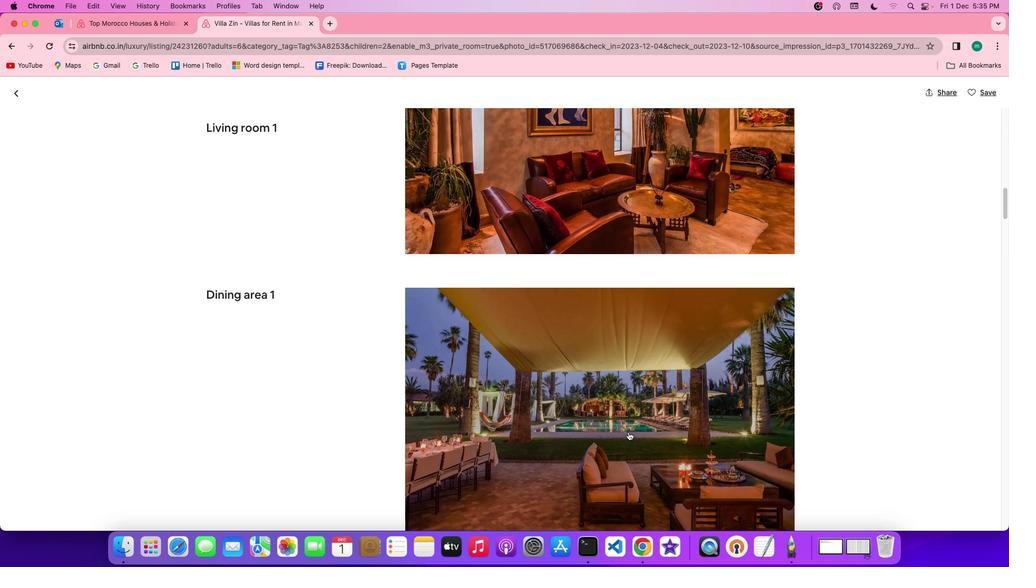 
Action: Mouse scrolled (628, 432) with delta (0, 0)
Screenshot: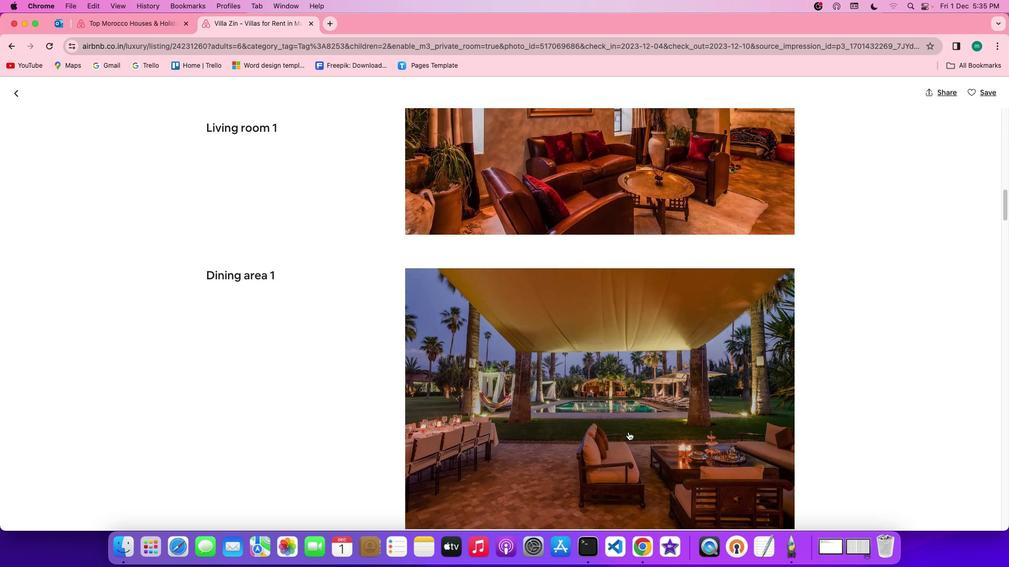 
Action: Mouse scrolled (628, 432) with delta (0, 0)
Screenshot: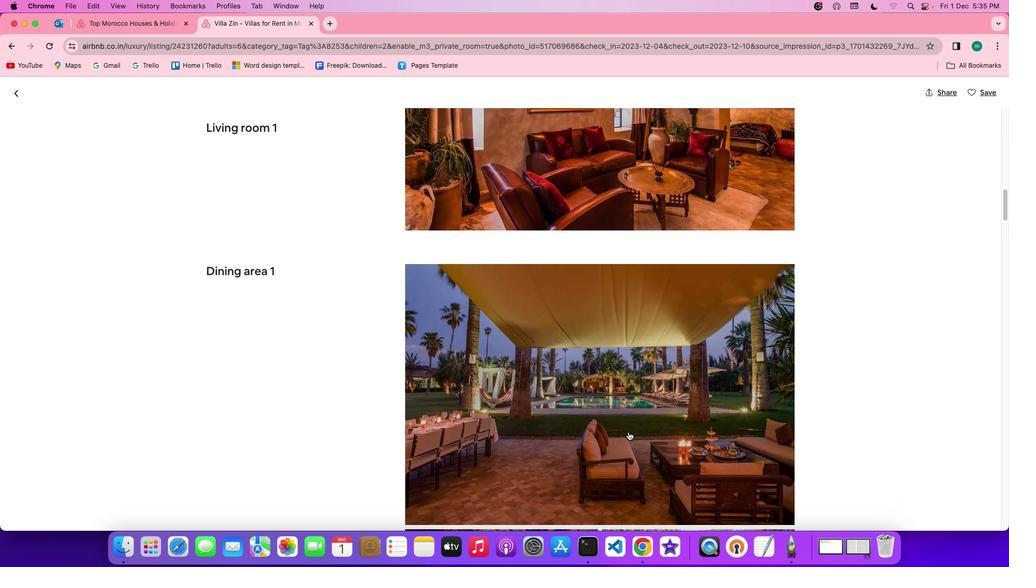 
Action: Mouse scrolled (628, 432) with delta (0, -1)
Screenshot: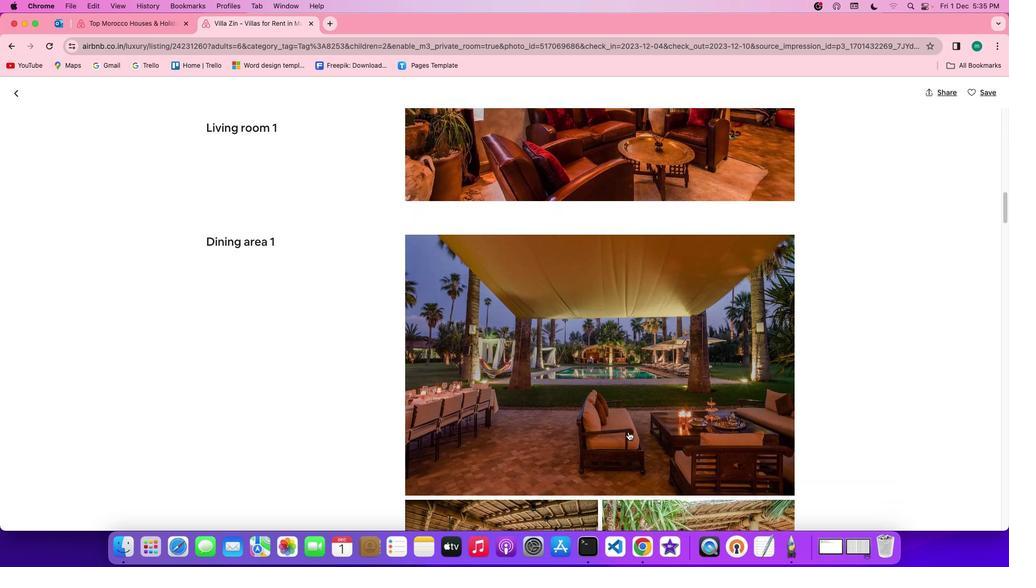
Action: Mouse scrolled (628, 432) with delta (0, 0)
Screenshot: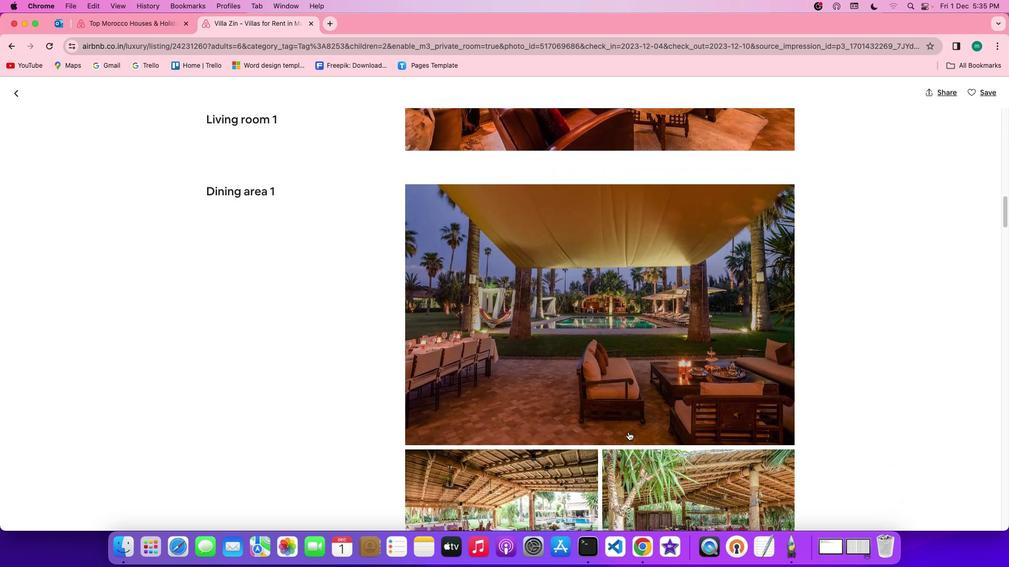 
Action: Mouse scrolled (628, 432) with delta (0, 0)
Screenshot: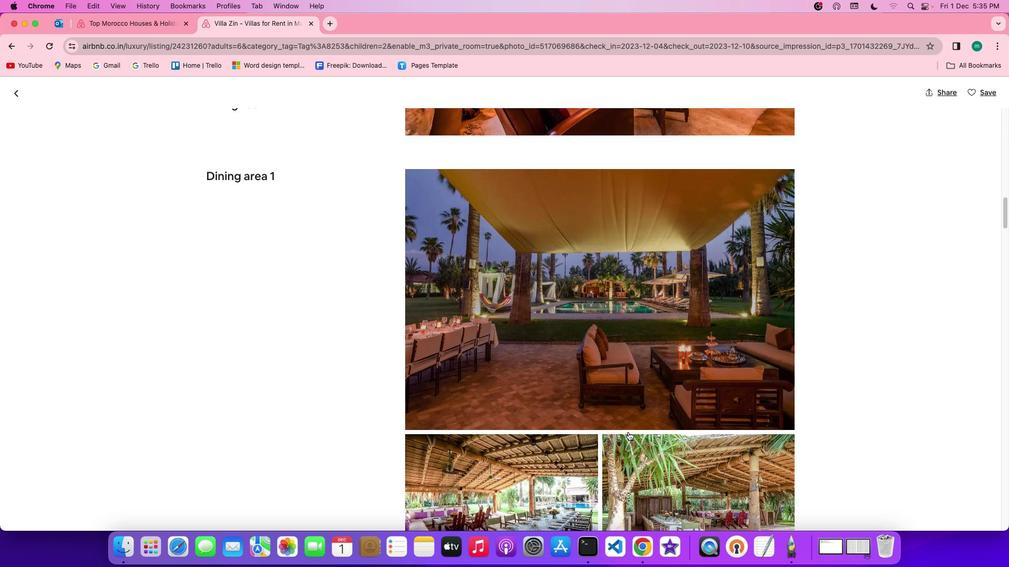 
Action: Mouse scrolled (628, 432) with delta (0, 0)
Screenshot: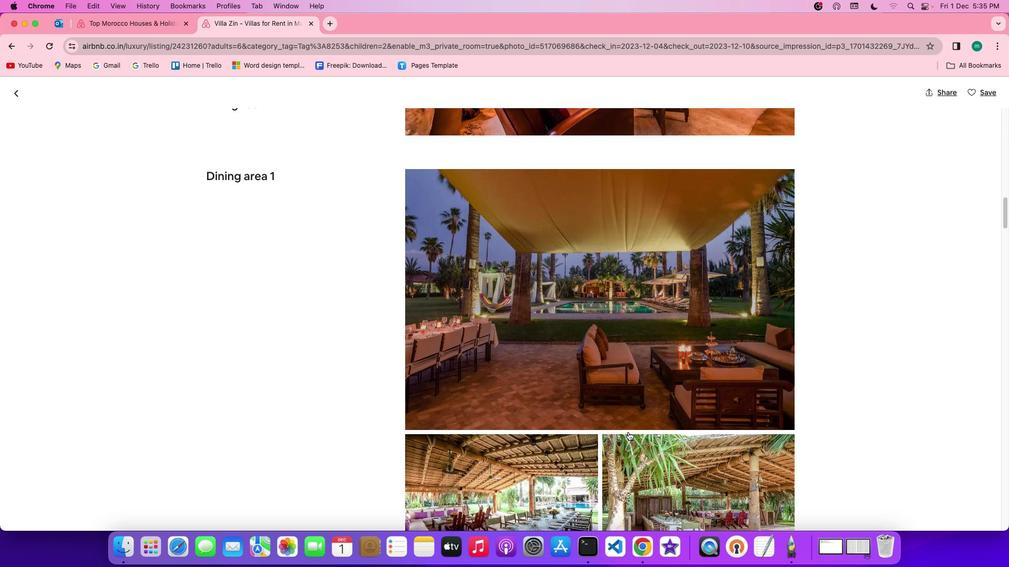 
Action: Mouse scrolled (628, 432) with delta (0, -1)
Screenshot: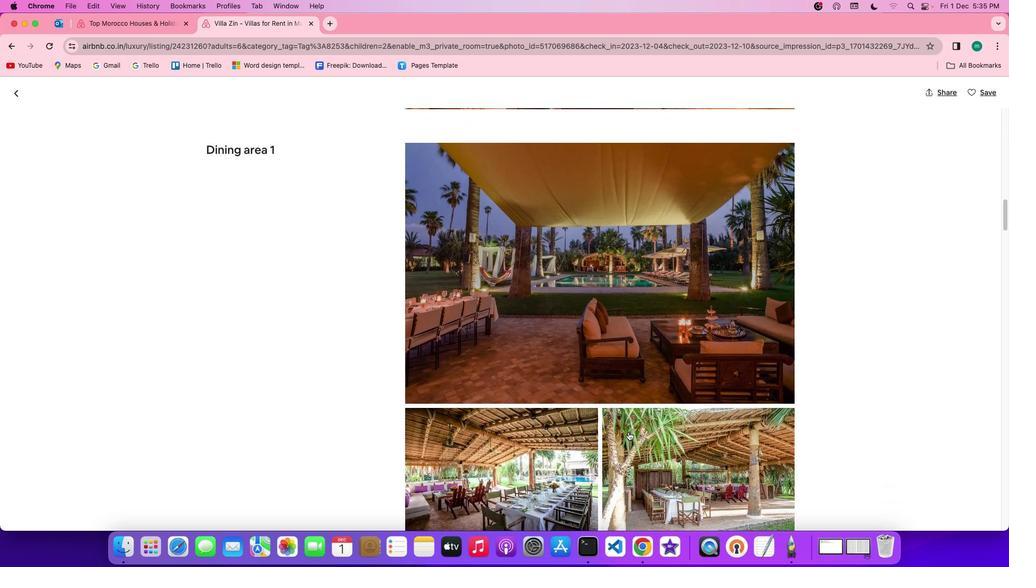 
Action: Mouse scrolled (628, 432) with delta (0, 0)
Screenshot: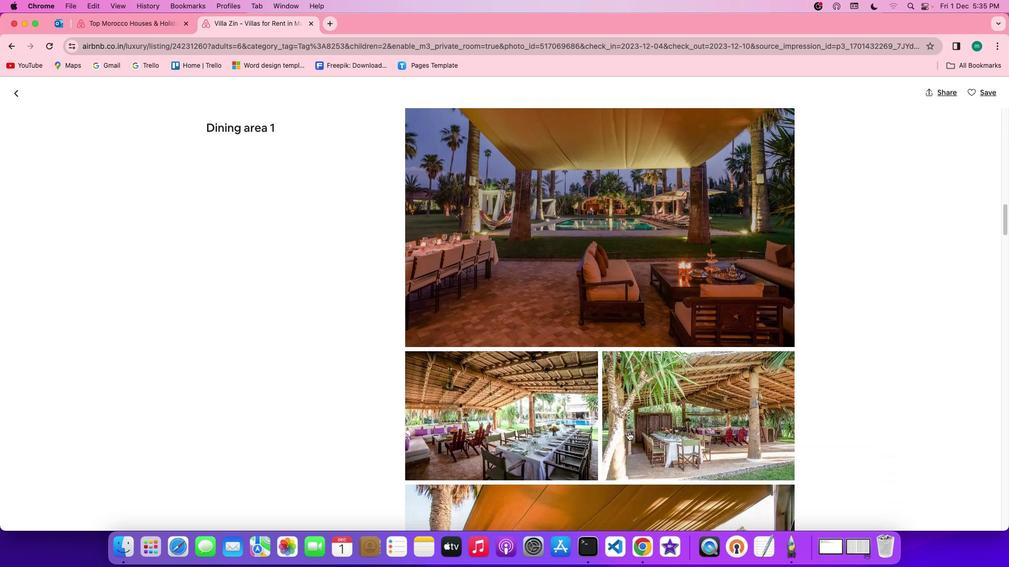
Action: Mouse scrolled (628, 432) with delta (0, 0)
Screenshot: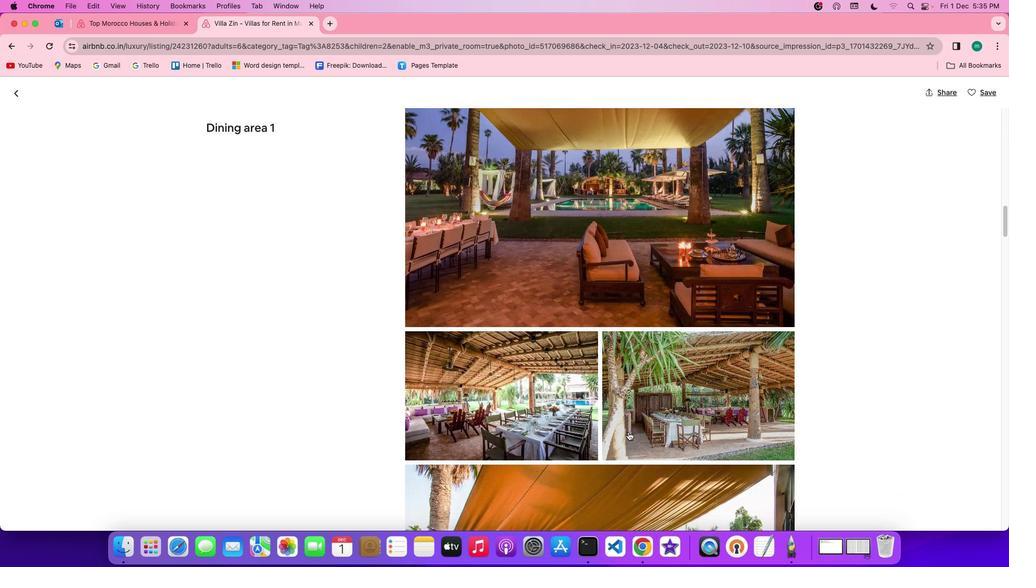 
Action: Mouse scrolled (628, 432) with delta (0, 0)
Screenshot: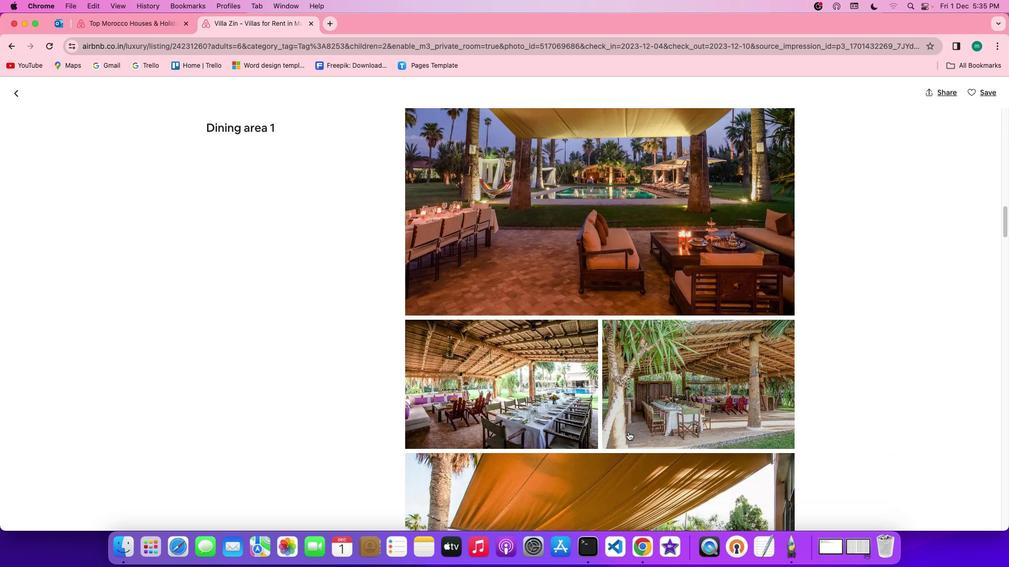 
Action: Mouse scrolled (628, 432) with delta (0, -1)
Screenshot: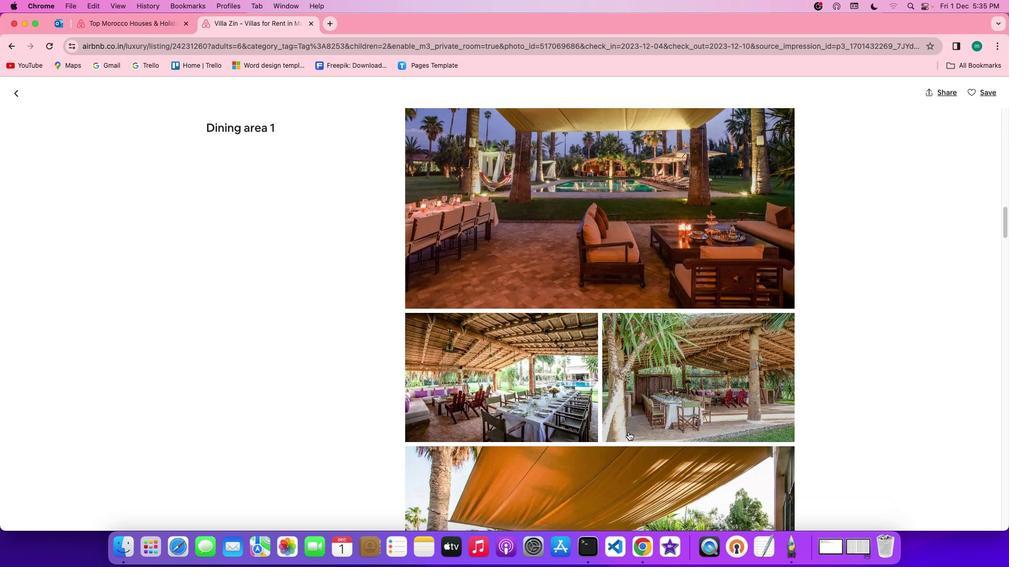 
Action: Mouse scrolled (628, 432) with delta (0, -1)
Screenshot: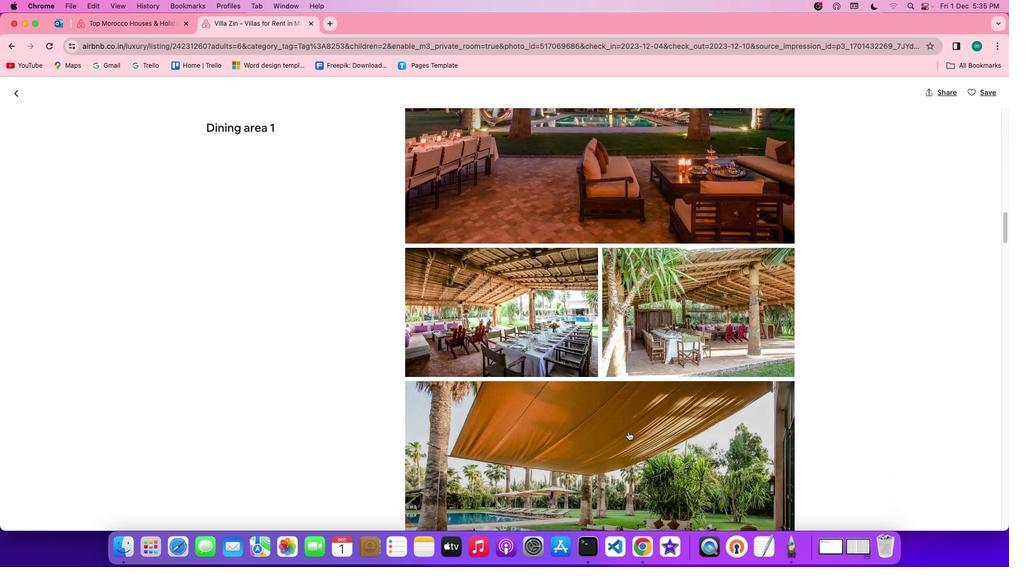 
Action: Mouse scrolled (628, 432) with delta (0, 0)
Screenshot: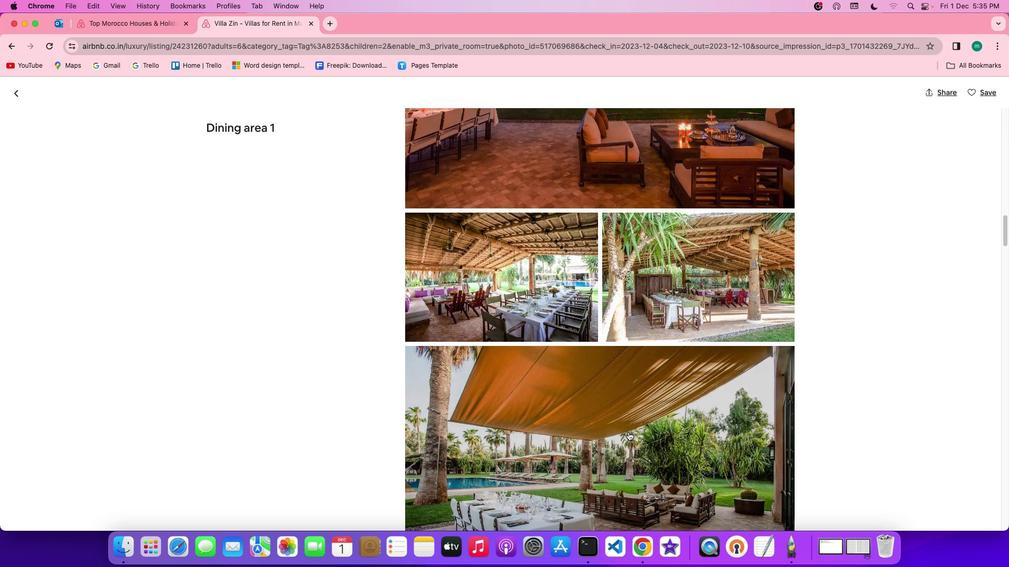 
Action: Mouse scrolled (628, 432) with delta (0, 0)
Screenshot: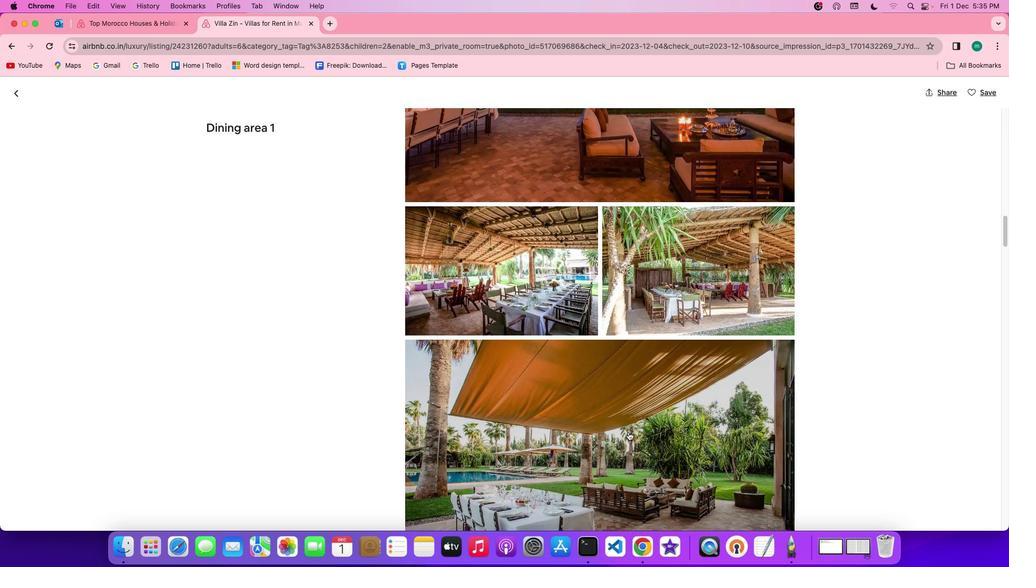 
Action: Mouse scrolled (628, 432) with delta (0, -1)
Screenshot: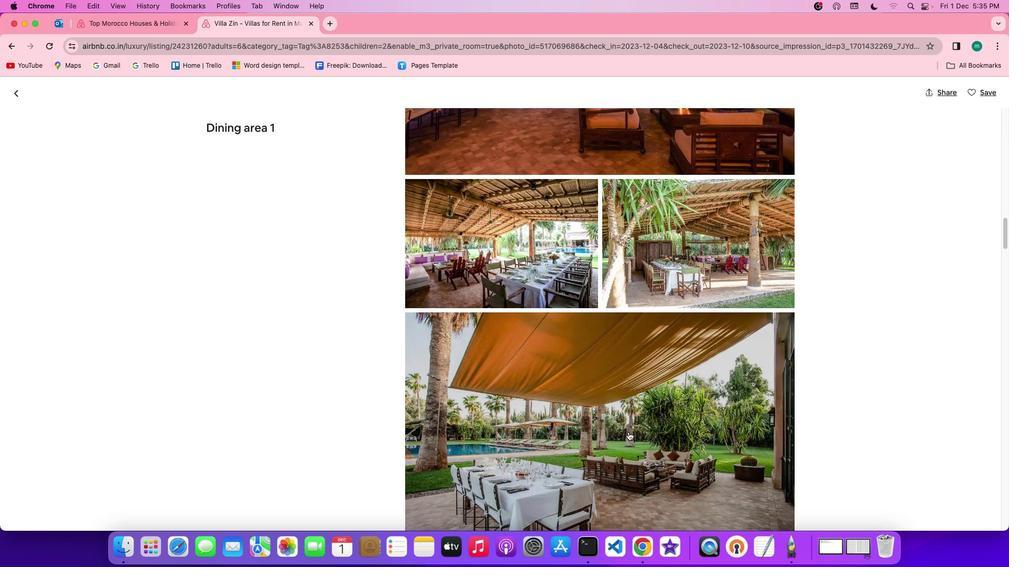 
Action: Mouse scrolled (628, 432) with delta (0, 0)
Screenshot: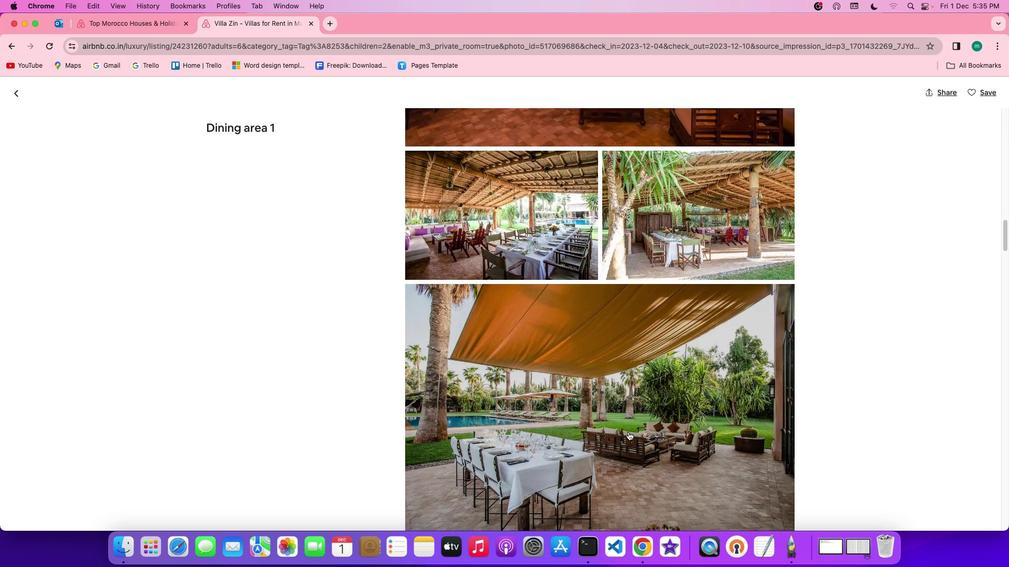 
Action: Mouse scrolled (628, 432) with delta (0, 0)
Screenshot: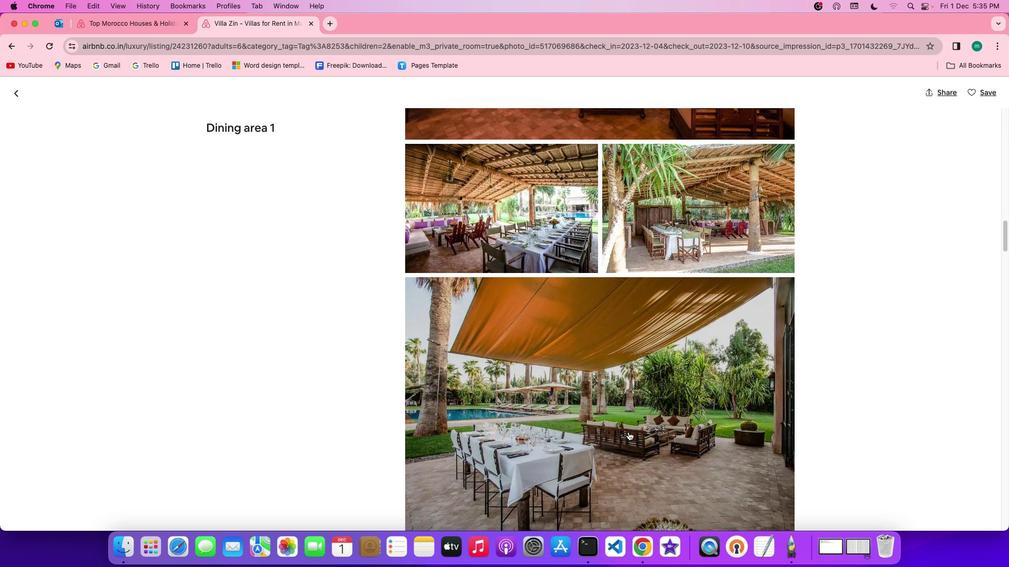 
Action: Mouse scrolled (628, 432) with delta (0, 0)
Screenshot: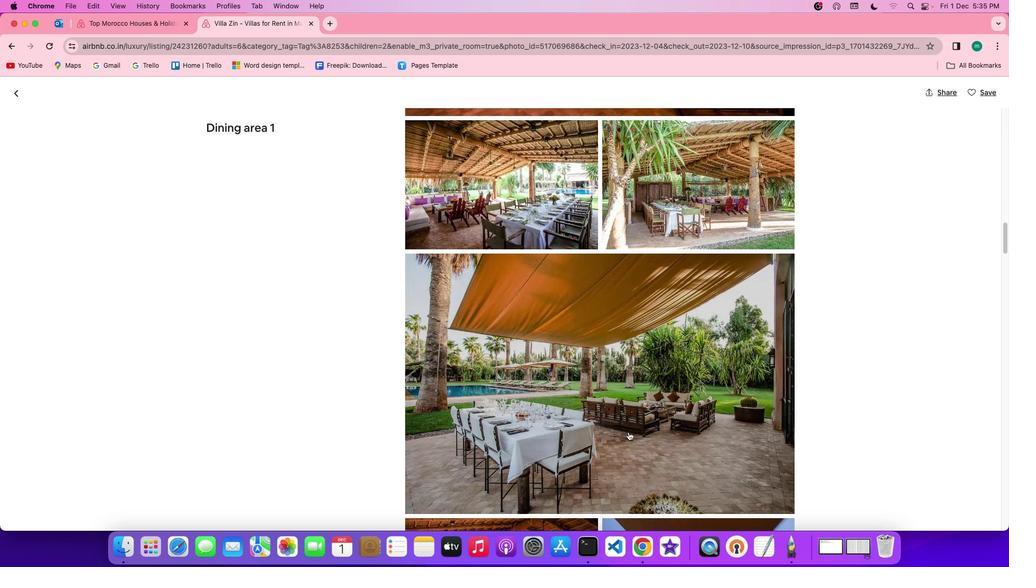 
Action: Mouse scrolled (628, 432) with delta (0, 0)
Screenshot: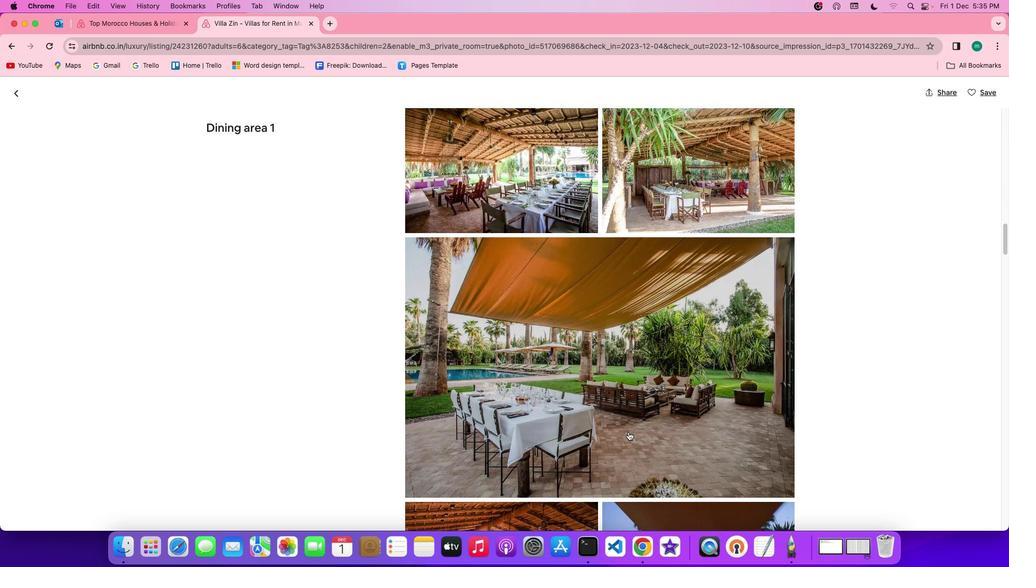 
Action: Mouse scrolled (628, 432) with delta (0, 0)
